 Task: Reply to email with the signature Courtney Young with the subject Thank you for a donation from softage.10@softage.net with the message Can you please send me the updated version of the presentation slides by the end of the day? with BCC to softage.8@softage.net with an attached document Partnership_proposal.pdf
Action: Mouse moved to (1078, 176)
Screenshot: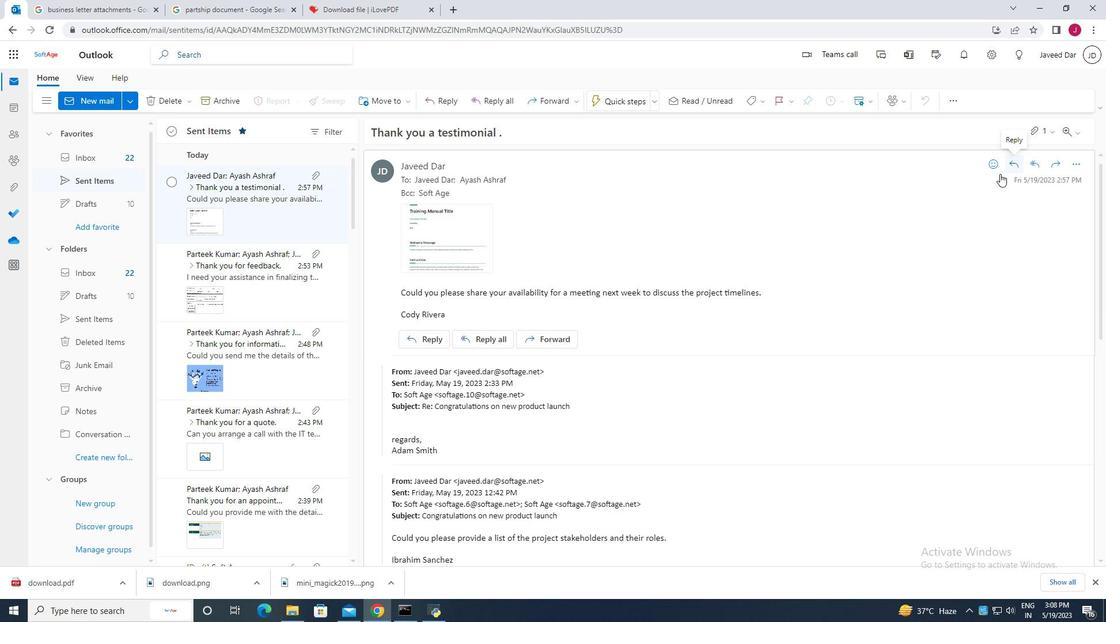 
Action: Mouse pressed left at (1078, 176)
Screenshot: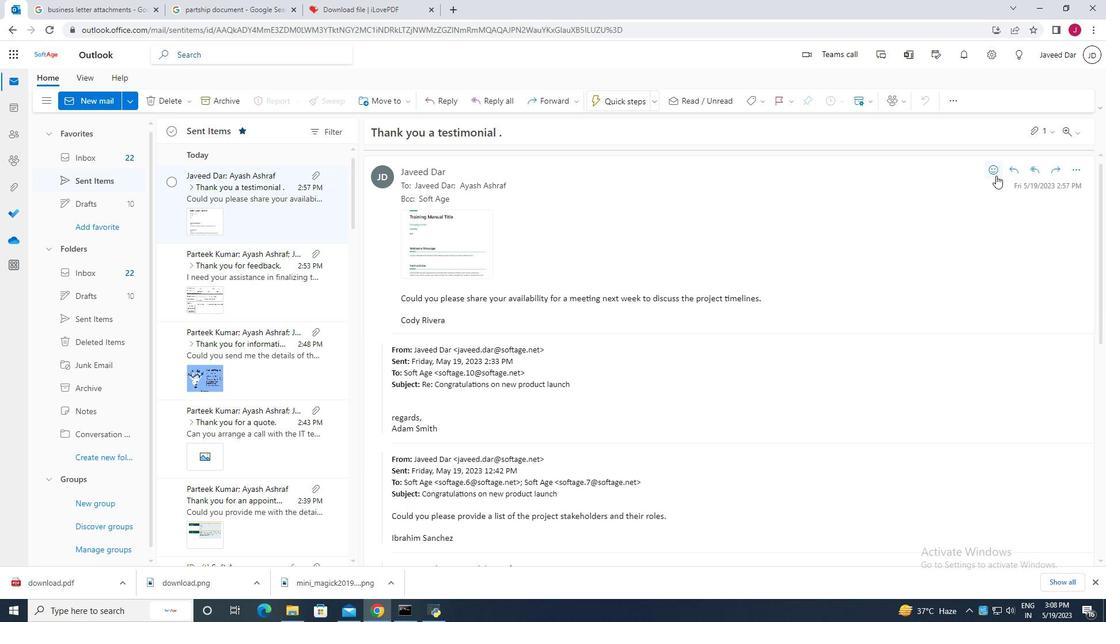 
Action: Mouse moved to (1021, 193)
Screenshot: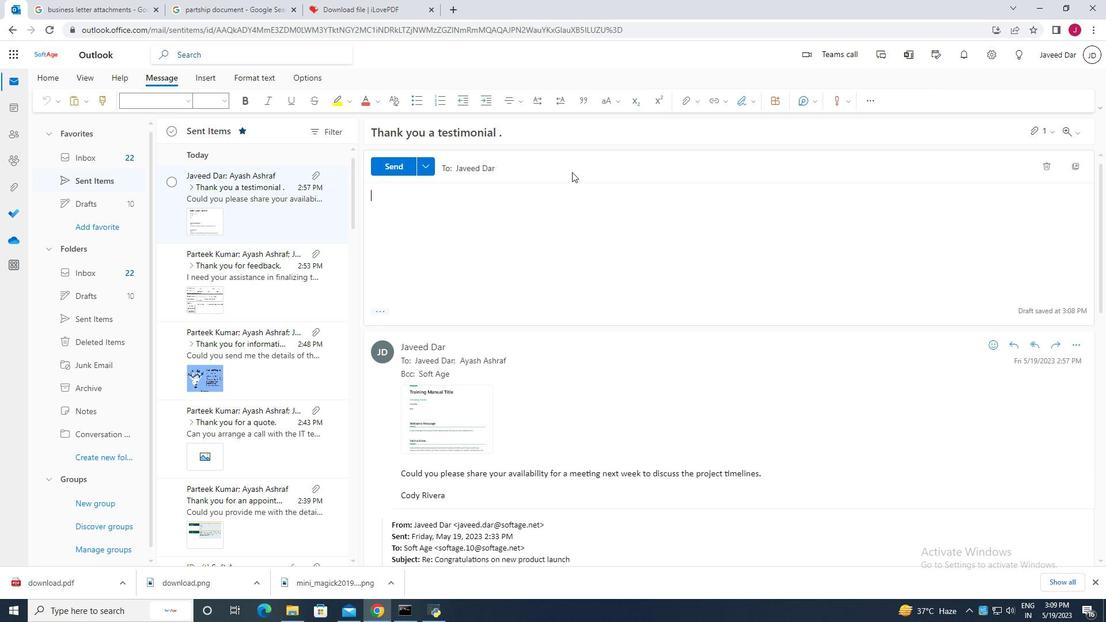 
Action: Mouse pressed left at (1021, 193)
Screenshot: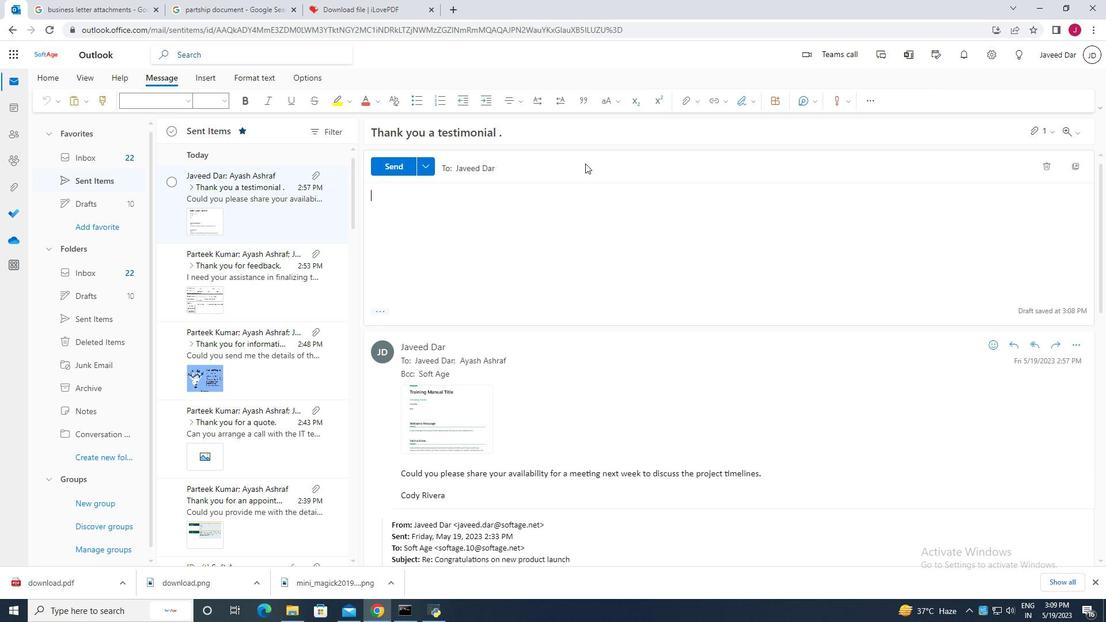 
Action: Mouse moved to (403, 324)
Screenshot: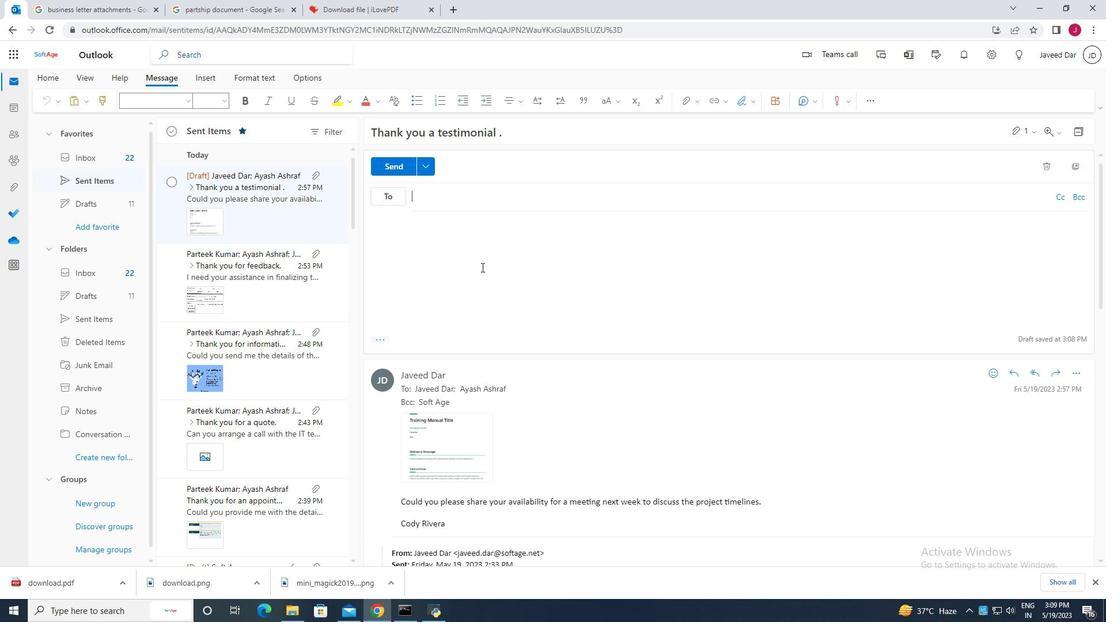 
Action: Mouse pressed left at (403, 324)
Screenshot: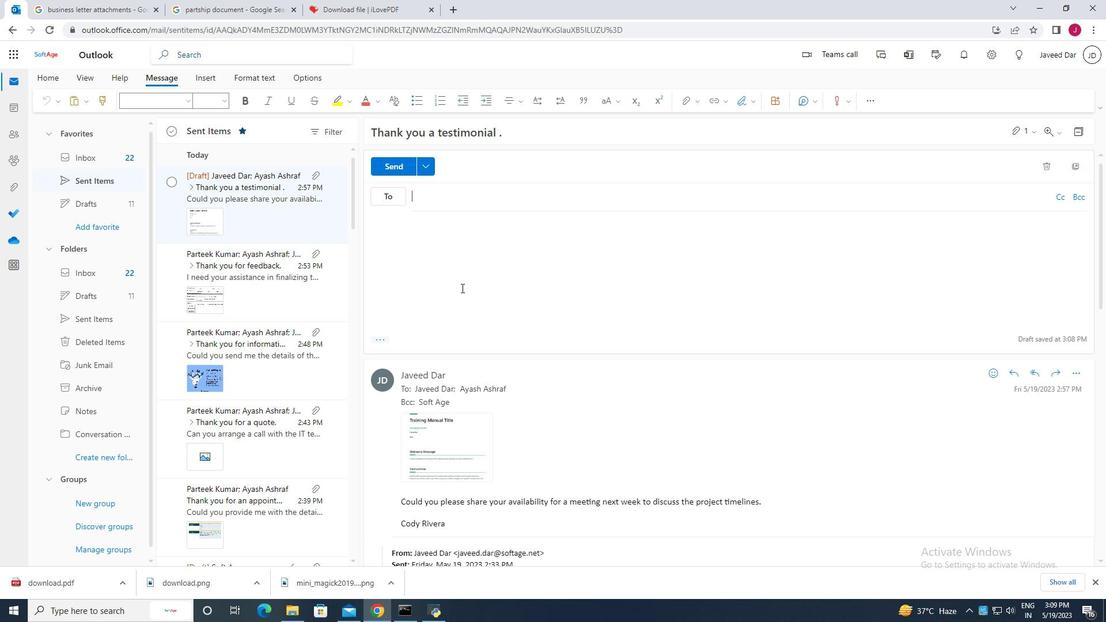 
Action: Mouse moved to (775, 120)
Screenshot: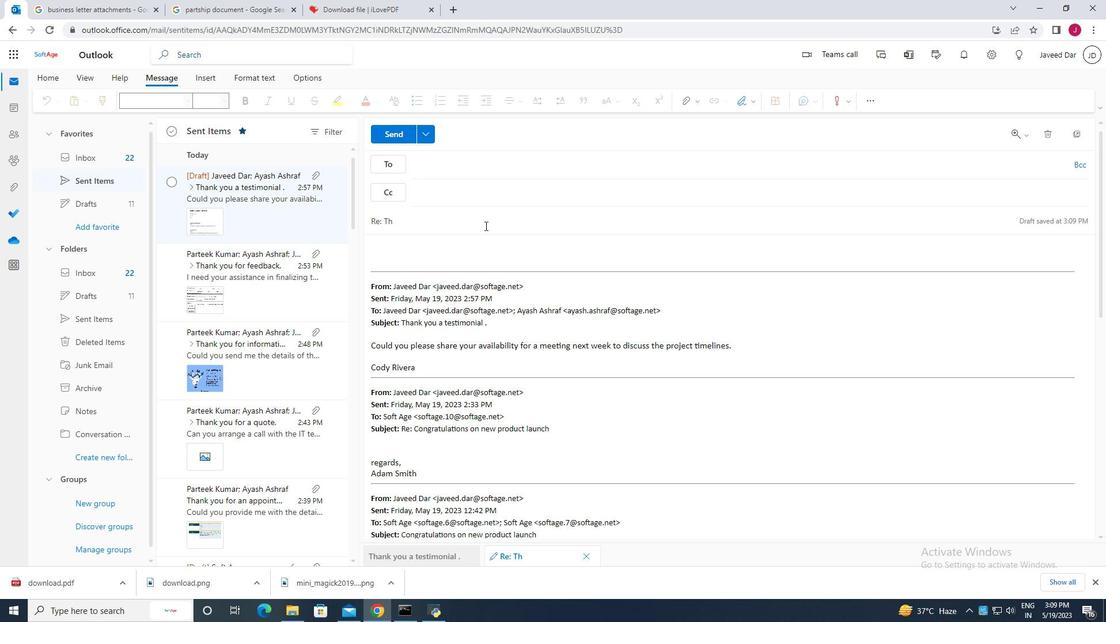 
Action: Mouse pressed left at (775, 120)
Screenshot: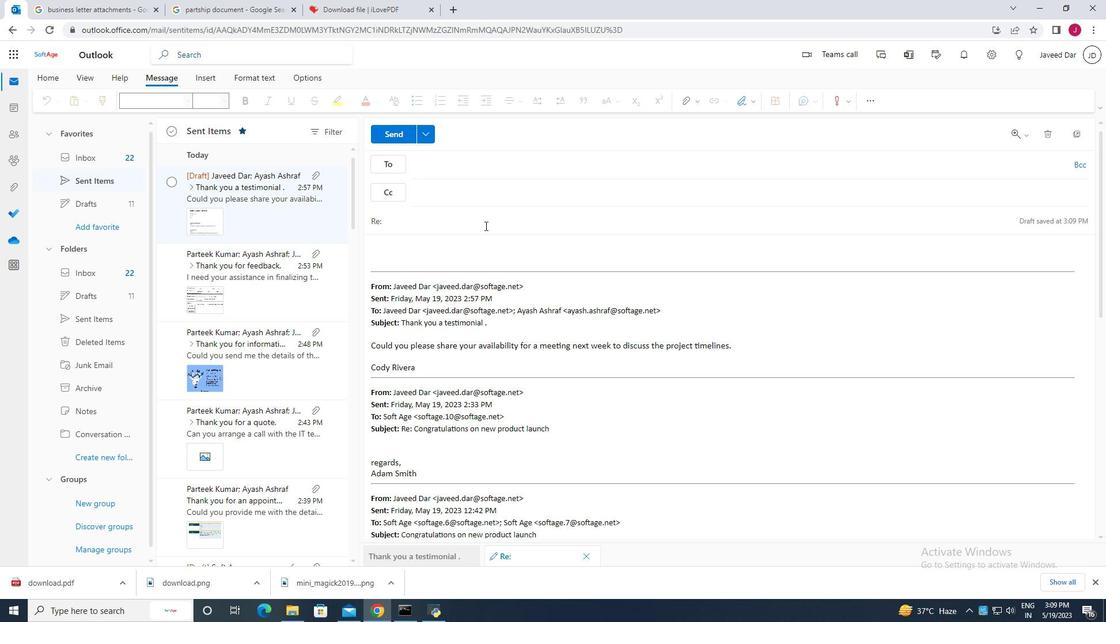 
Action: Mouse moved to (760, 167)
Screenshot: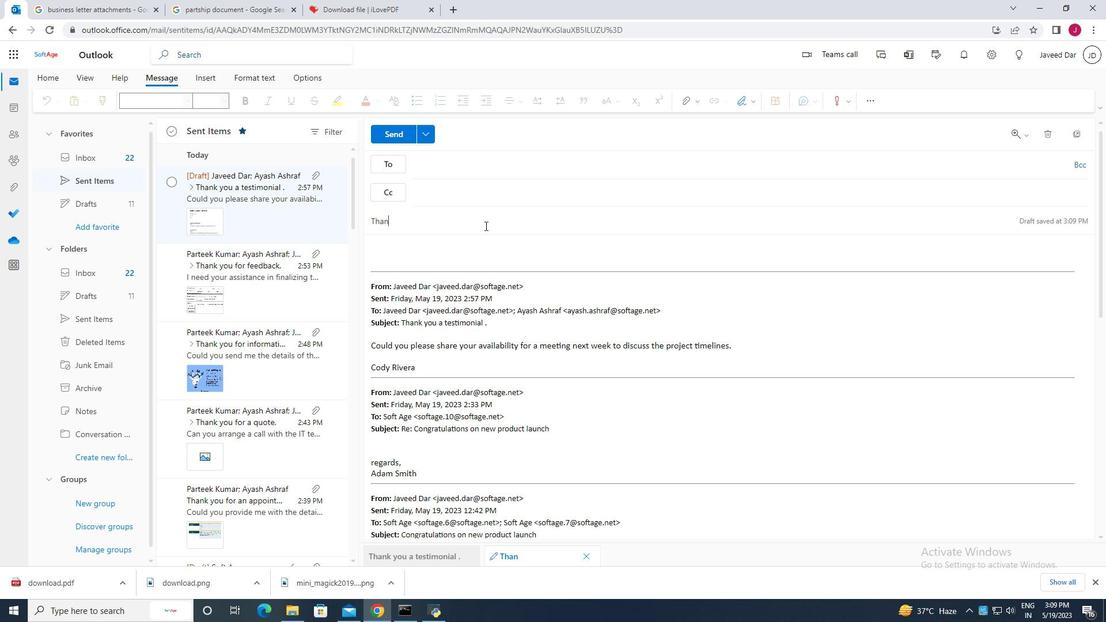 
Action: Mouse pressed left at (760, 167)
Screenshot: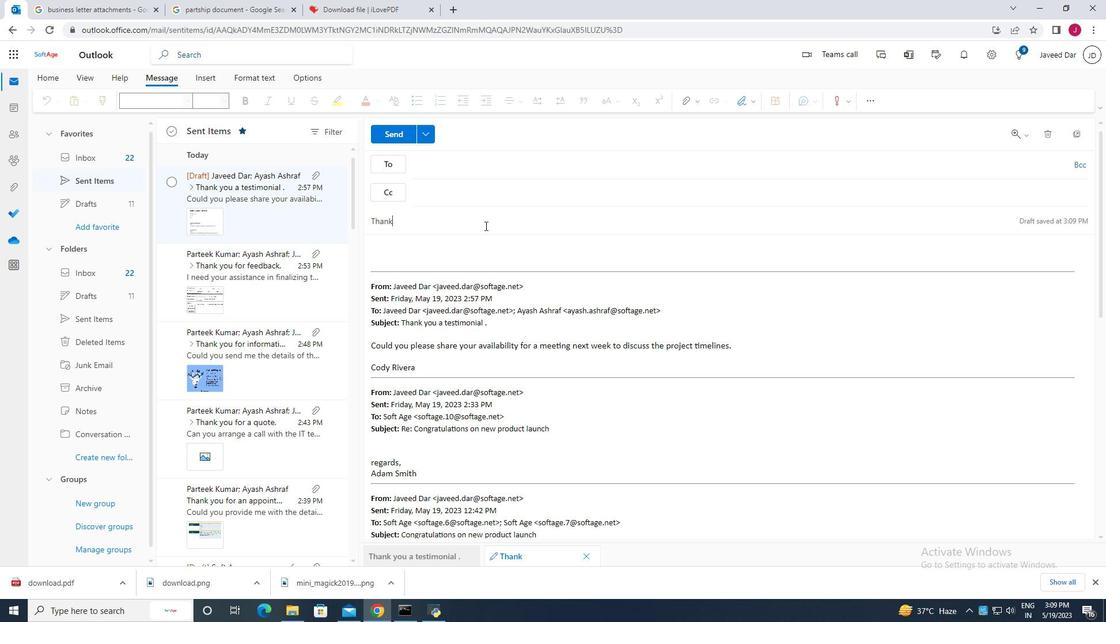
Action: Mouse moved to (792, 211)
Screenshot: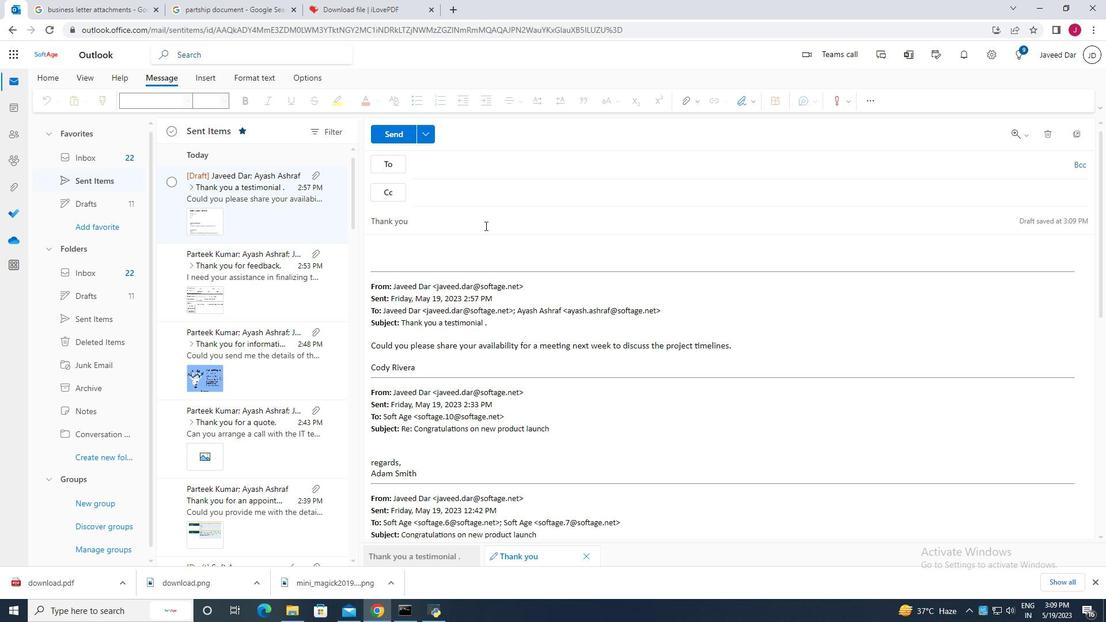 
Action: Mouse pressed left at (792, 211)
Screenshot: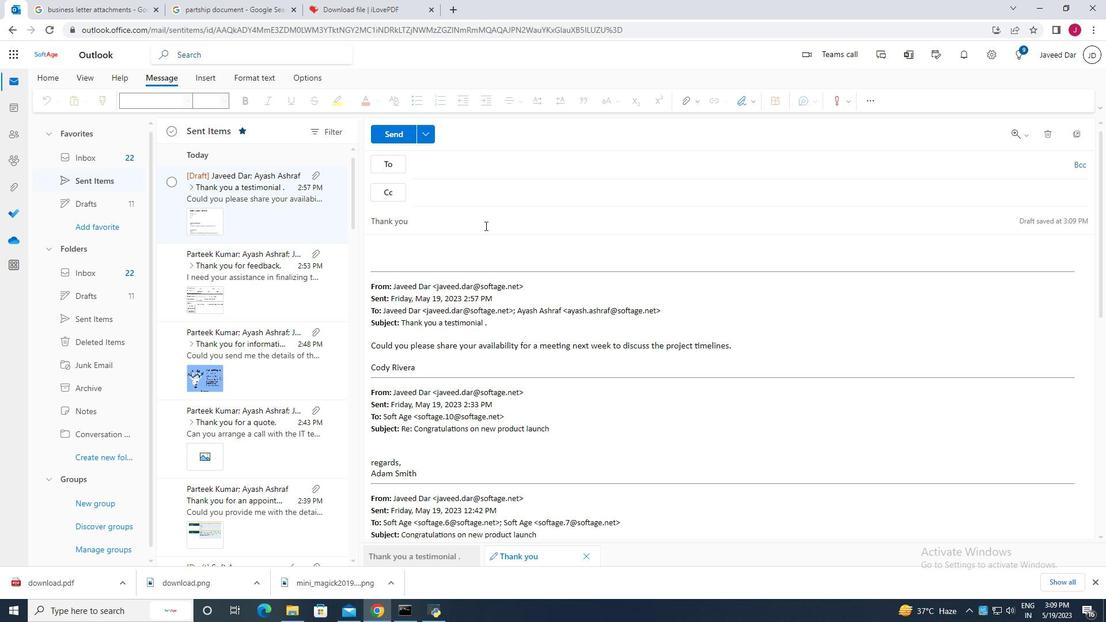 
Action: Mouse moved to (733, 216)
Screenshot: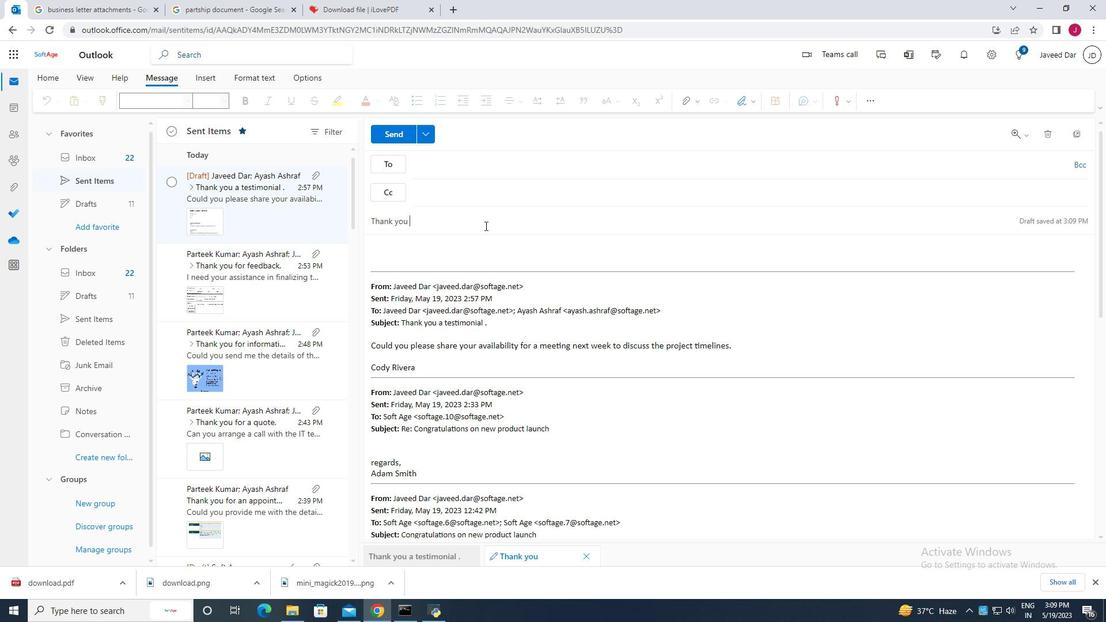 
Action: Mouse pressed left at (733, 216)
Screenshot: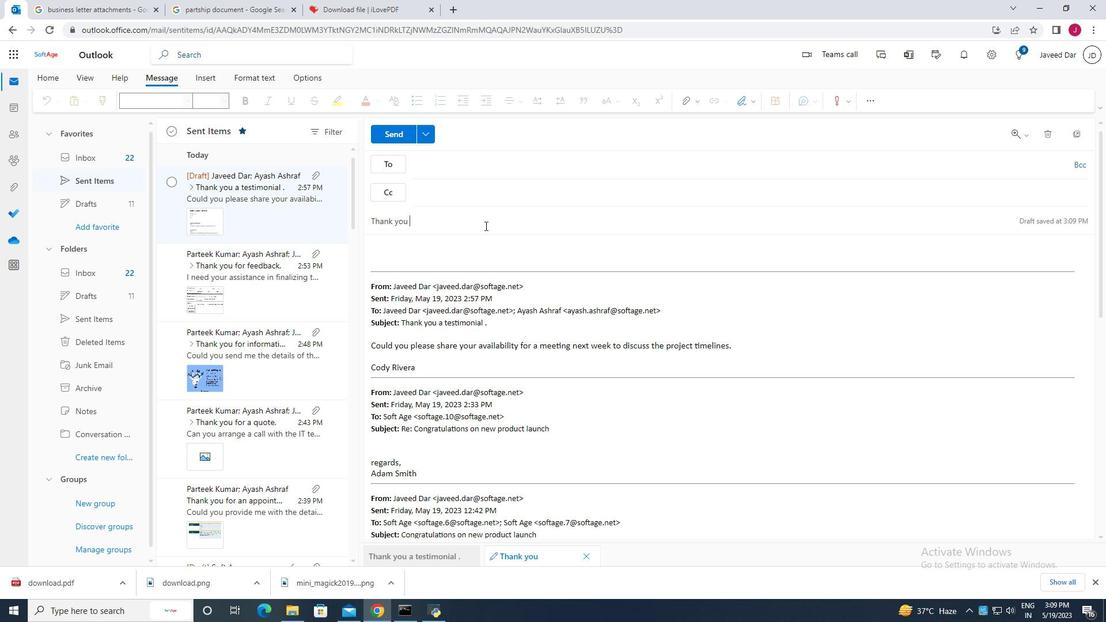 
Action: Mouse moved to (733, 214)
Screenshot: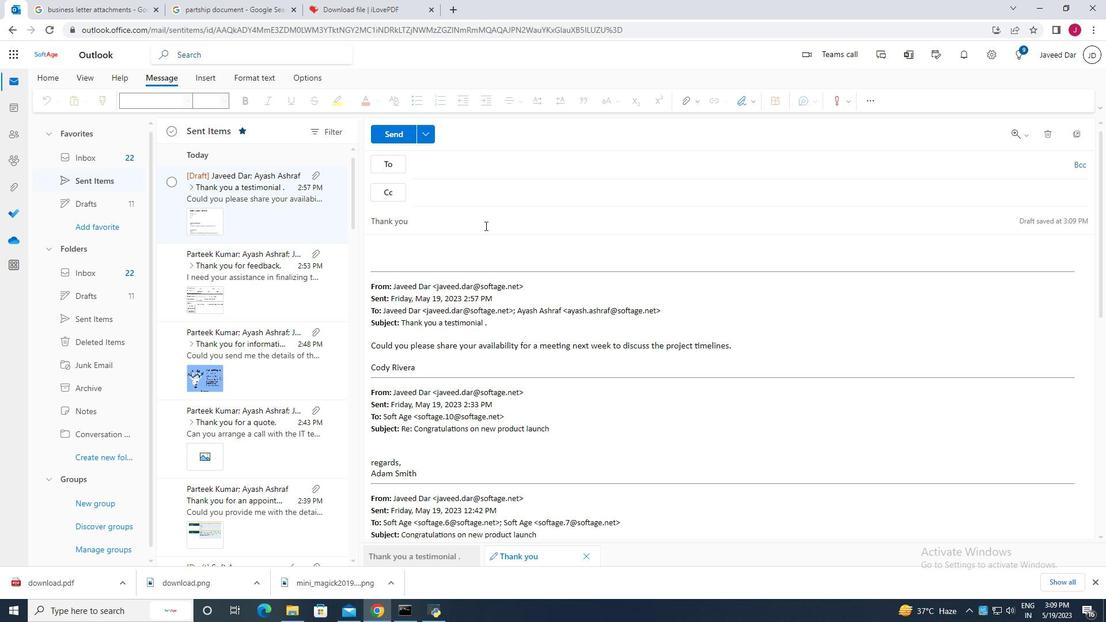 
Action: Key pressed <Key.shift>Courtney<Key.space><Key.shift>Young<Key.tab><Key.shift>COurt<Key.backspace><Key.backspace><Key.backspace><Key.backspace>ourtney<Key.space><Key.shift><Key.shift>Young
Screenshot: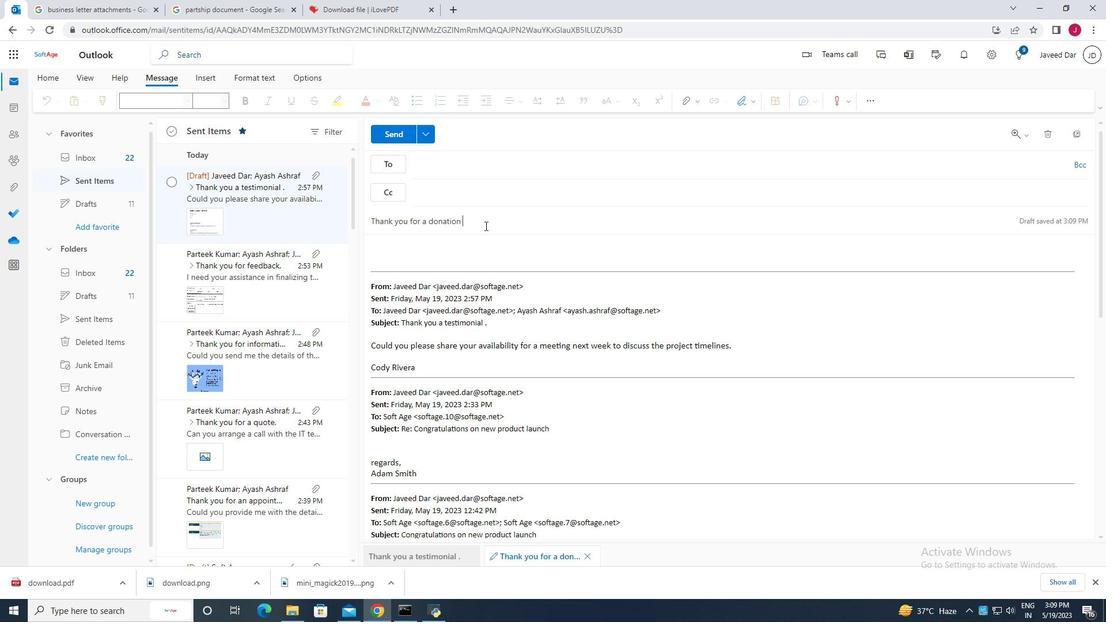 
Action: Mouse moved to (890, 244)
Screenshot: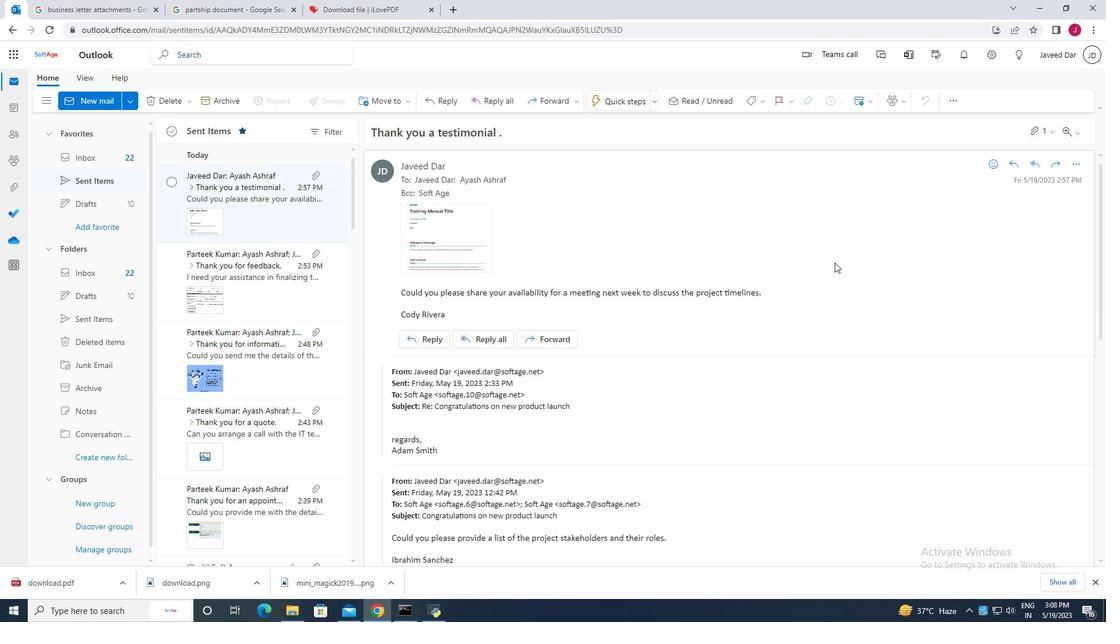 
Action: Mouse pressed left at (824, 559)
Screenshot: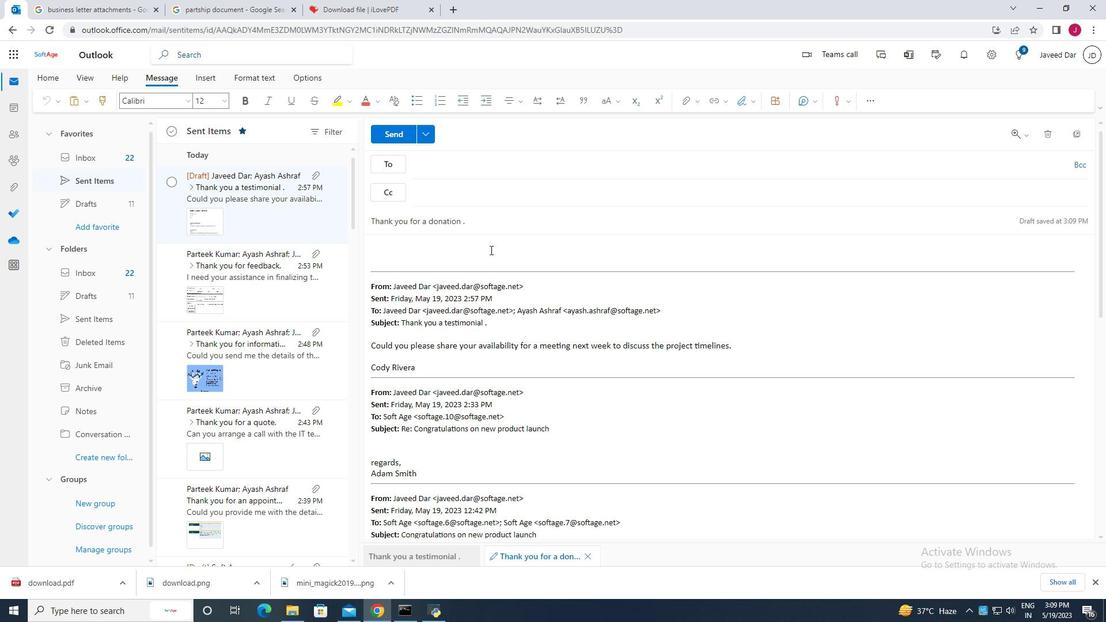 
Action: Mouse moved to (933, 442)
Screenshot: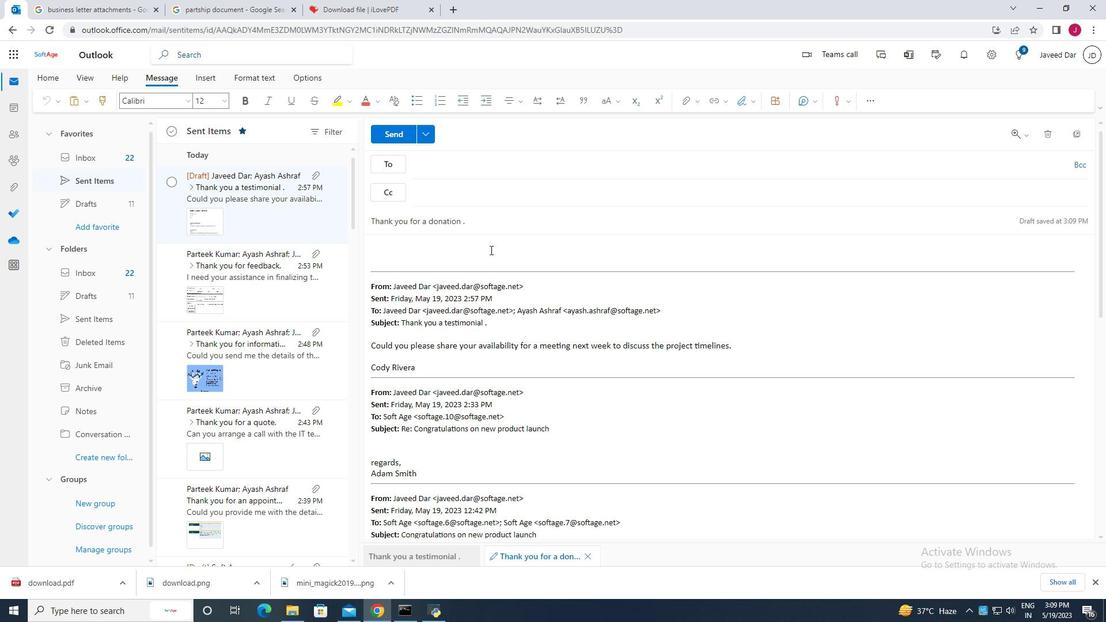 
Action: Mouse pressed left at (1013, 164)
Screenshot: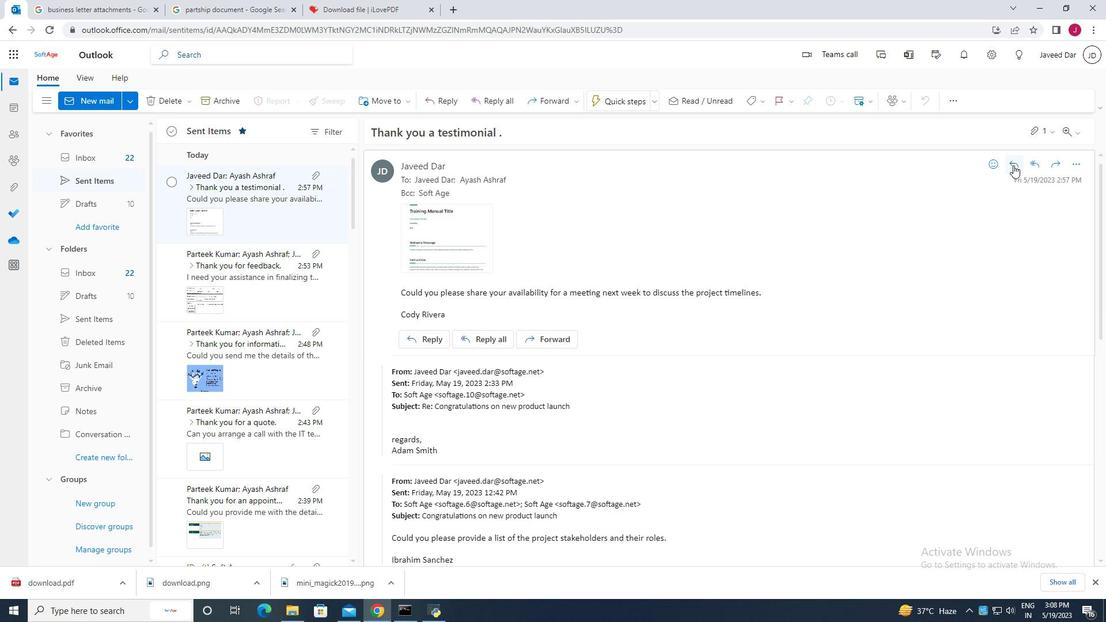 
Action: Mouse moved to (1009, 168)
Screenshot: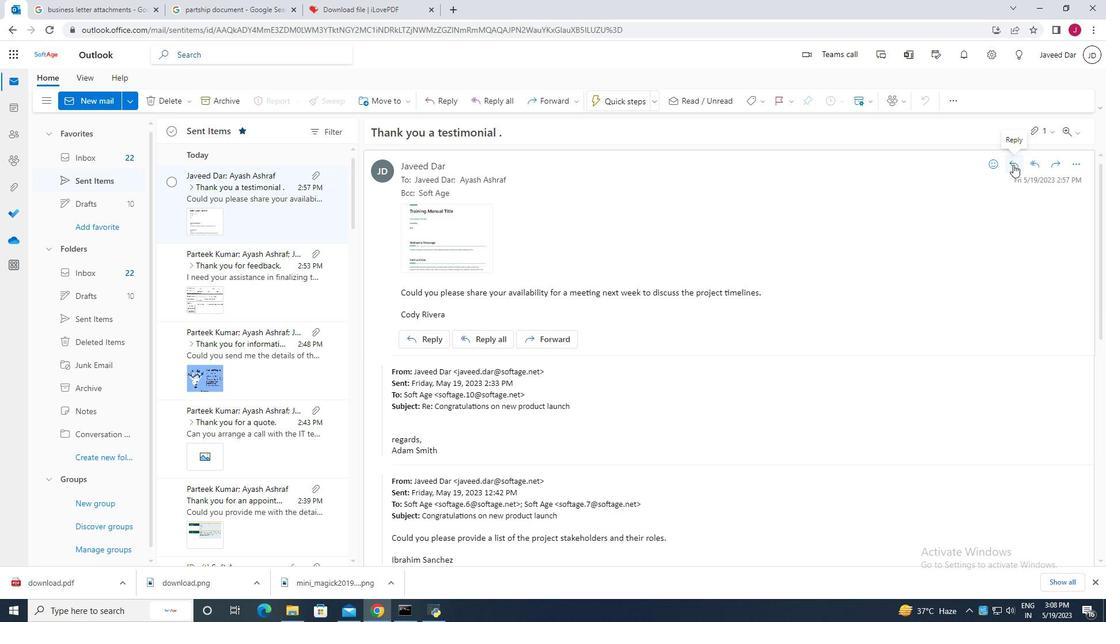 
Action: Mouse pressed left at (971, 357)
Screenshot: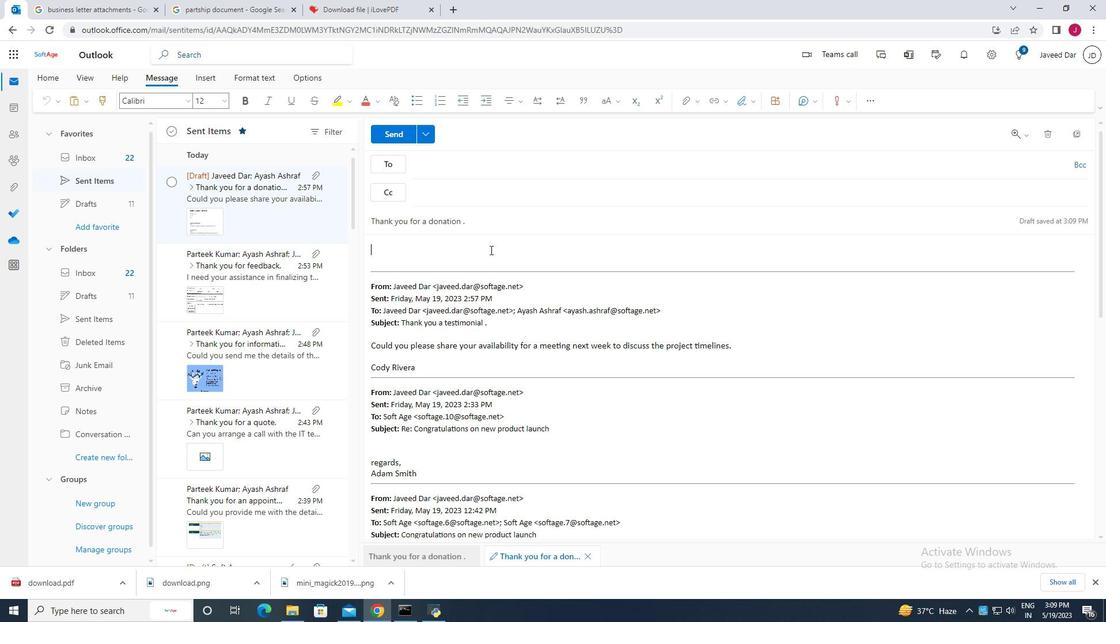 
Action: Mouse moved to (876, 286)
Screenshot: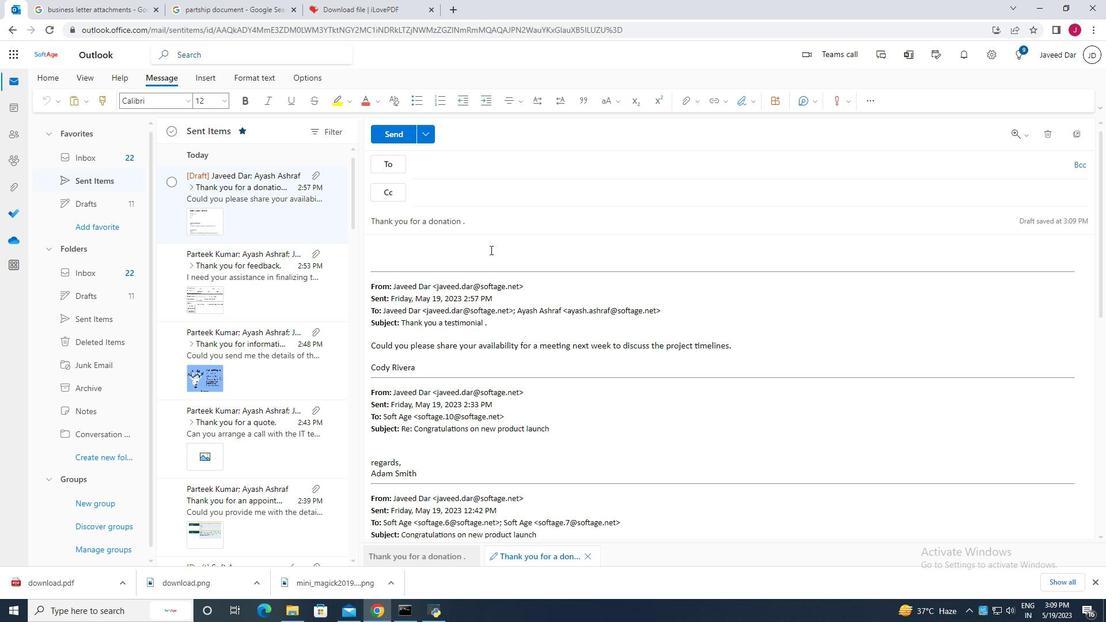 
Action: Mouse pressed left at (589, 160)
Screenshot: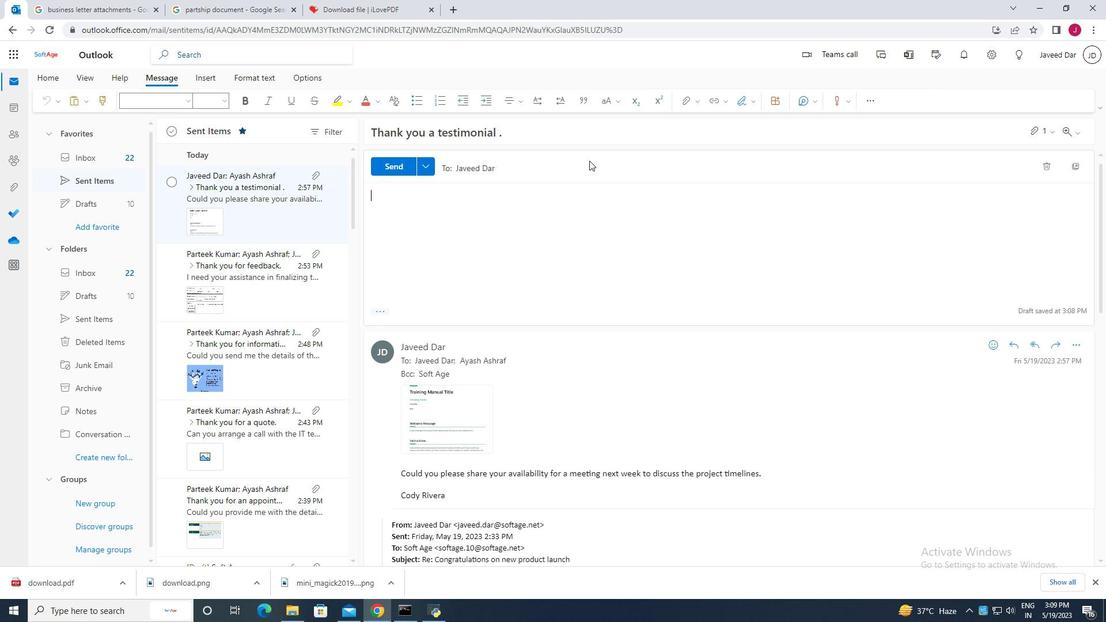 
Action: Mouse moved to (764, 146)
Screenshot: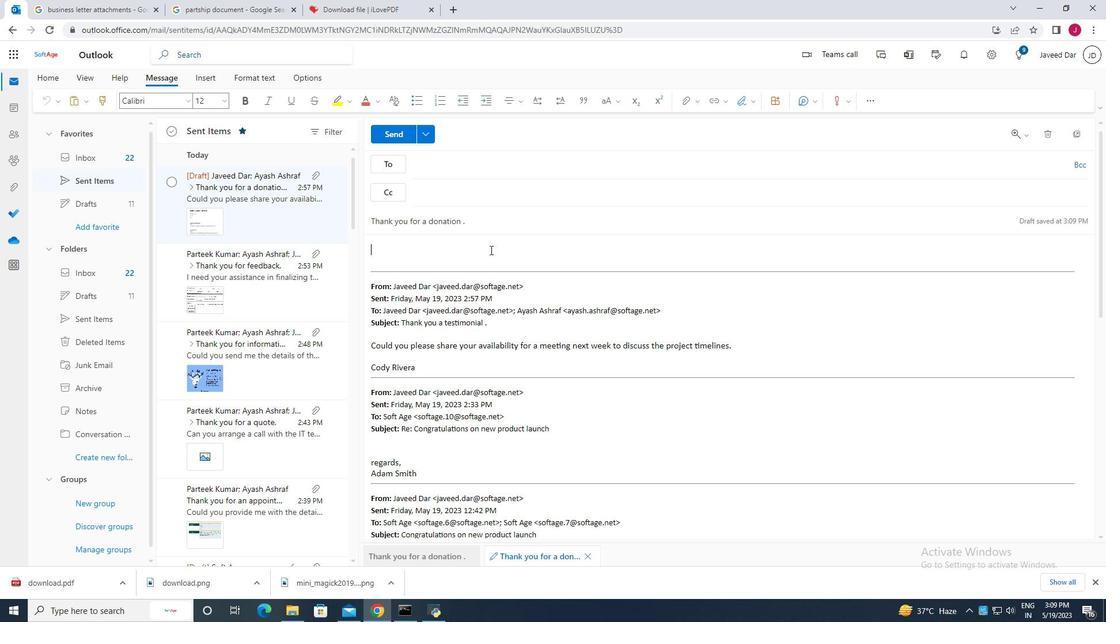 
Action: Mouse pressed left at (764, 146)
Screenshot: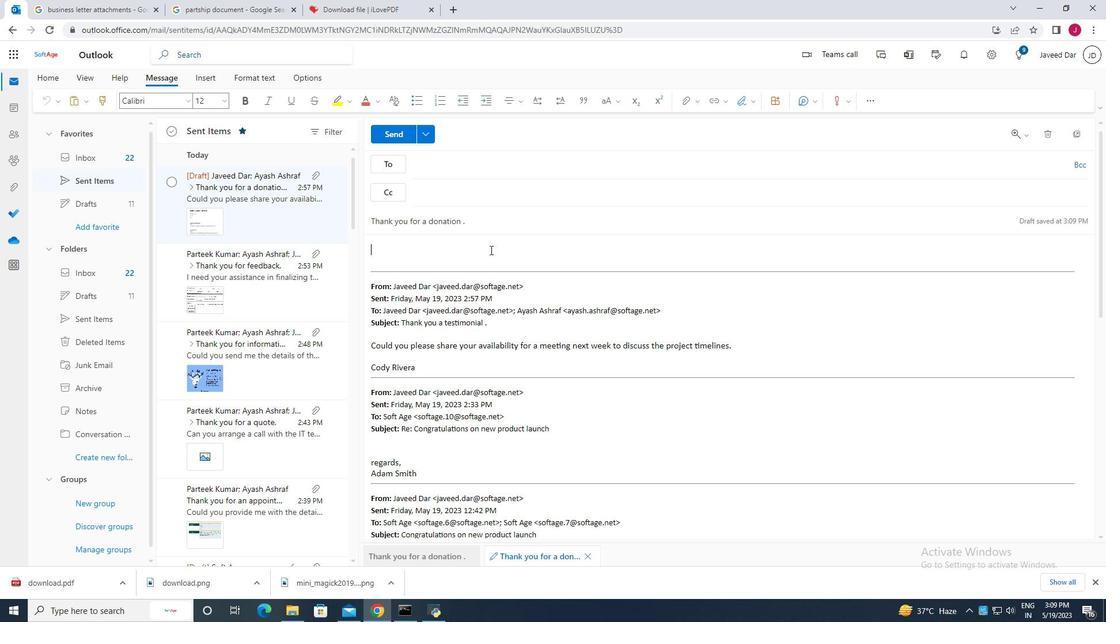 
Action: Mouse moved to (462, 197)
Screenshot: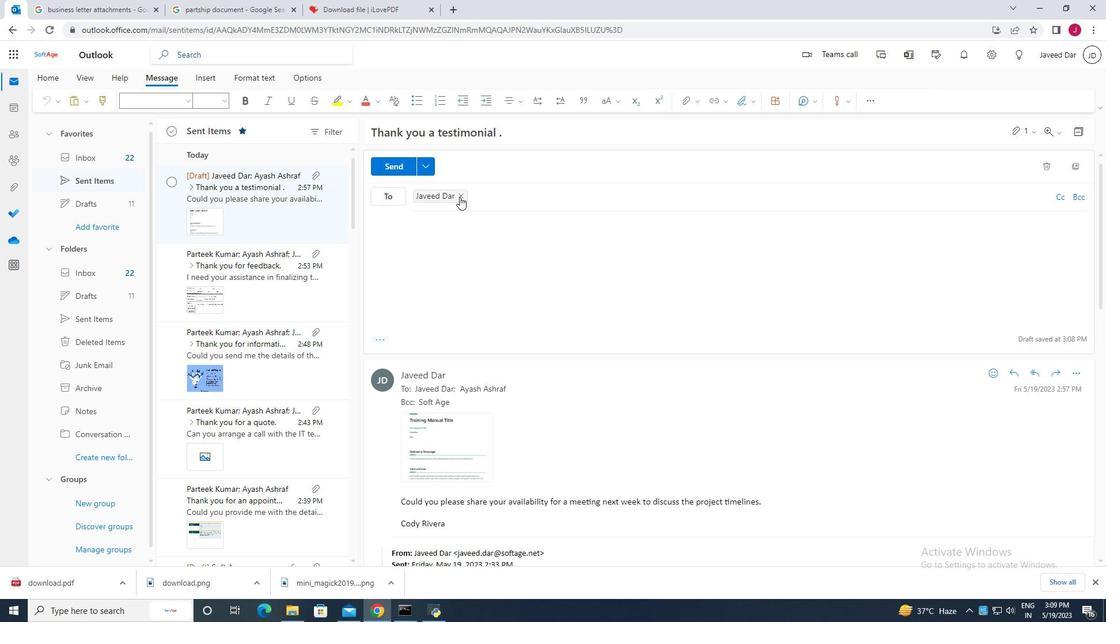 
Action: Mouse pressed left at (462, 197)
Screenshot: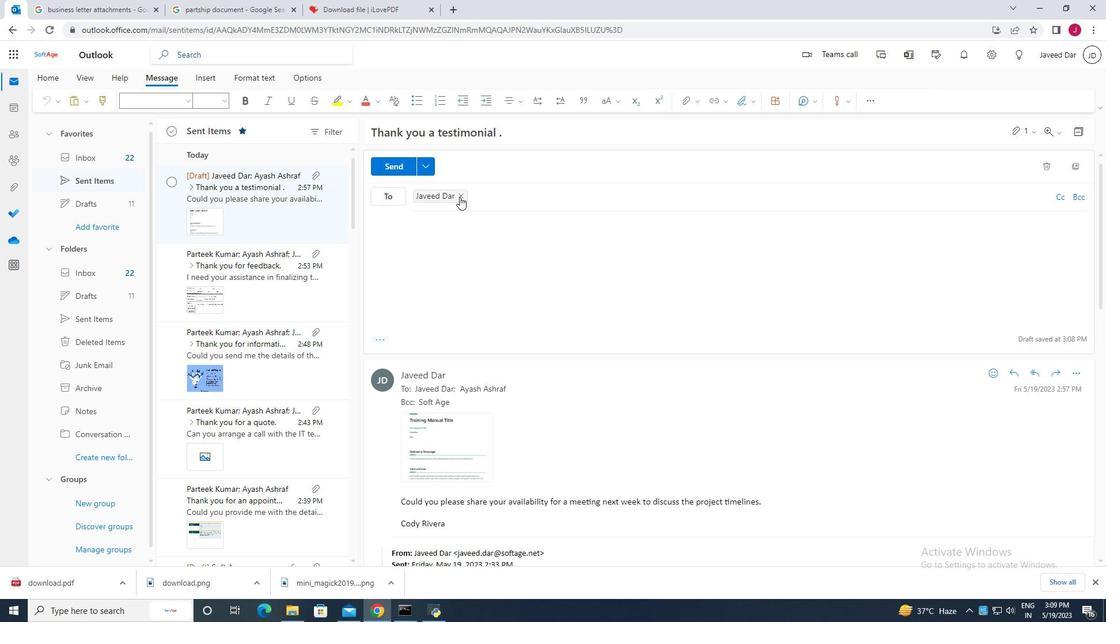 
Action: Mouse moved to (408, 180)
Screenshot: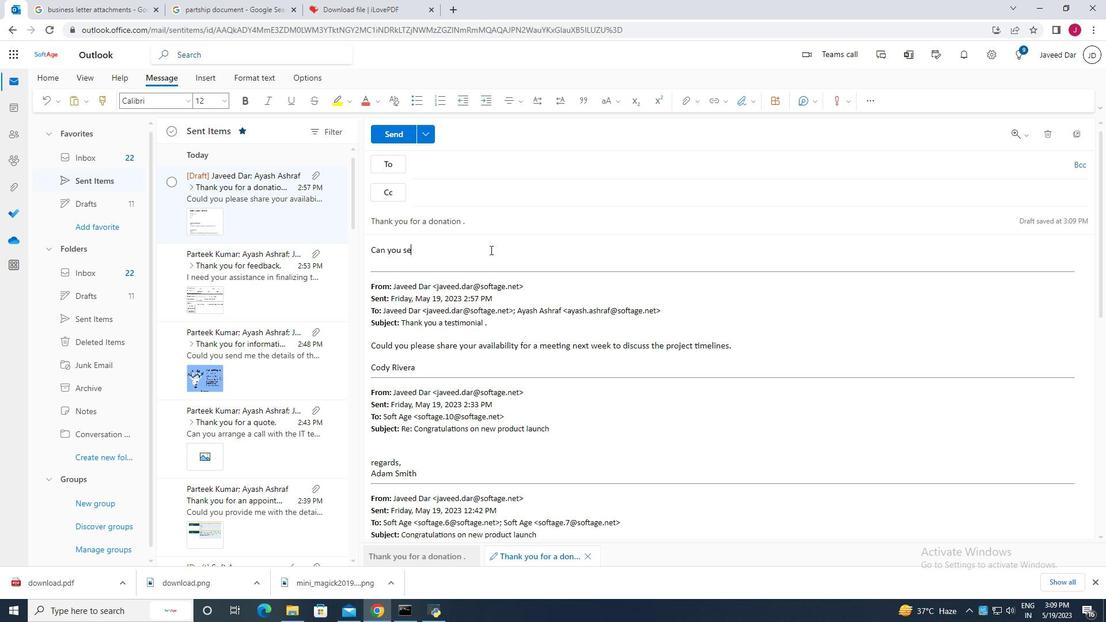 
Action: Mouse pressed left at (380, 337)
Screenshot: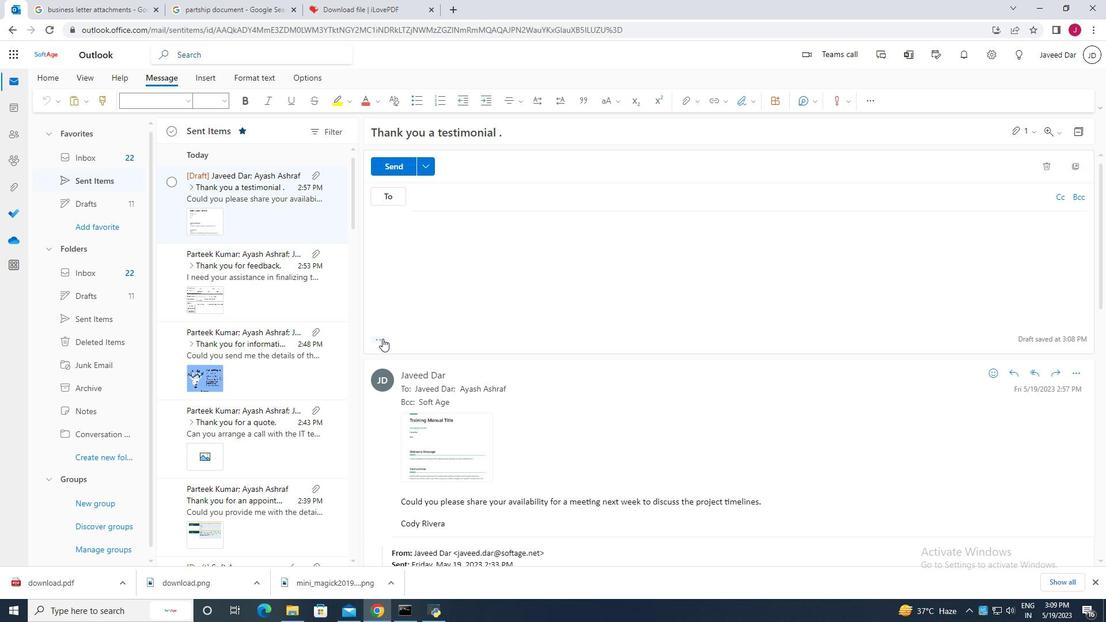 
Action: Mouse moved to (407, 180)
Screenshot: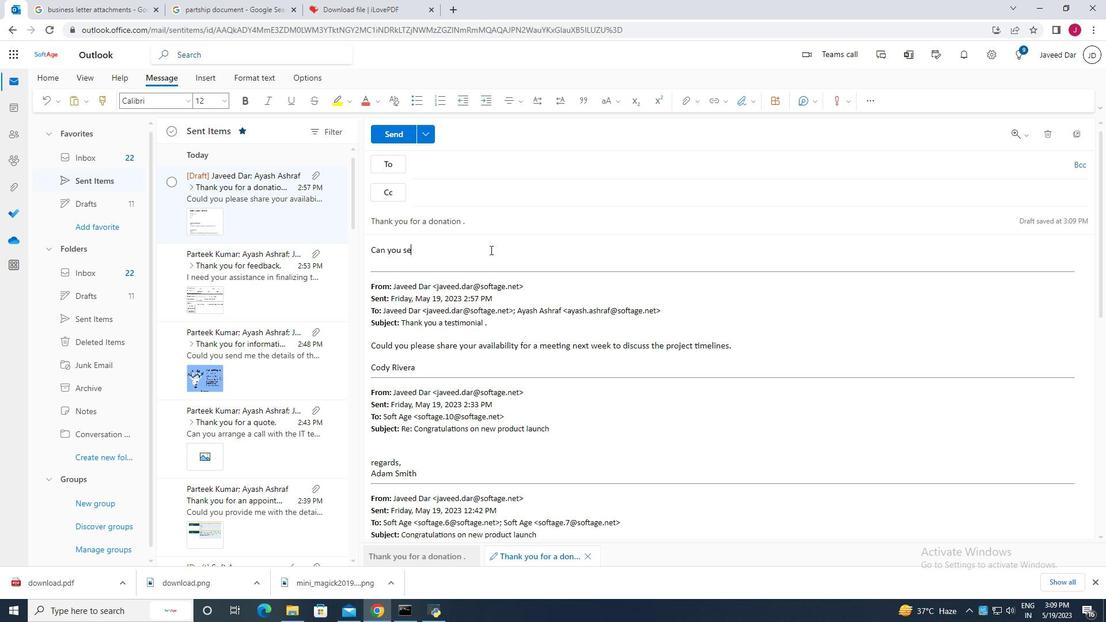 
Action: Mouse pressed left at (407, 180)
Screenshot: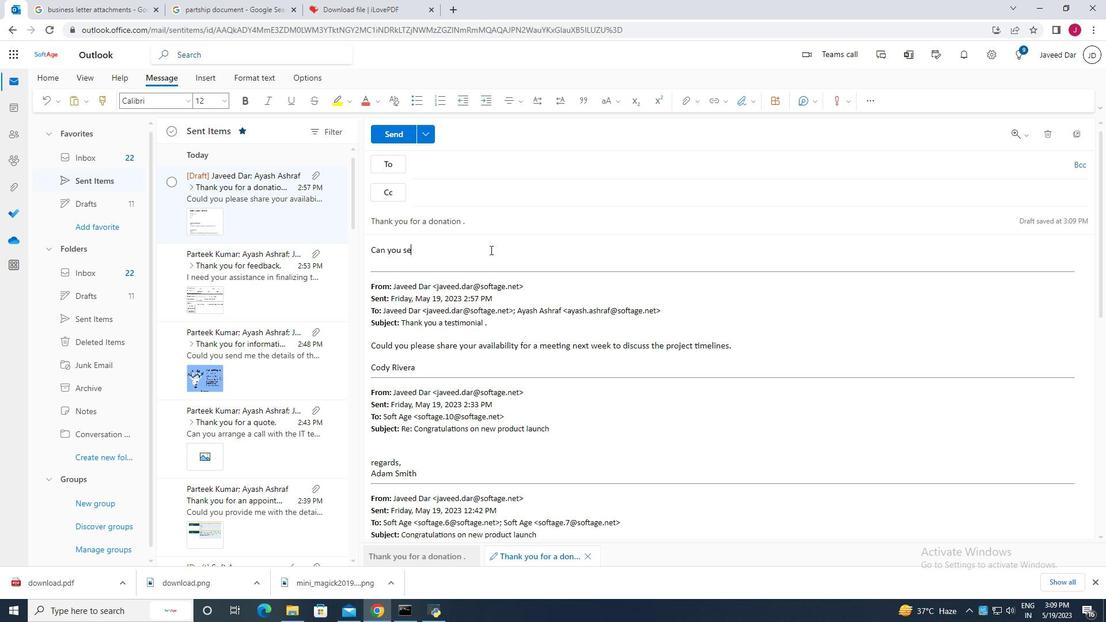 
Action: Mouse moved to (423, 206)
Screenshot: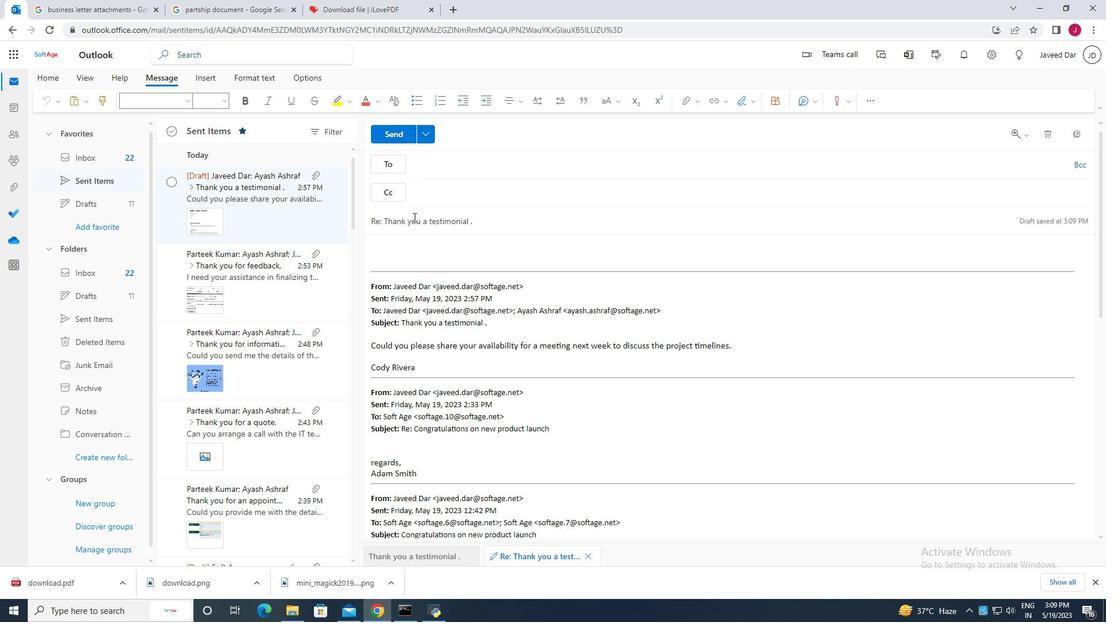 
Action: Key pressed <Key.shift_r>
Screenshot: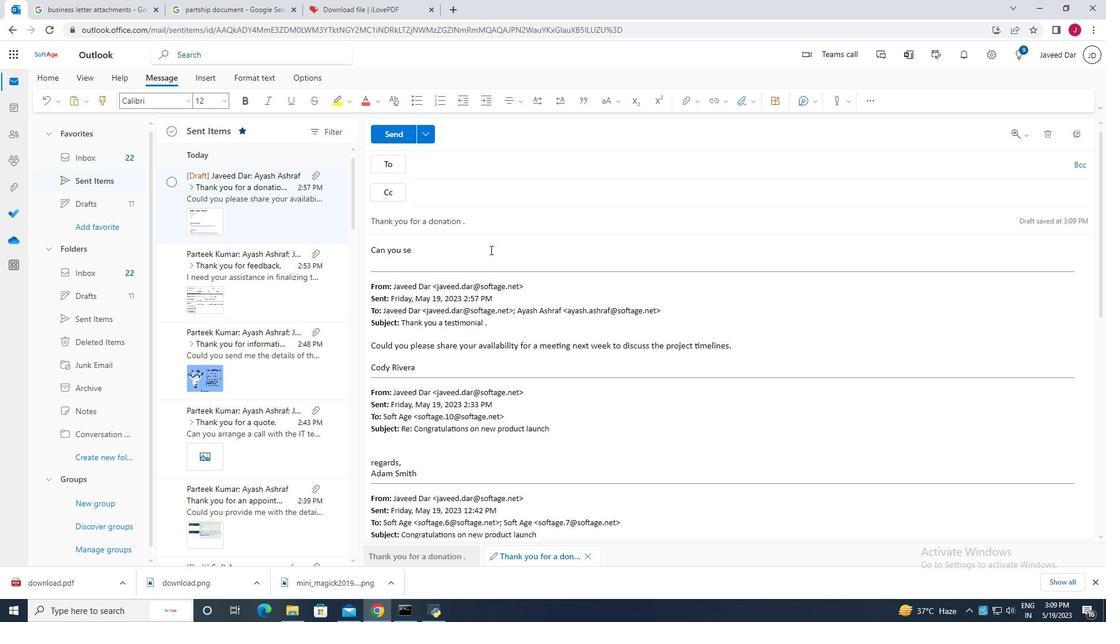 
Action: Mouse moved to (451, 214)
Screenshot: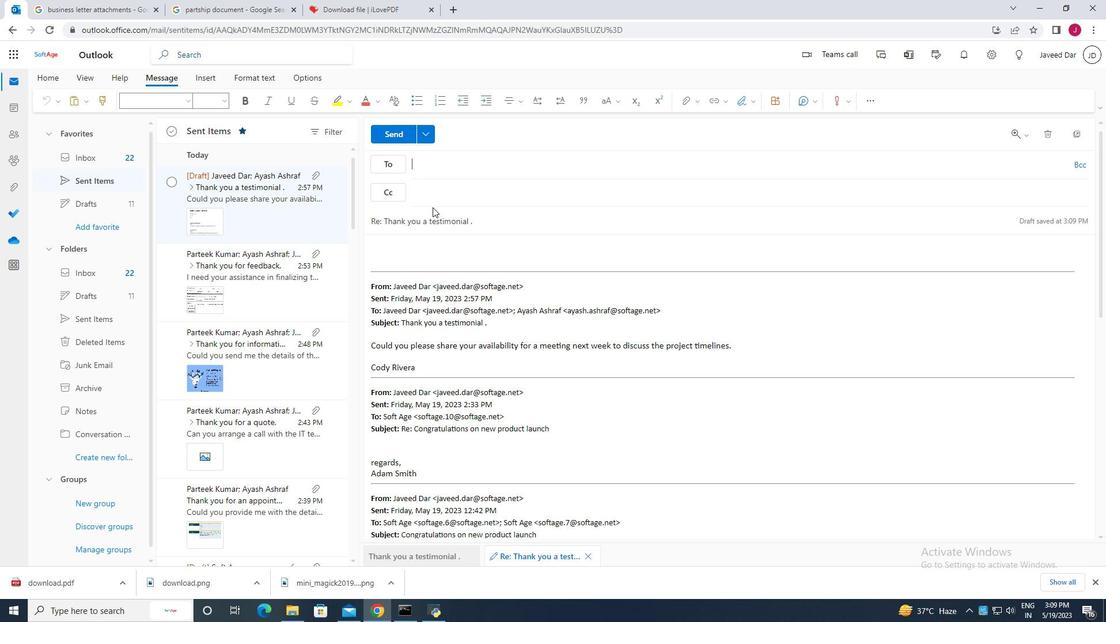 
Action: Key pressed <Key.end>
Screenshot: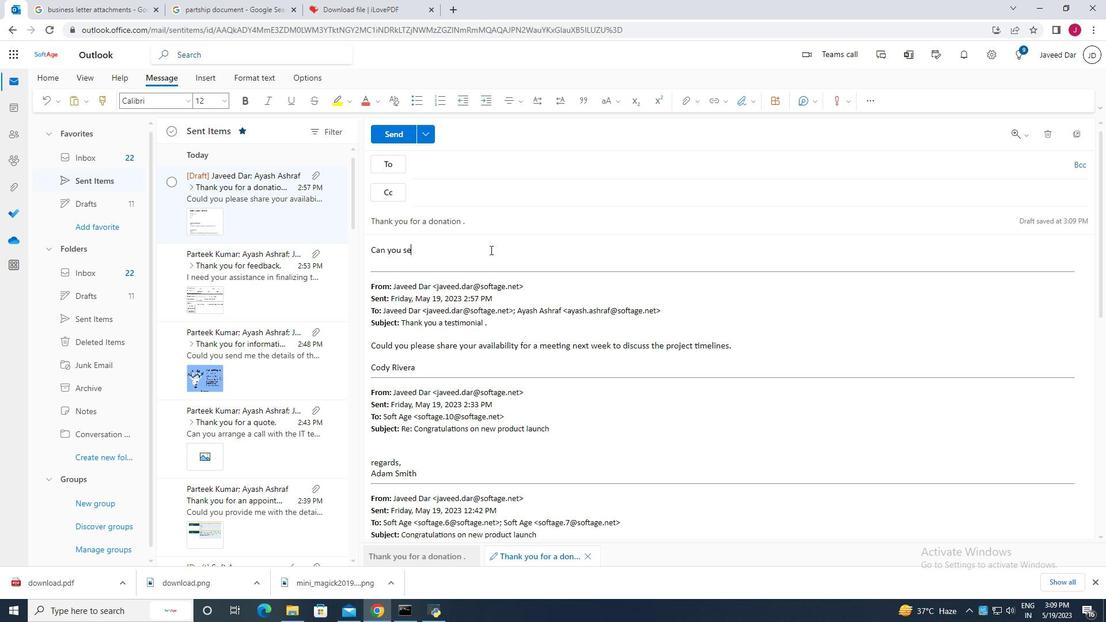 
Action: Mouse moved to (481, 224)
Screenshot: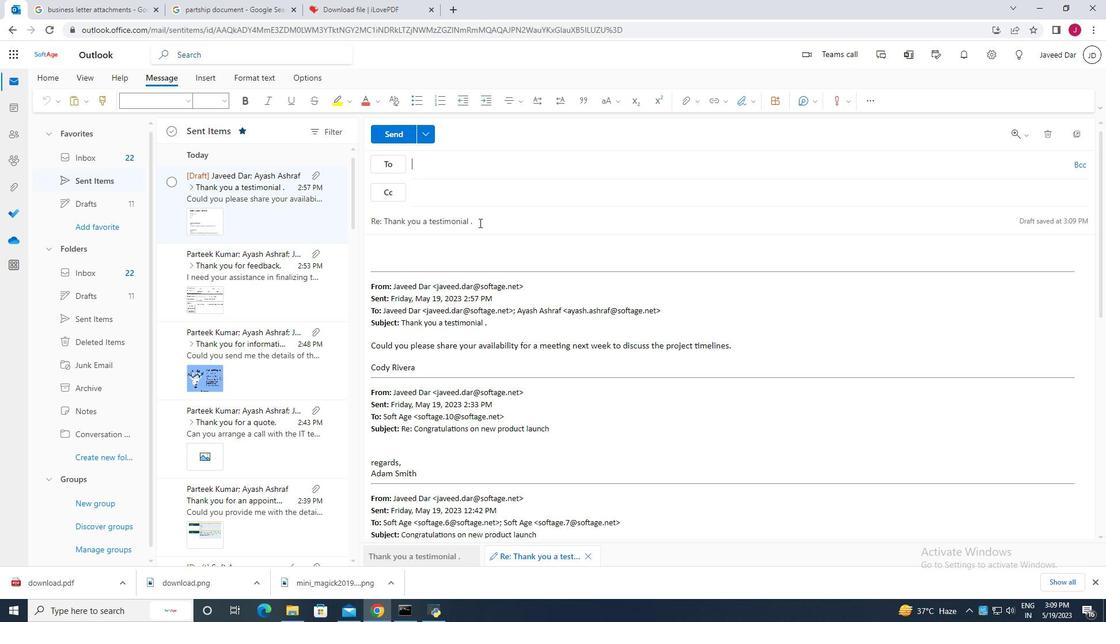 
Action: Mouse pressed left at (481, 224)
Screenshot: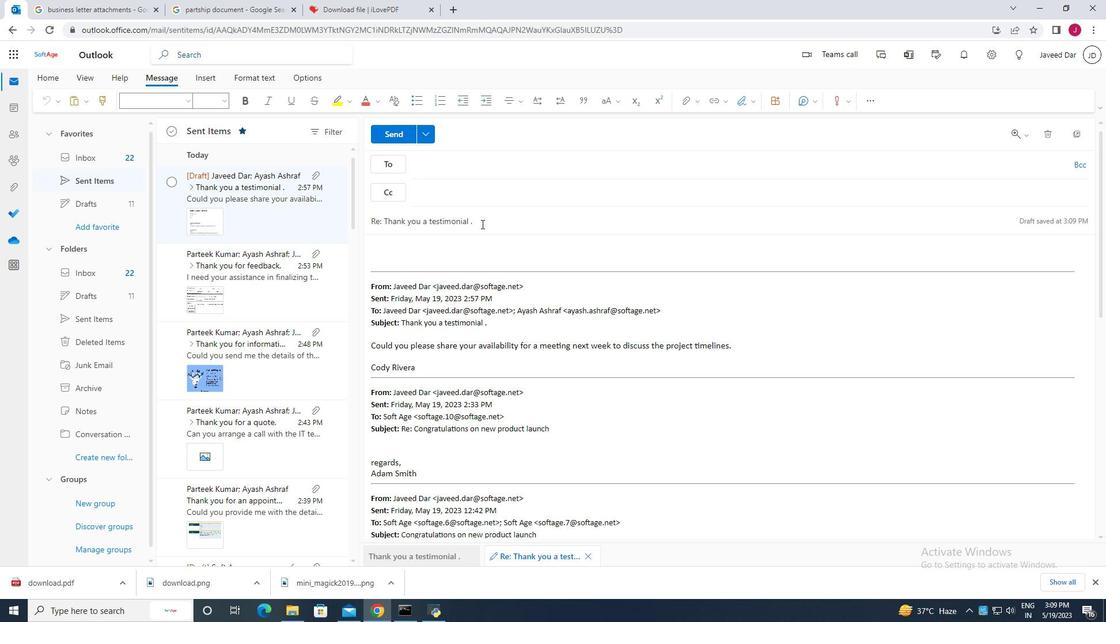 
Action: Mouse moved to (485, 225)
Screenshot: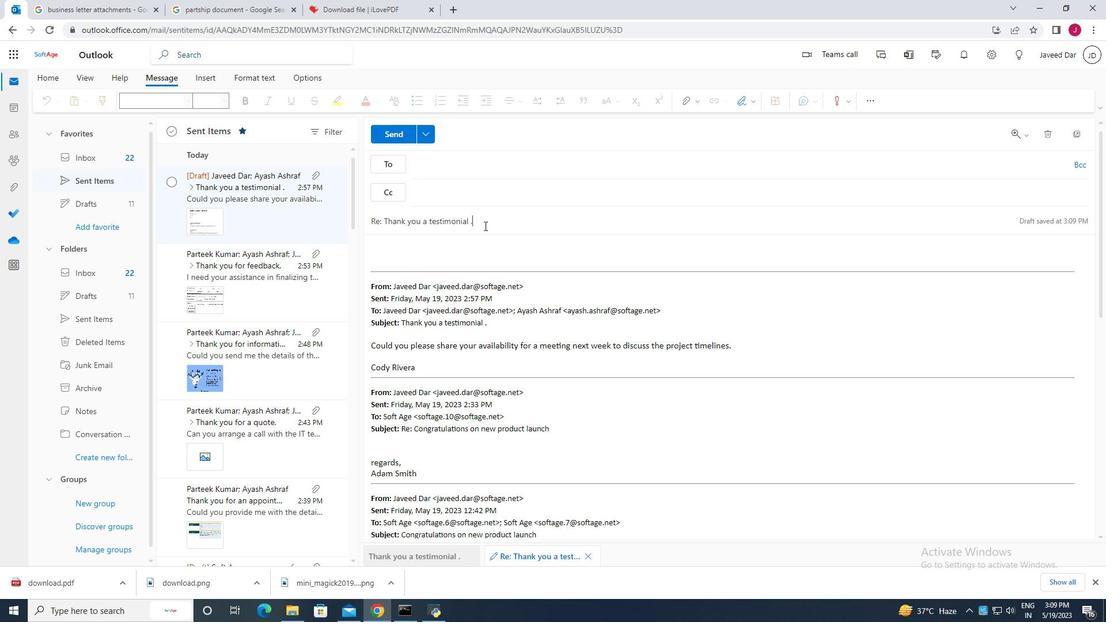 
Action: Key pressed <Key.backspace><Key.backspace><Key.backspace><Key.backspace><Key.backspace><Key.backspace><Key.backspace><Key.backspace><Key.backspace><Key.backspace><Key.backspace><Key.shift><Key.backspace><Key.backspace><Key.backspace><Key.backspace><Key.backspace><Key.backspace><Key.backspace><Key.backspace>T<Key.backspace><Key.backspace><Key.backspace><Key.backspace><Key.backspace><Key.backspace><Key.backspace><Key.backspace><Key.backspace><Key.backspace><Key.backspace><Key.backspace><Key.backspace><Key.backspace>hank<Key.caps_lock>T<Key.caps_lock>h<Key.space>anjk<Key.backspace><Key.space>yoyu<Key.space>ou<Key.space>for<Key.space>a<Key.space>dofnaotiron<Key.space>a<Key.space>donation<Key.space>n<Key.tab><Key.shift><Key.backspace>Can<Key.space>you<Key.space>pflreoasme<Key.backspace><Key.space><Key.backspace>s<Key.backspace>en<Key.backspace>d<Key.space>me. y.space>th
Screenshot: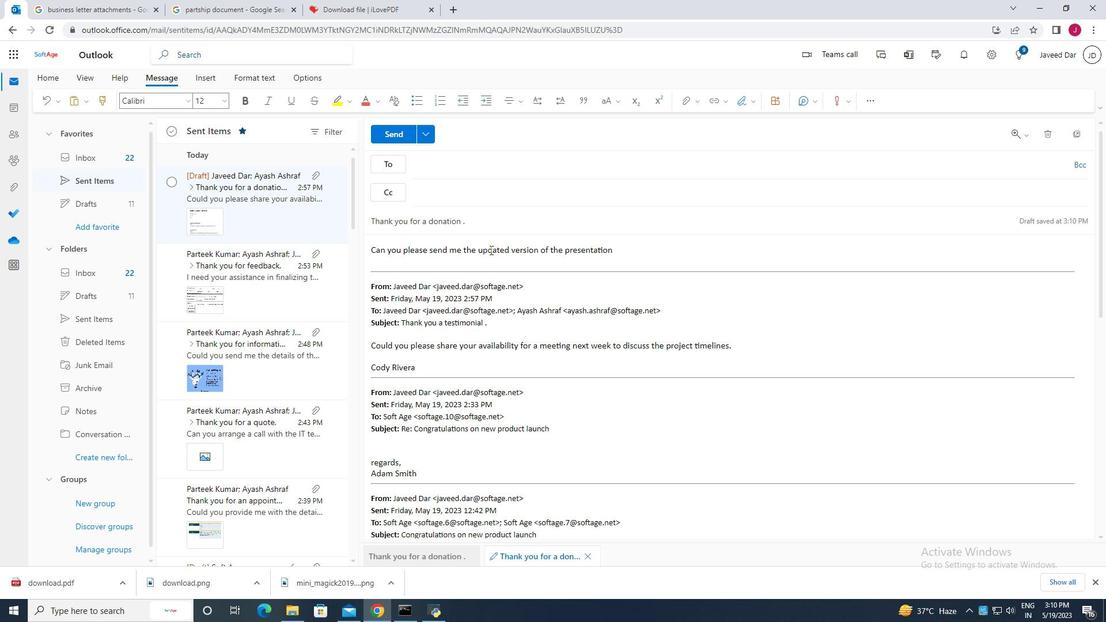 
Action: Mouse moved to (499, 256)
Screenshot: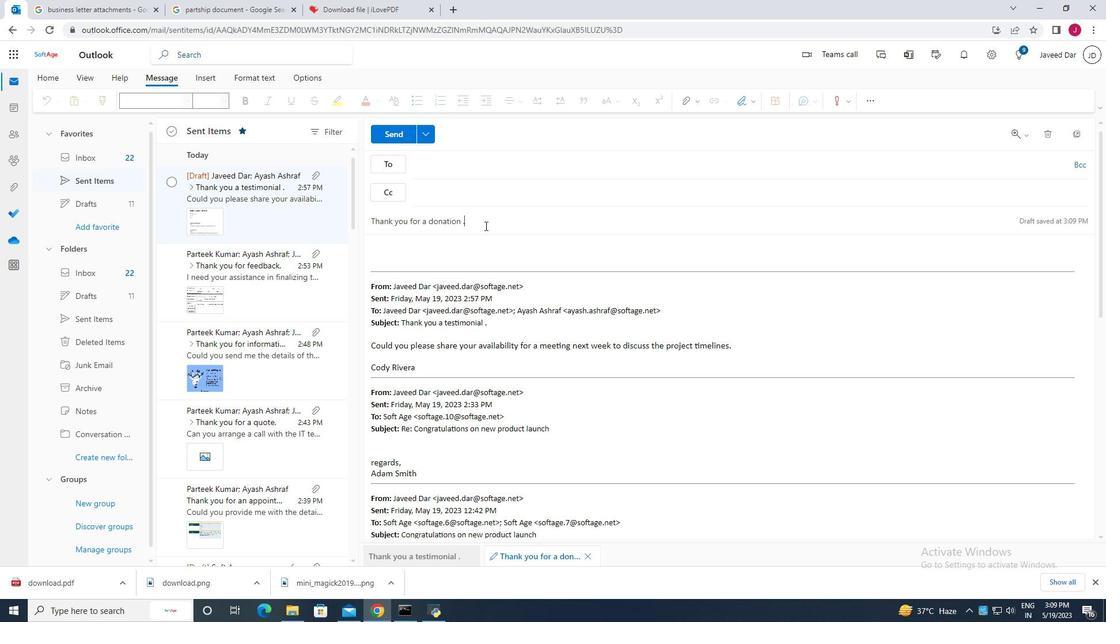 
Action: Key pressed e
Screenshot: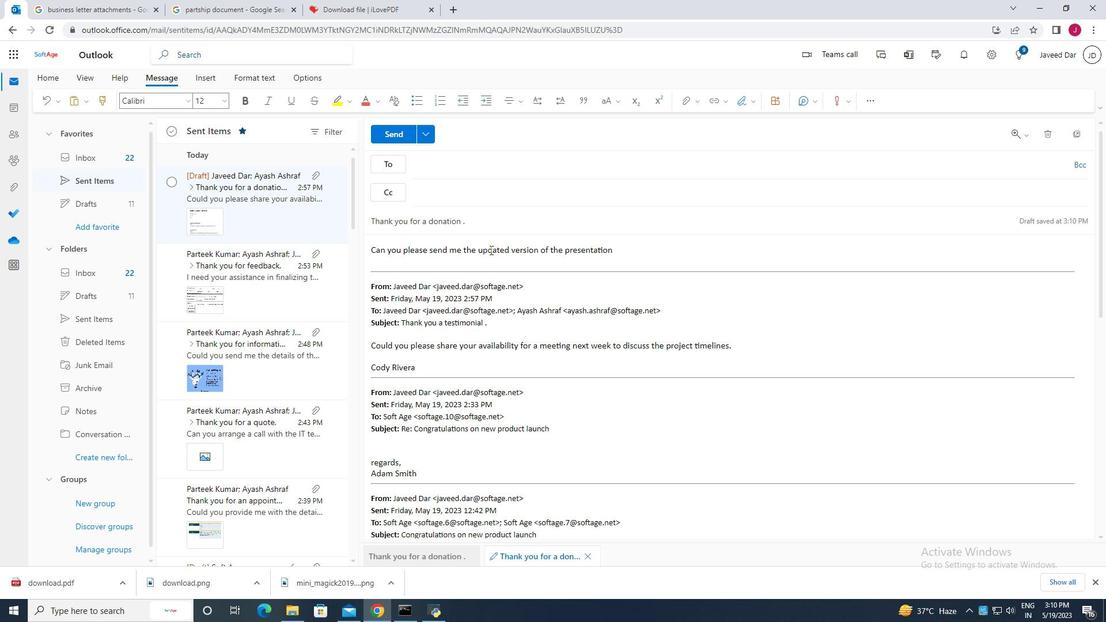 
Action: Mouse moved to (499, 261)
Screenshot: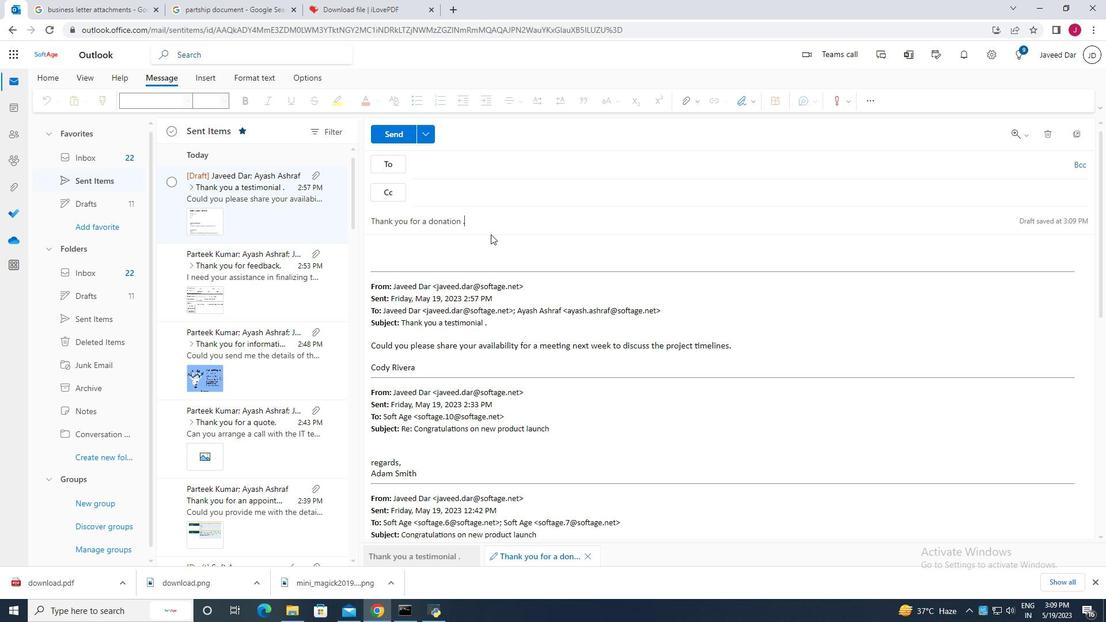 
Action: Key pressed <Key.space>
Screenshot: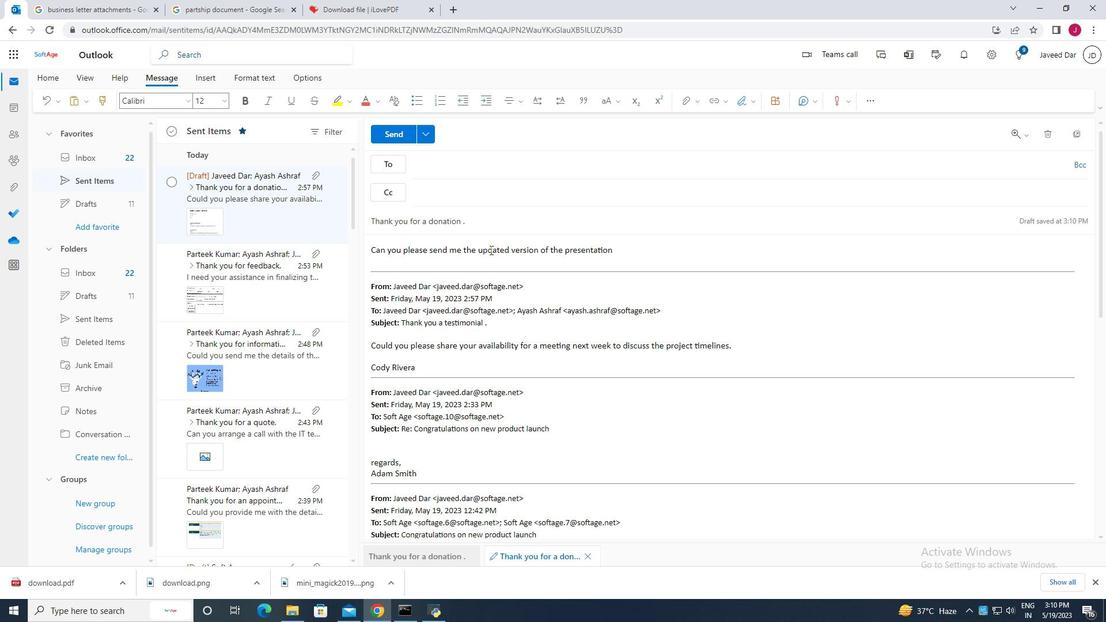 
Action: Mouse moved to (490, 250)
Screenshot: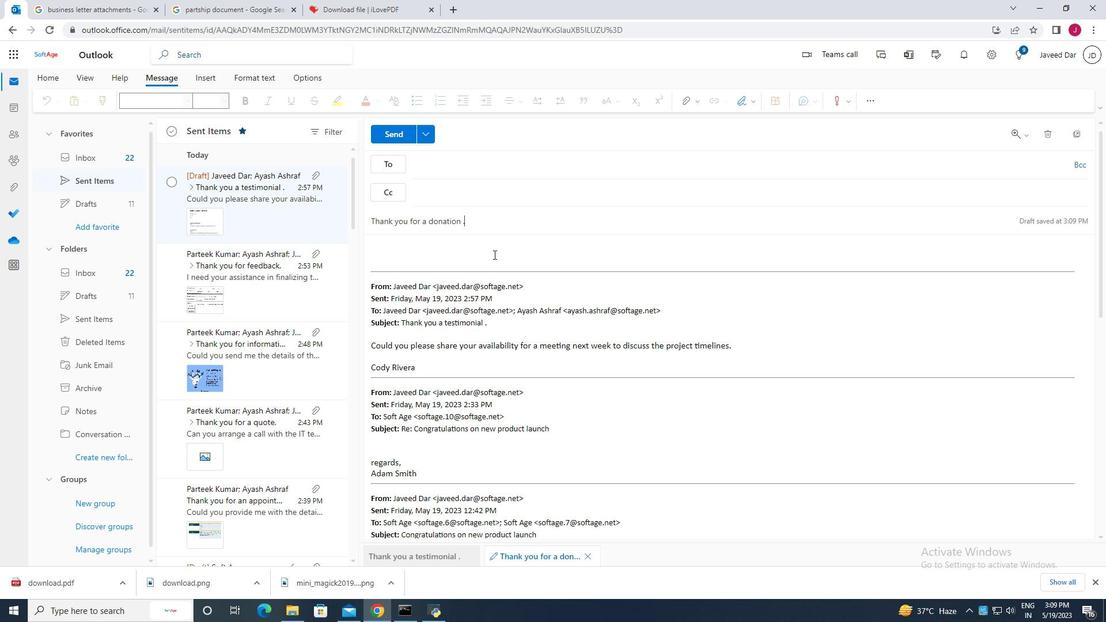 
Action: Mouse pressed left at (490, 250)
Screenshot: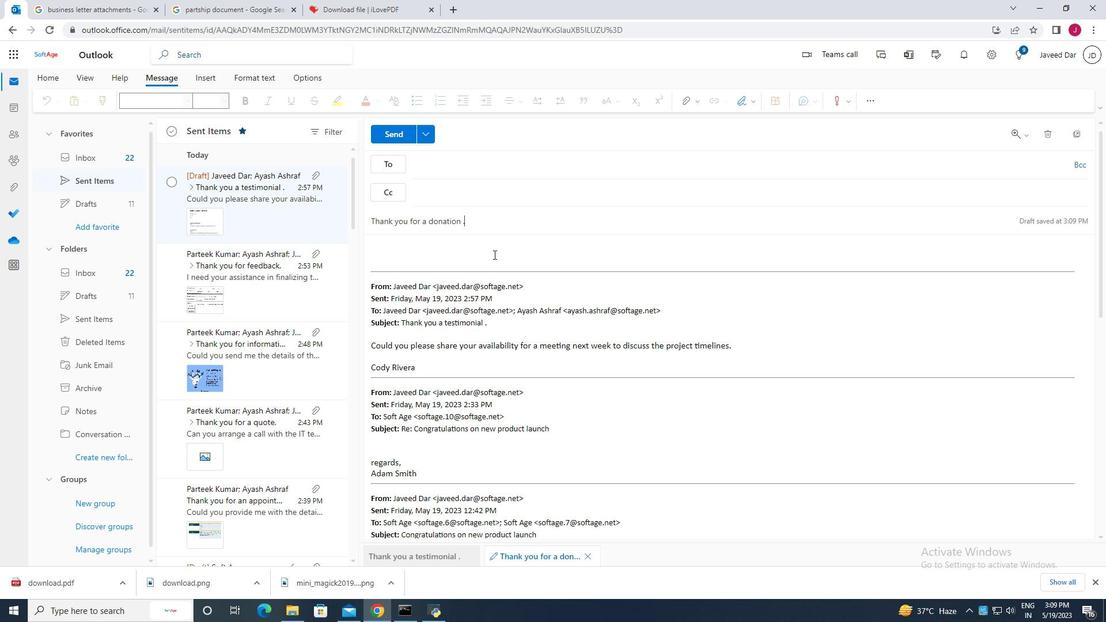 
Action: Key pressed update<Key.space>version<Key.space>of<Key.space>the<Key.space><Key.caps_lock>prC<Key.caps_lock><Key.backspace>anr<Key.space>esyou<Key.space>senetation<Key.space>s<Key.backspace>li<Key.backspace>desple<Key.space>basye<Key.space>the<Key.space>e<Key.space>ndsend y.space><Key.space>fom<Key.space>tehe<Key.backspace><Key.backspace><Key.space><Key.backspace><Key.backspace><Key.backspace><Key.backspace>the<Key.space>ouf<Key.space>thpedate<Key.space>day<Key.shift><Key.shift><Key.shift><Key.shift><Key.shift>?ed<Key.backspace><Key.backspace>
Screenshot: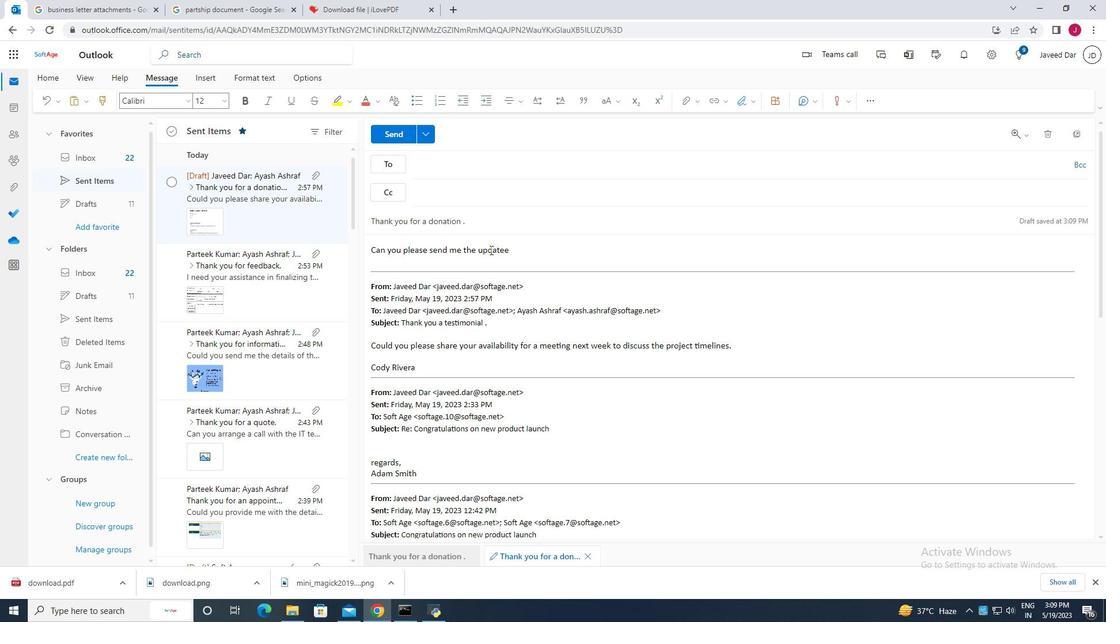 
Action: Mouse moved to (612, 179)
Screenshot: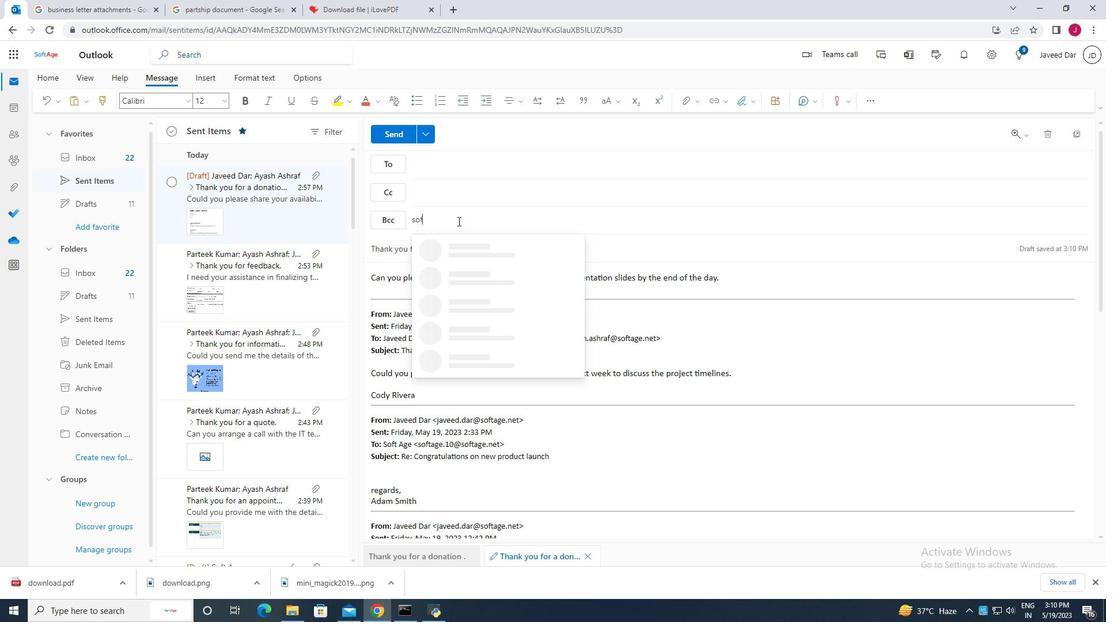 
Action: Mouse pressed left at (612, 179)
Screenshot: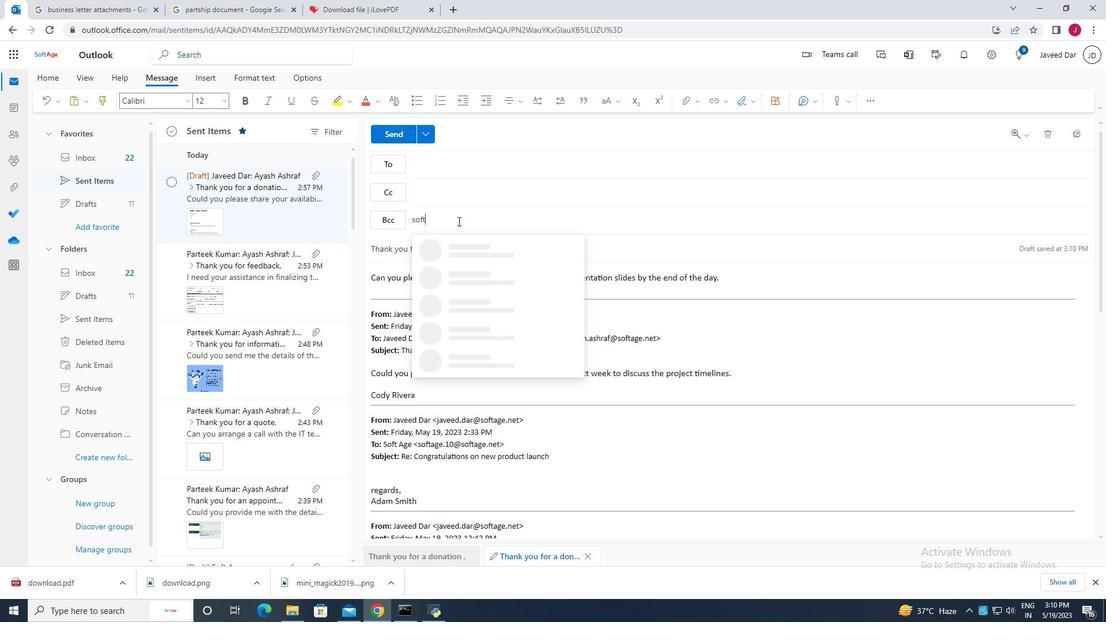 
Action: Key pressed d
Screenshot: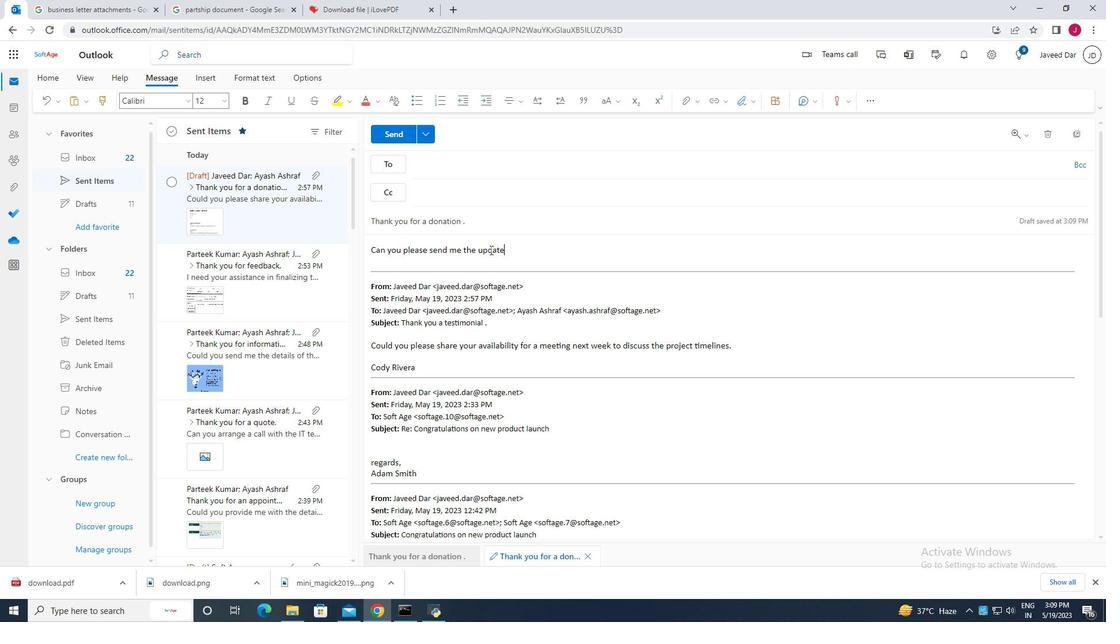 
Action: Mouse moved to (645, 168)
Screenshot: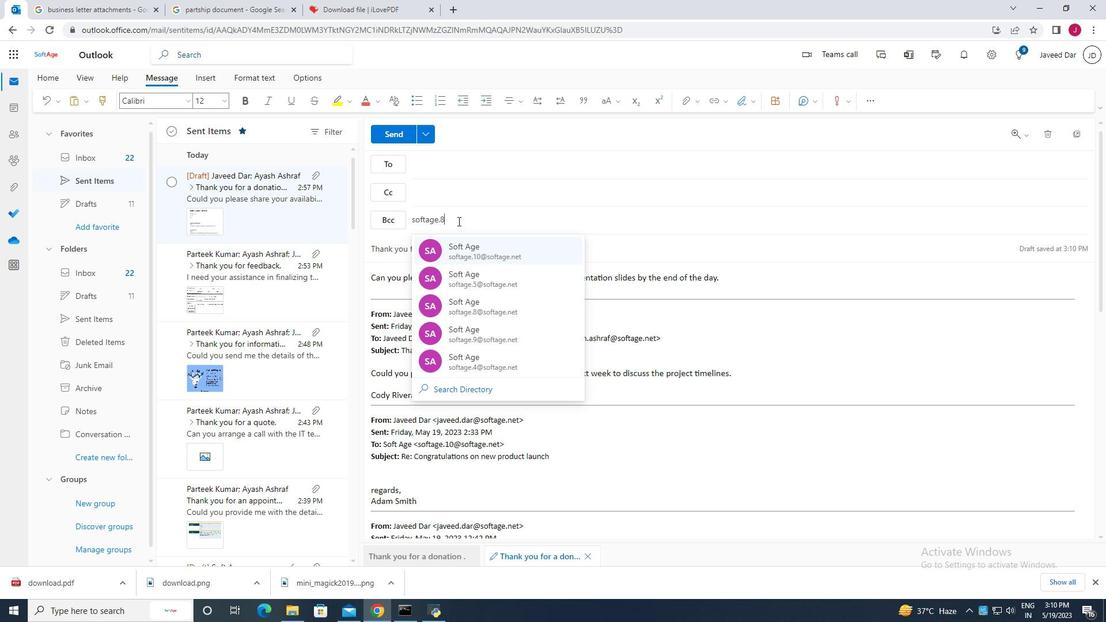 
Action: Key pressed v
Screenshot: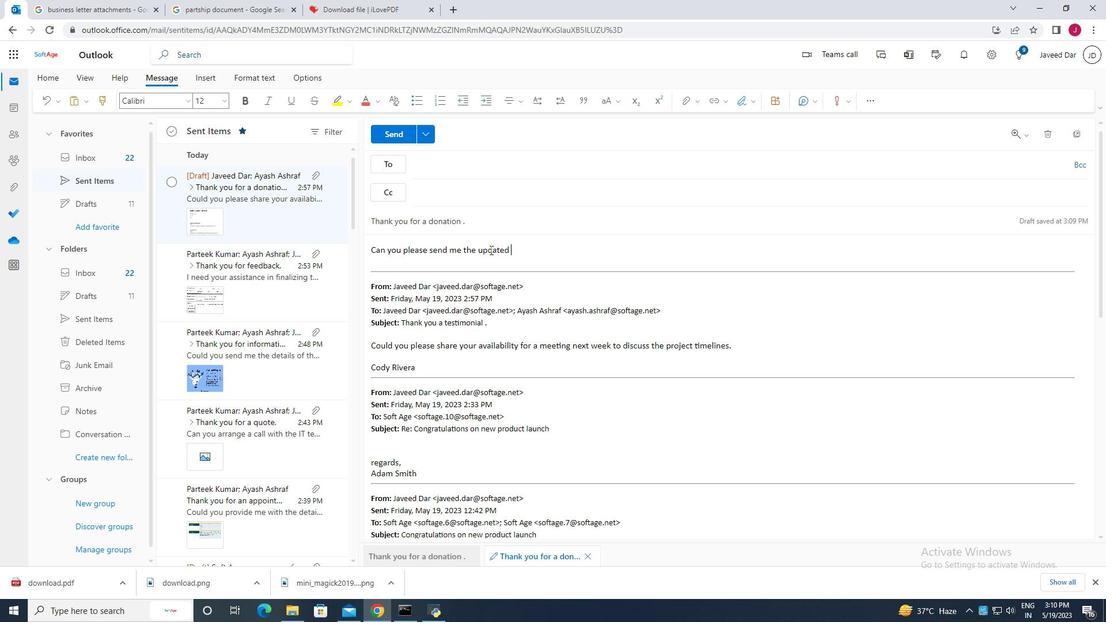
Action: Mouse moved to (606, 153)
Screenshot: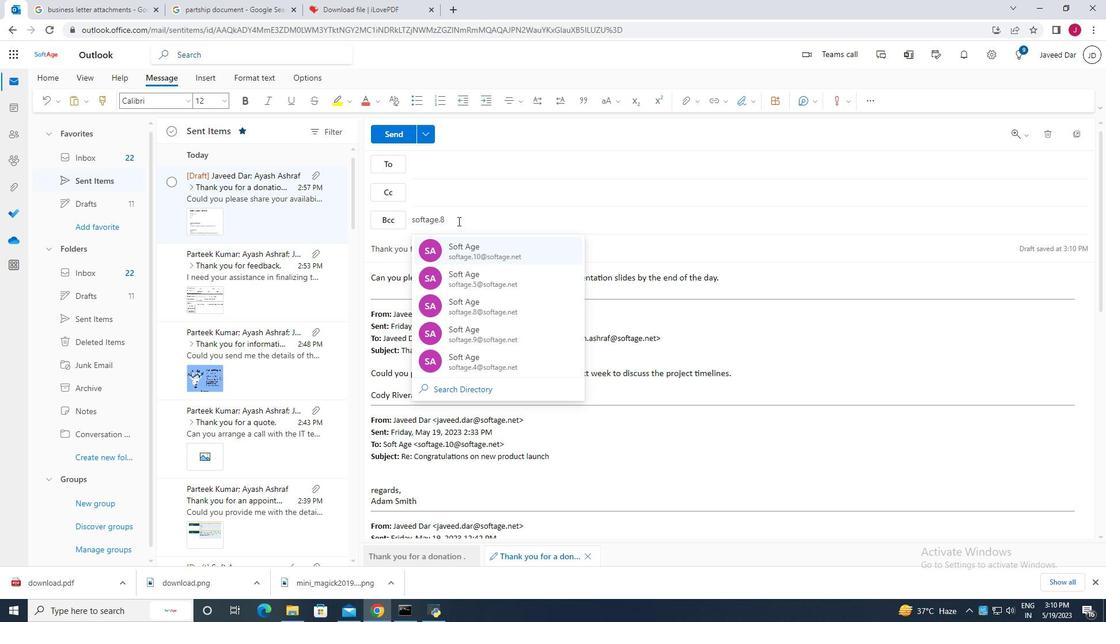 
Action: Mouse pressed left at (606, 153)
Screenshot: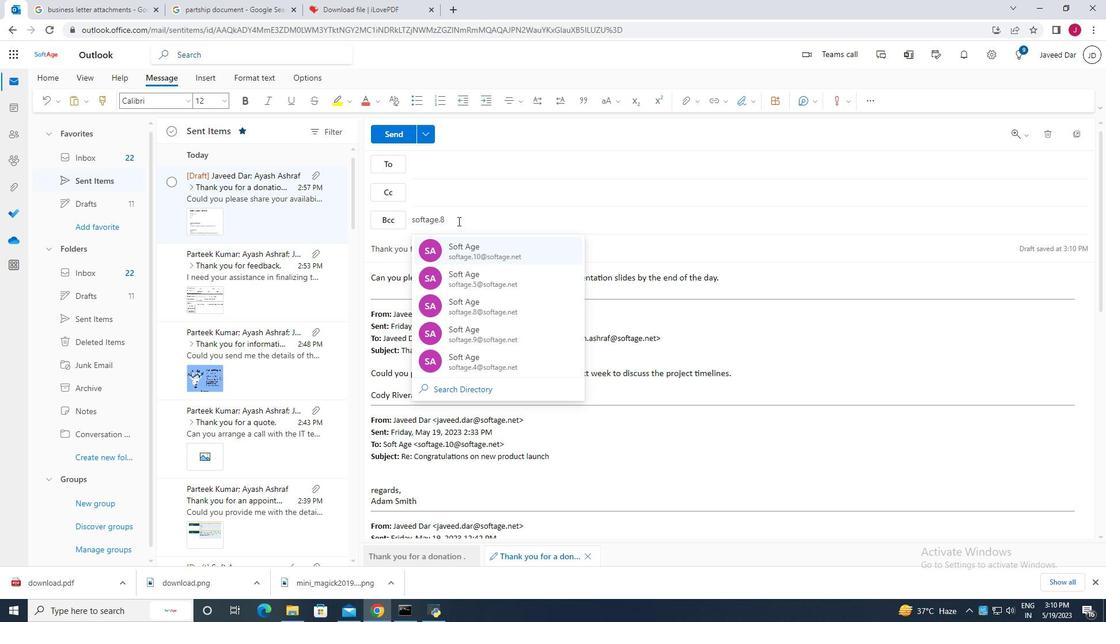 
Action: Key pressed er
Screenshot: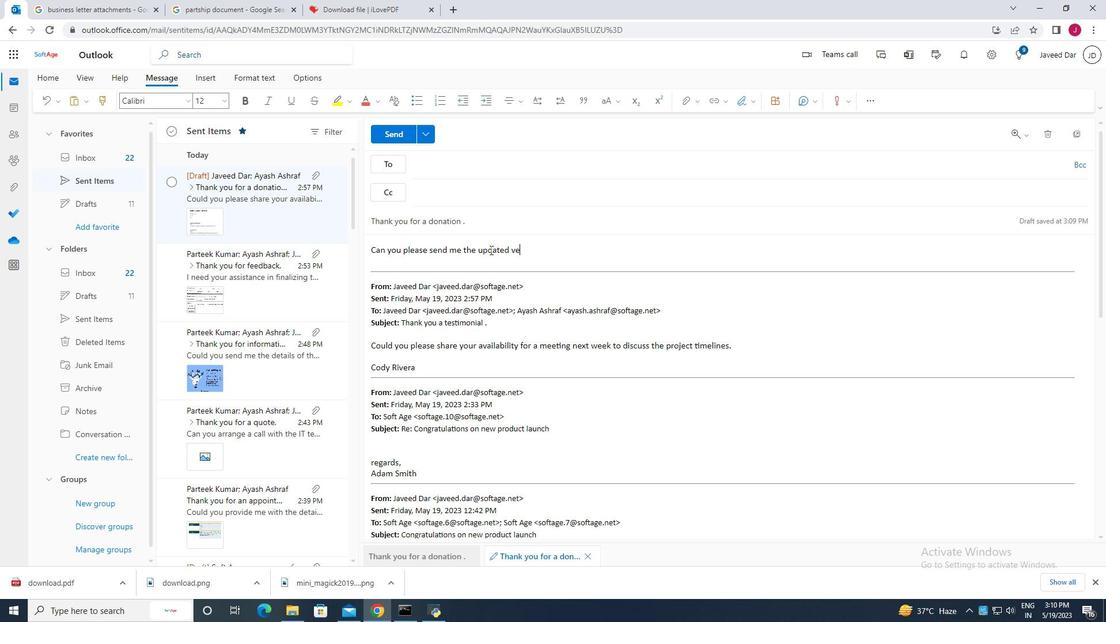 
Action: Mouse moved to (806, 216)
Screenshot: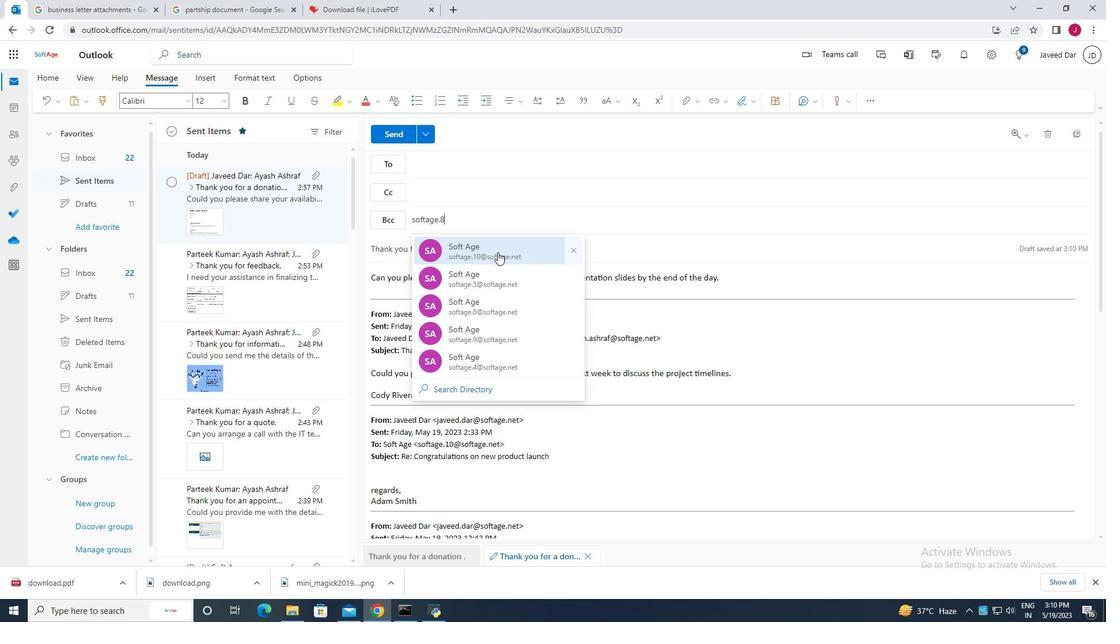 
Action: Key pressed s
Screenshot: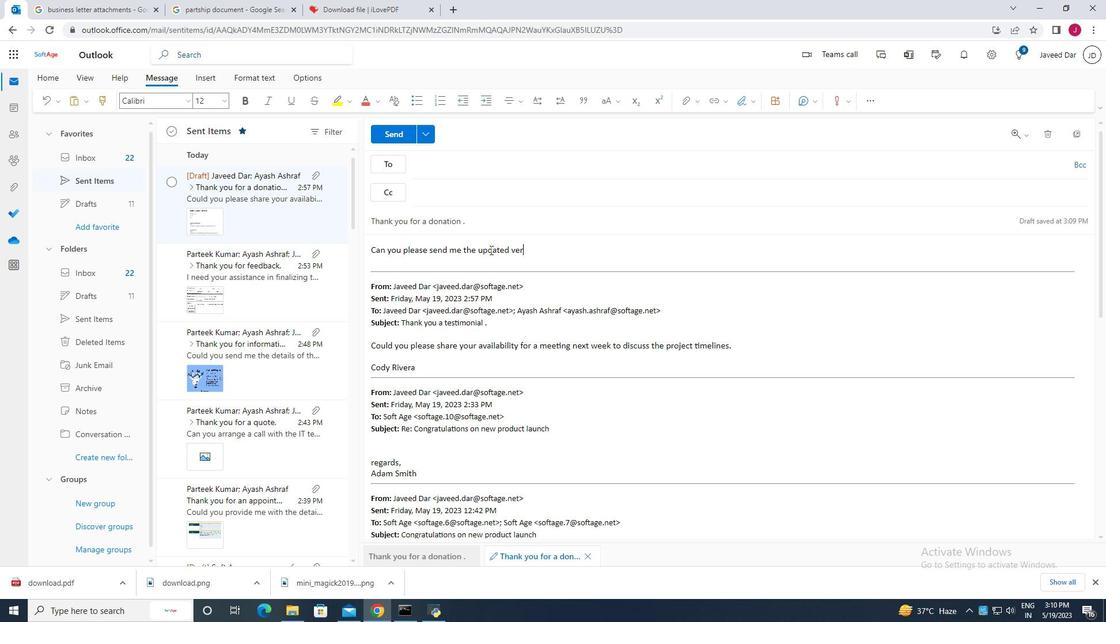 
Action: Mouse moved to (1002, 209)
Screenshot: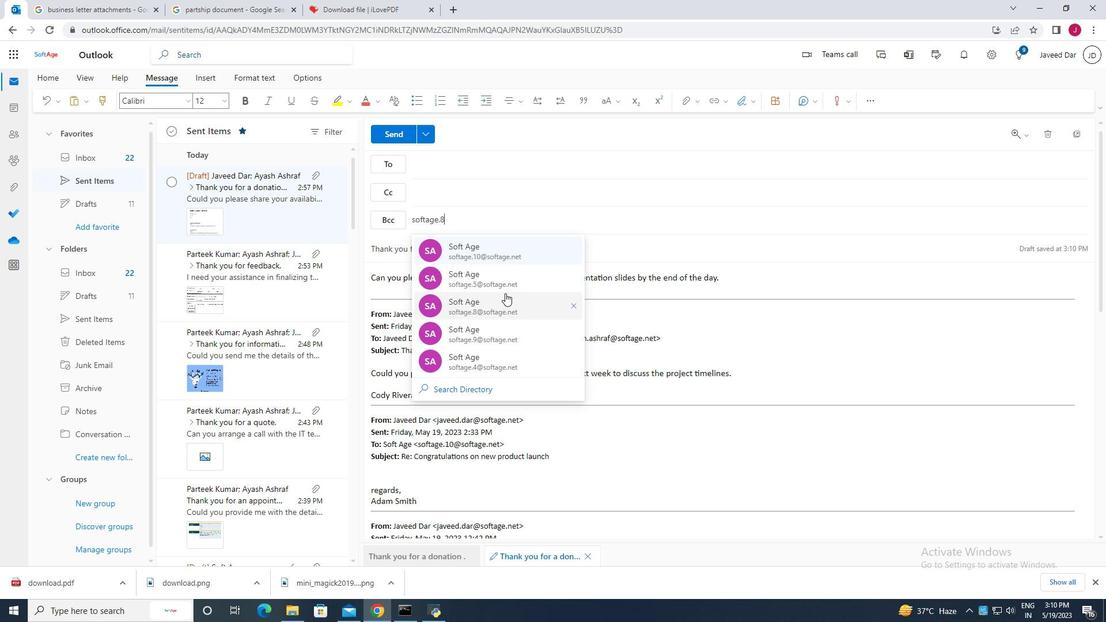 
Action: Key pressed i
Screenshot: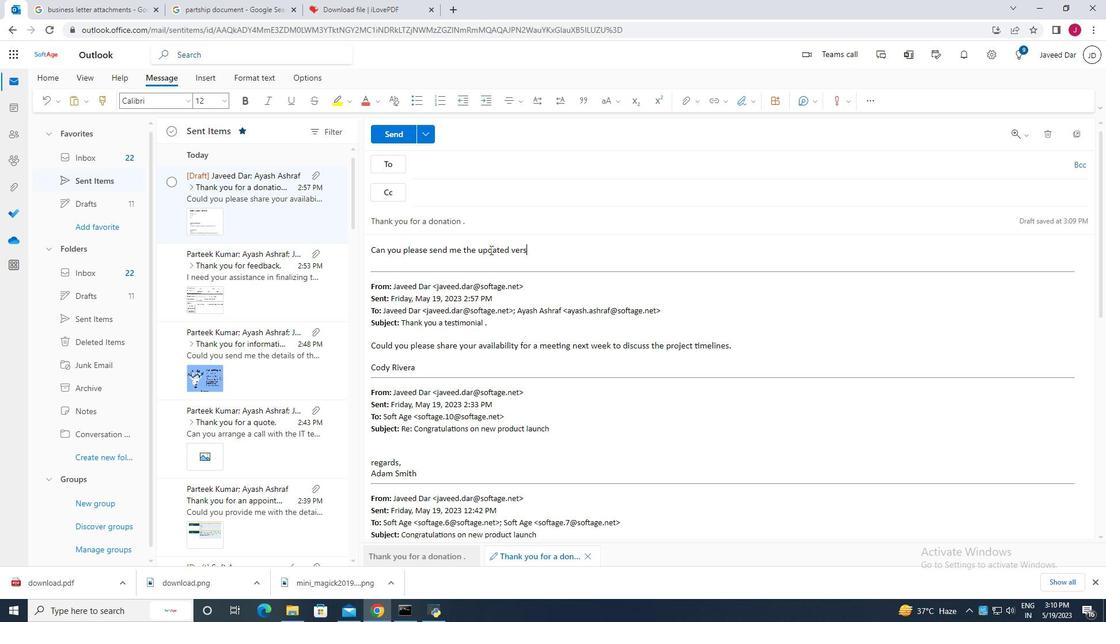 
Action: Mouse moved to (1073, 181)
Screenshot: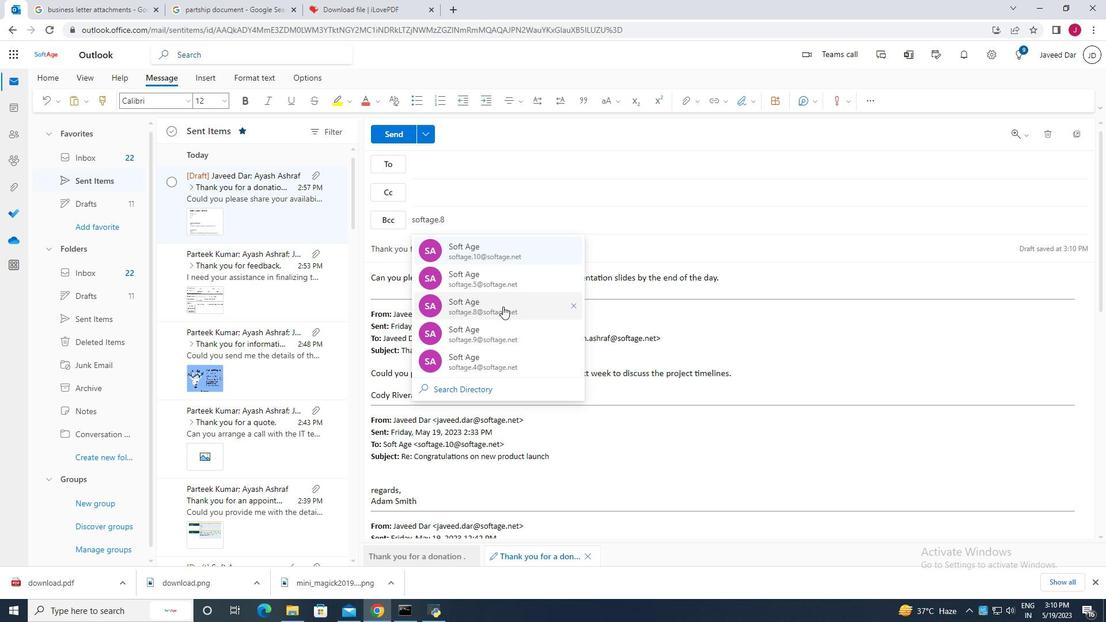 
Action: Mouse pressed left at (1073, 181)
Screenshot: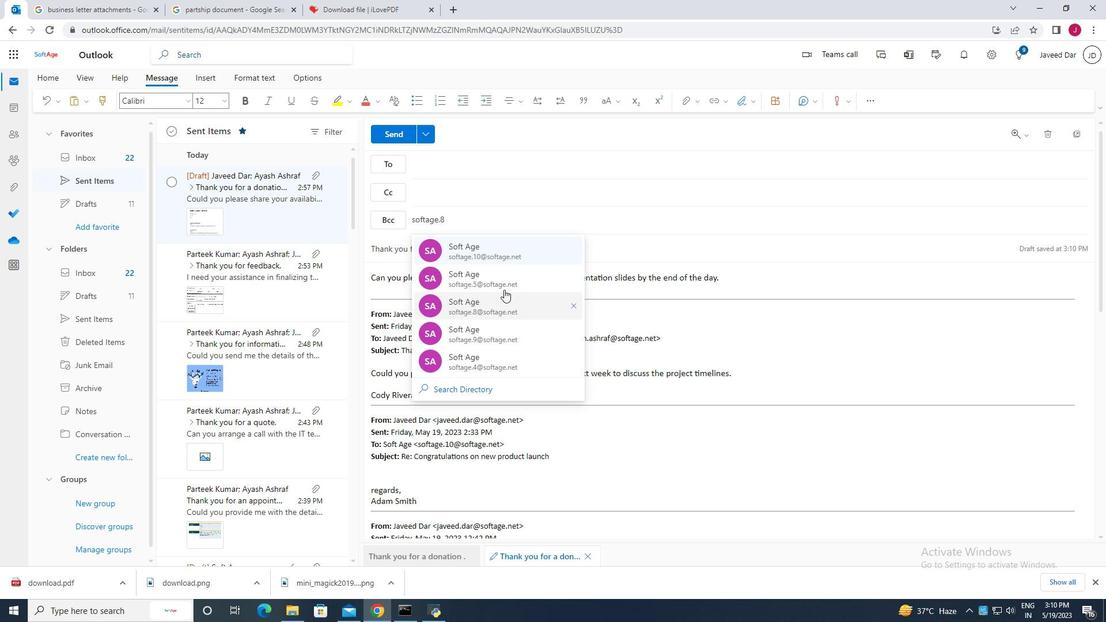 
Action: Key pressed n
Screenshot: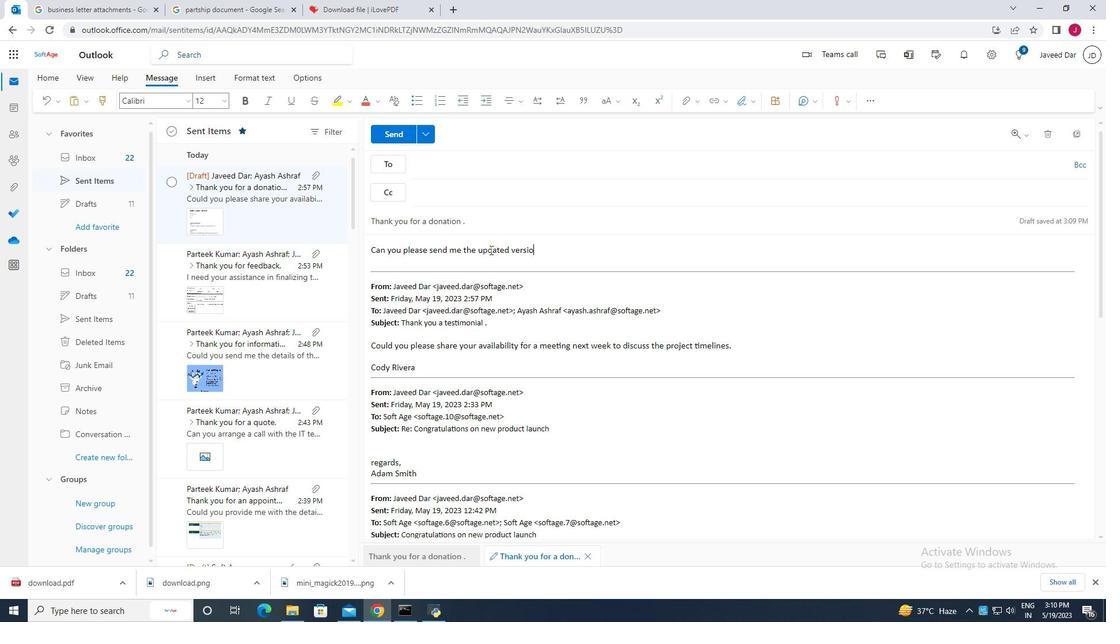 
Action: Mouse moved to (446, 233)
Screenshot: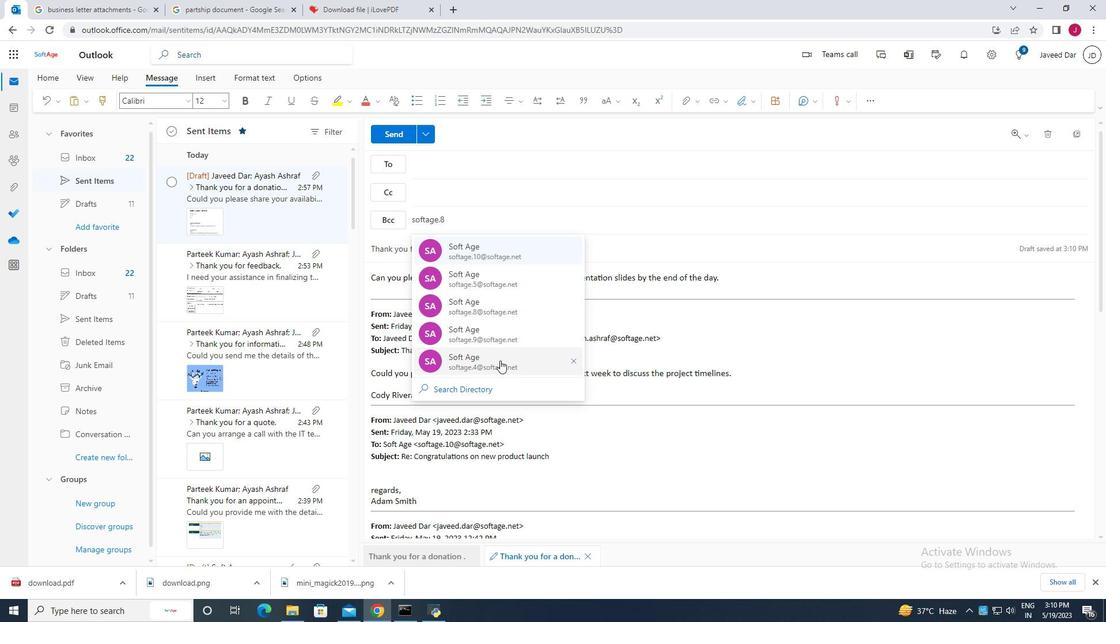 
Action: Mouse pressed left at (446, 233)
Screenshot: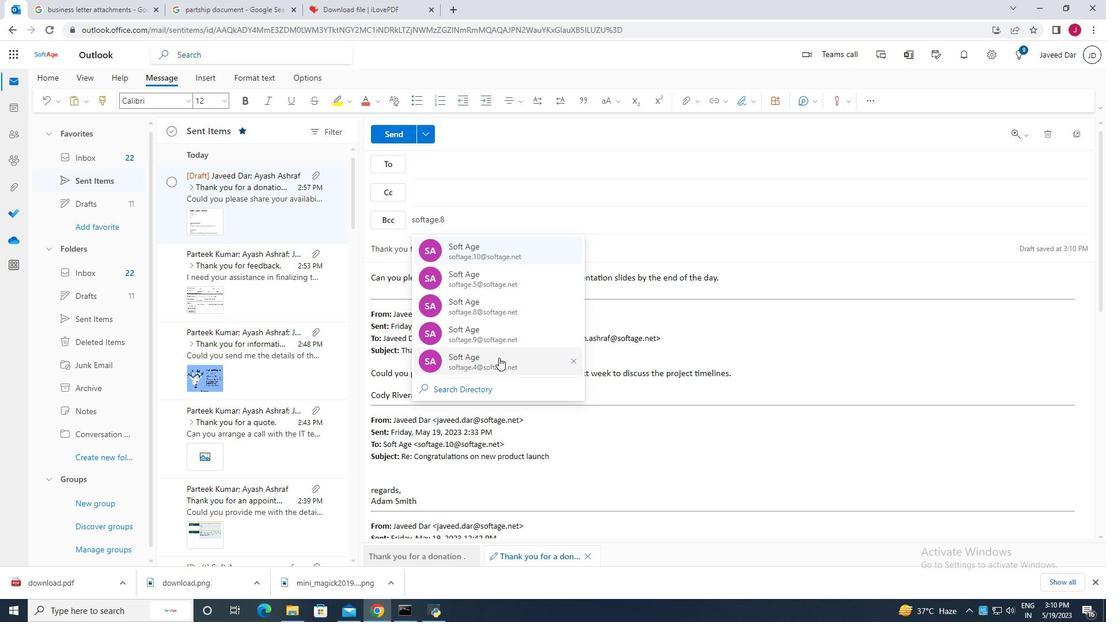 
Action: Key pressed <Key.space>of<Key.space>thesof<Key.space>tage.pr8<Key.shift>e@sesonfttaatgi.onnet<Key.space><Key.backspace><Key.backspace>s<Key.backspace><Key.backspace>liede.sn<Key.space>et<Key.enter>by<Key.space>the
Screenshot: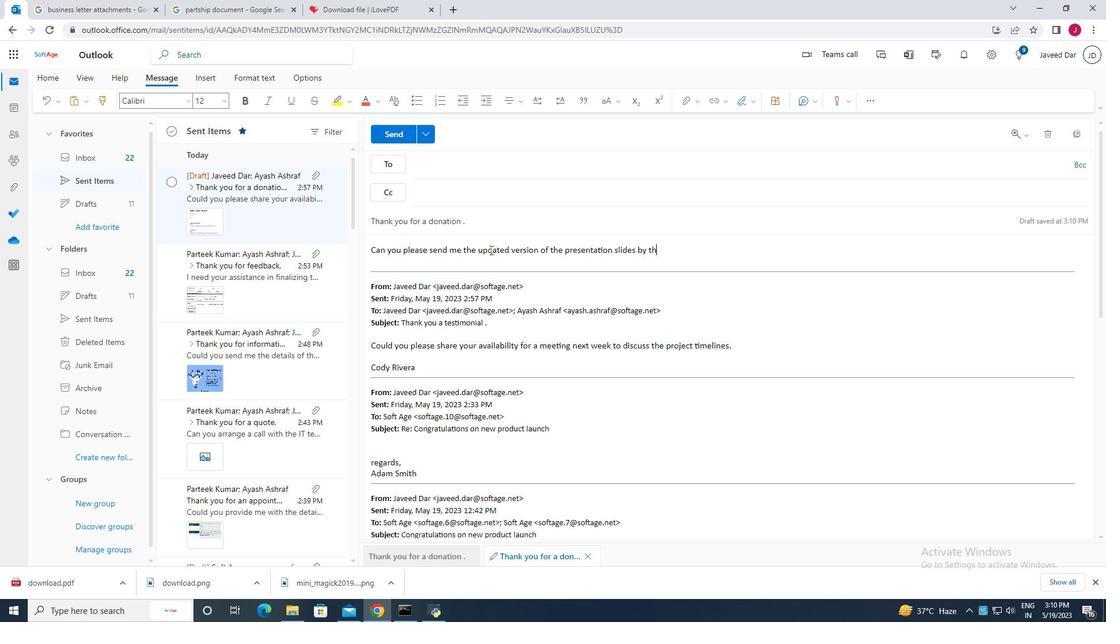 
Action: Mouse moved to (480, 241)
Screenshot: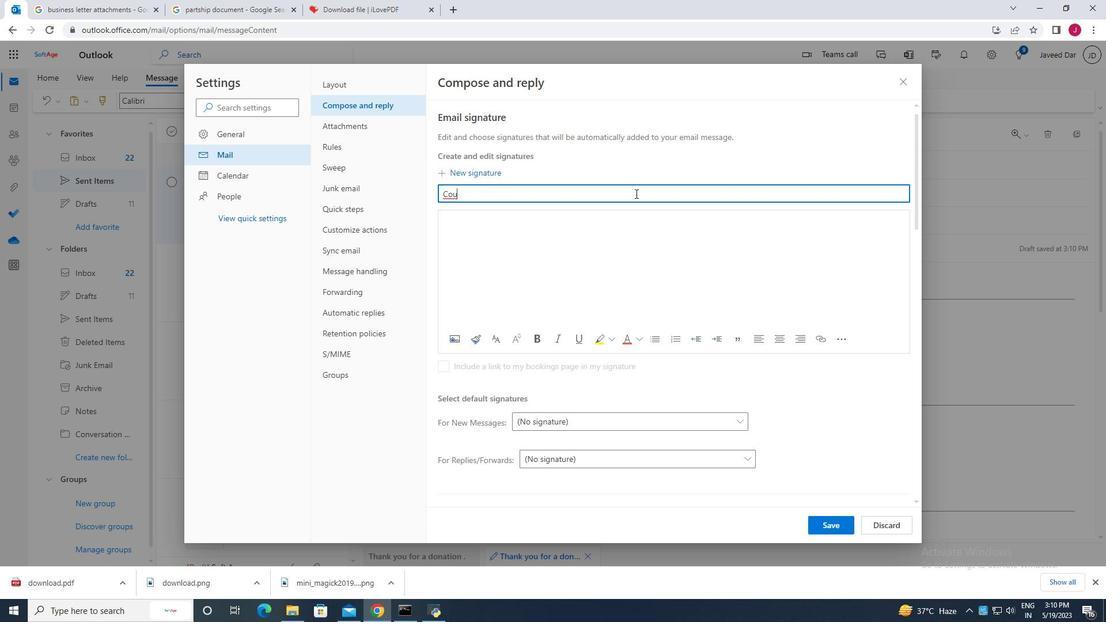 
Action: Key pressed <Key.space>
Screenshot: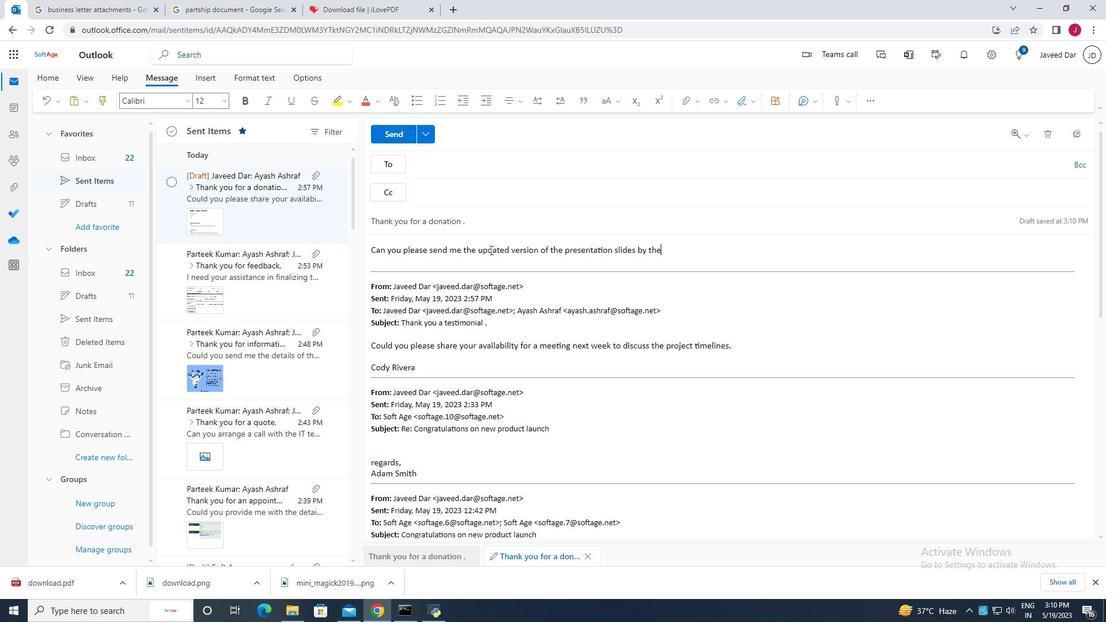 
Action: Mouse moved to (632, 221)
Screenshot: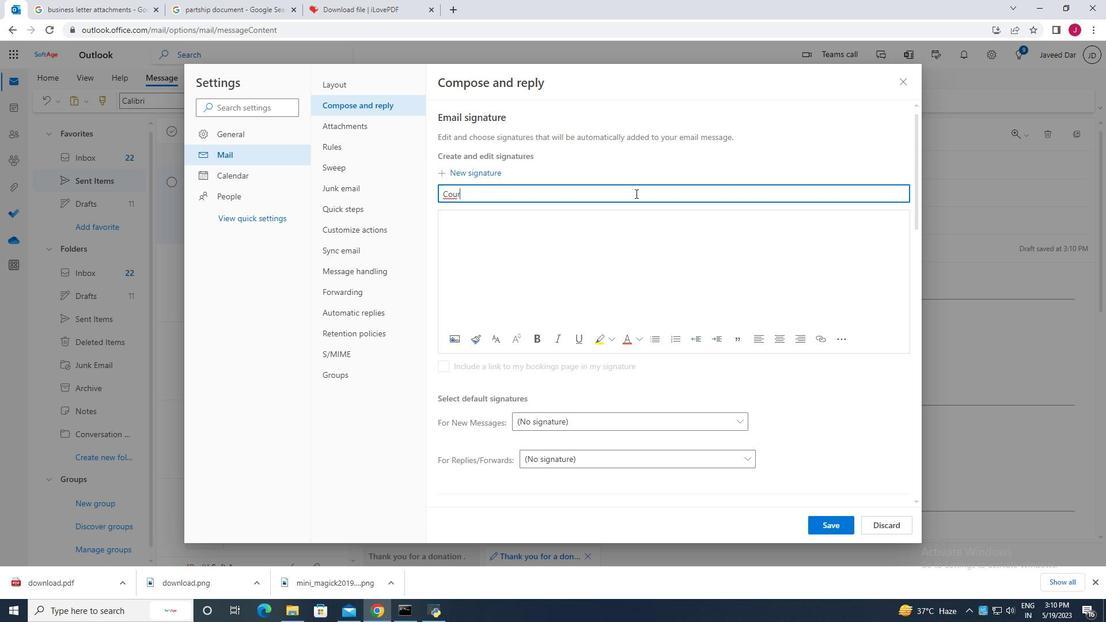 
Action: Key pressed e
Screenshot: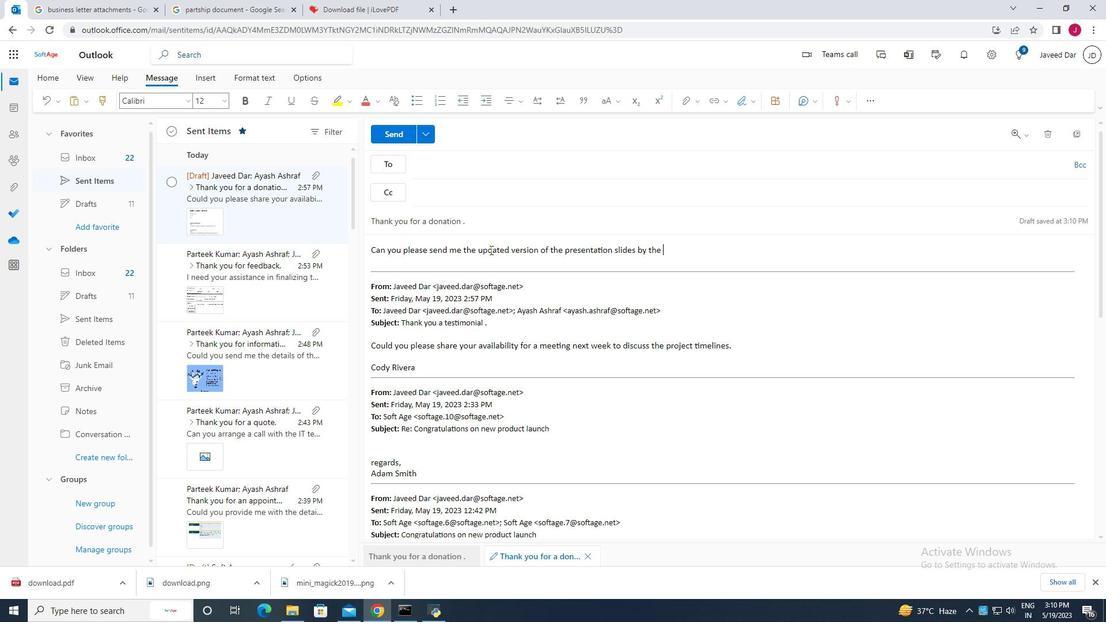 
Action: Mouse moved to (736, 104)
Screenshot: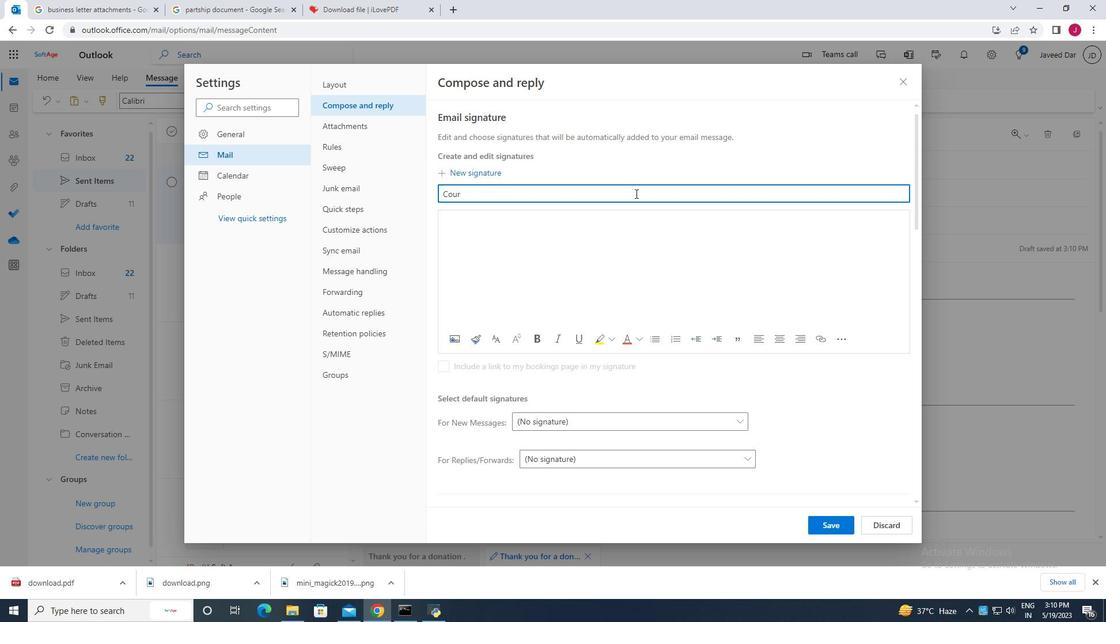 
Action: Key pressed n
Screenshot: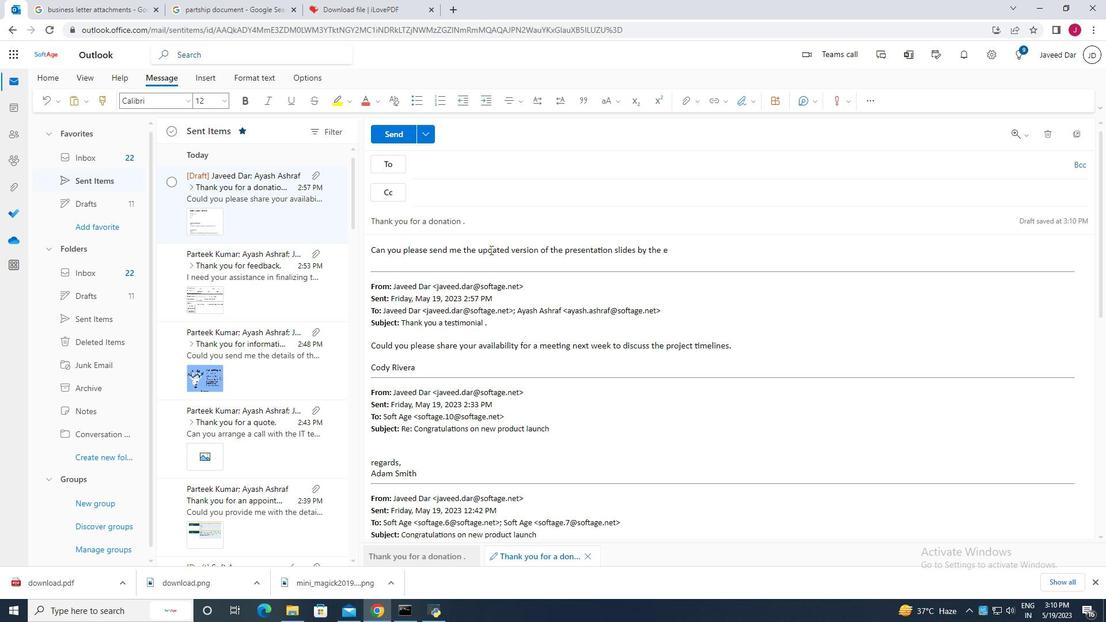 
Action: Mouse moved to (716, 121)
Screenshot: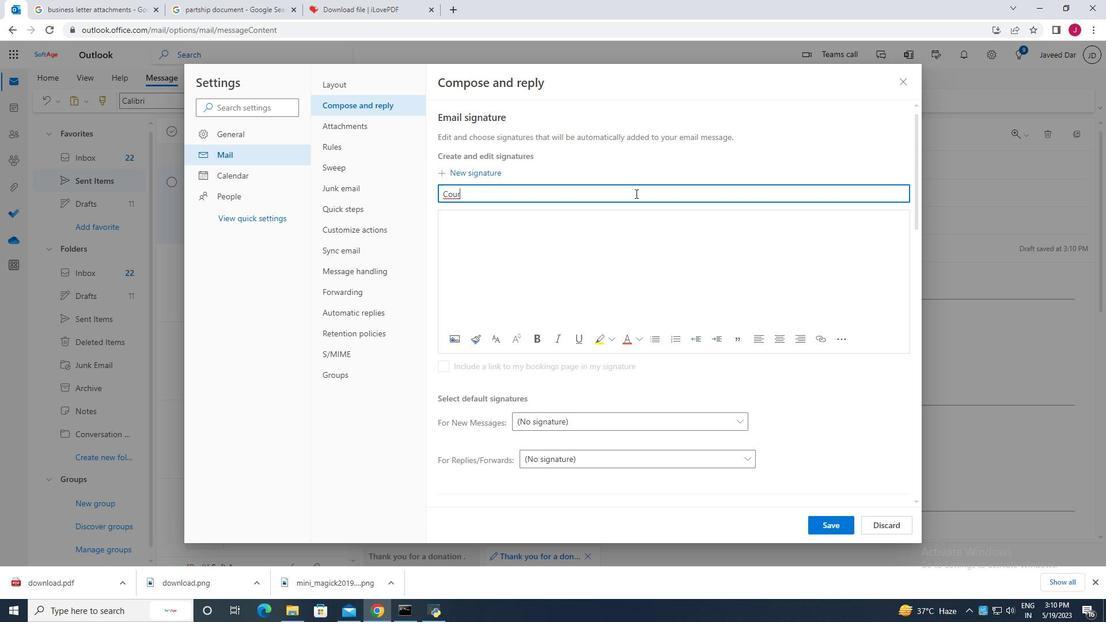 
Action: Mouse pressed left at (716, 121)
Screenshot: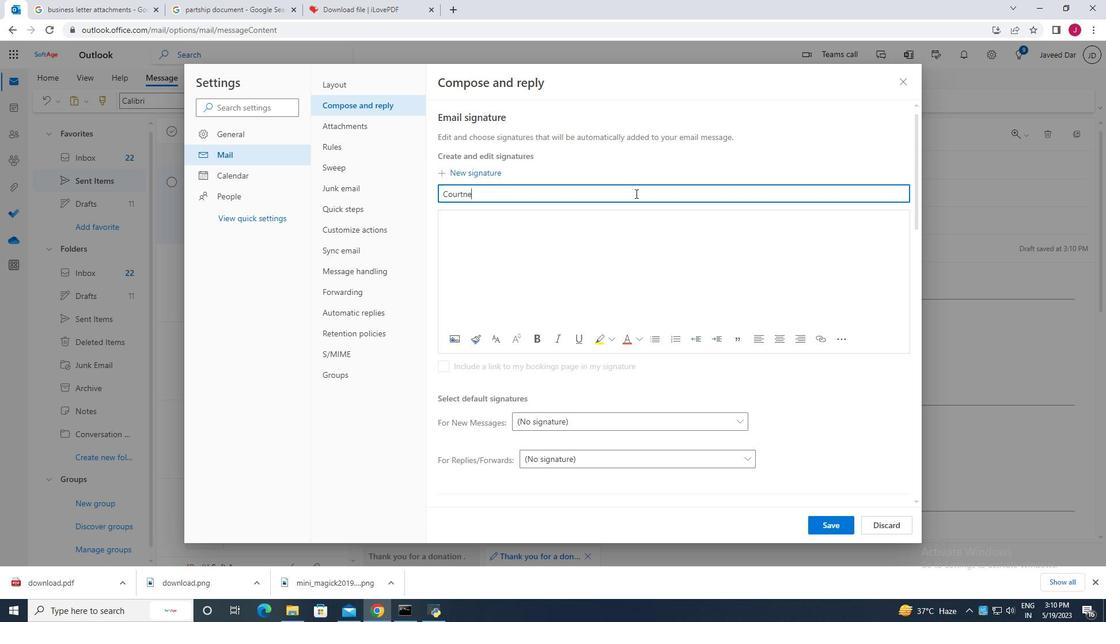 
Action: Mouse moved to (717, 127)
Screenshot: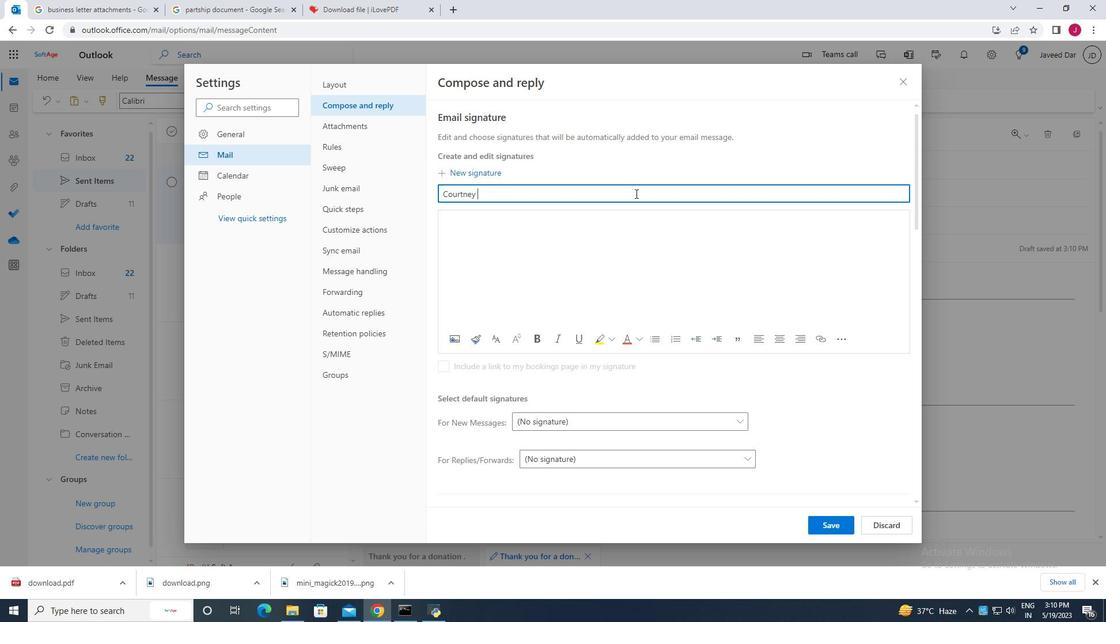 
Action: Key pressed s
Screenshot: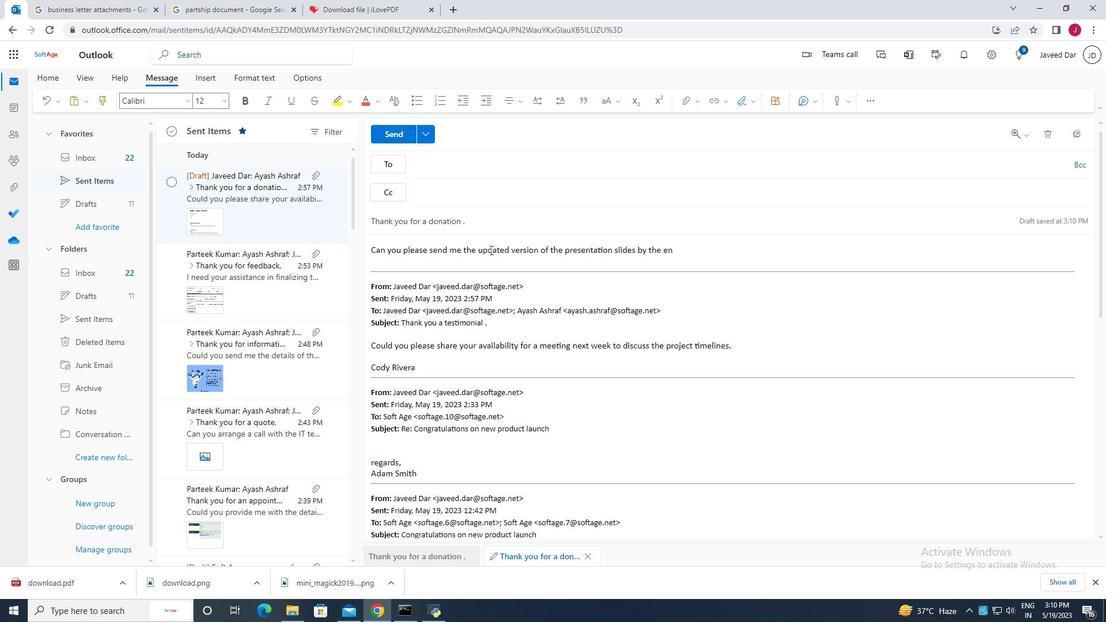
Action: Mouse moved to (669, 139)
Screenshot: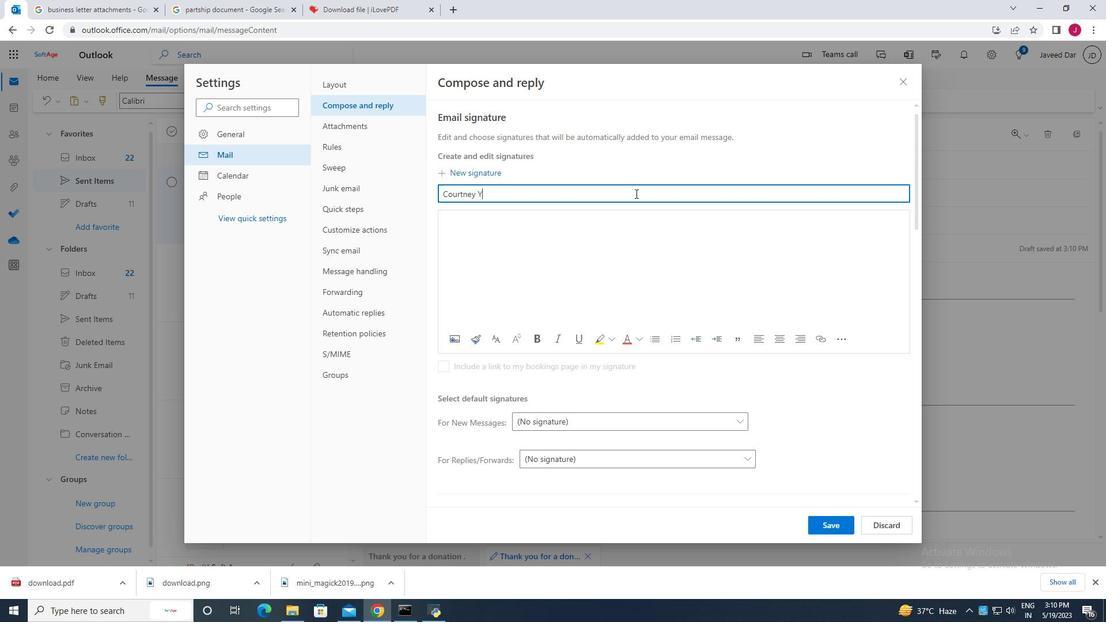 
Action: Key pressed <Key.backspace>
Screenshot: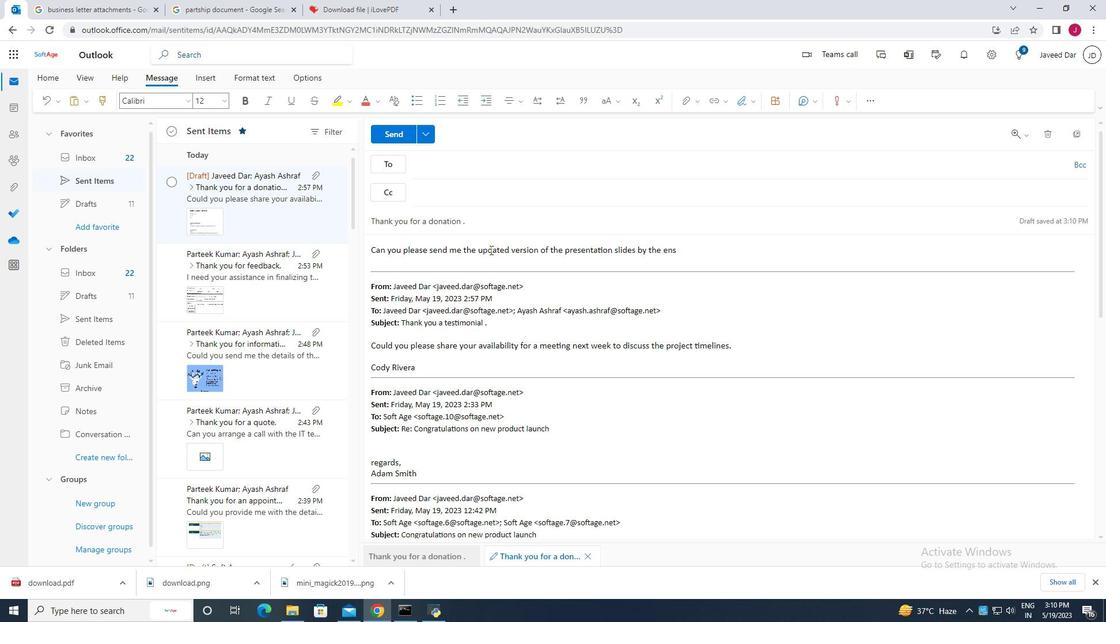 
Action: Mouse pressed left at (669, 139)
Screenshot: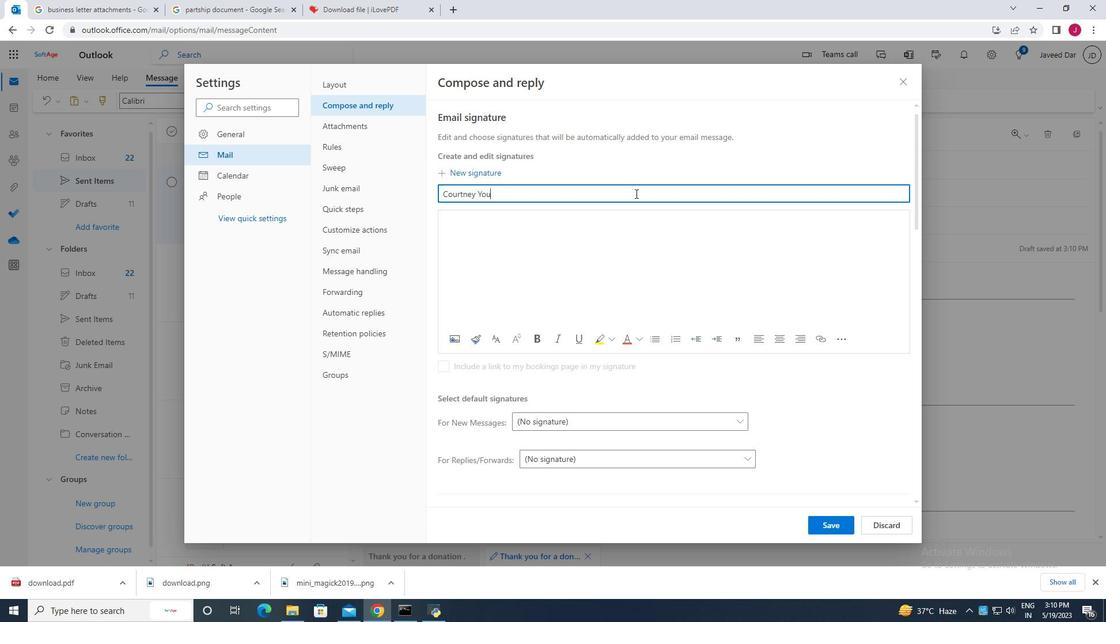 
Action: Key pressed d
Screenshot: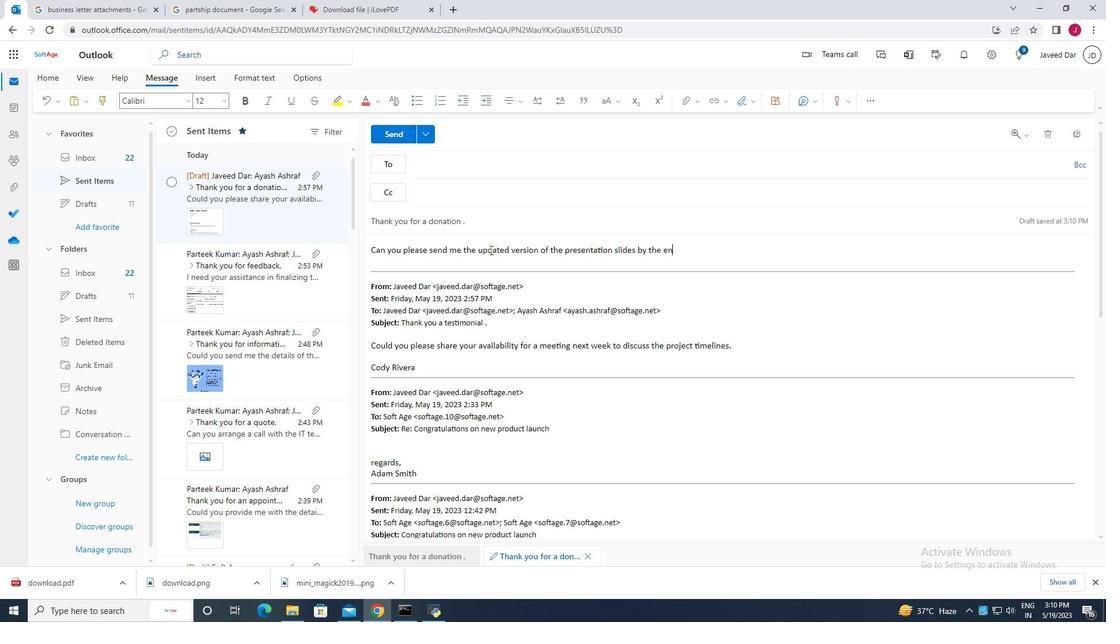 
Action: Mouse moved to (599, 161)
Screenshot: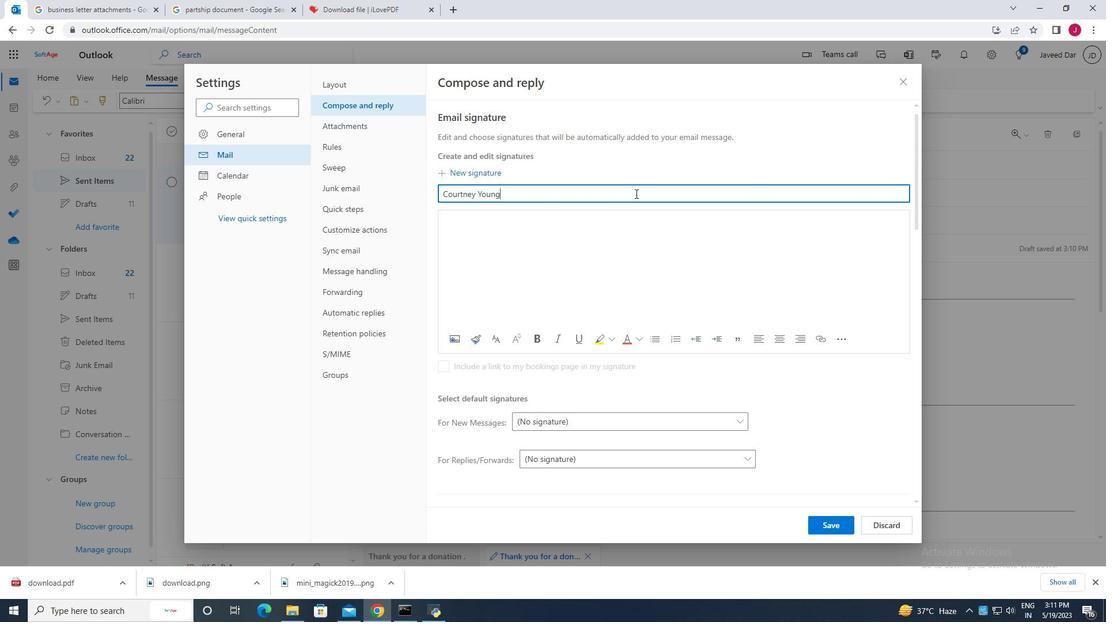 
Action: Key pressed <Key.space> )
Screenshot: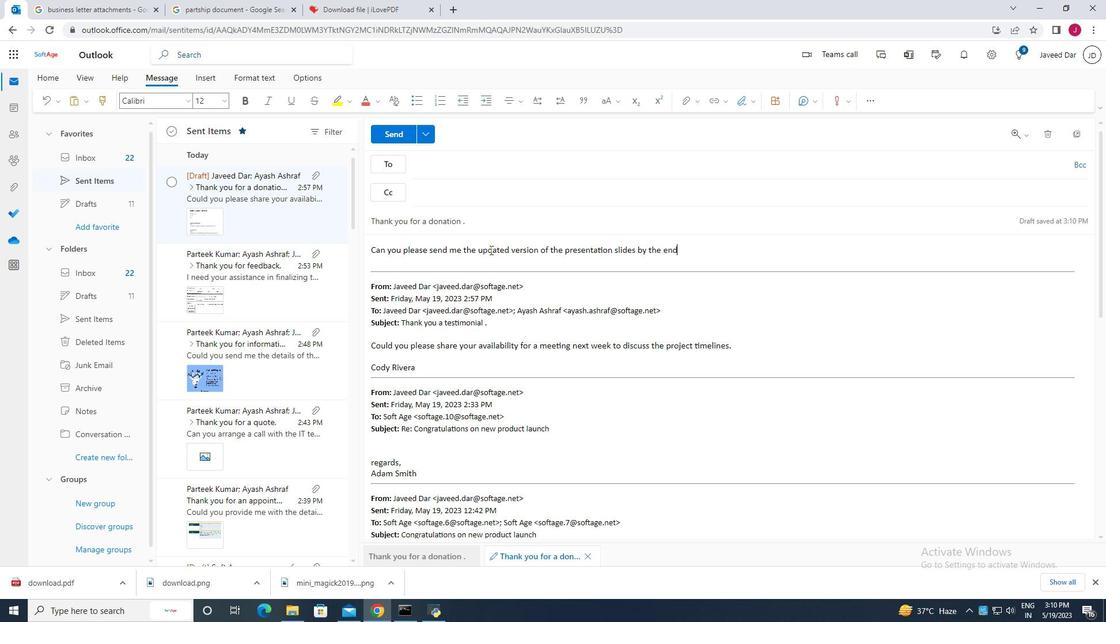 
Action: Mouse moved to (247, 180)
Screenshot: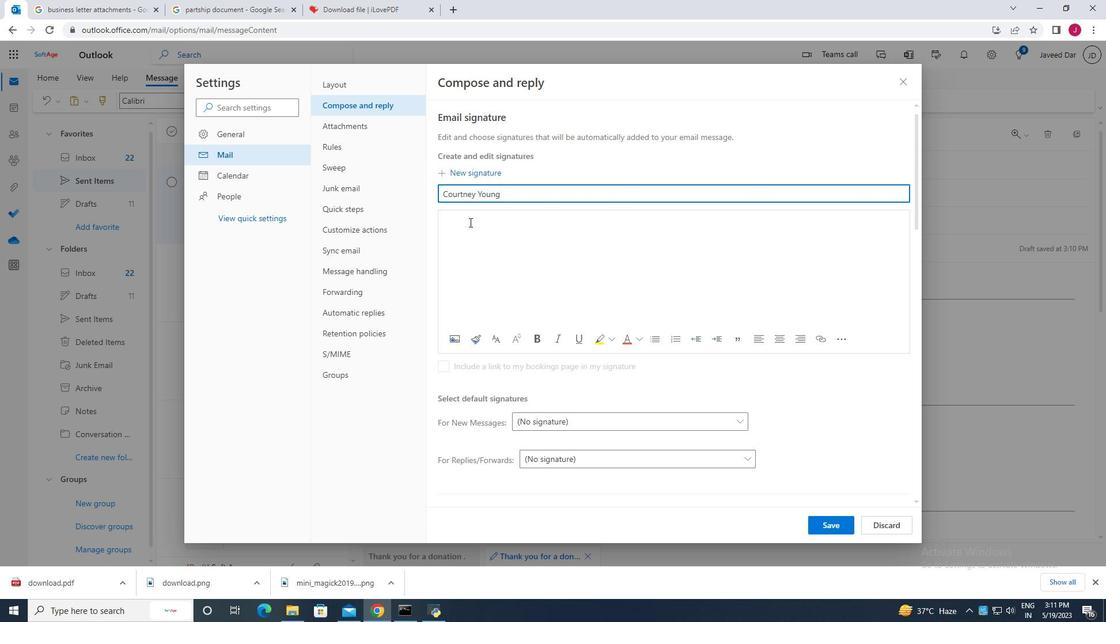 
Action: Key pressed o
Screenshot: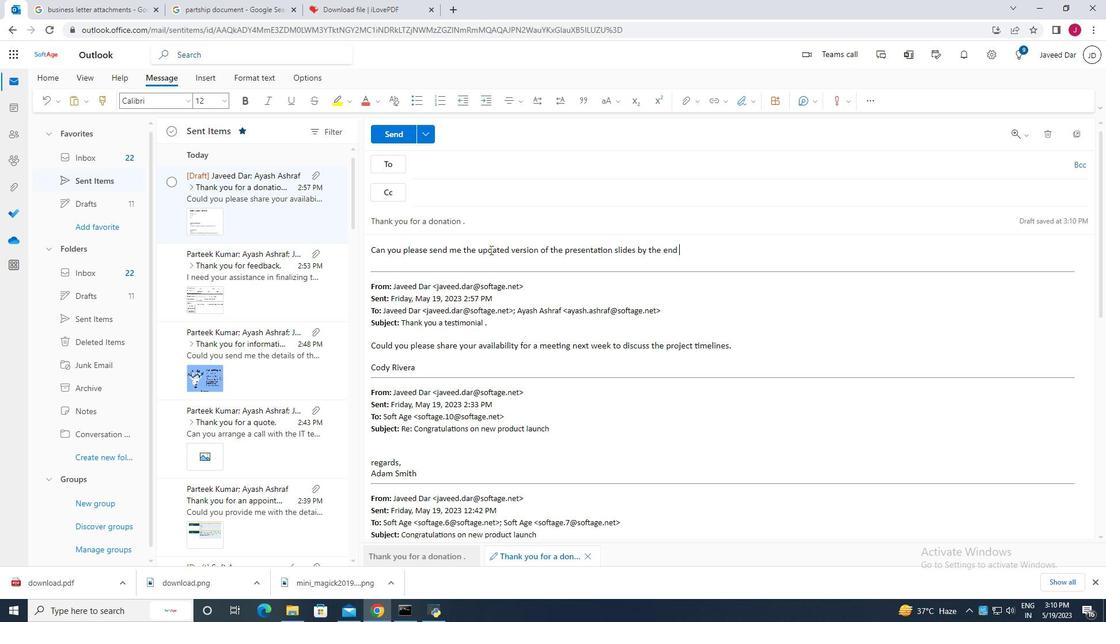 
Action: Mouse moved to (228, 162)
Screenshot: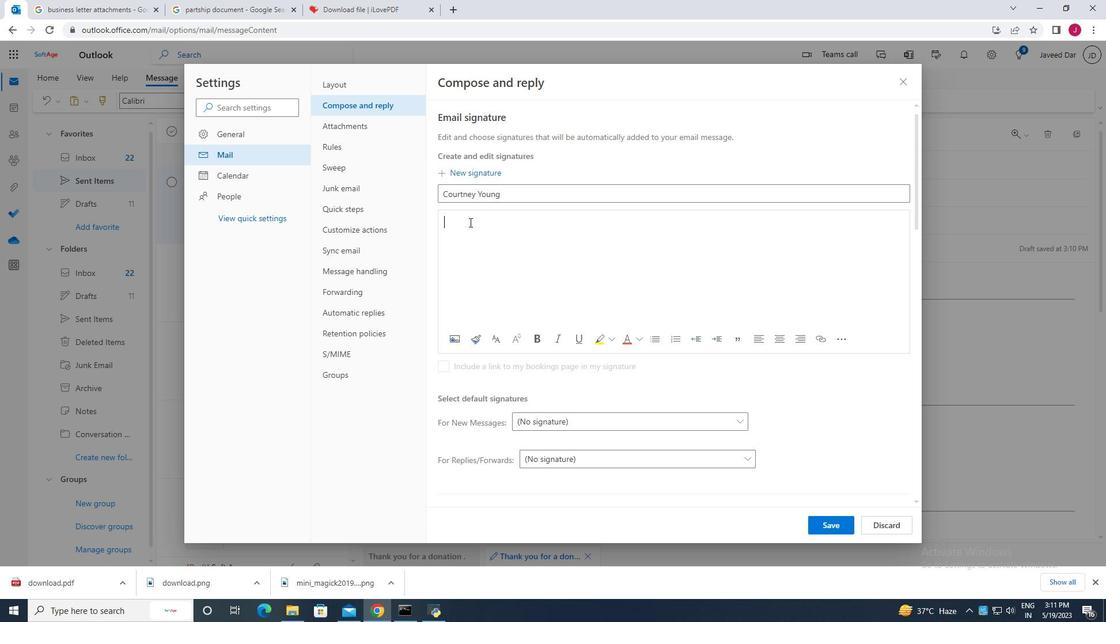 
Action: Key pressed f
Screenshot: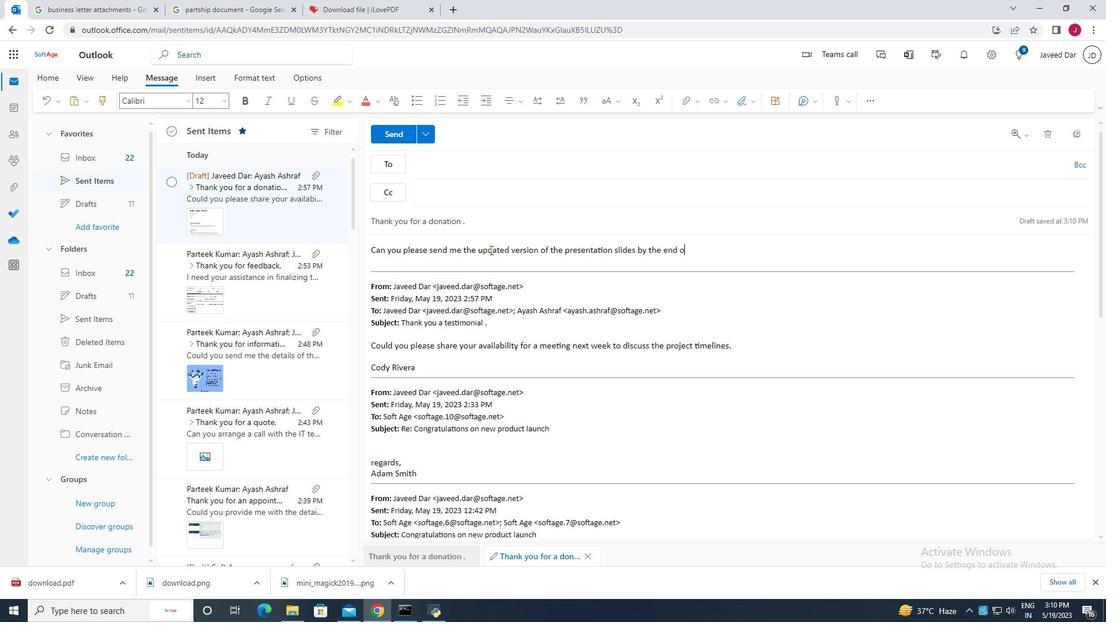 
Action: Mouse moved to (201, 142)
Screenshot: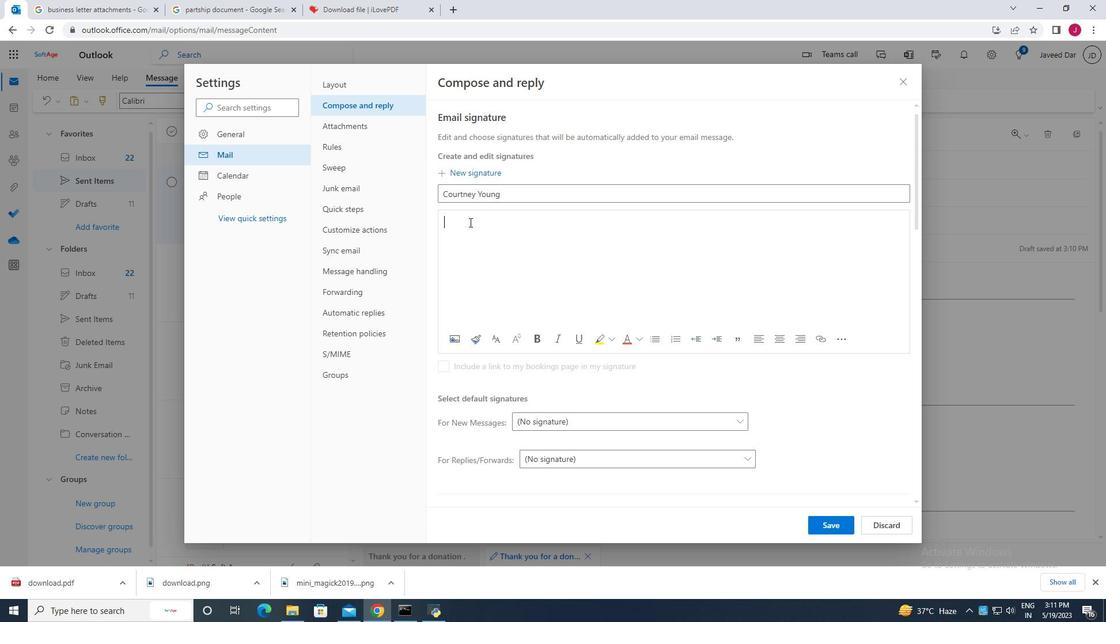 
Action: Key pressed <Key.space>
Screenshot: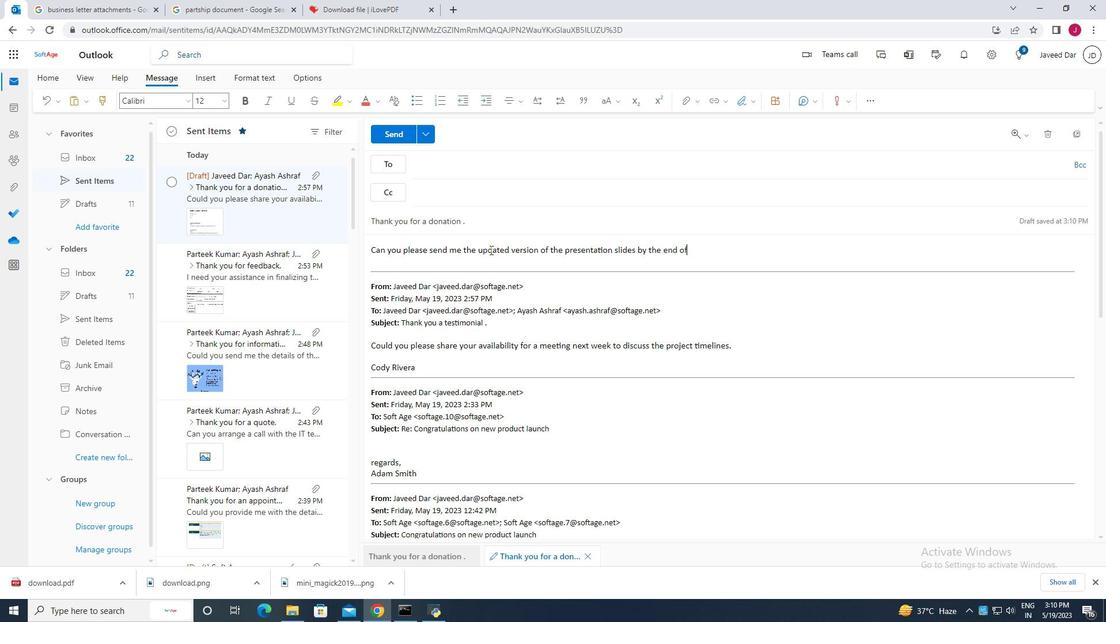 
Action: Mouse moved to (198, 139)
Screenshot: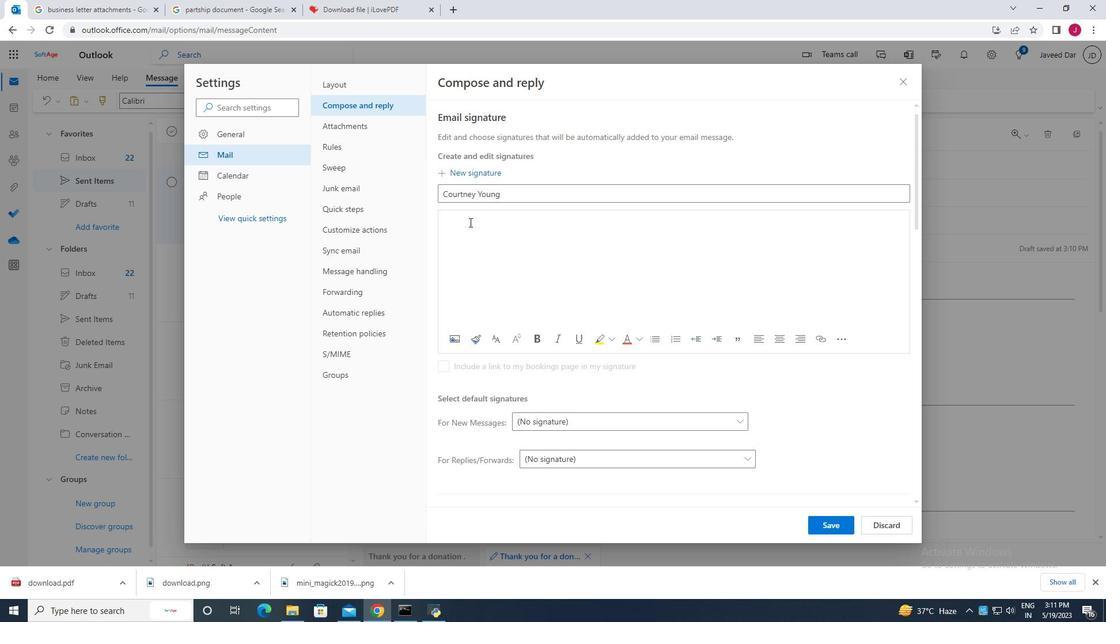 
Action: Key pressed t
Screenshot: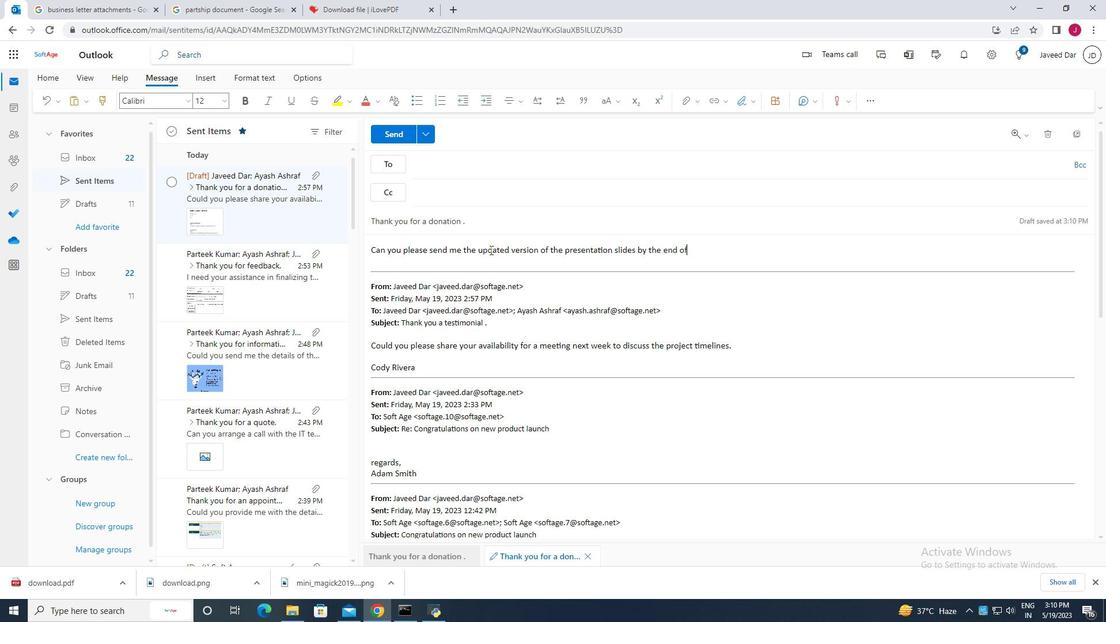 
Action: Mouse moved to (197, 135)
Screenshot: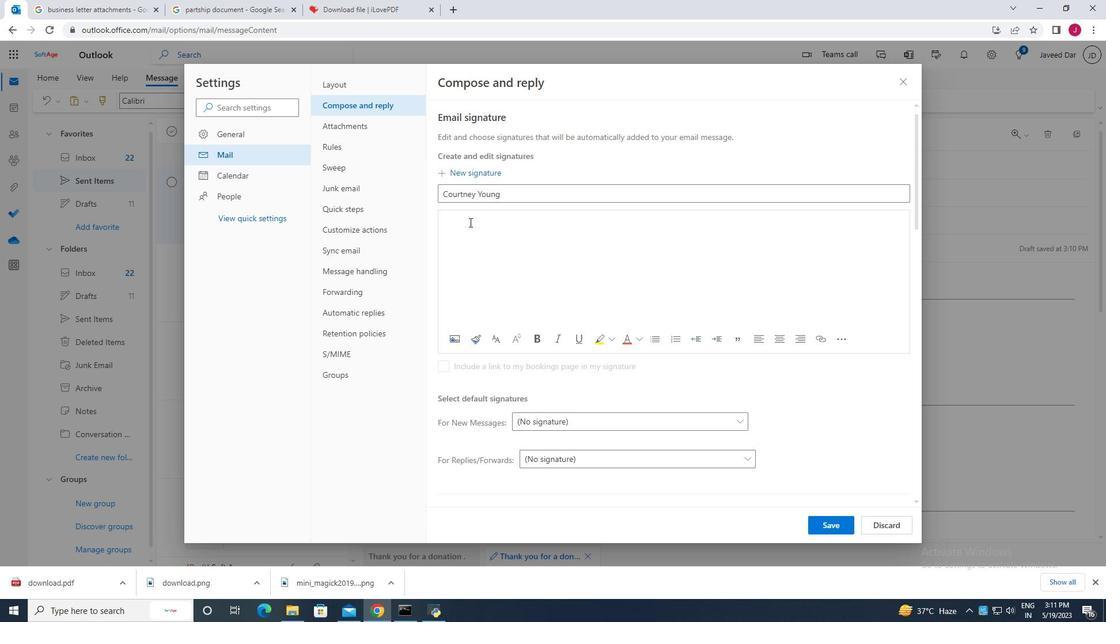 
Action: Key pressed he
Screenshot: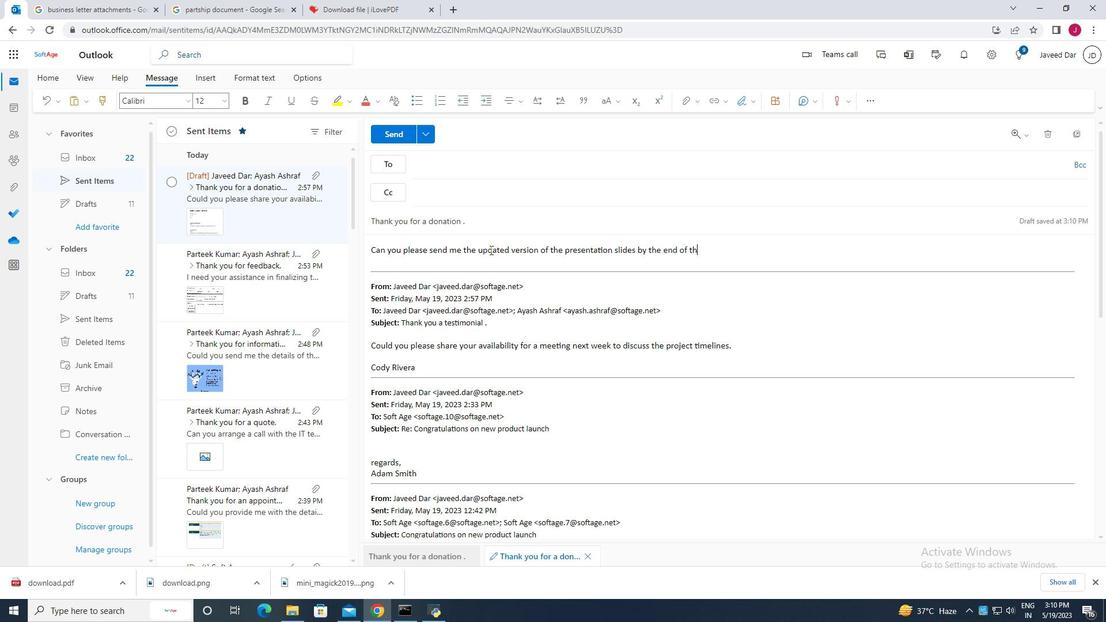 
Action: Mouse moved to (172, 156)
Screenshot: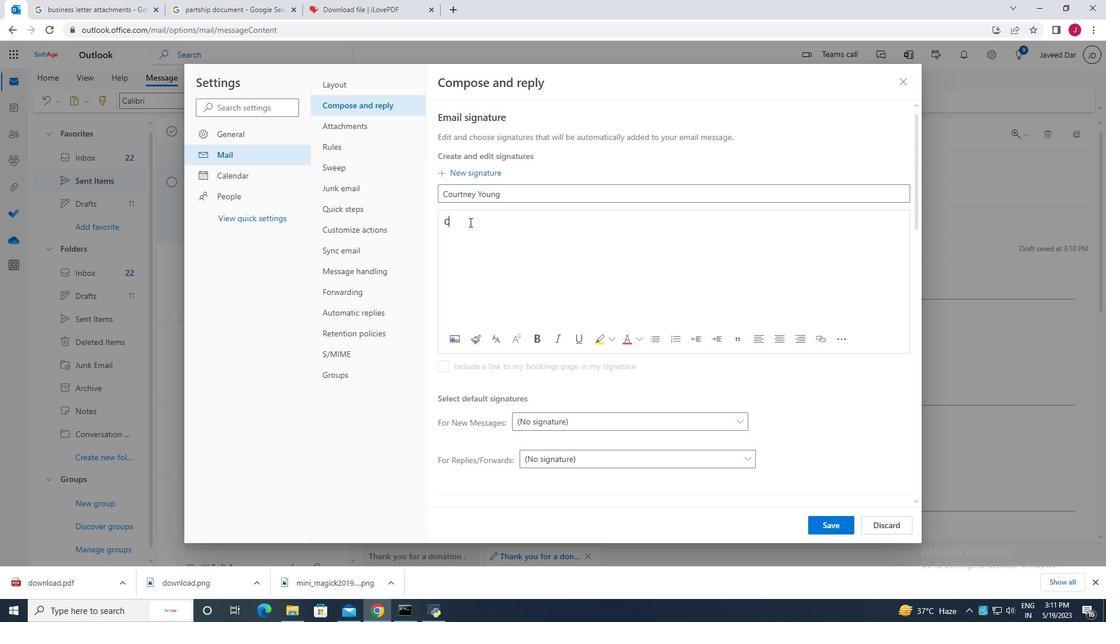 
Action: Key pressed d
Screenshot: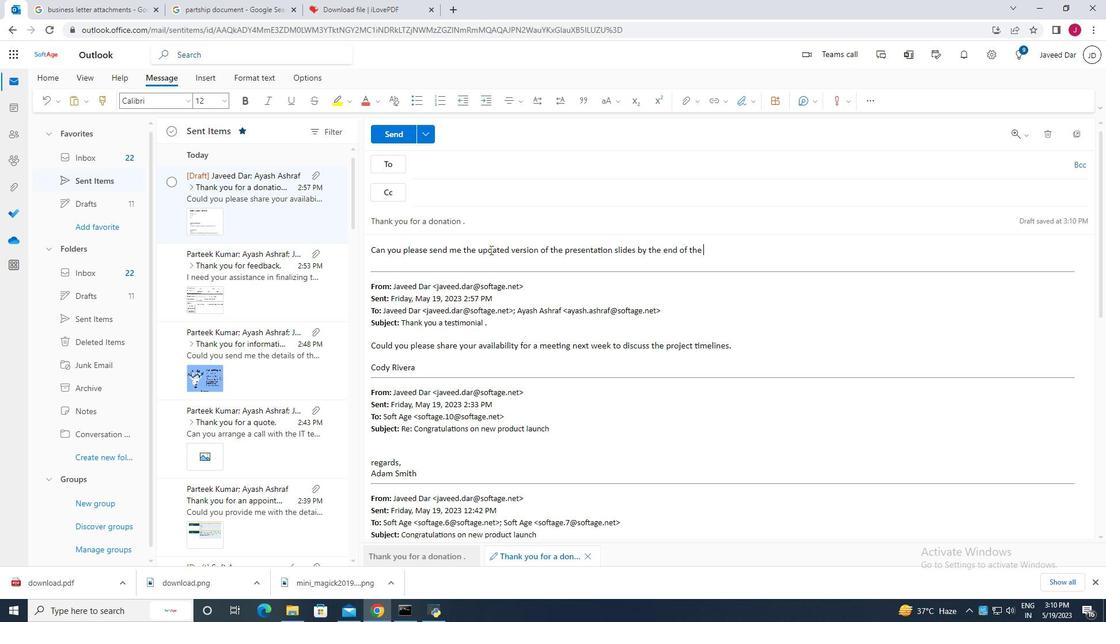 
Action: Mouse moved to (170, 164)
Screenshot: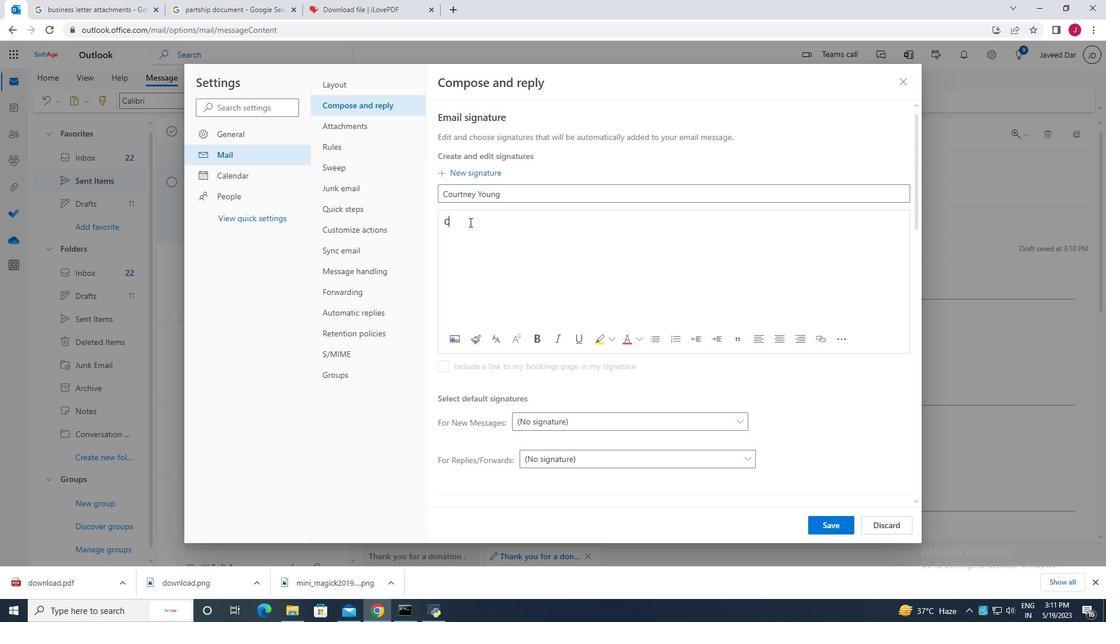 
Action: Key pressed a
Screenshot: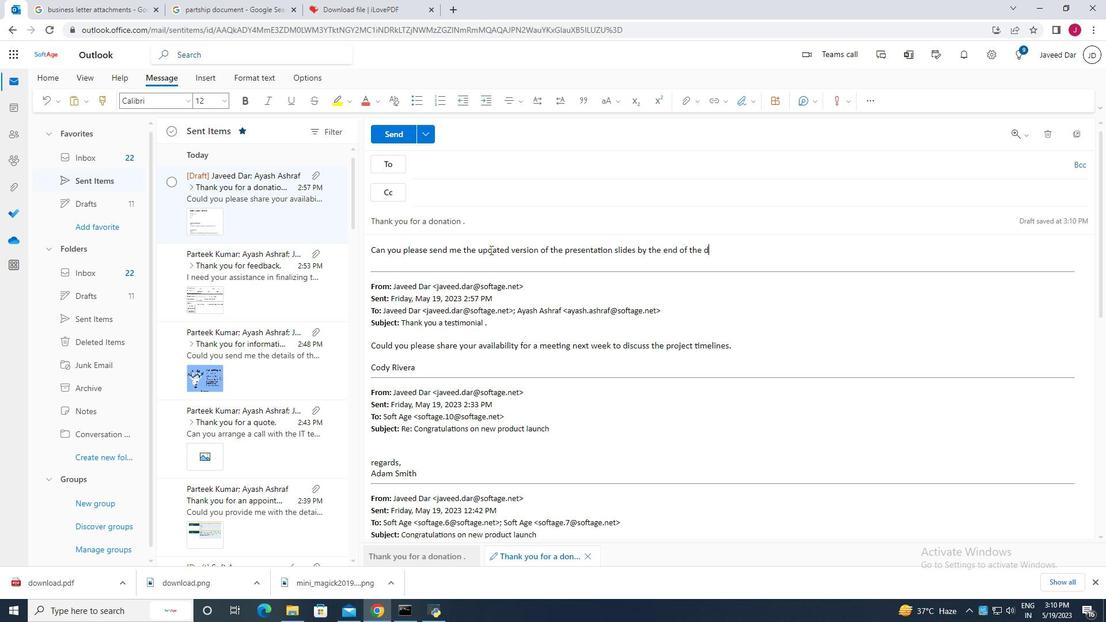 
Action: Mouse moved to (168, 168)
Screenshot: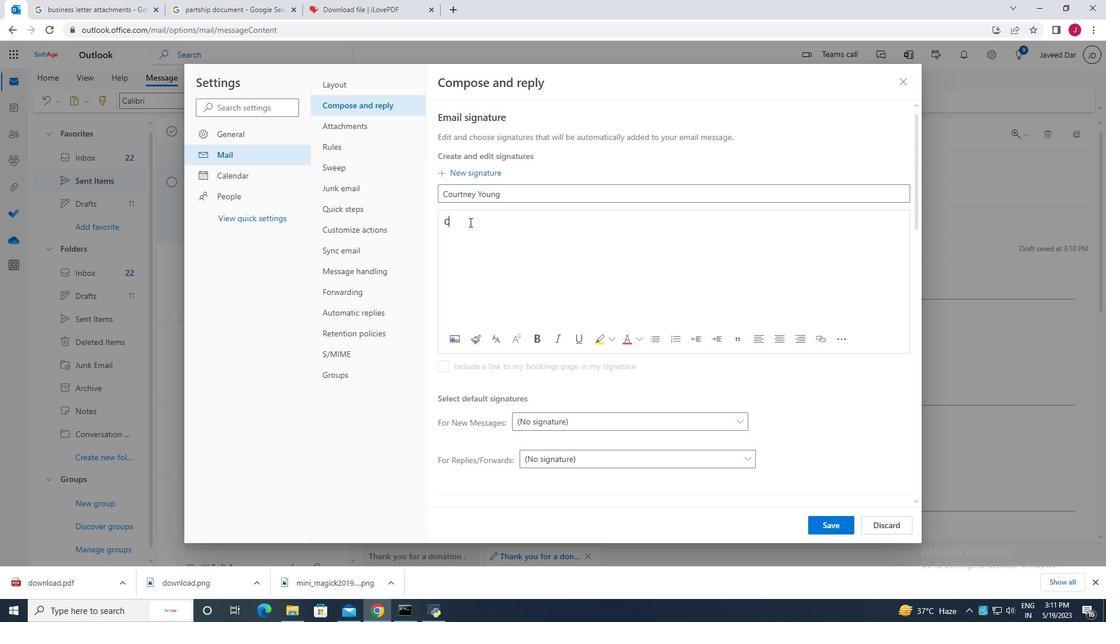 
Action: Key pressed y
Screenshot: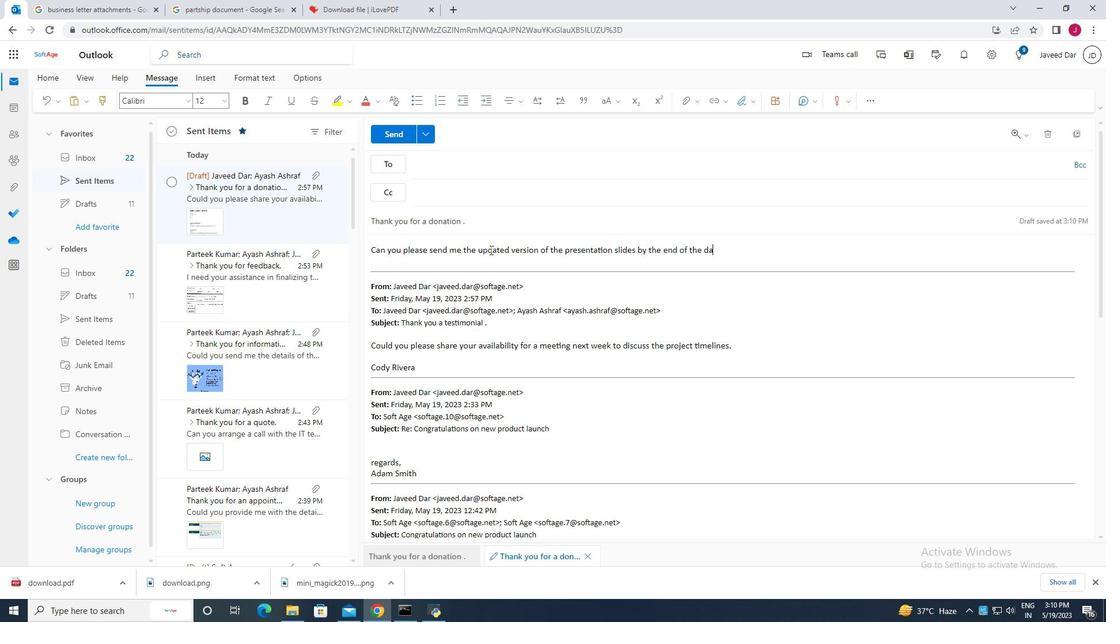 
Action: Mouse moved to (195, 99)
Screenshot: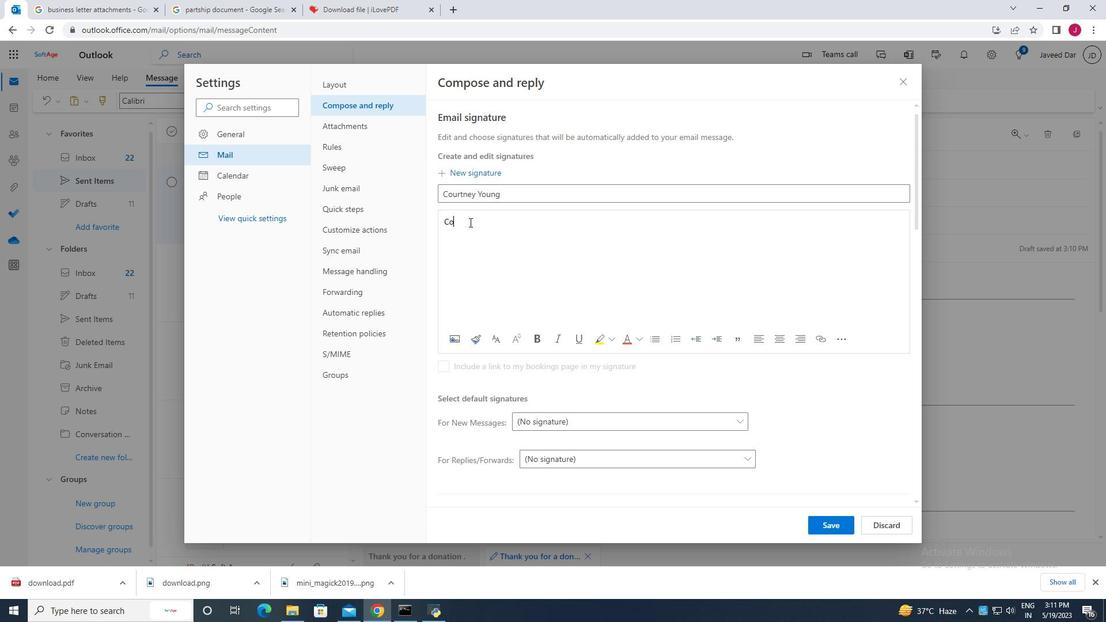 
Action: Key pressed .
Screenshot: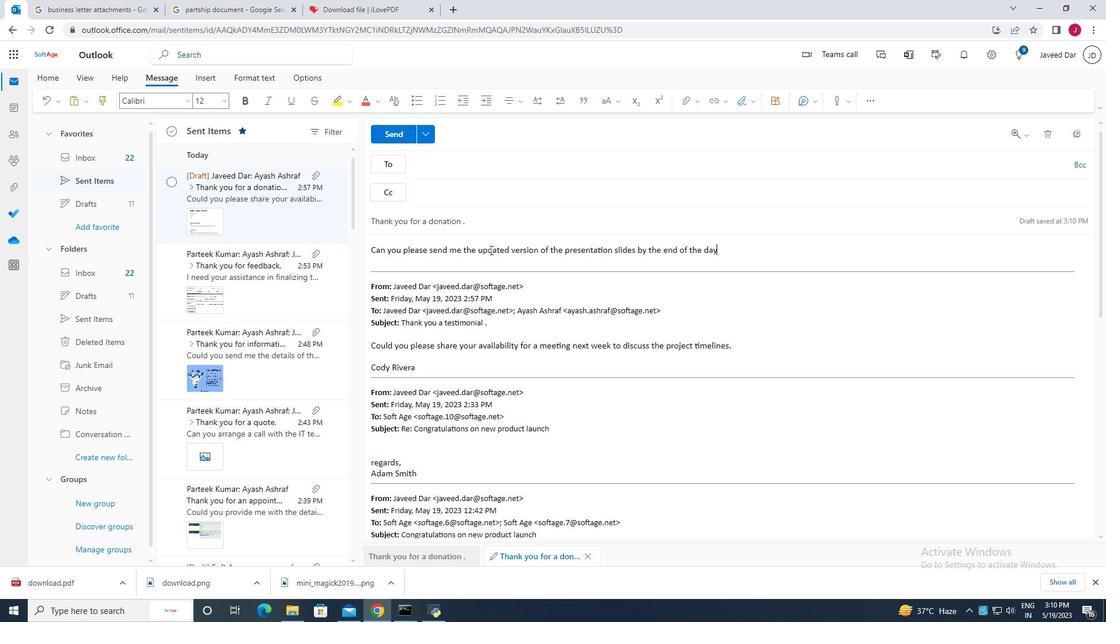 
Action: Mouse moved to (206, 146)
Screenshot: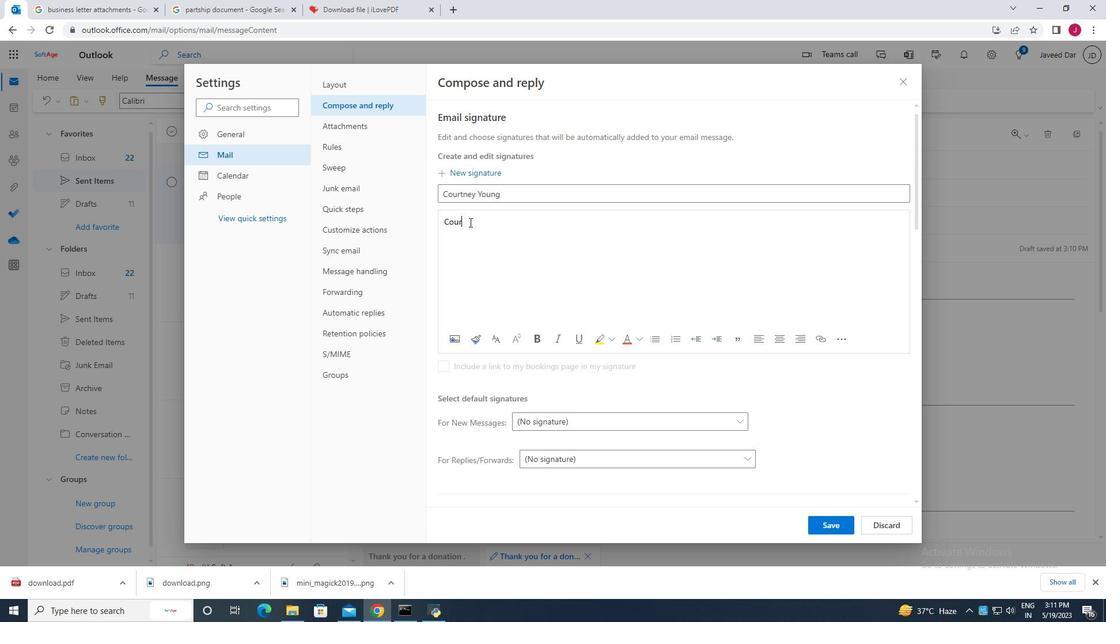 
Action: Mouse pressed left at (206, 146)
Screenshot: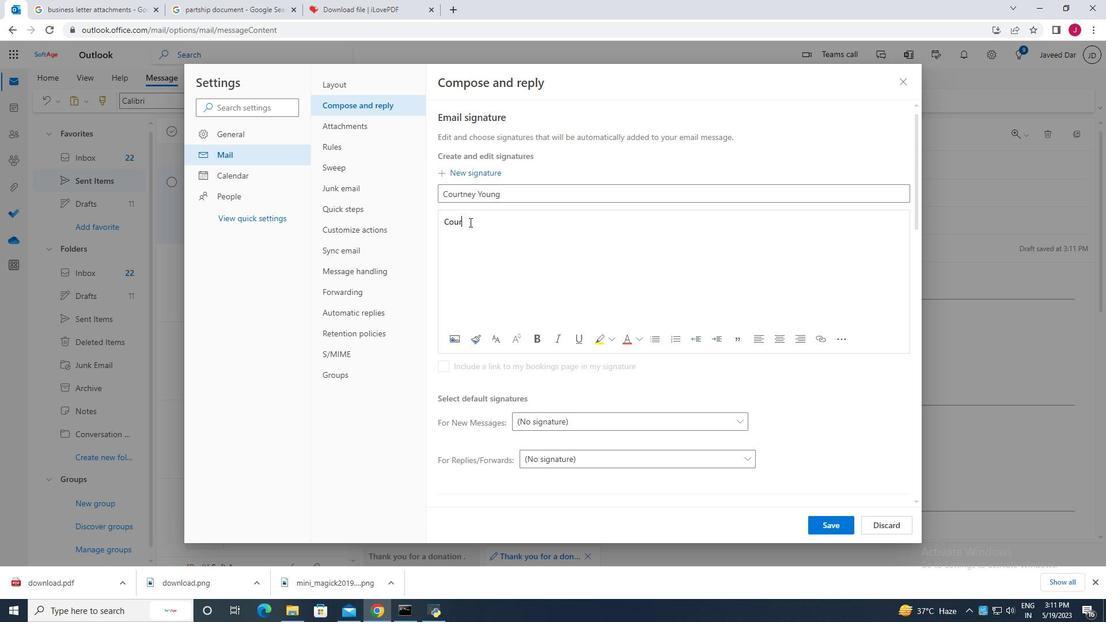 
Action: Mouse moved to (481, 202)
Screenshot: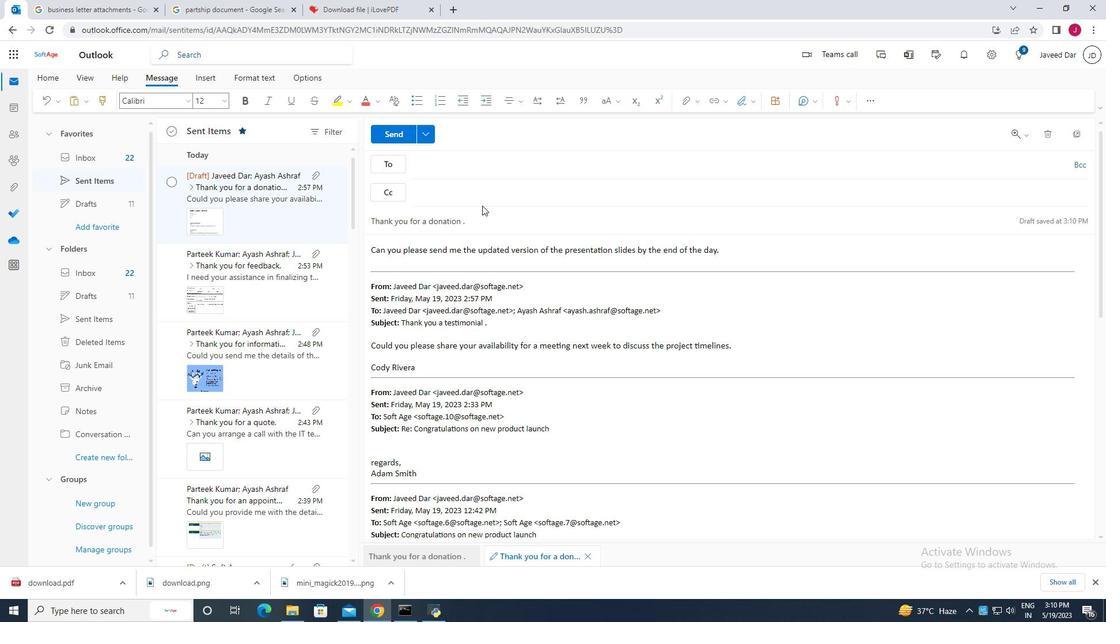 
Action: Key pressed <Key.f2>
Screenshot: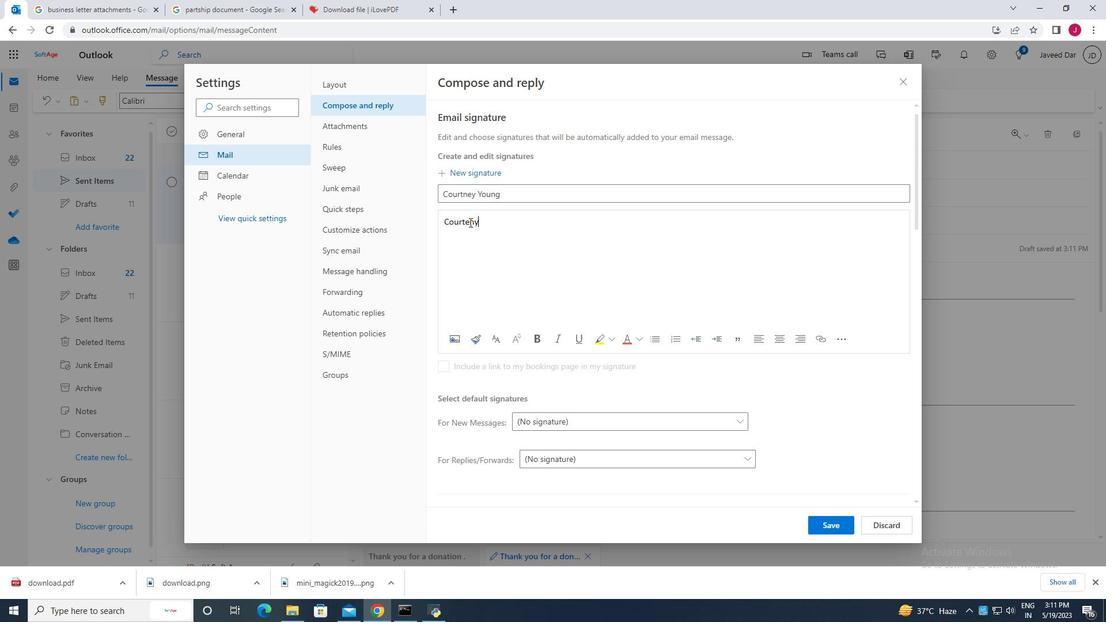 
Action: Mouse moved to (1044, 172)
Screenshot: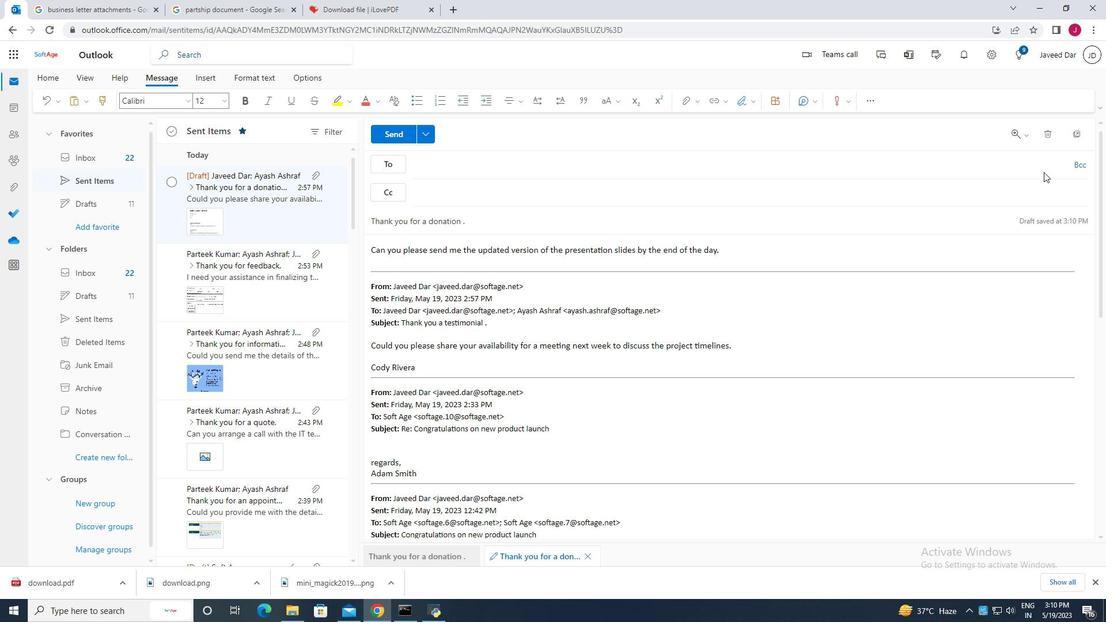 
Action: Key pressed <Key.shift>Pa
Screenshot: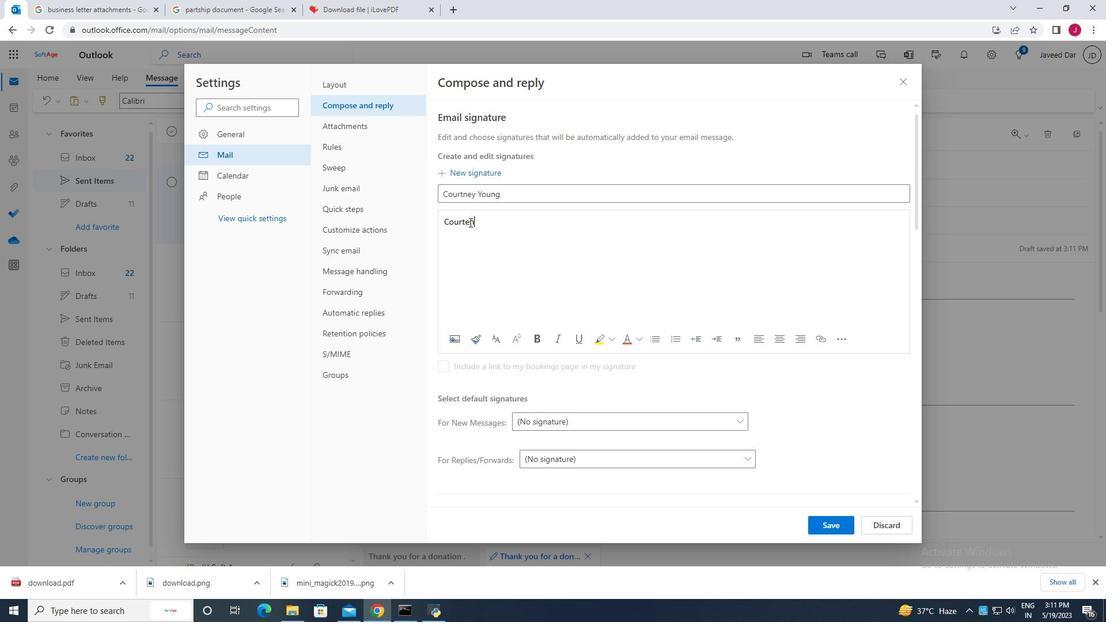 
Action: Mouse moved to (1083, 172)
Screenshot: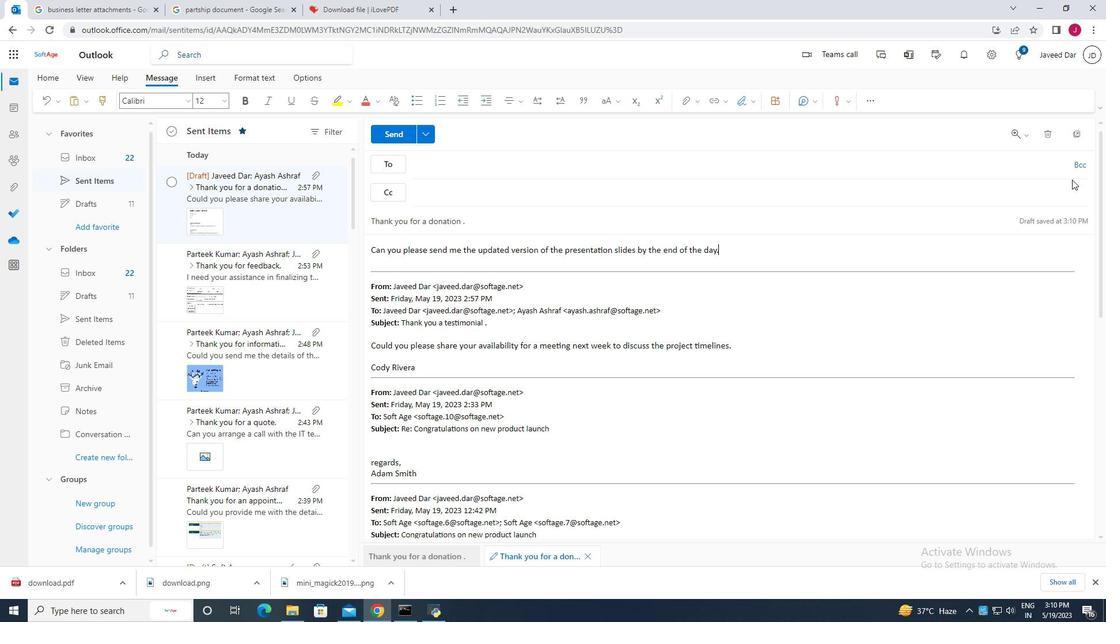 
Action: Key pressed r
Screenshot: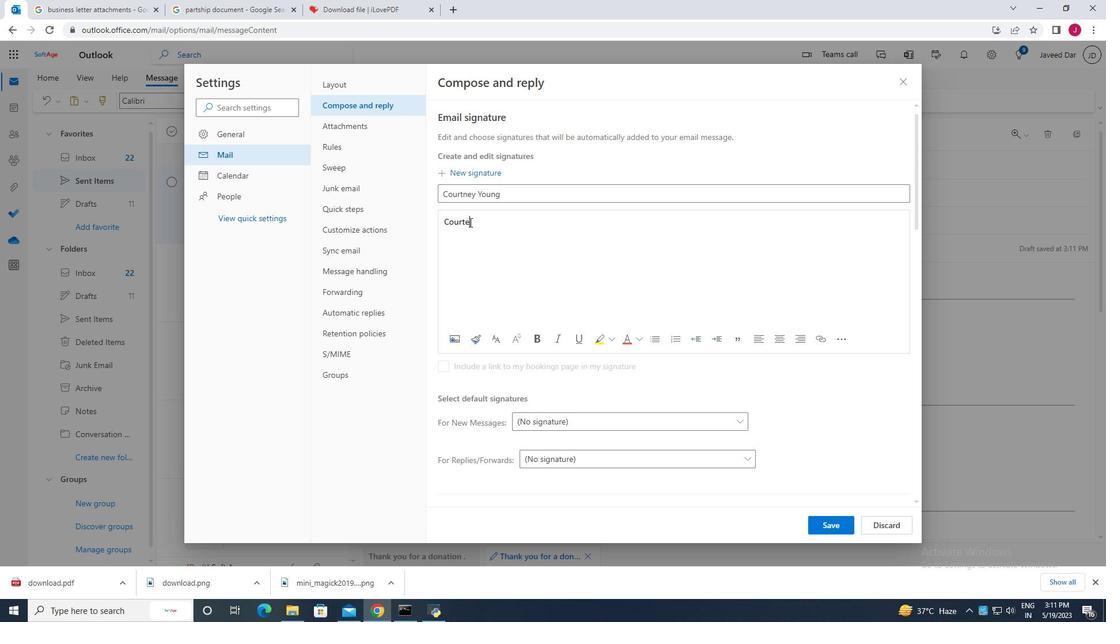 
Action: Mouse moved to (1084, 168)
Screenshot: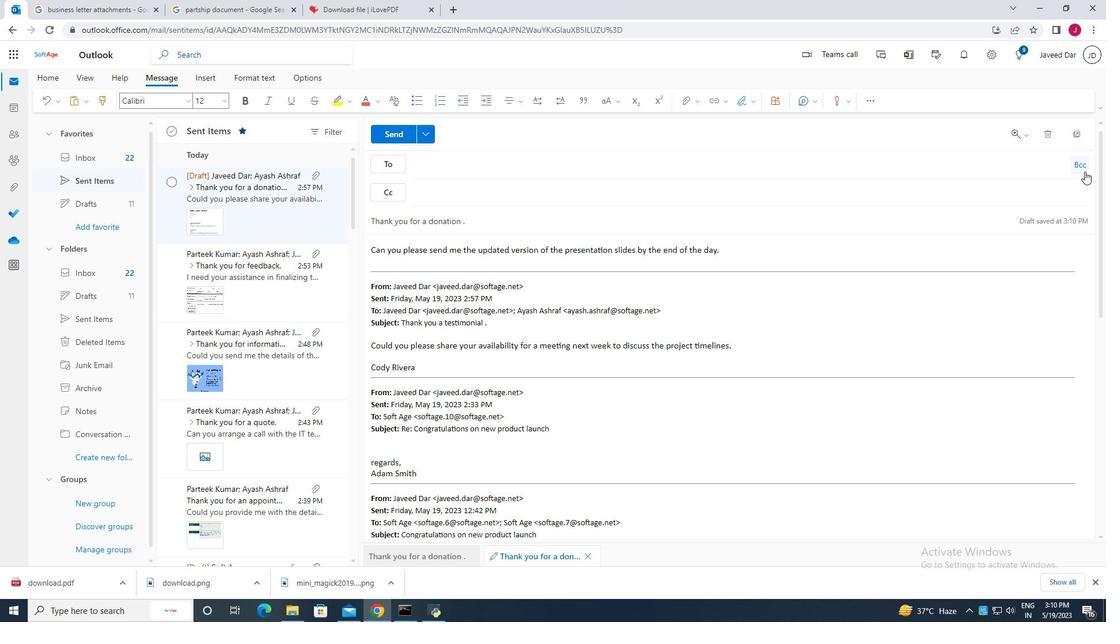 
Action: Mouse pressed left at (1084, 168)
Screenshot: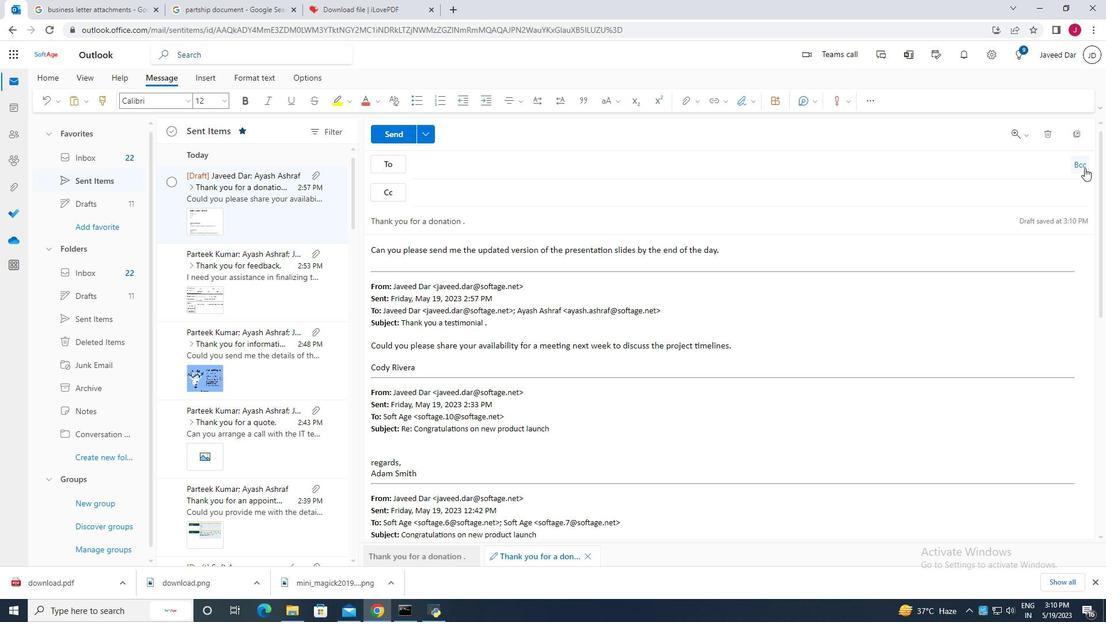 
Action: Mouse moved to (931, 178)
Screenshot: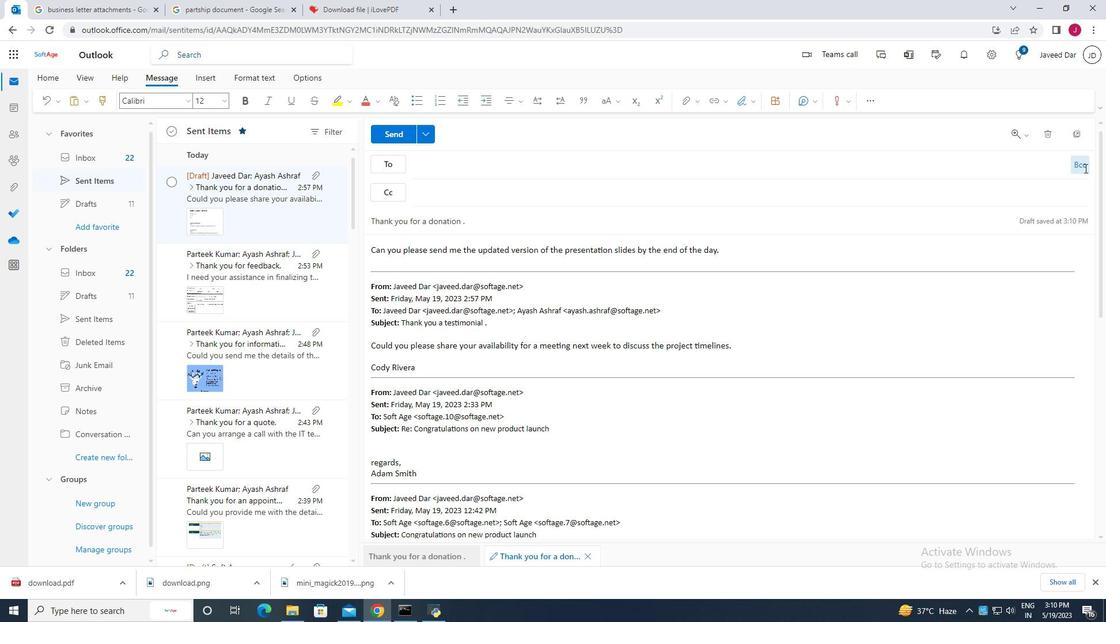 
Action: Key pressed t
Screenshot: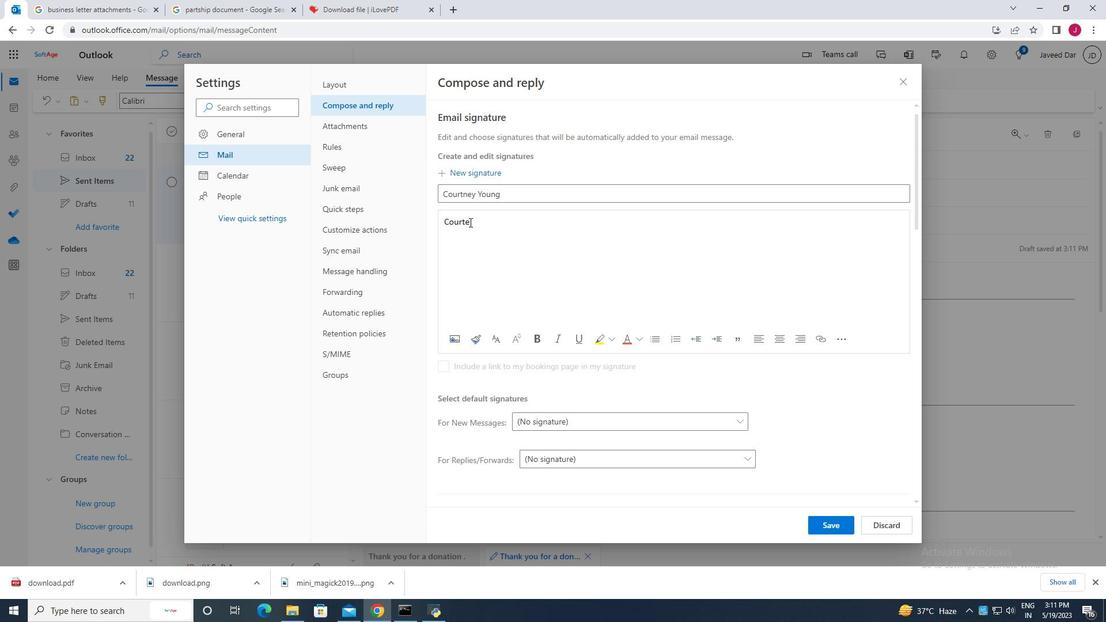 
Action: Mouse moved to (471, 237)
Screenshot: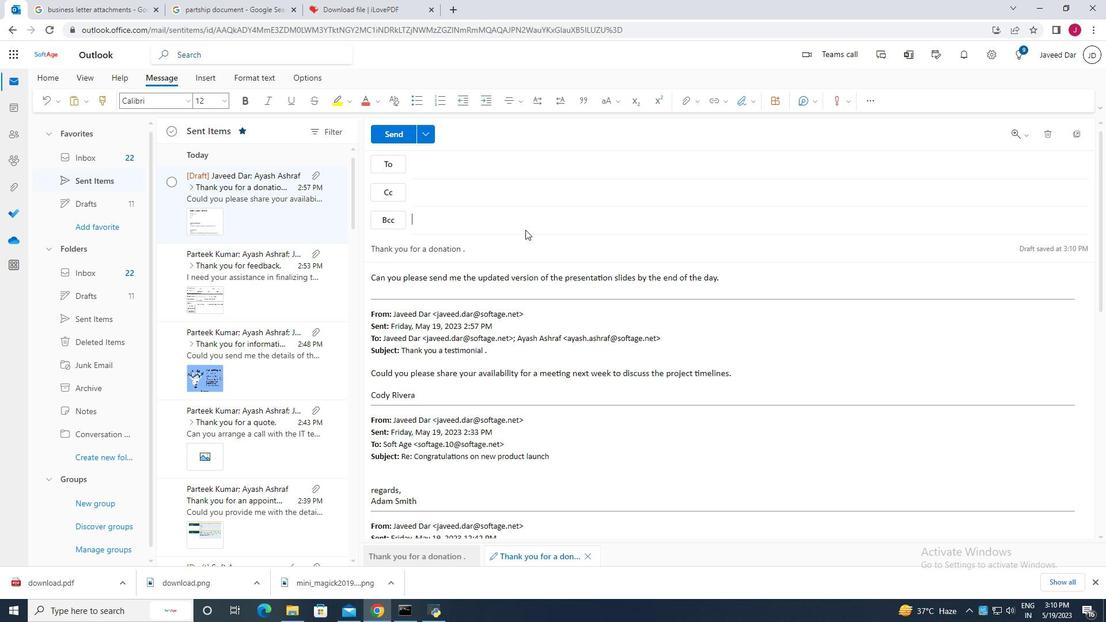 
Action: Key pressed n
Screenshot: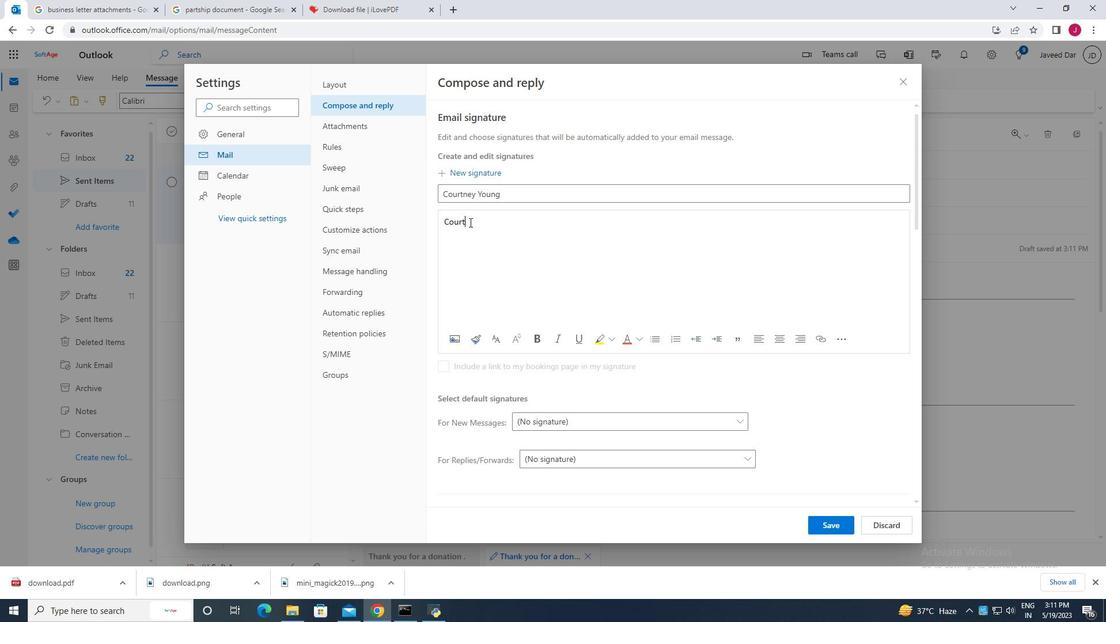 
Action: Mouse moved to (468, 235)
Screenshot: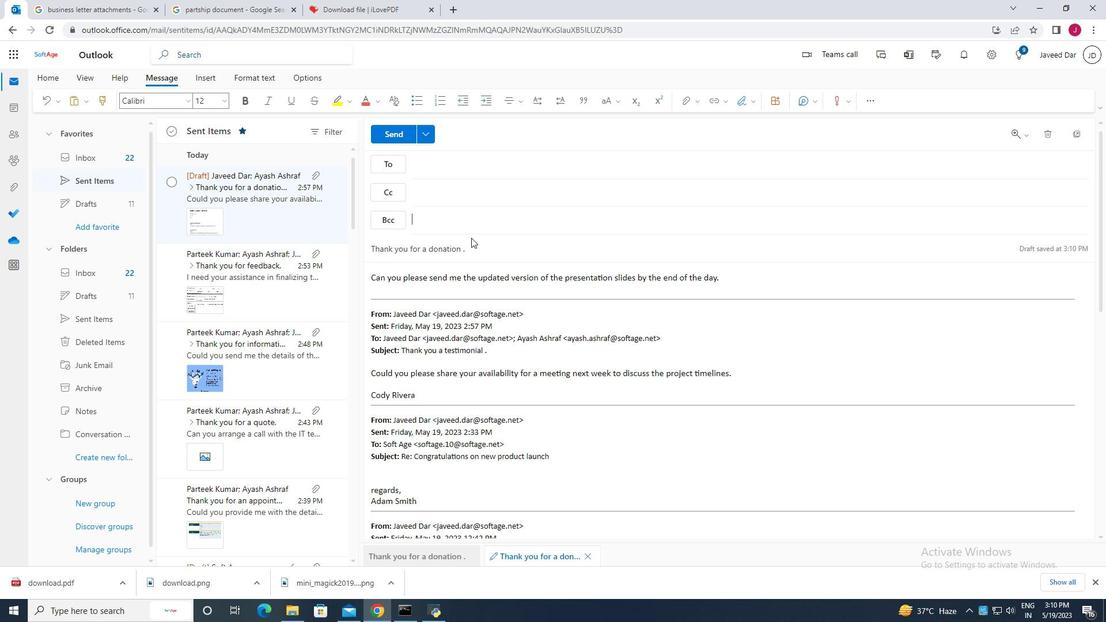 
Action: Key pressed e
Screenshot: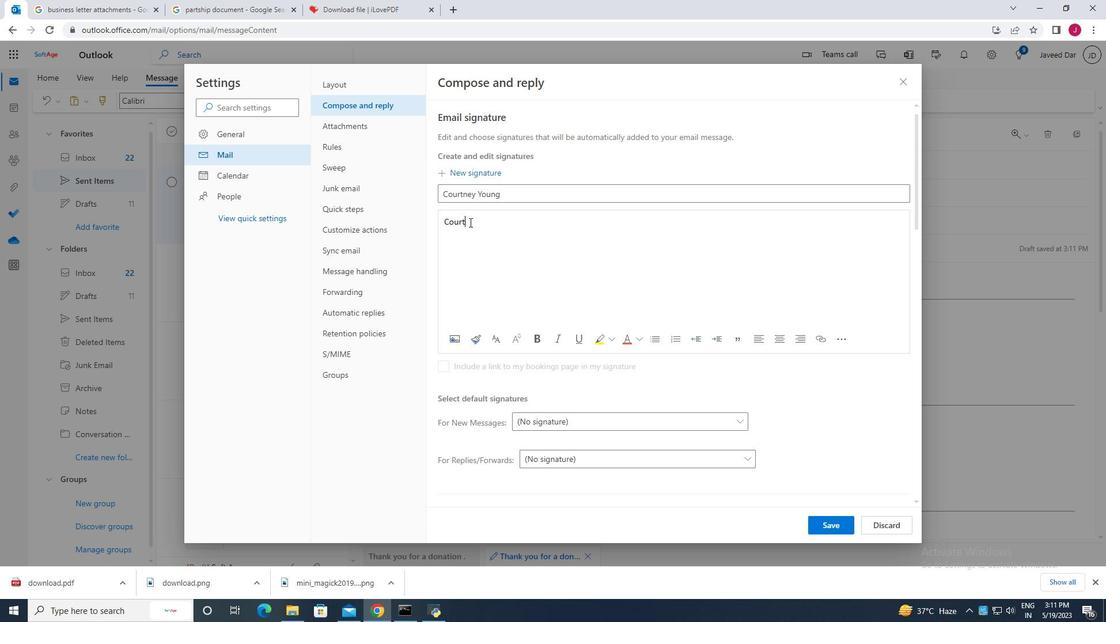 
Action: Mouse moved to (460, 225)
Screenshot: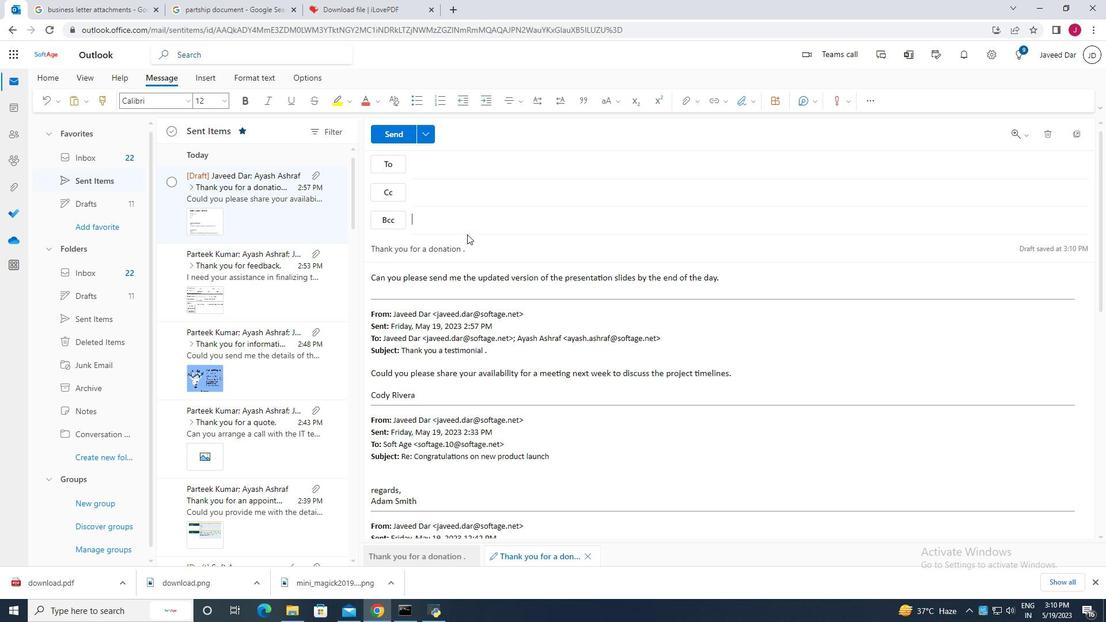 
Action: Key pressed r
Screenshot: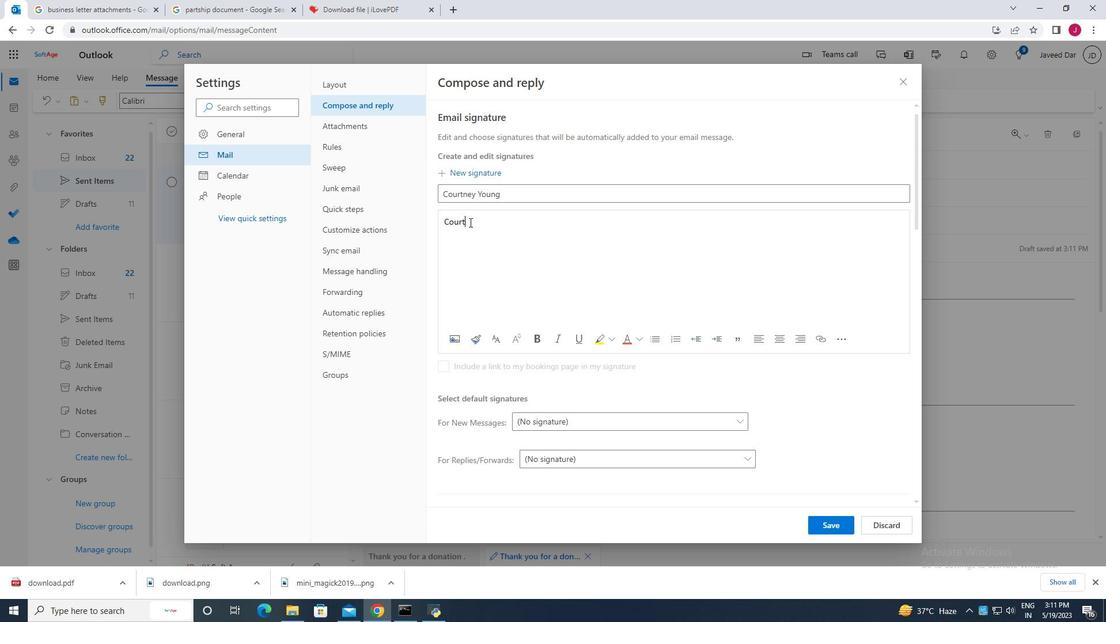 
Action: Mouse moved to (457, 221)
Screenshot: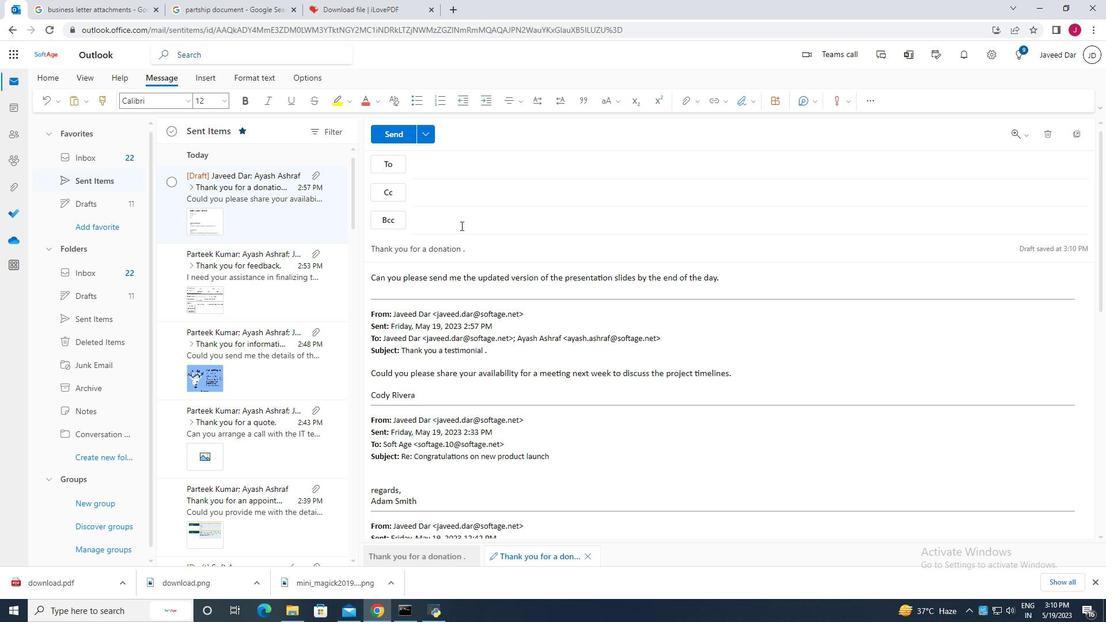 
Action: Mouse pressed left at (457, 221)
Screenshot: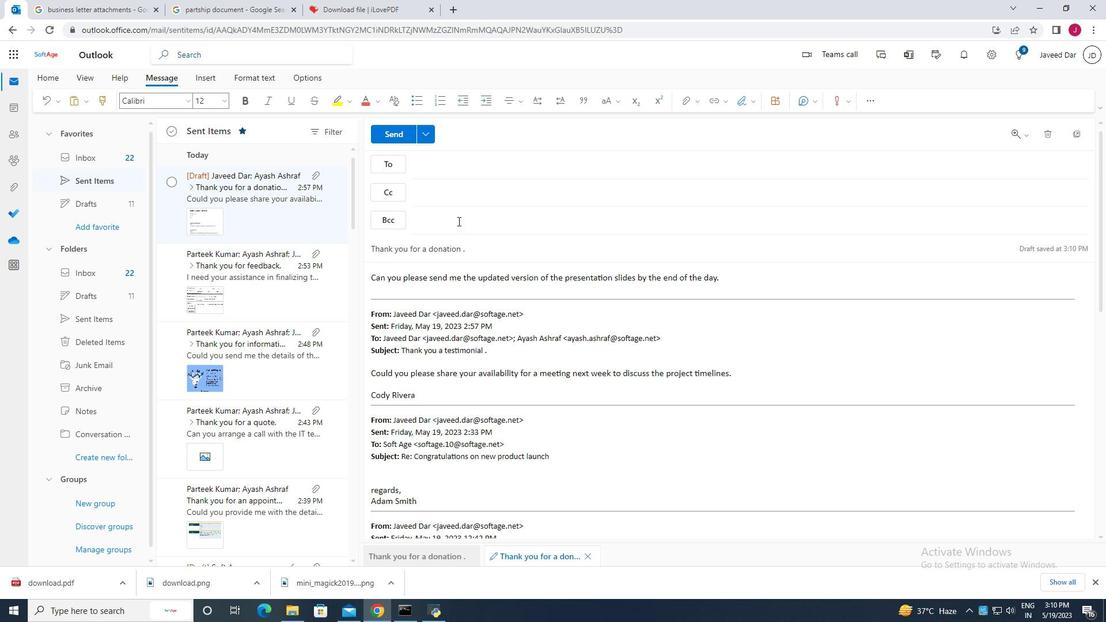 
Action: Key pressed ship<Key.shift>s_oftagpero.p8
Screenshot: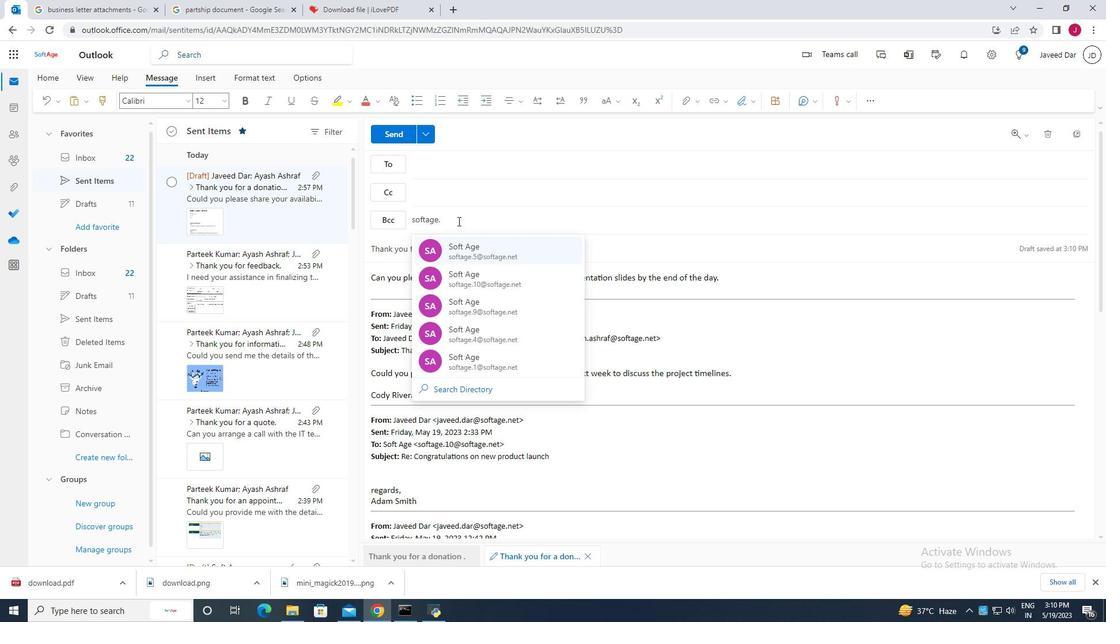 
Action: Mouse moved to (498, 353)
Screenshot: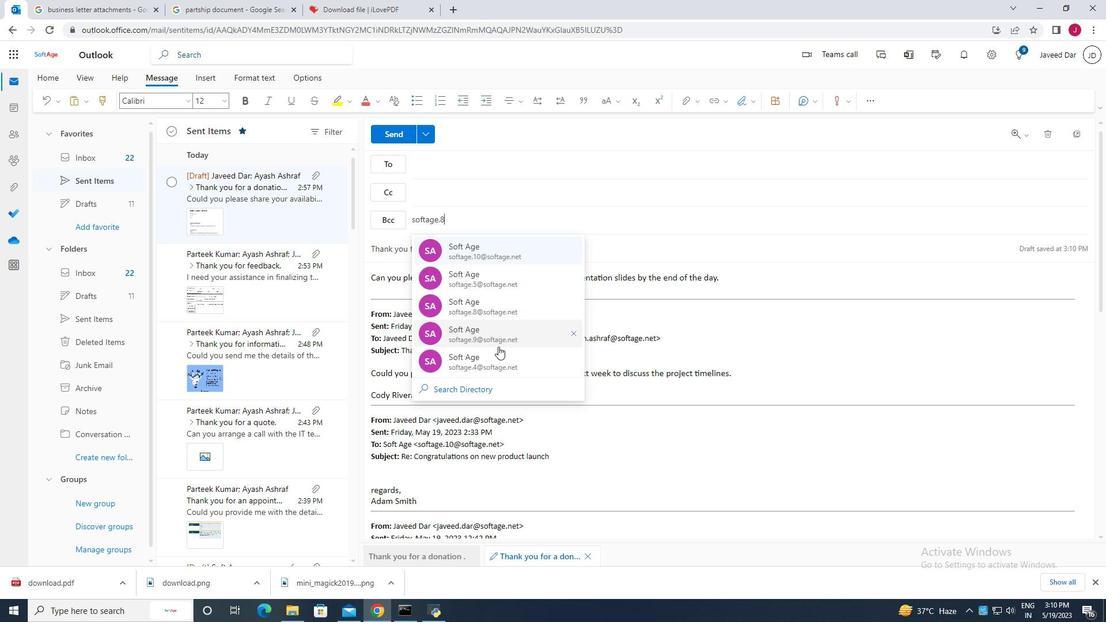 
Action: Key pressed o
Screenshot: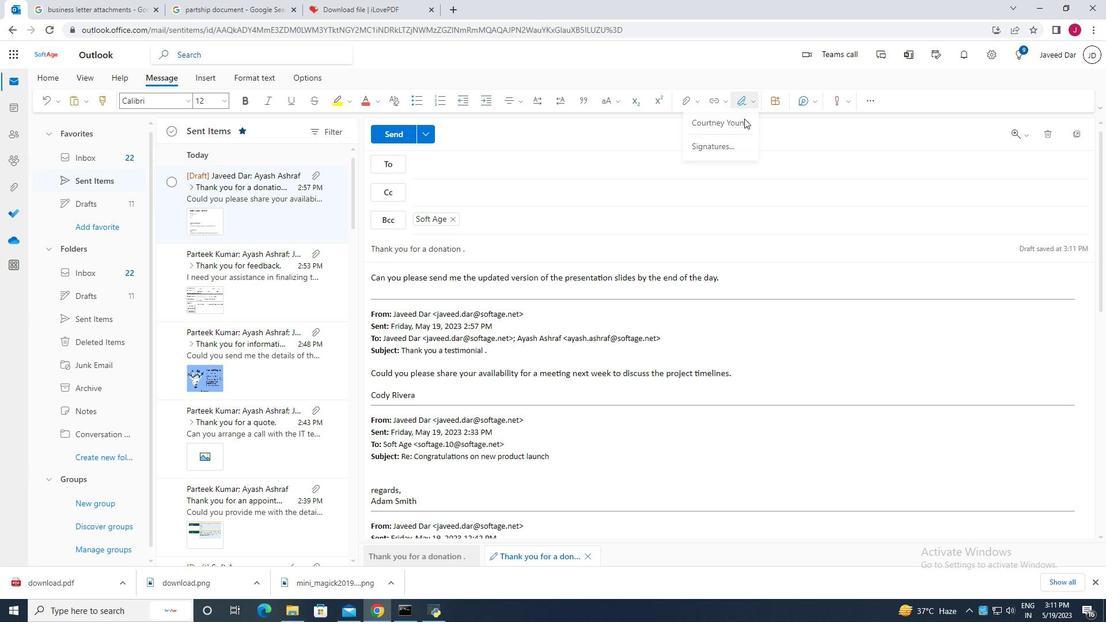 
Action: Mouse moved to (500, 360)
Screenshot: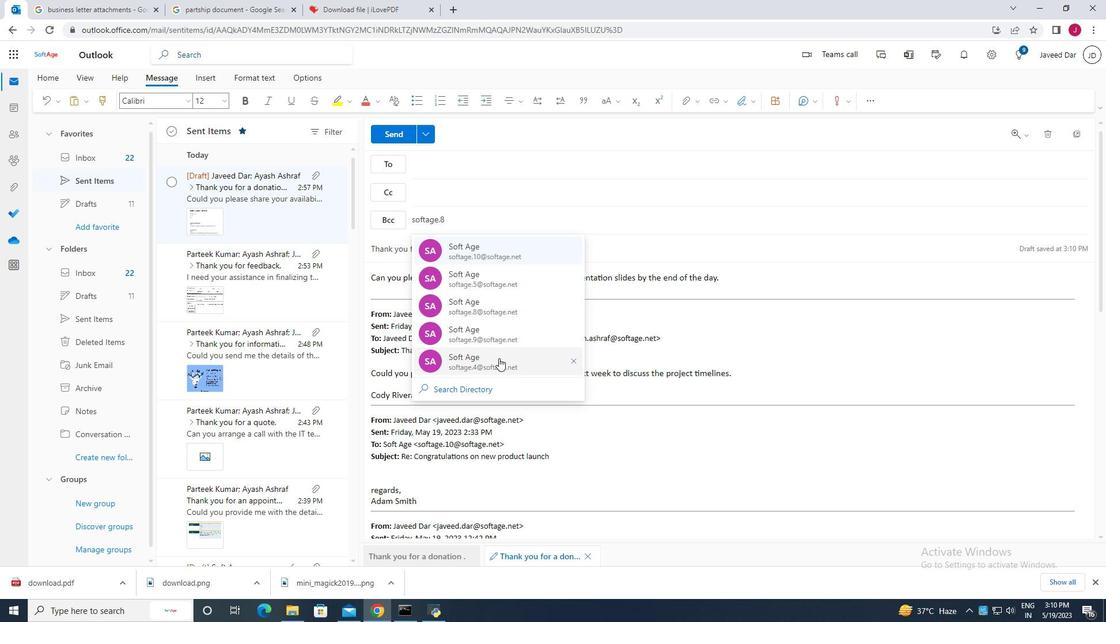 
Action: Key pressed s
Screenshot: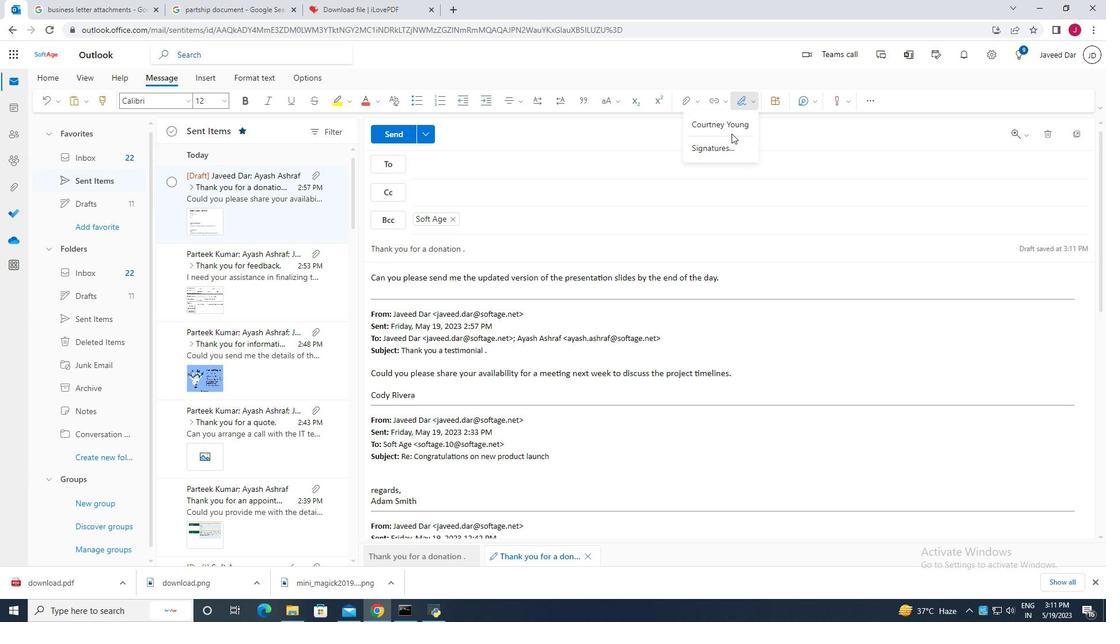 
Action: Mouse moved to (502, 304)
Screenshot: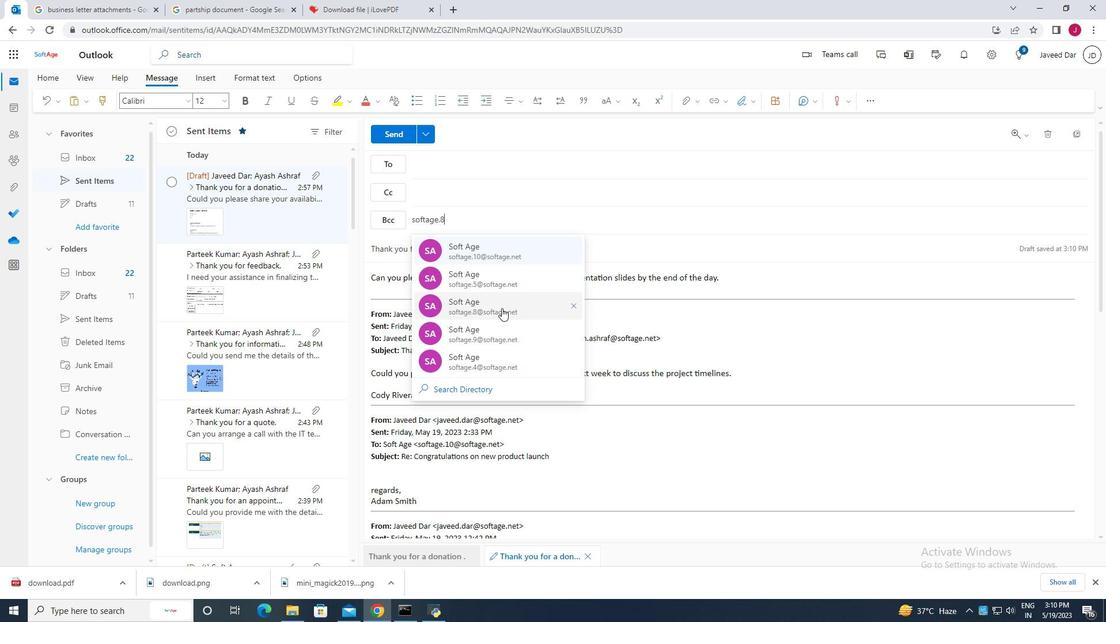 
Action: Mouse pressed left at (502, 304)
Screenshot: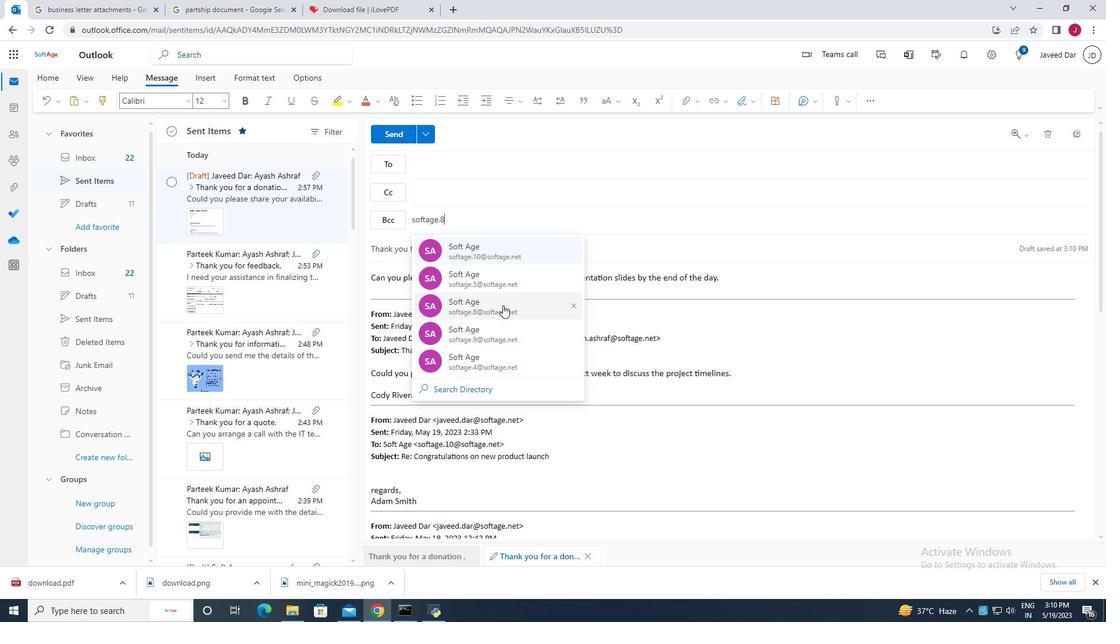 
Action: Key pressed a
Screenshot: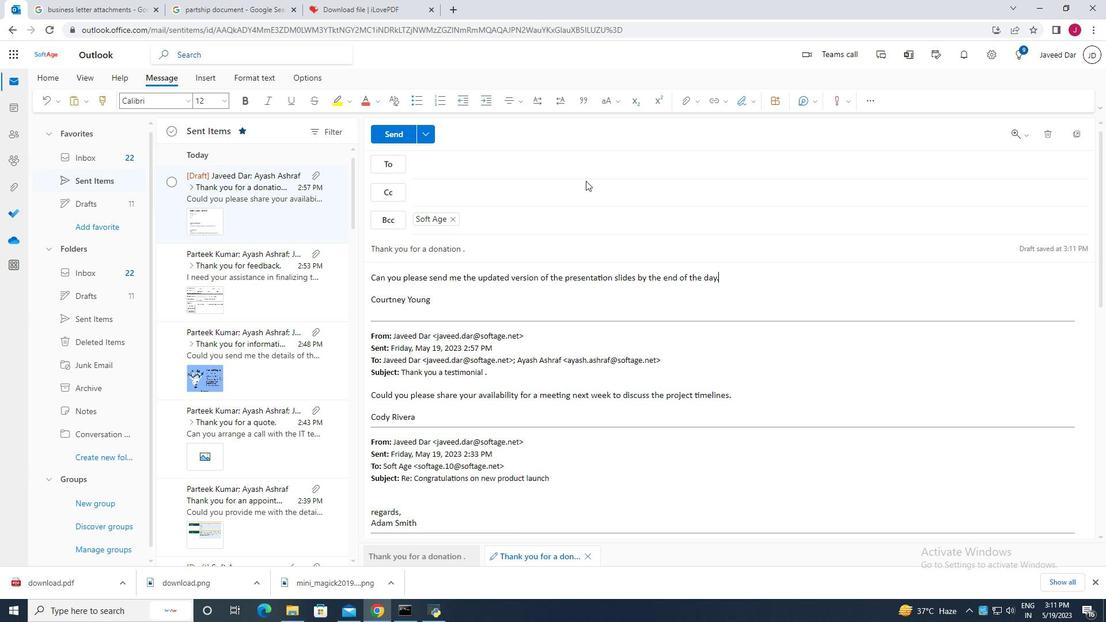 
Action: Mouse moved to (444, 219)
Screenshot: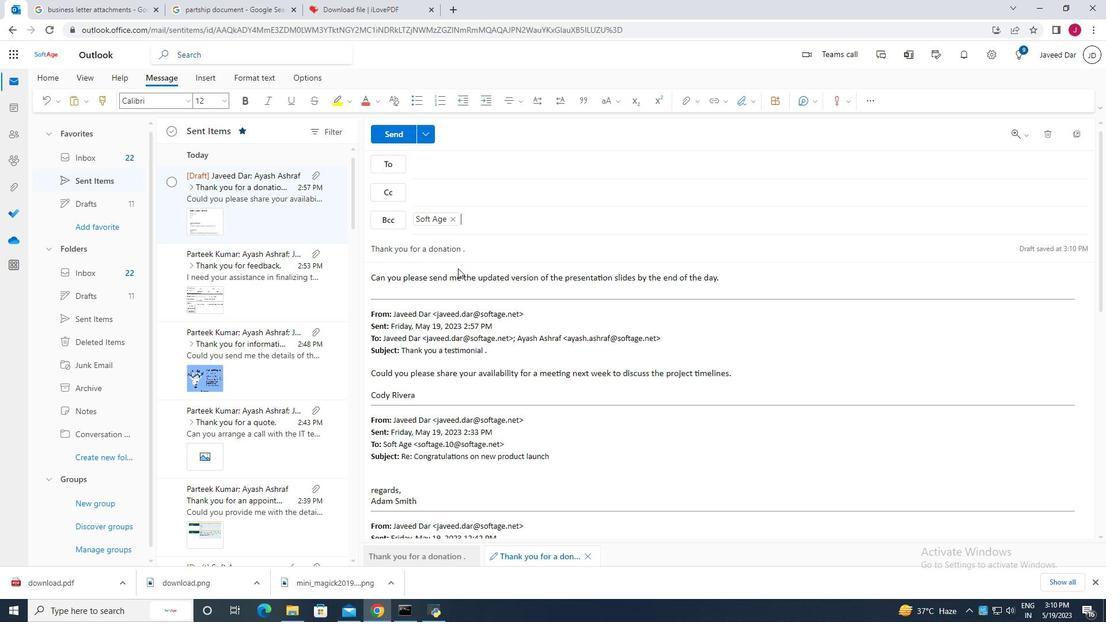 
Action: Key pressed l
Screenshot: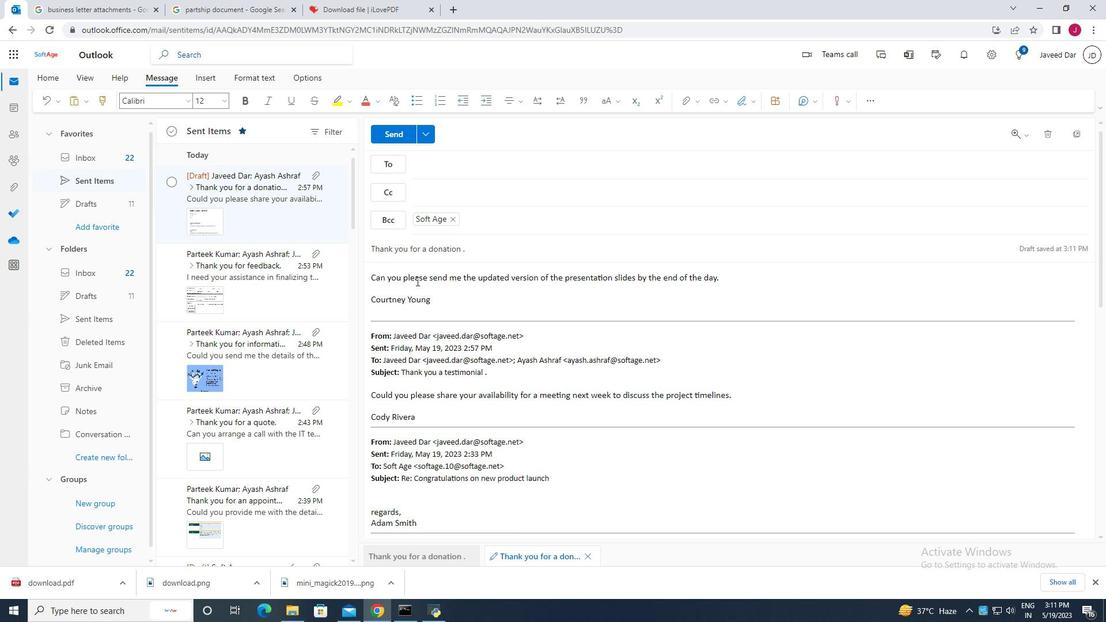 
Action: Mouse moved to (454, 194)
Screenshot: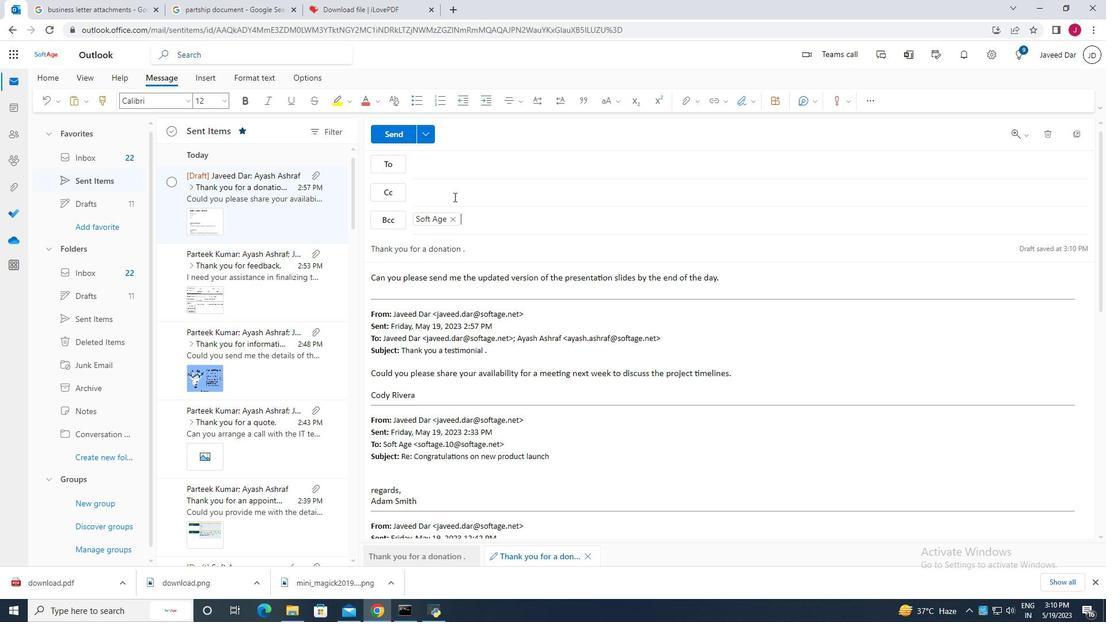 
Action: Key pressed .
Screenshot: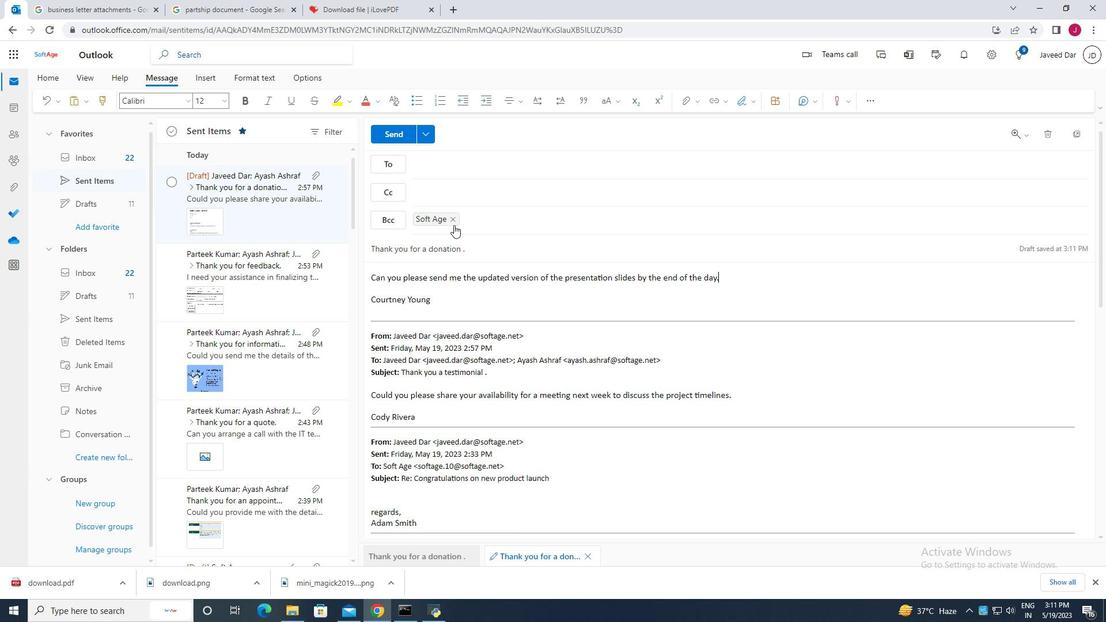 
Action: Mouse moved to (467, 190)
Screenshot: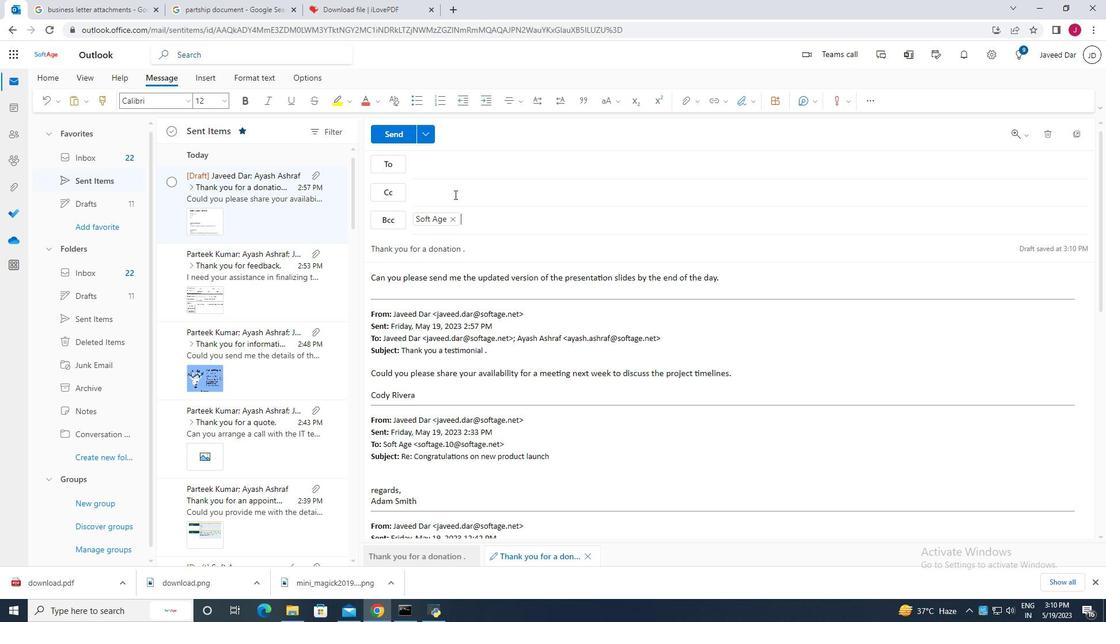 
Action: Key pressed p
Screenshot: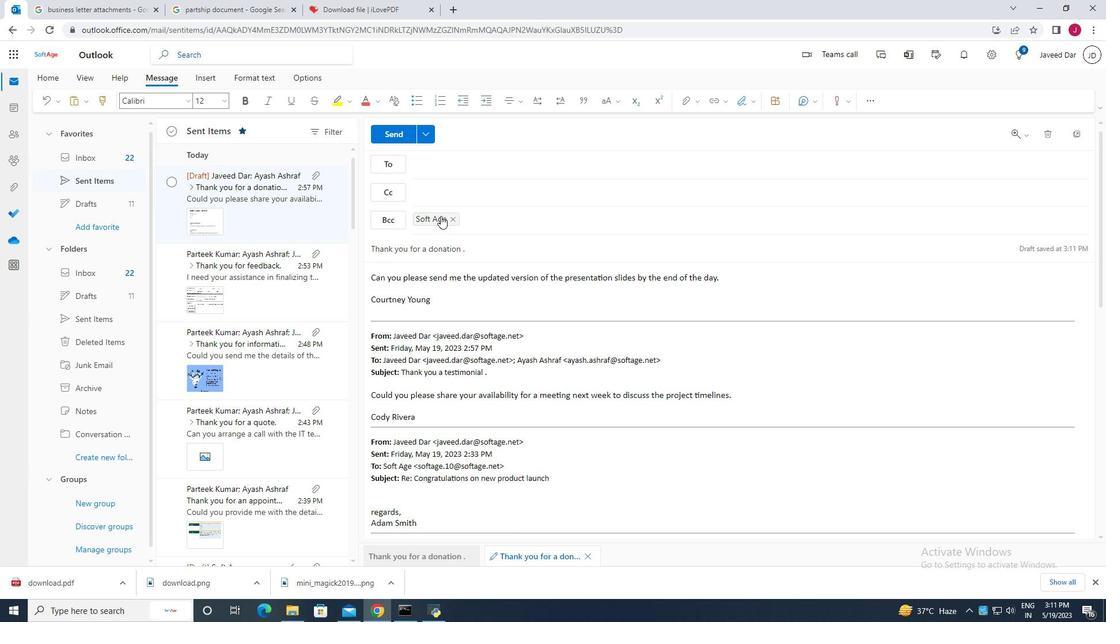 
Action: Mouse moved to (654, 125)
Screenshot: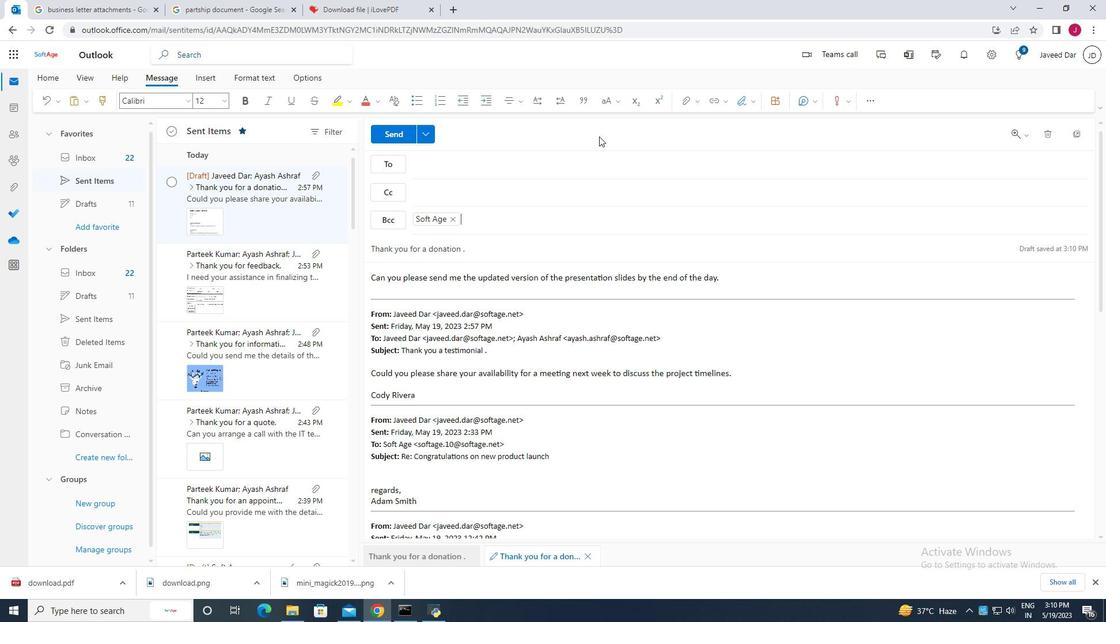 
Action: Key pressed d
Screenshot: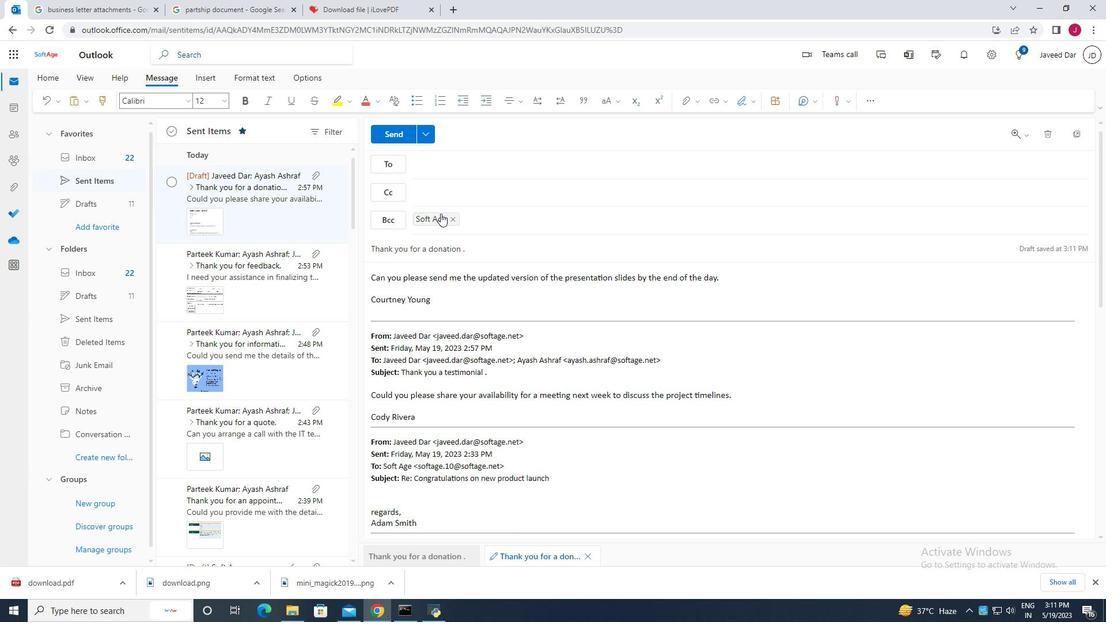 
Action: Mouse moved to (658, 123)
Screenshot: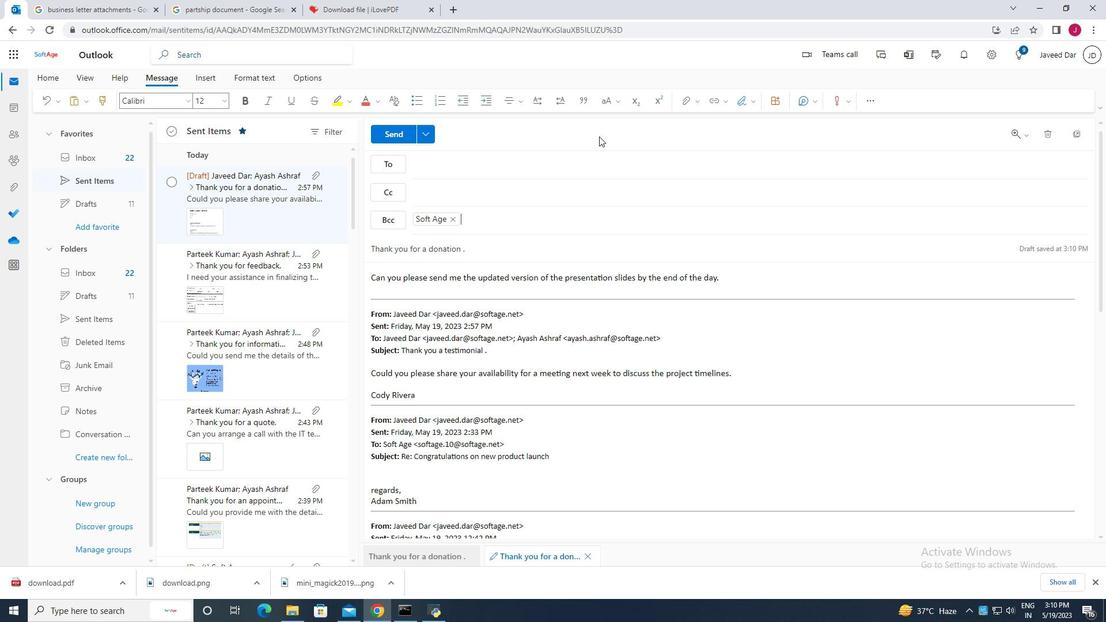 
Action: Key pressed f
Screenshot: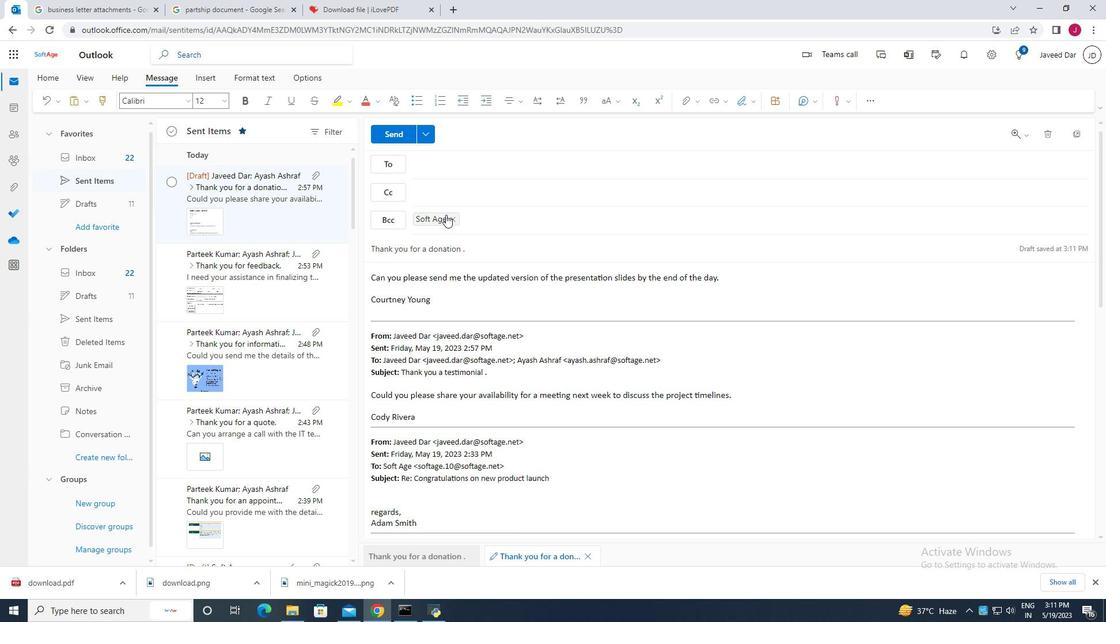 
Action: Mouse moved to (746, 99)
Screenshot: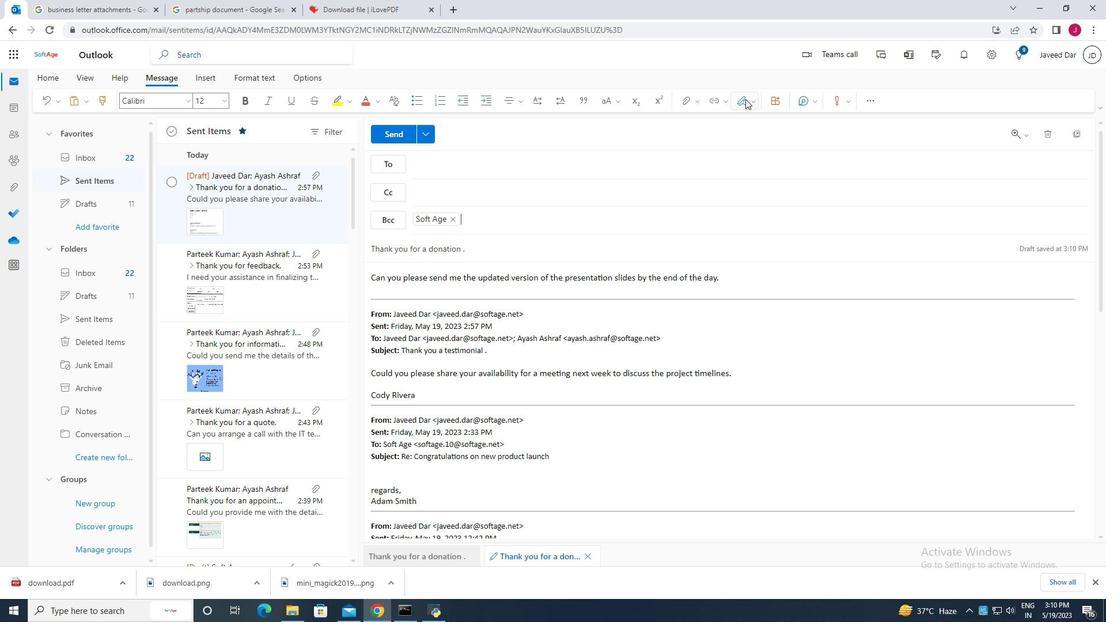 
Action: Mouse pressed left at (746, 99)
Screenshot: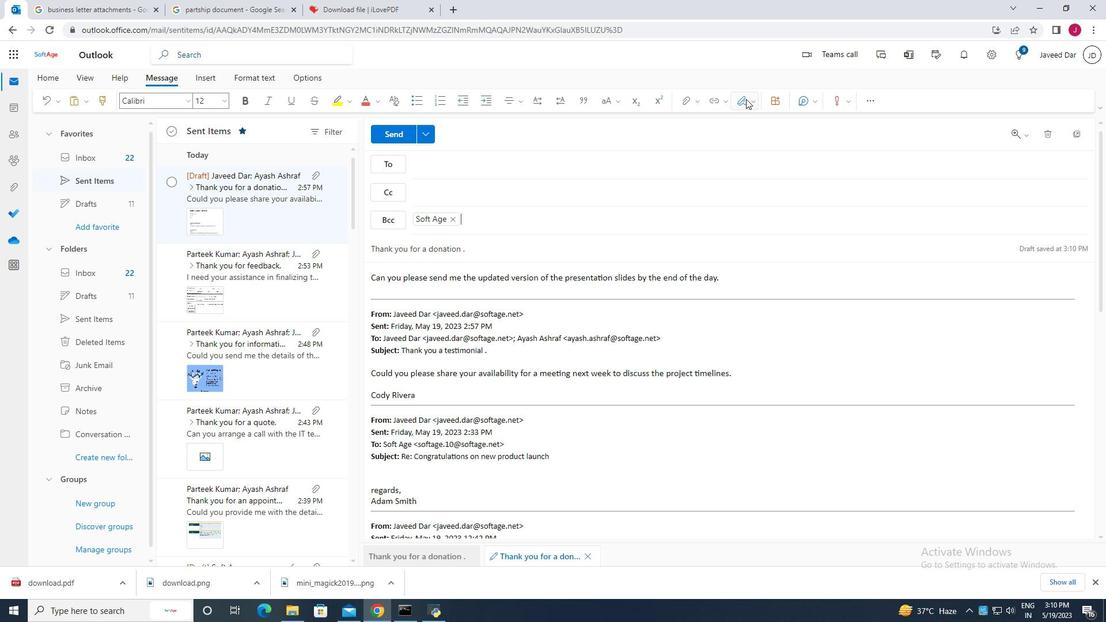 
Action: Mouse moved to (722, 147)
Screenshot: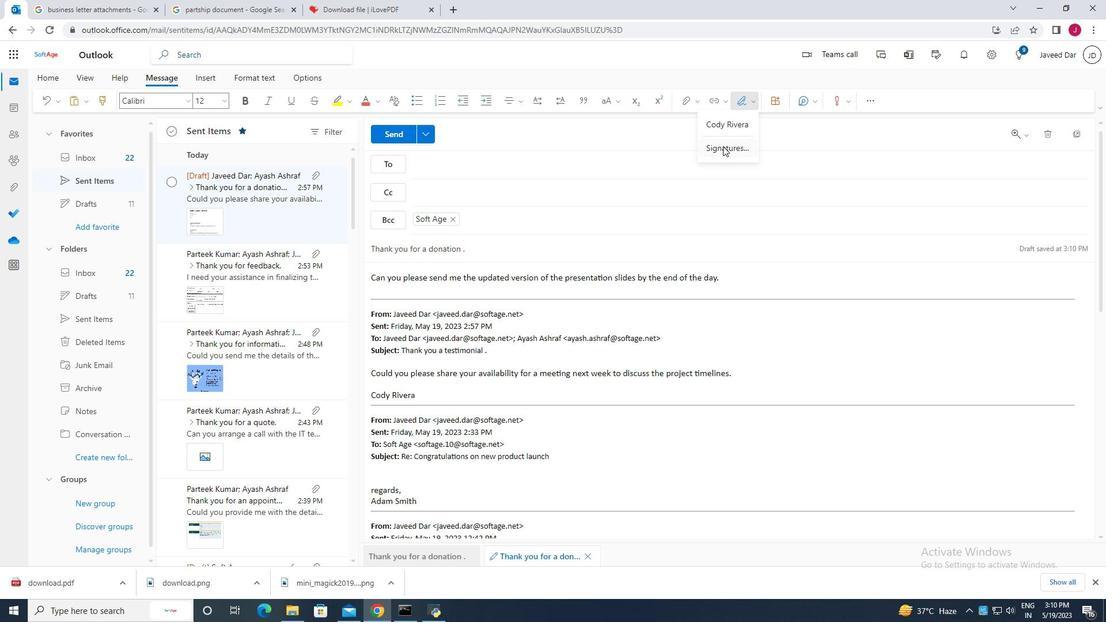 
Action: Mouse pressed left at (722, 147)
Screenshot: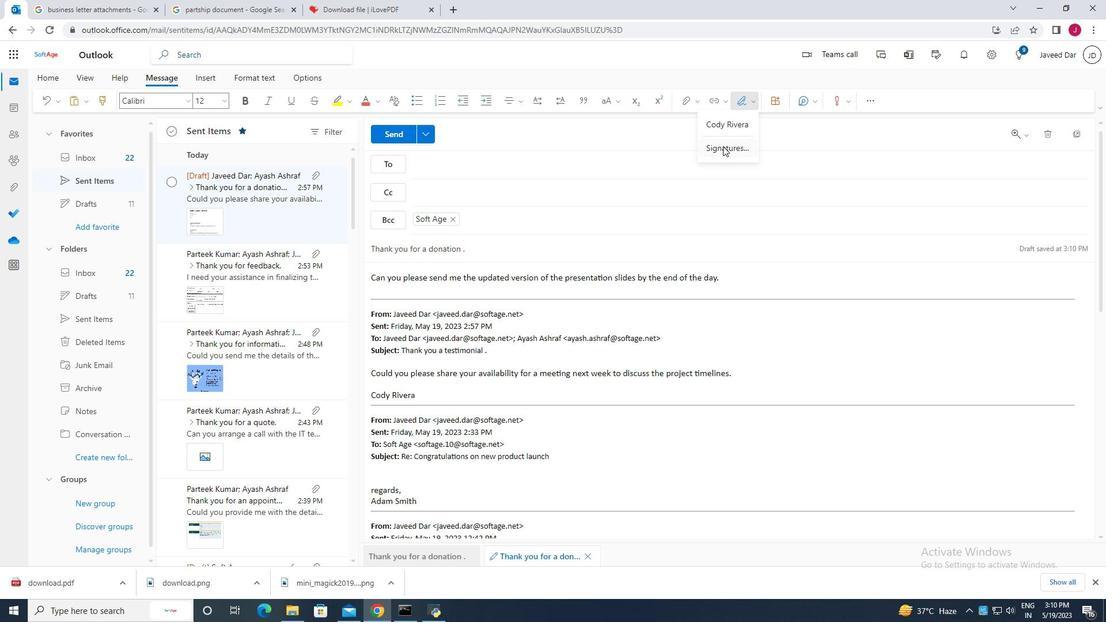 
Action: Mouse moved to (762, 116)
Screenshot: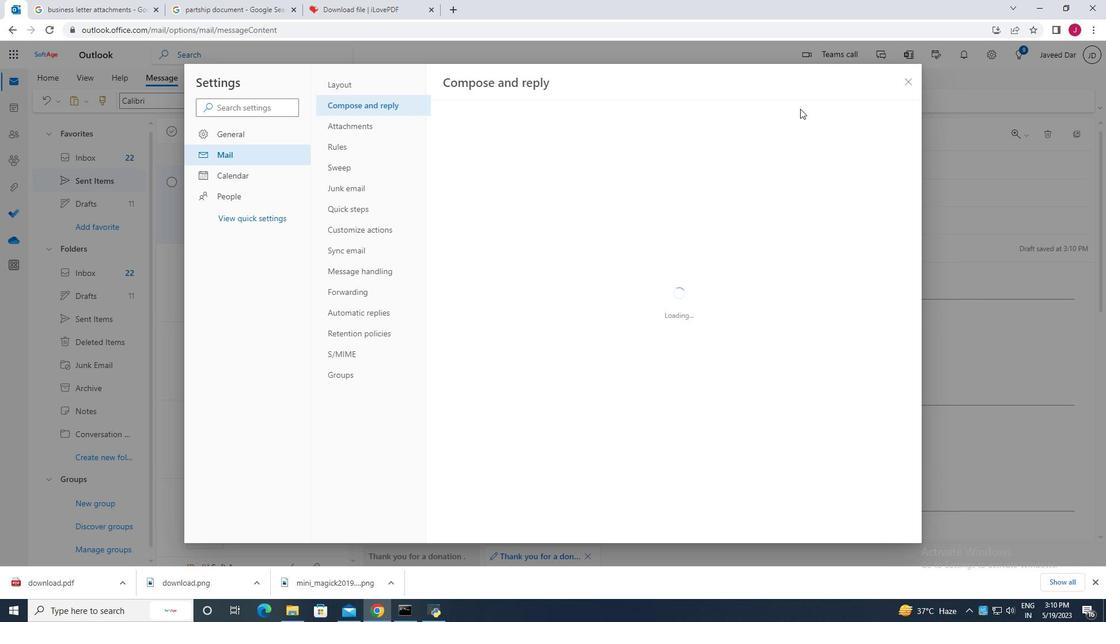 
Action: Mouse pressed left at (224, 135)
Screenshot: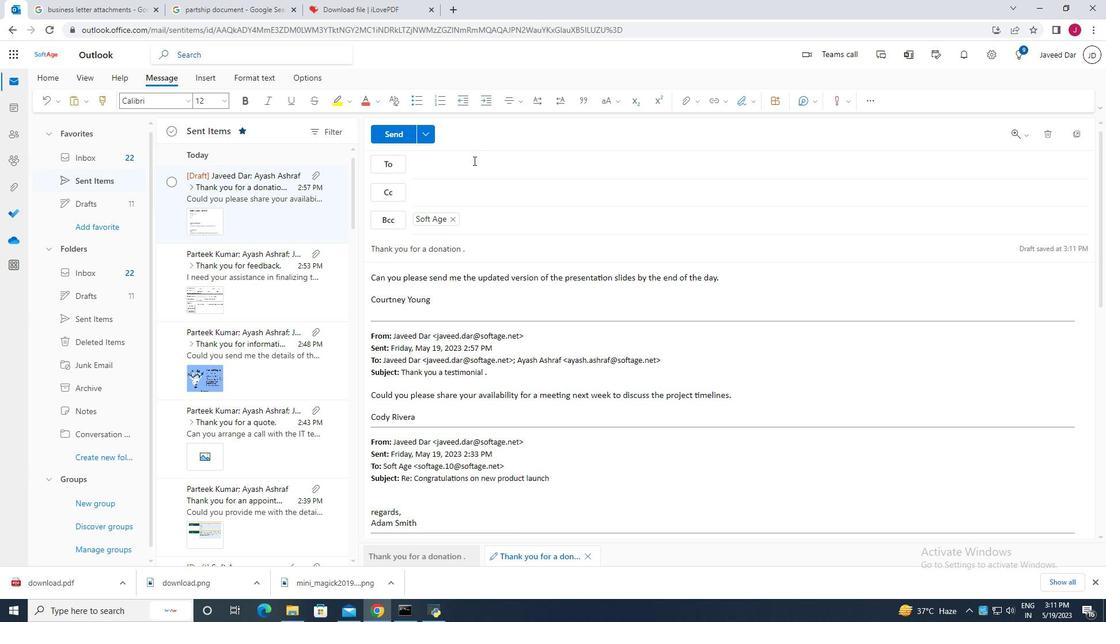 
Action: Mouse moved to (457, 137)
Screenshot: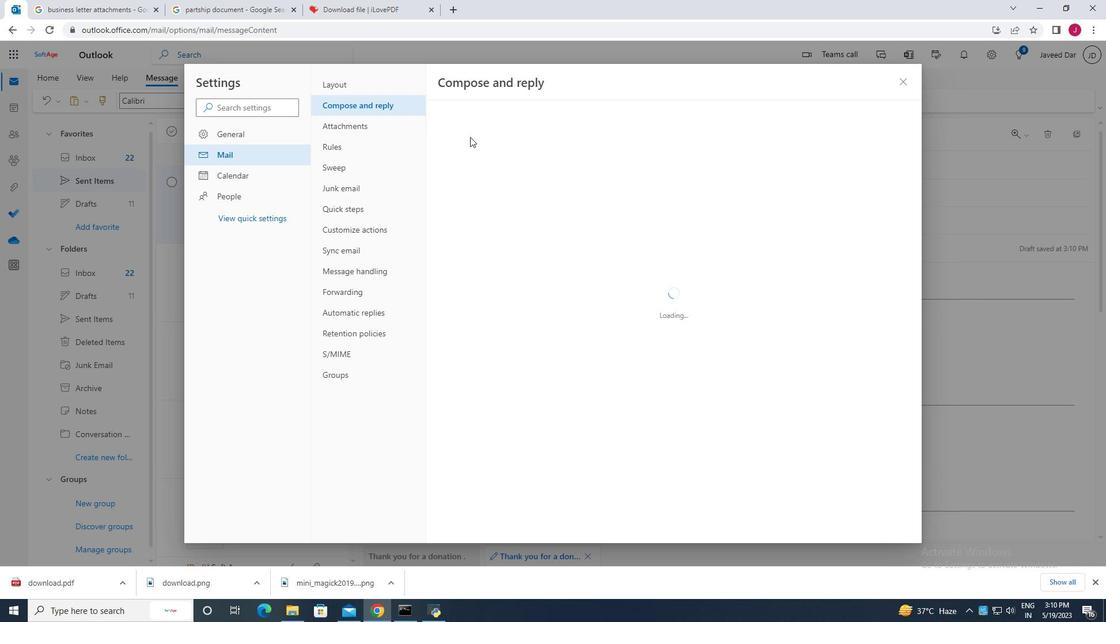 
Action: Mouse pressed left at (226, 140)
Screenshot: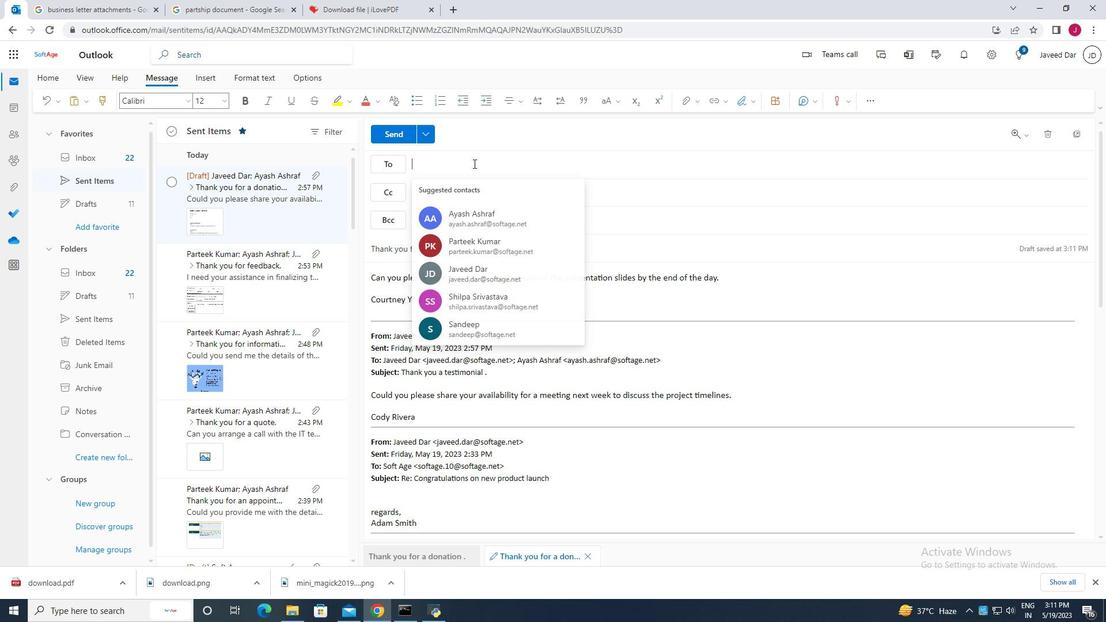 
Action: Mouse moved to (626, 190)
Screenshot: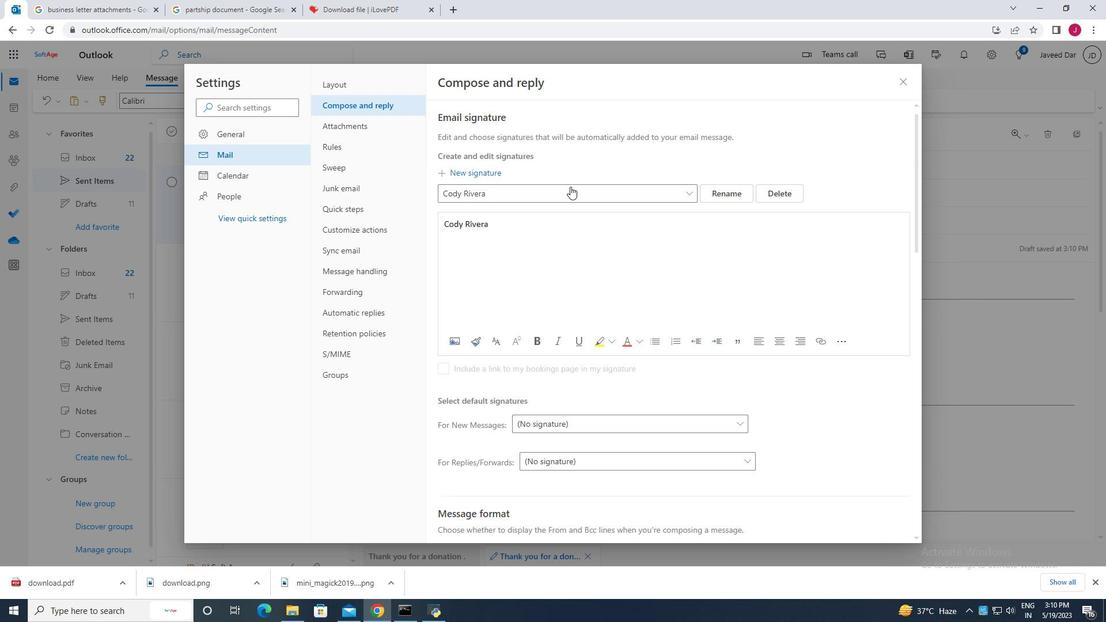 
Action: Mouse pressed left at (301, 255)
Screenshot: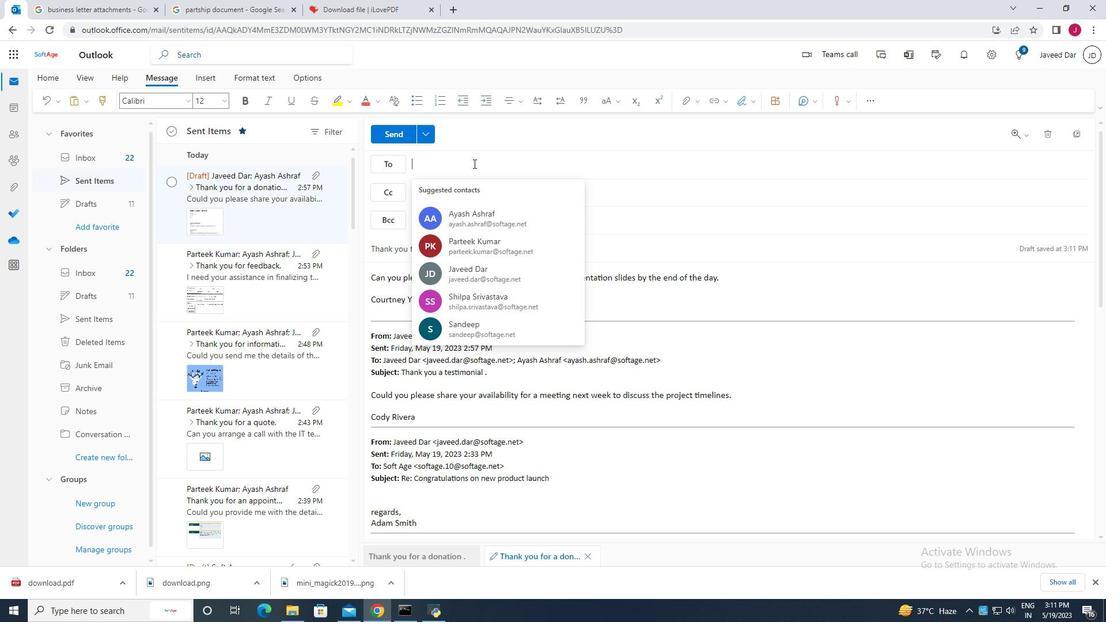 
Action: Mouse moved to (769, 194)
Screenshot: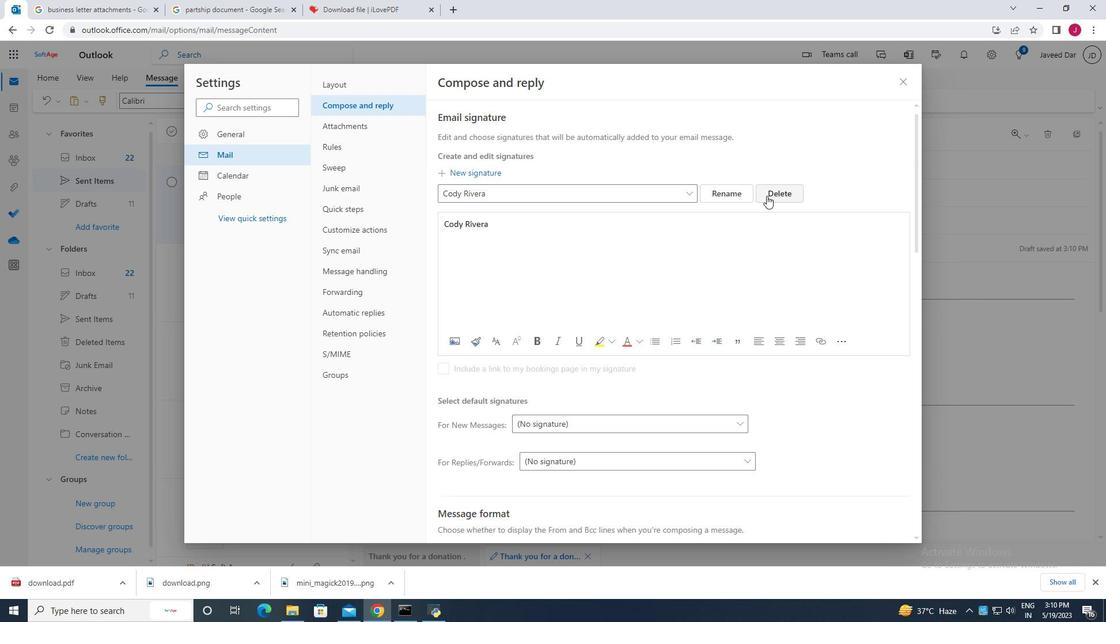 
Action: Mouse pressed left at (769, 194)
Screenshot: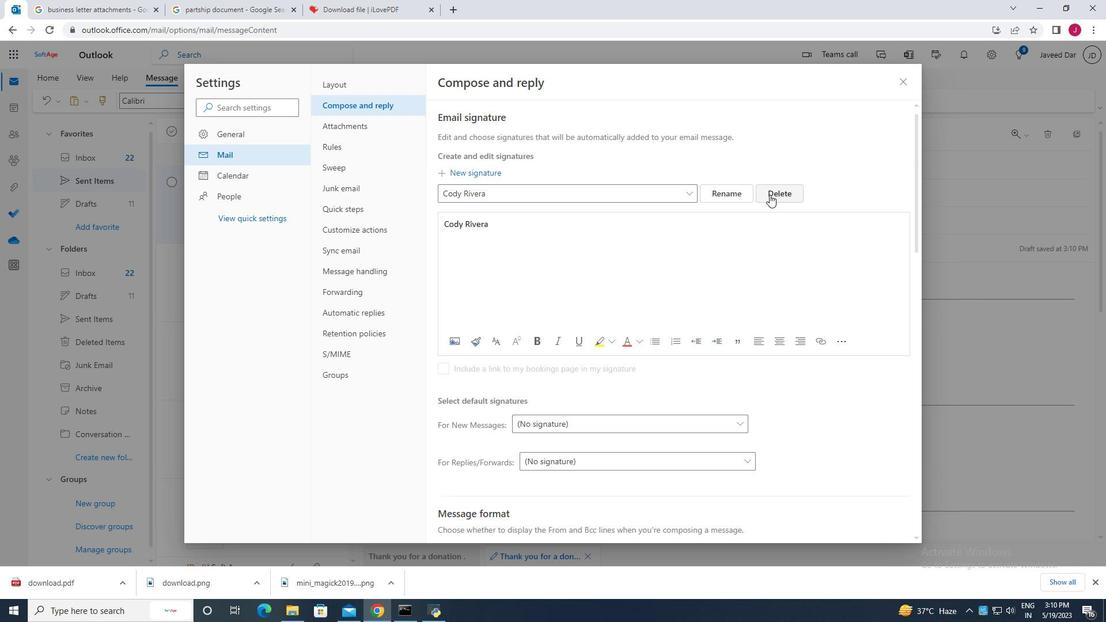 
Action: Mouse moved to (635, 193)
Screenshot: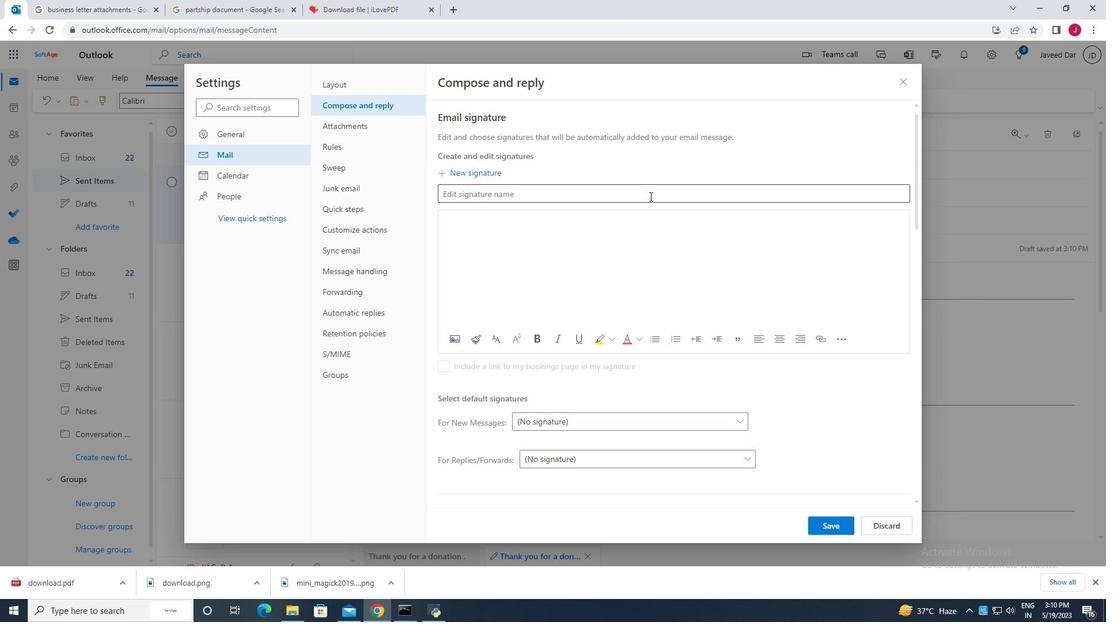 
Action: Mouse pressed left at (304, 259)
Screenshot: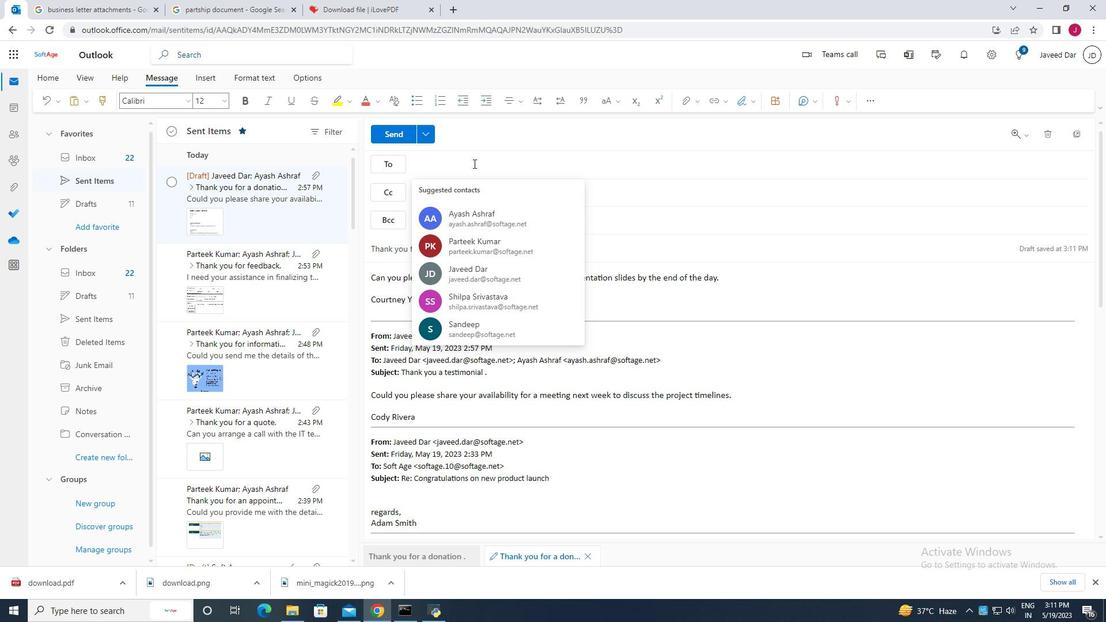 
Action: Mouse pressed left at (635, 193)
Screenshot: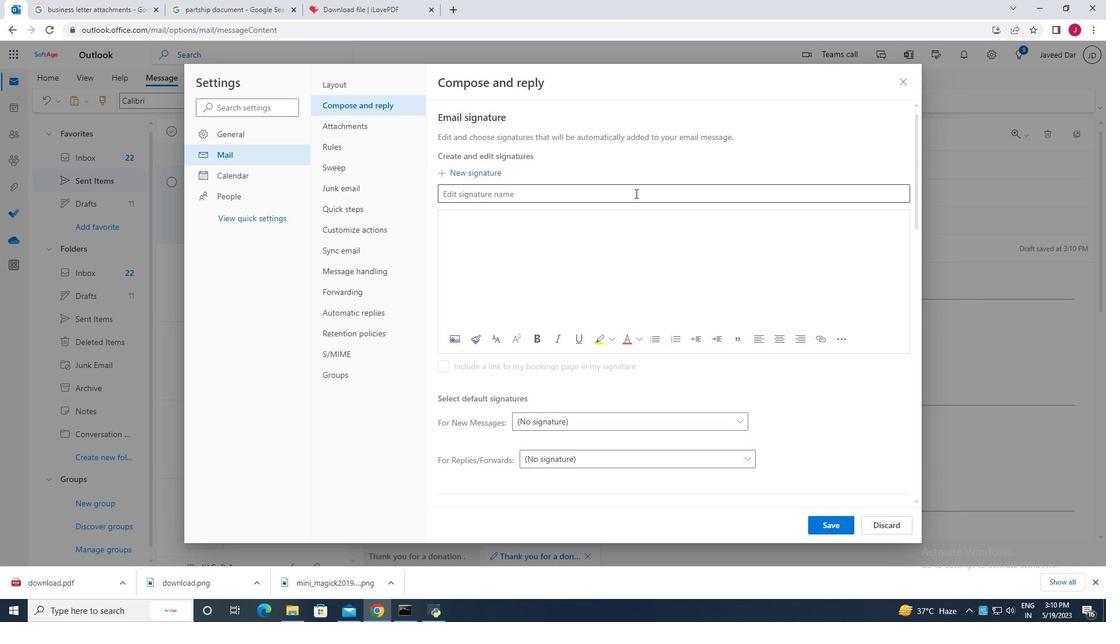 
Action: Mouse moved to (513, 345)
Screenshot: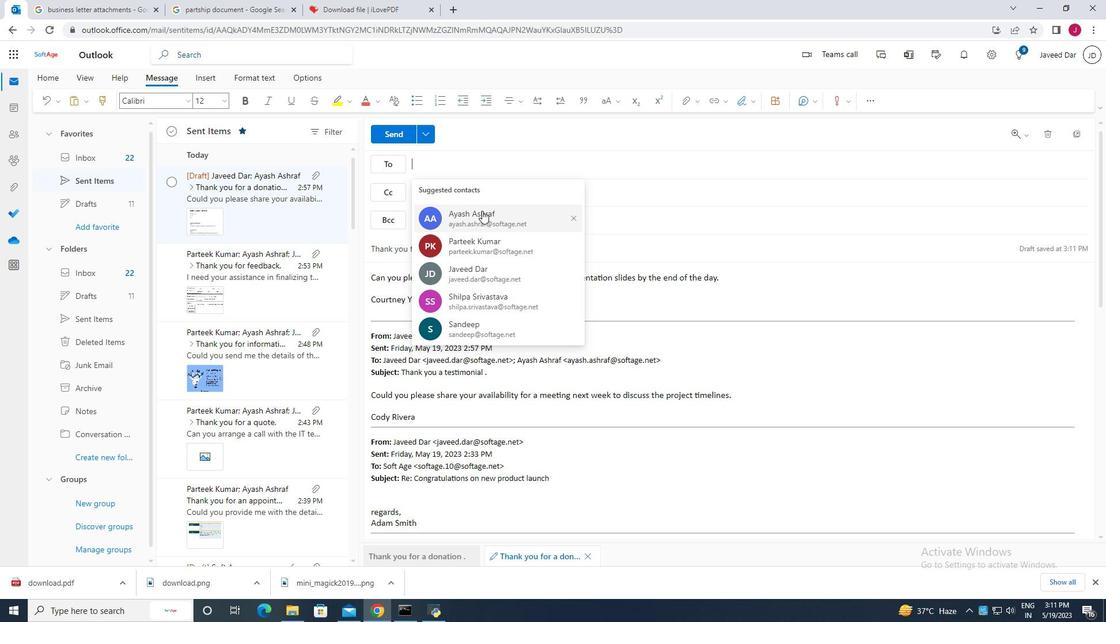 
Action: Key pressed <Key.caps_lock>C<Key.caps_lock>
Screenshot: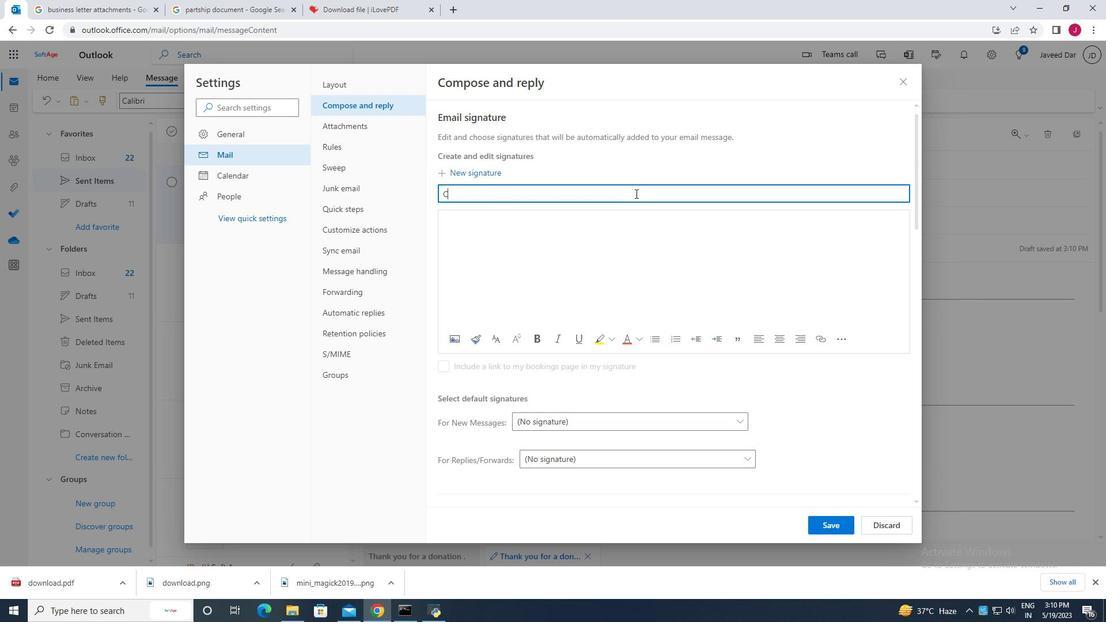 
Action: Mouse moved to (579, 366)
Screenshot: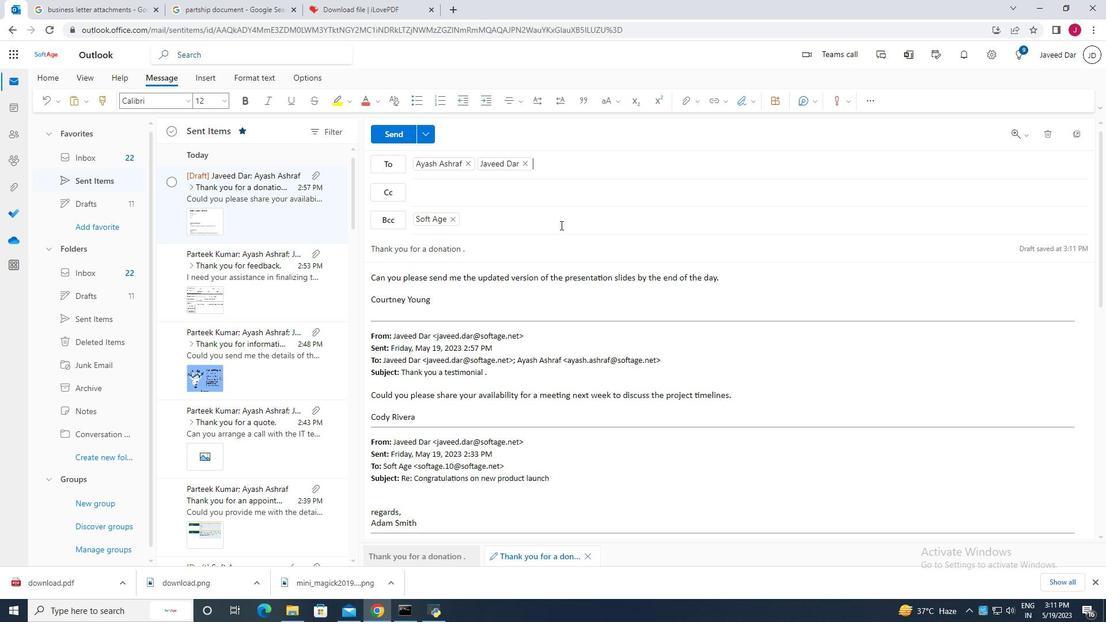 
Action: Key pressed o 1015, 641)
Screenshot: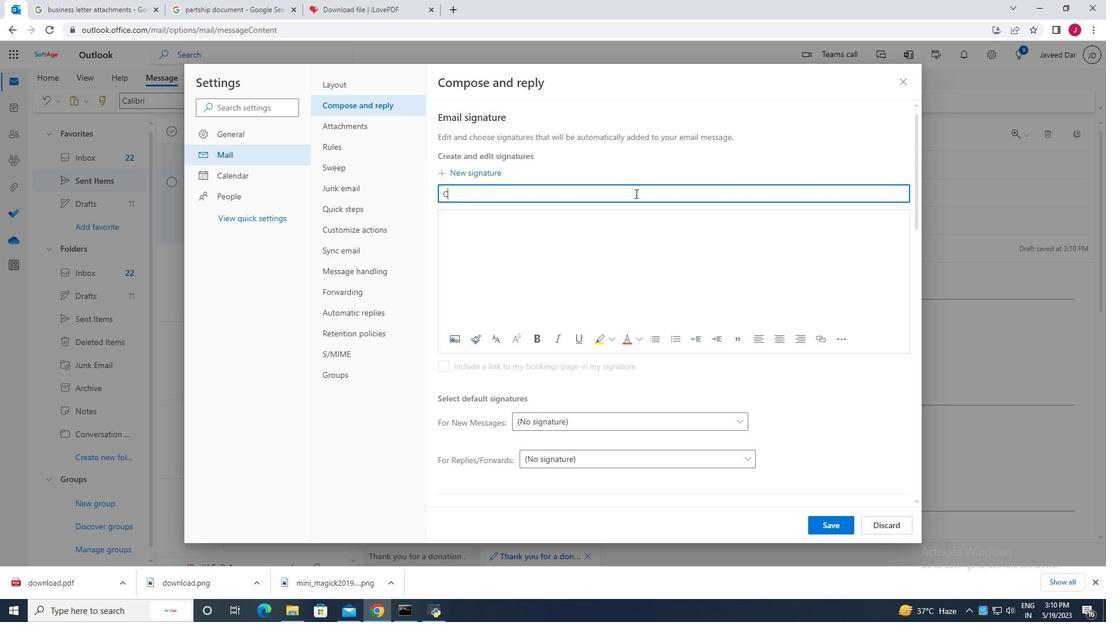 
Action: Mouse moved to (626, 387)
Screenshot: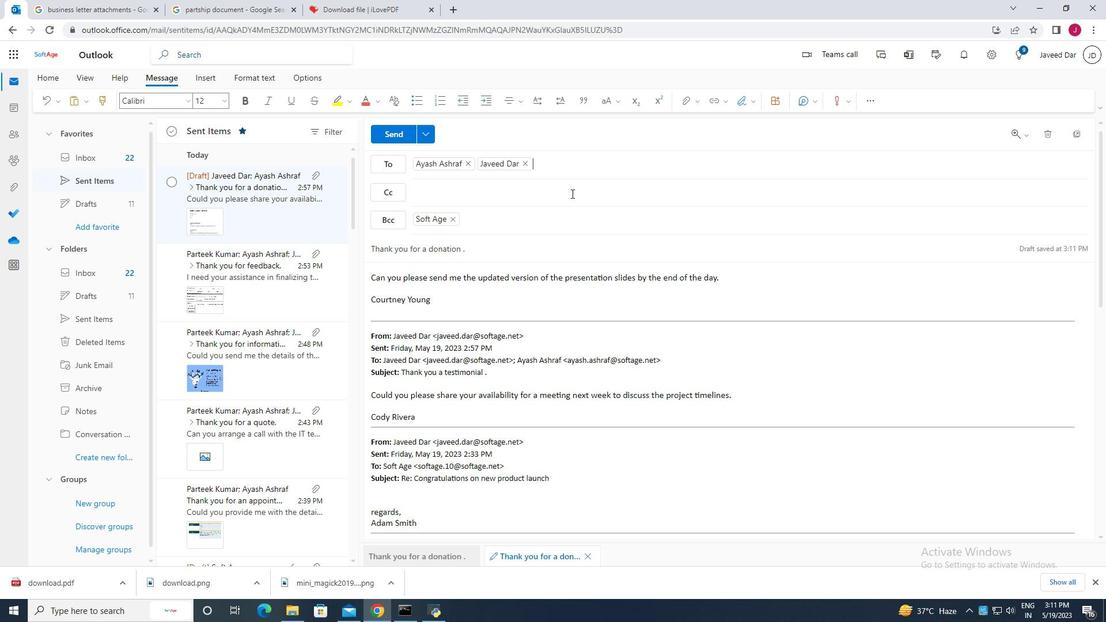 
Action: Key pressed ur<Key.enter>tney<Key.space><Key.enter><Key.caps_lock>Y<Key.caps_lock>
Screenshot: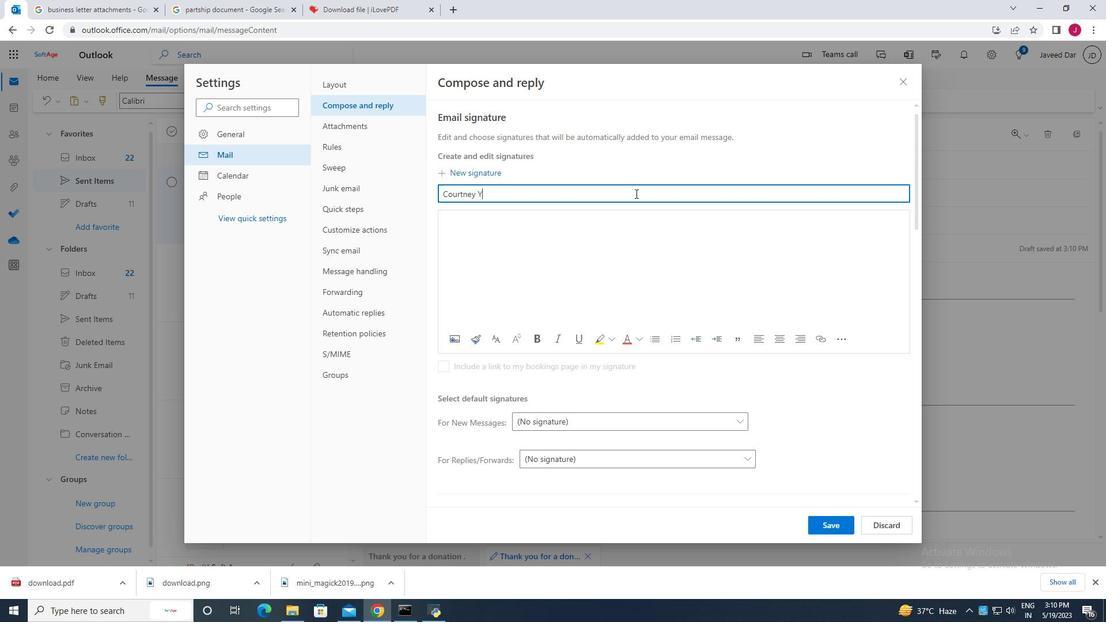 
Action: Mouse pressed left at (626, 387)
Screenshot: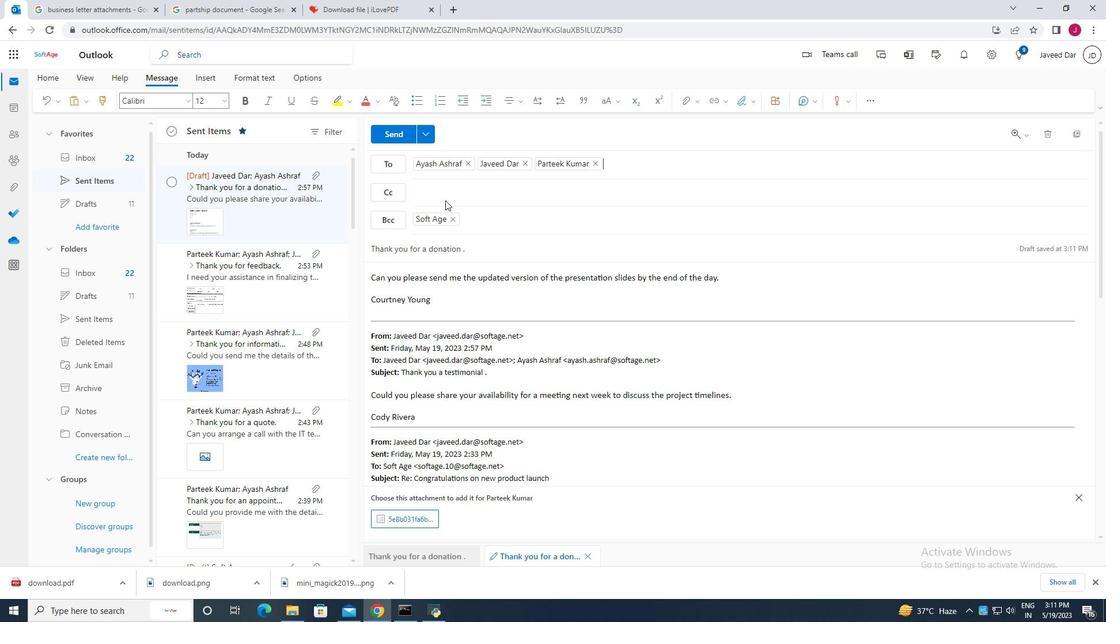 
Action: Key pressed oung<Key.enter>
Screenshot: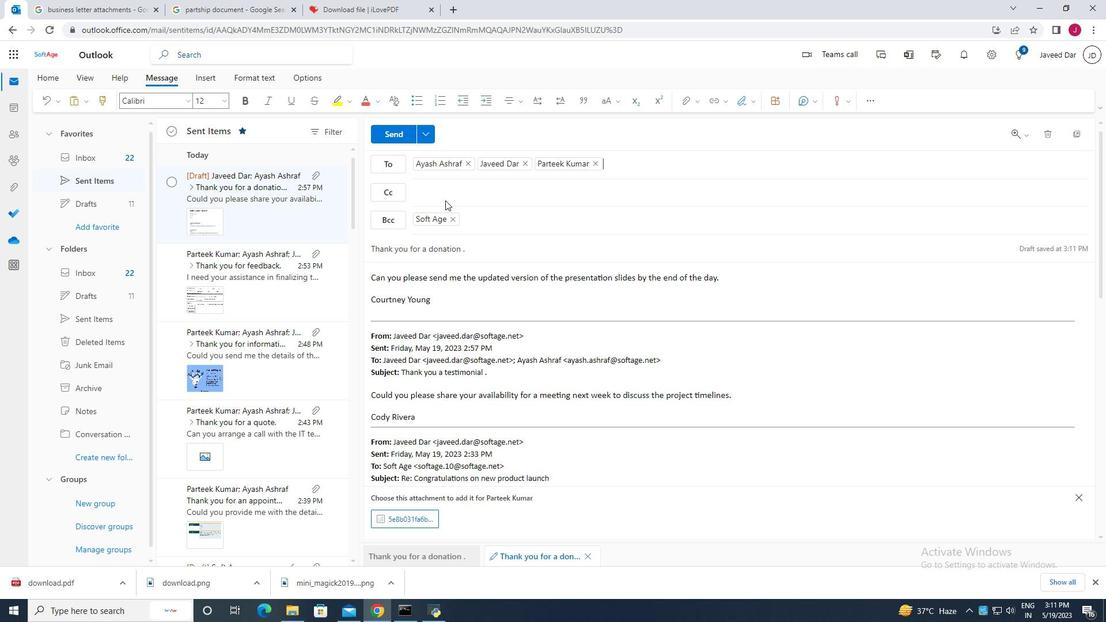 
Action: Mouse moved to (469, 222)
Screenshot: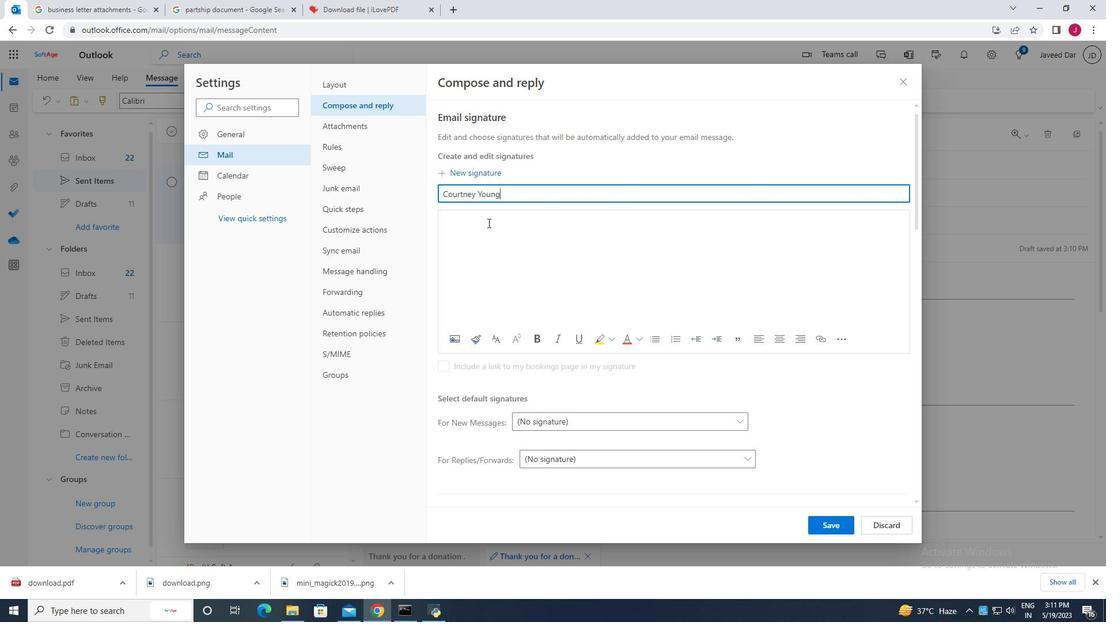 
Action: Mouse pressed left at (469, 222)
Screenshot: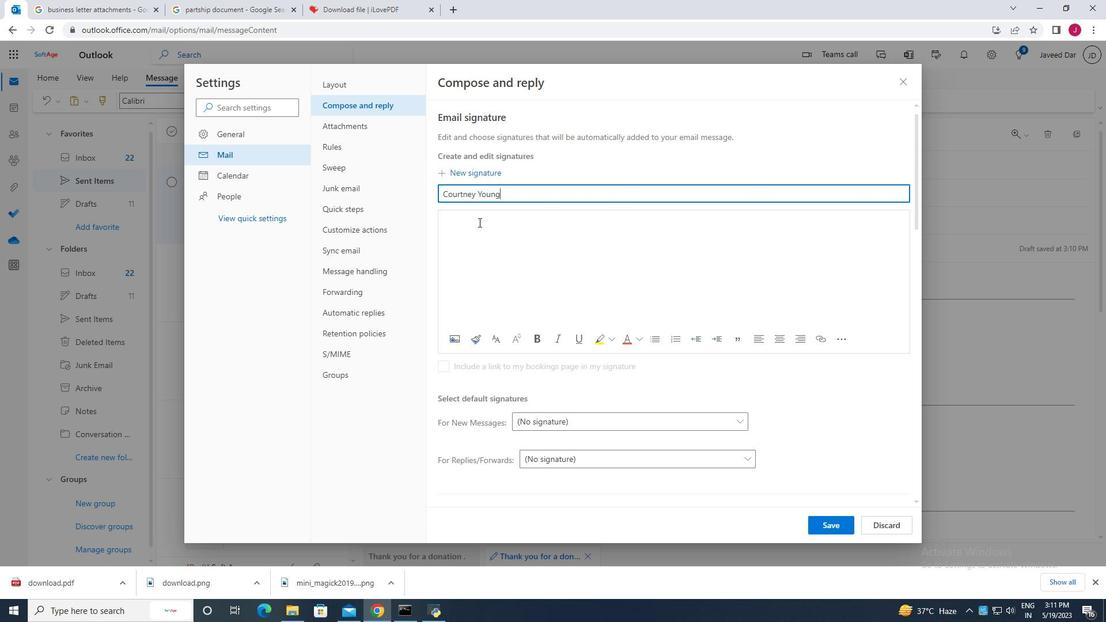 
Action: Key pressed <Key.caps_lock>C<Key.caps_lock>ourteny<Key.space><Key.backspace><Key.backspace><Key.backspace><Key.backspace>ney<Key.space><Key.caps_lock>Y<Key.caps_lock>oung
Screenshot: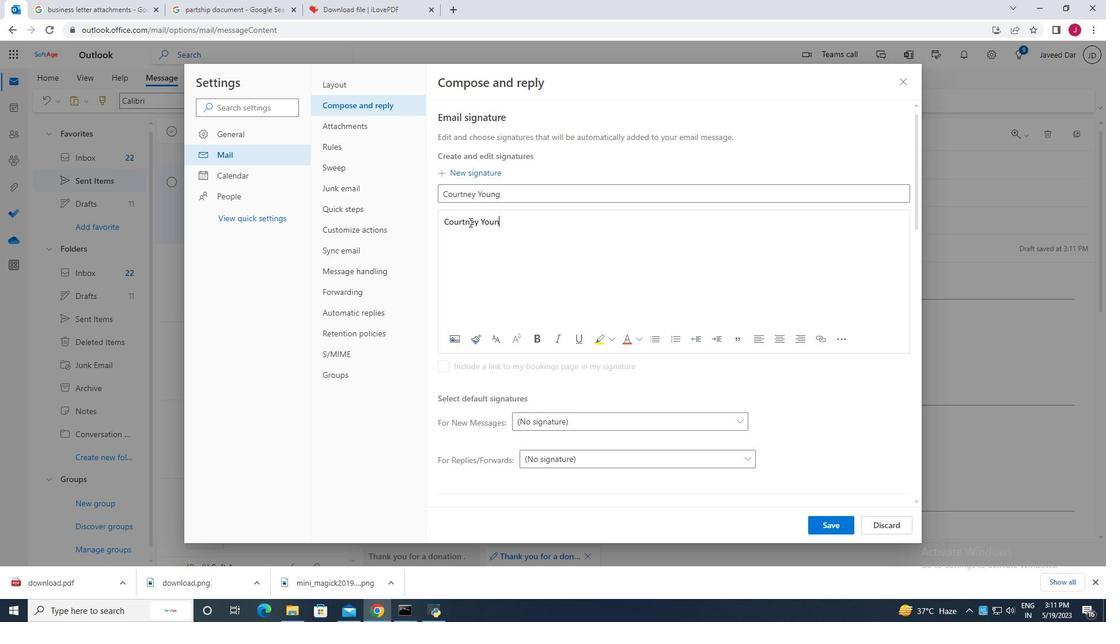 
Action: Mouse moved to (836, 523)
Screenshot: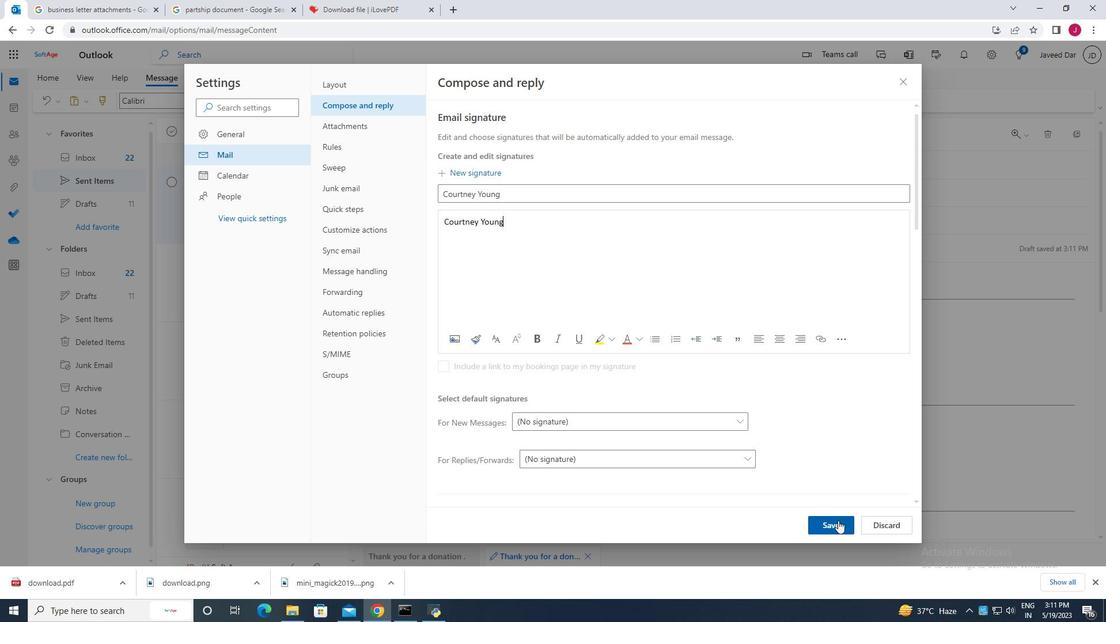 
Action: Mouse pressed left at (836, 523)
Screenshot: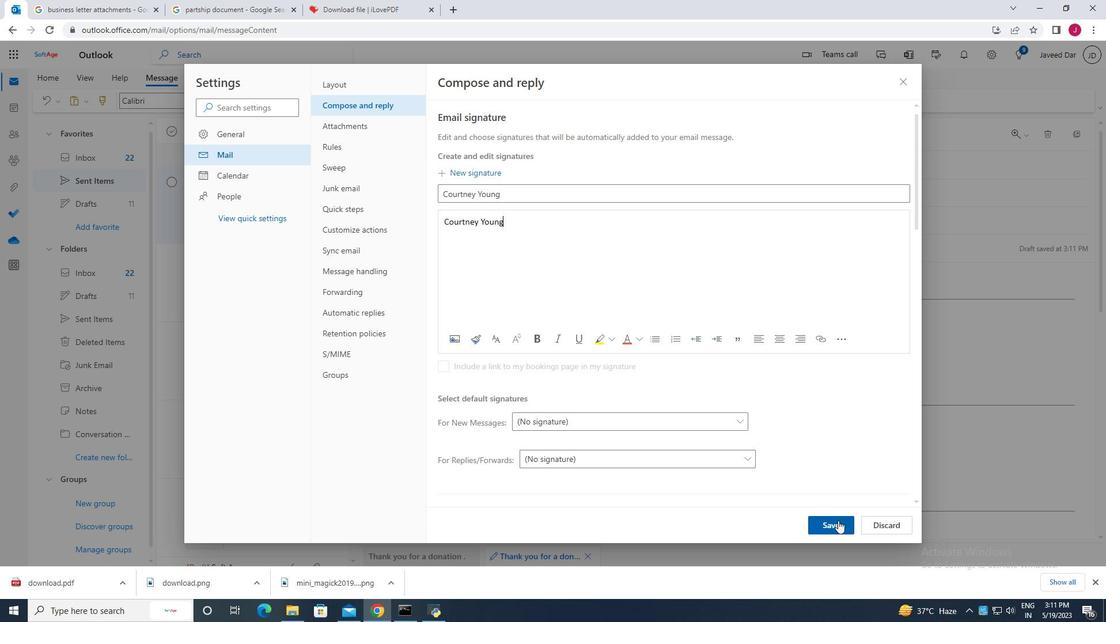 
Action: Mouse moved to (907, 81)
Screenshot: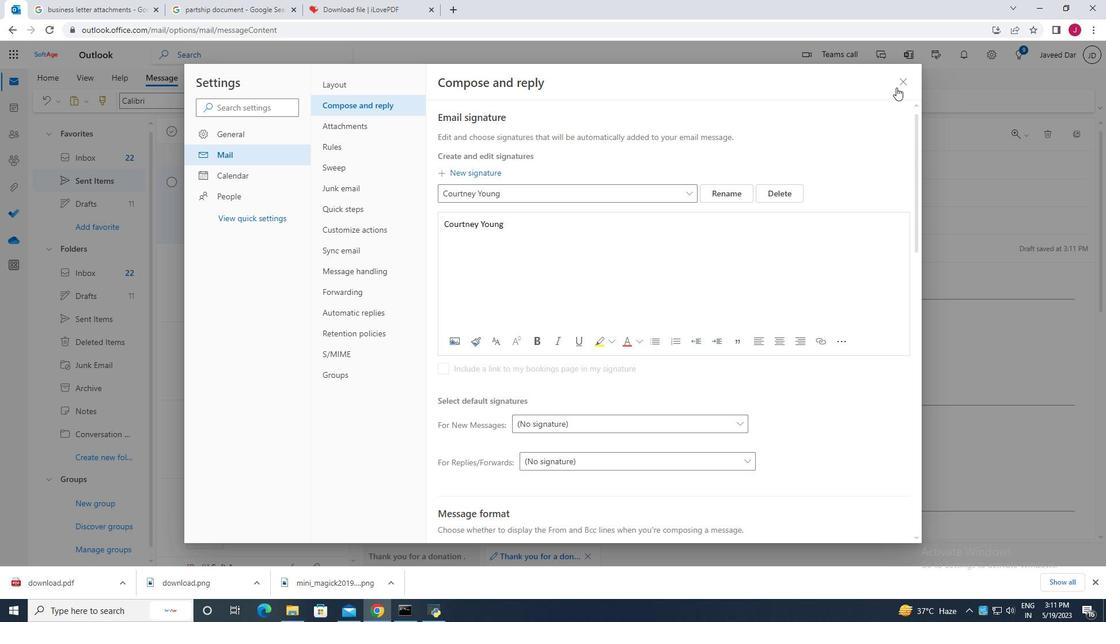 
Action: Mouse pressed left at (907, 81)
Screenshot: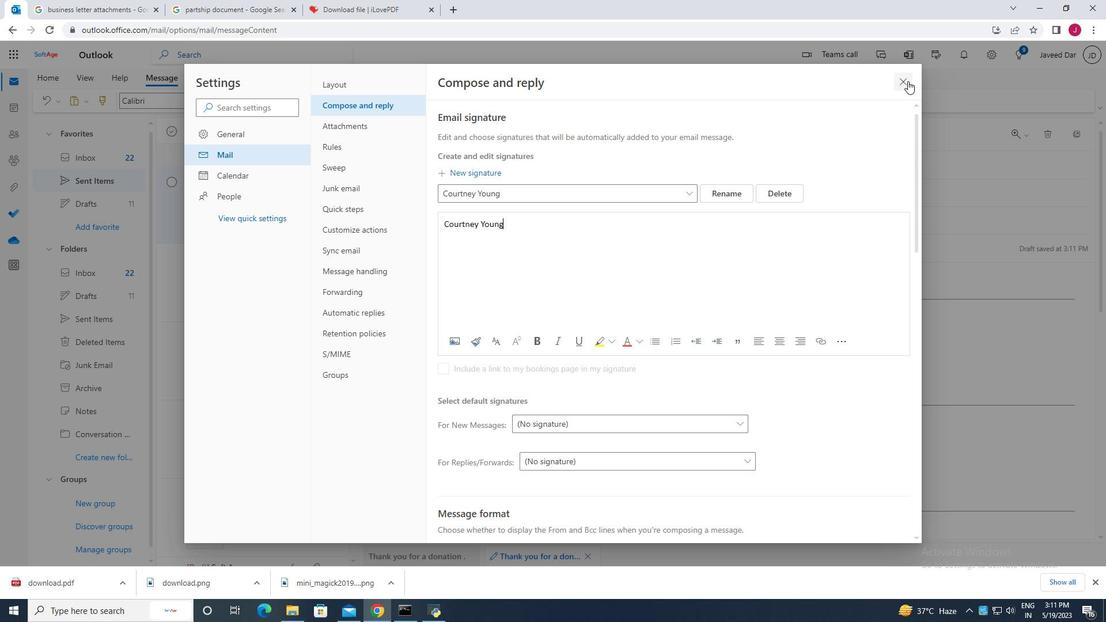 
Action: Mouse moved to (751, 104)
Screenshot: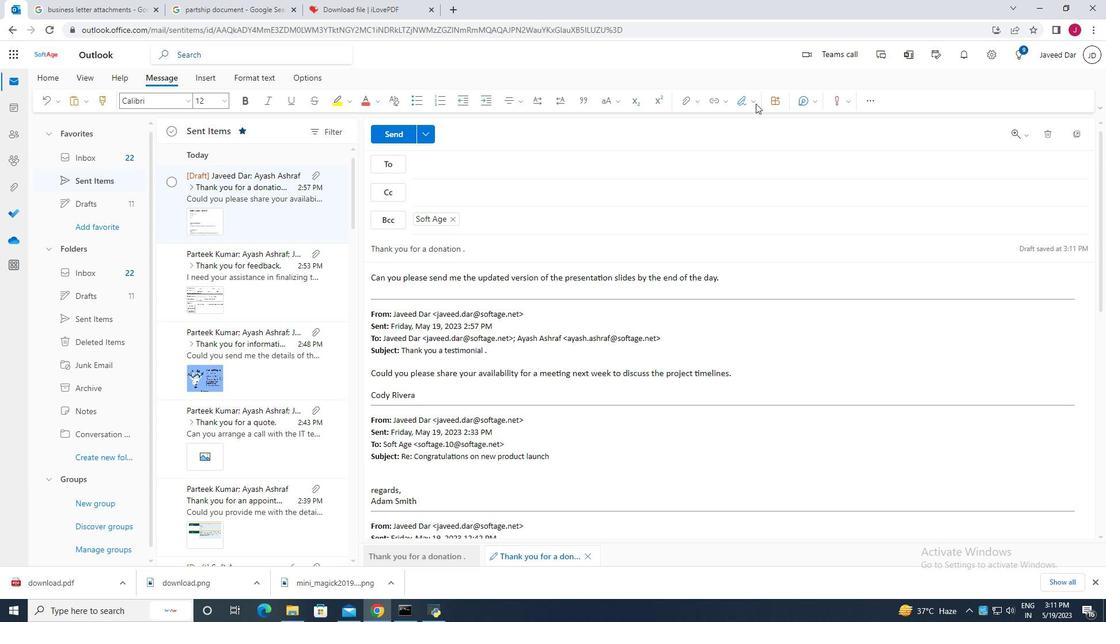 
Action: Mouse pressed left at (751, 104)
Screenshot: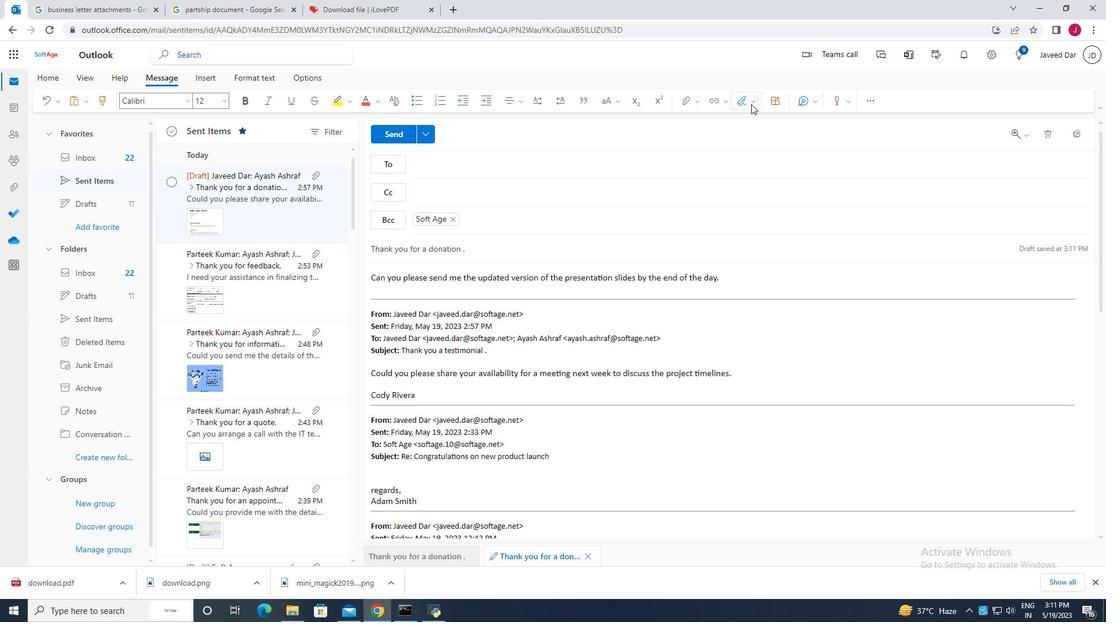 
Action: Mouse moved to (728, 125)
Screenshot: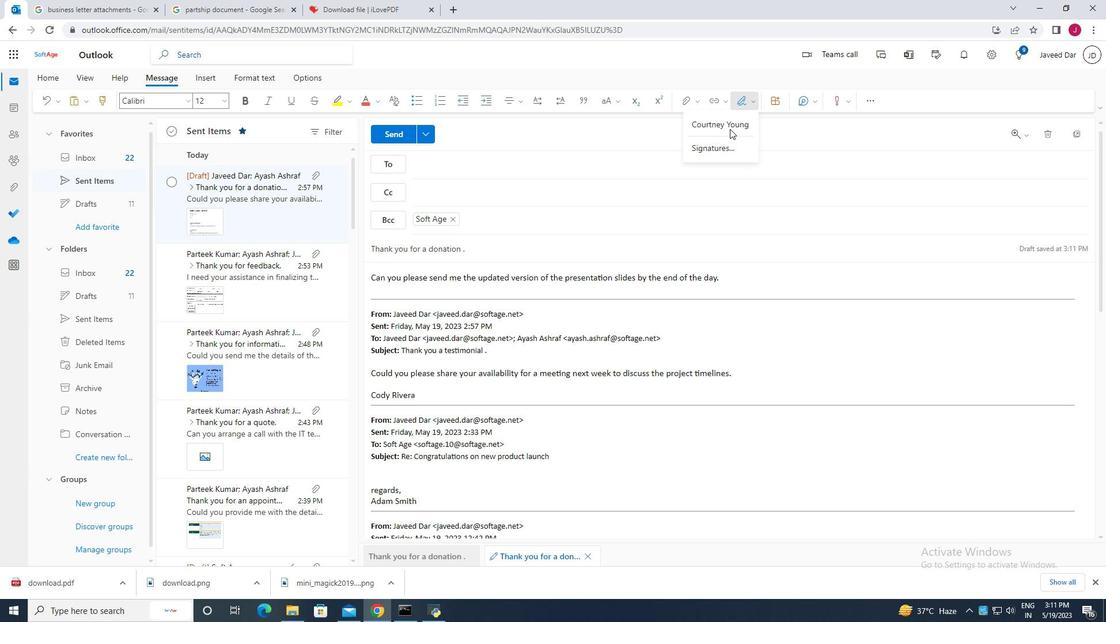 
Action: Mouse pressed left at (728, 125)
Screenshot: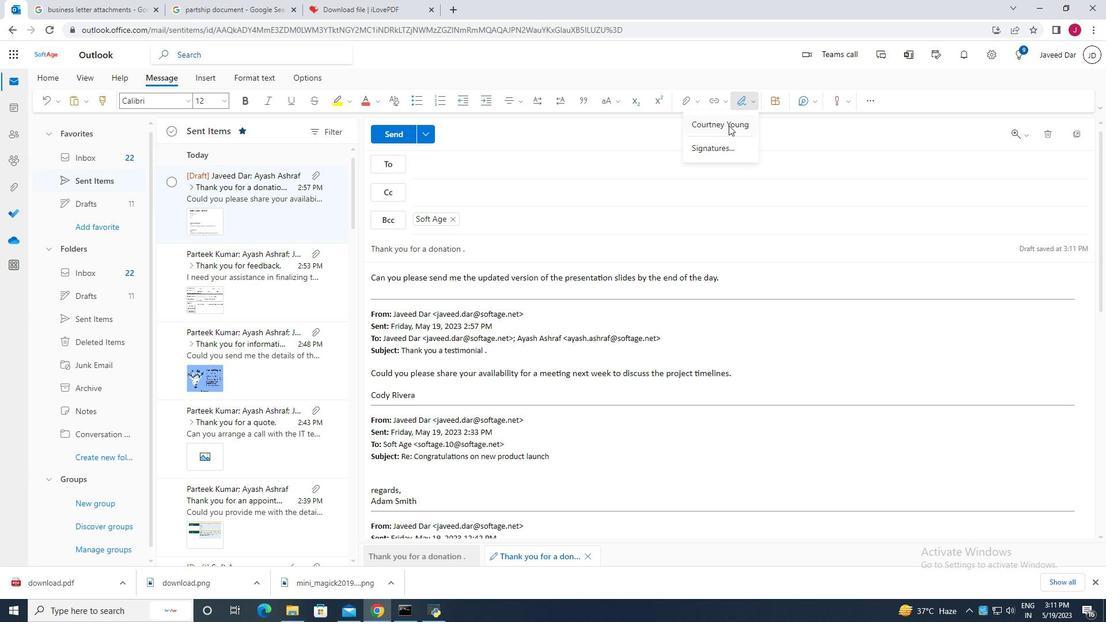 
Action: Mouse moved to (473, 163)
Screenshot: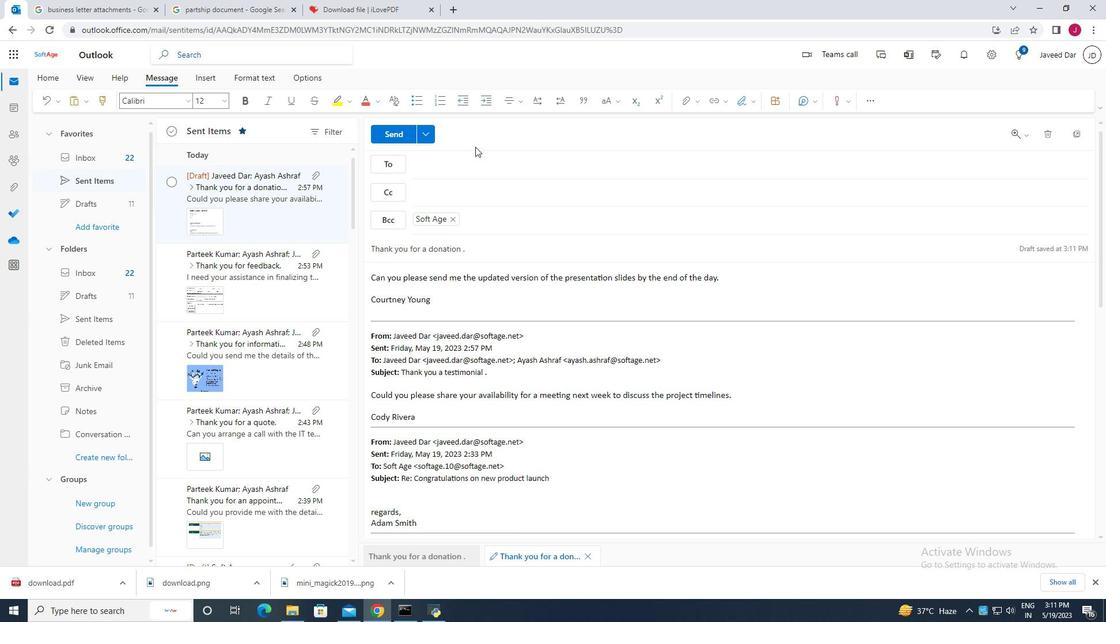 
Action: Mouse pressed left at (473, 163)
Screenshot: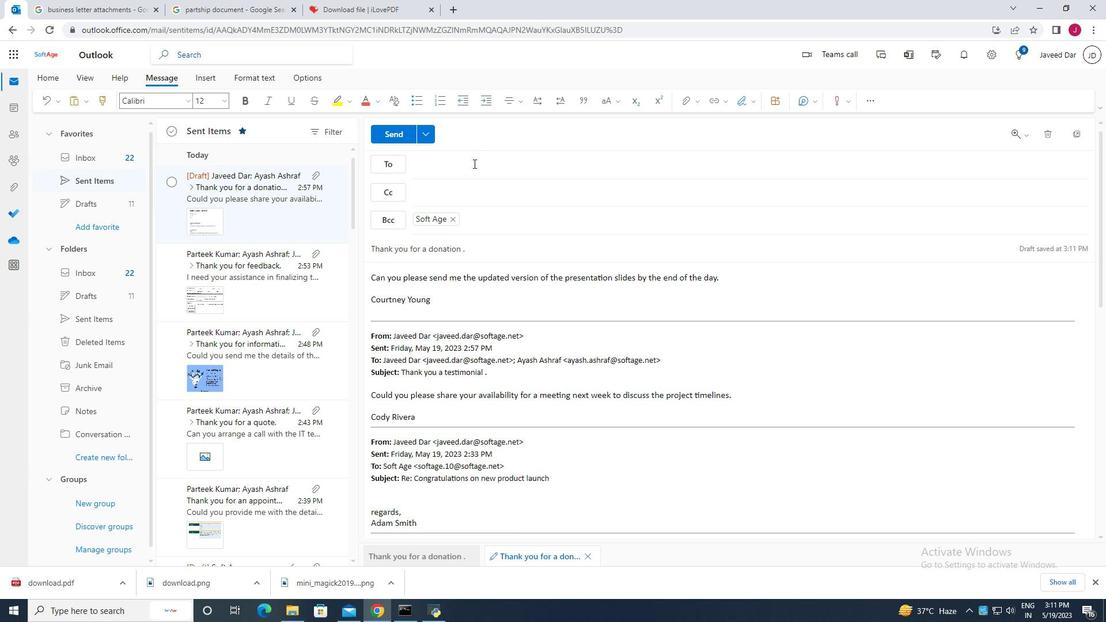 
Action: Mouse moved to (484, 212)
Screenshot: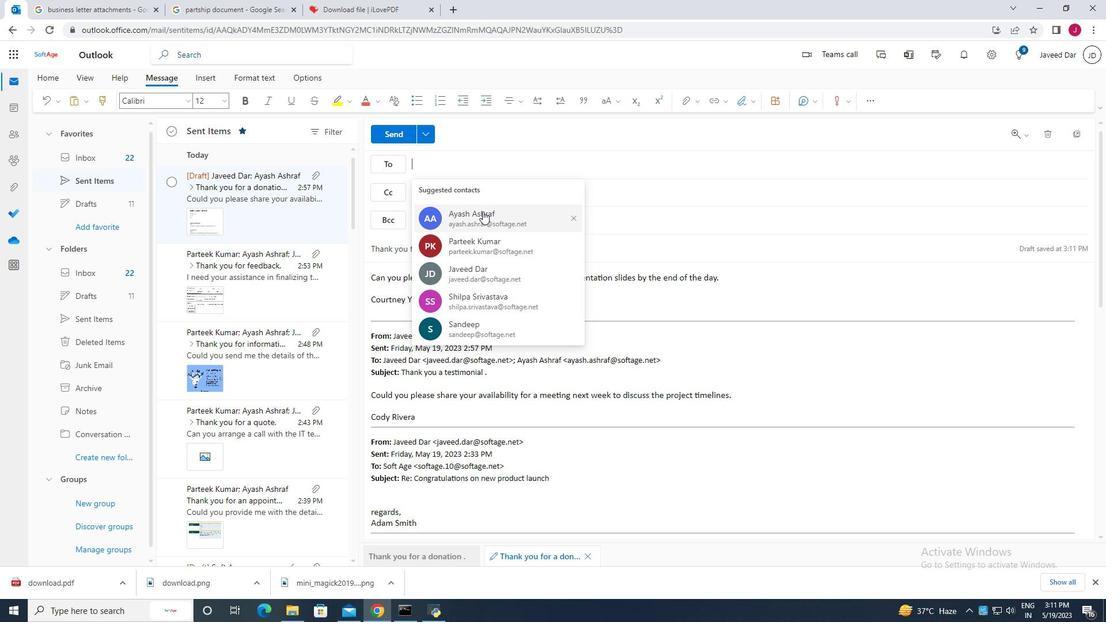 
Action: Mouse pressed left at (484, 212)
Screenshot: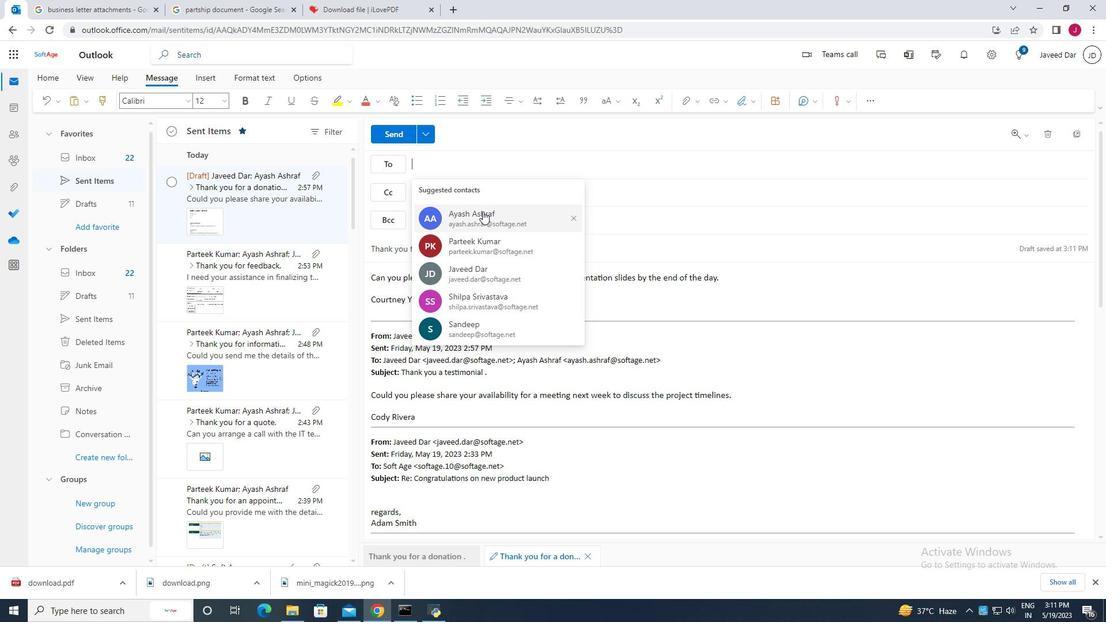 
Action: Mouse moved to (523, 168)
Screenshot: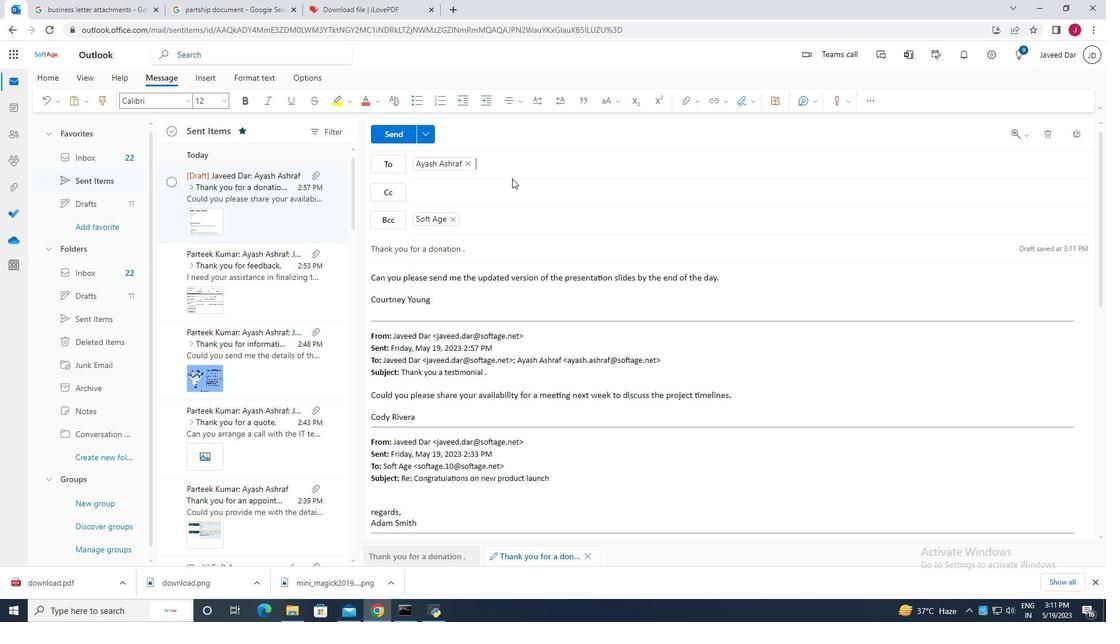 
Action: Mouse pressed left at (523, 168)
Screenshot: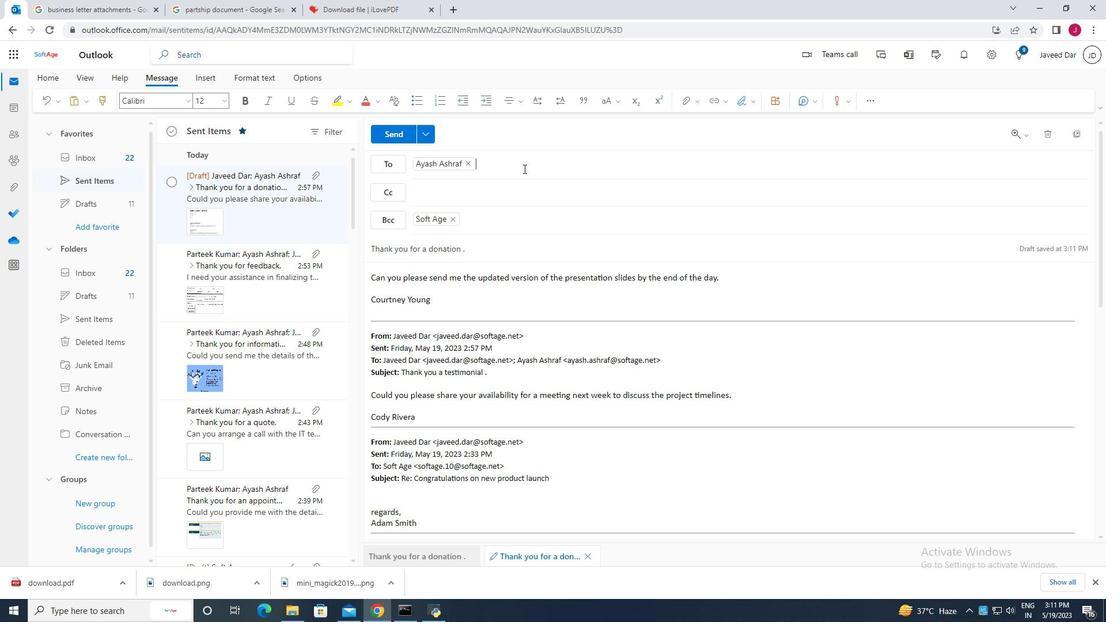 
Action: Mouse moved to (559, 243)
Screenshot: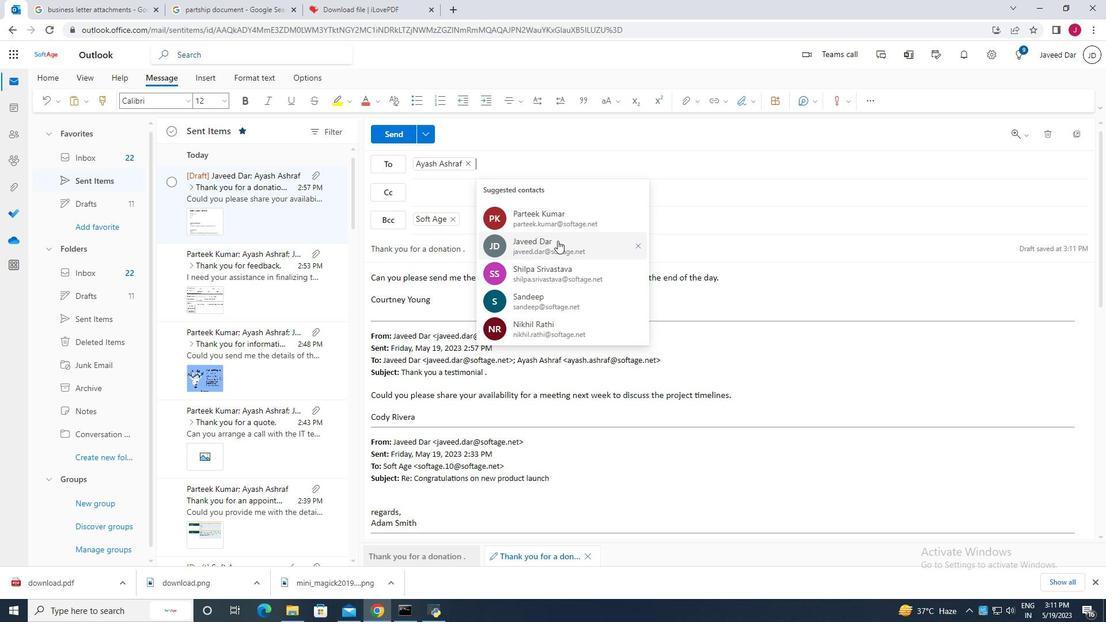 
Action: Mouse pressed left at (559, 243)
Screenshot: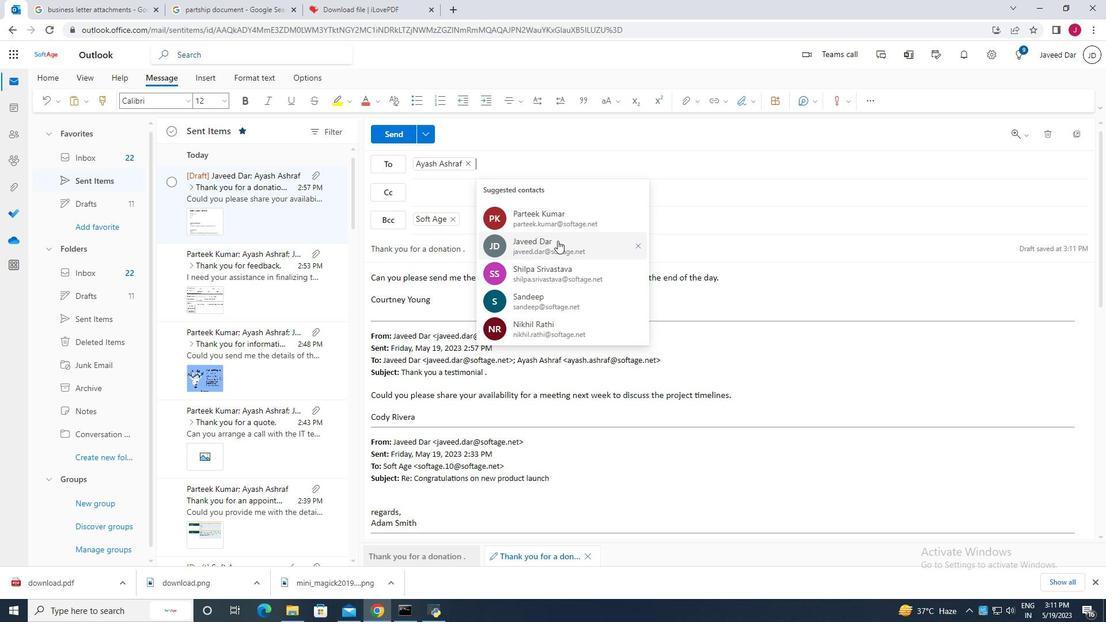 
Action: Mouse moved to (578, 167)
Screenshot: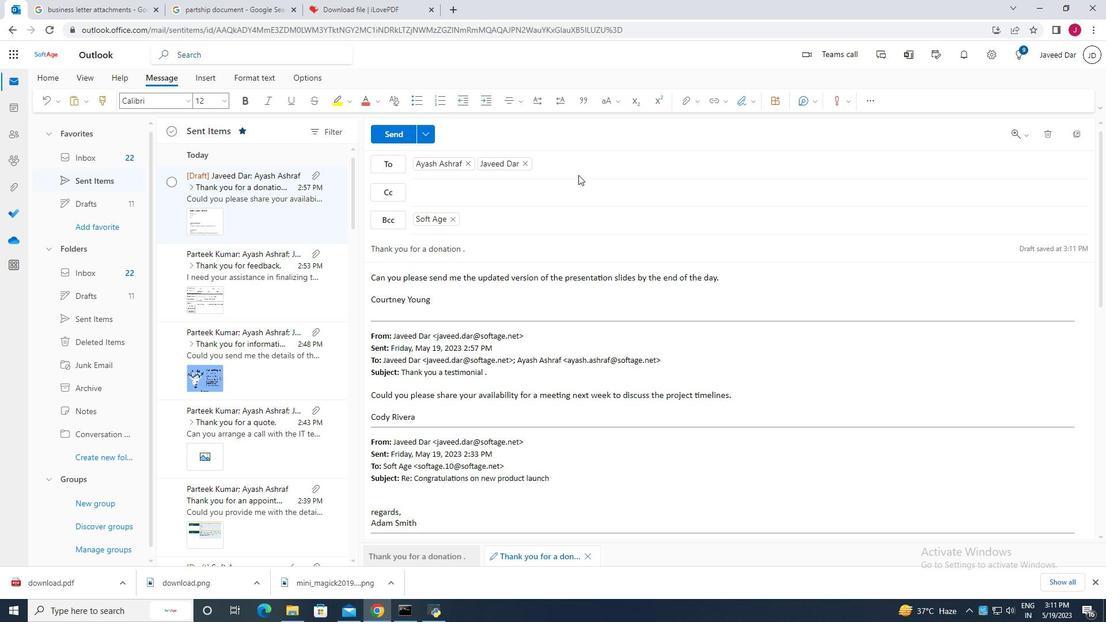 
Action: Mouse pressed left at (578, 167)
Screenshot: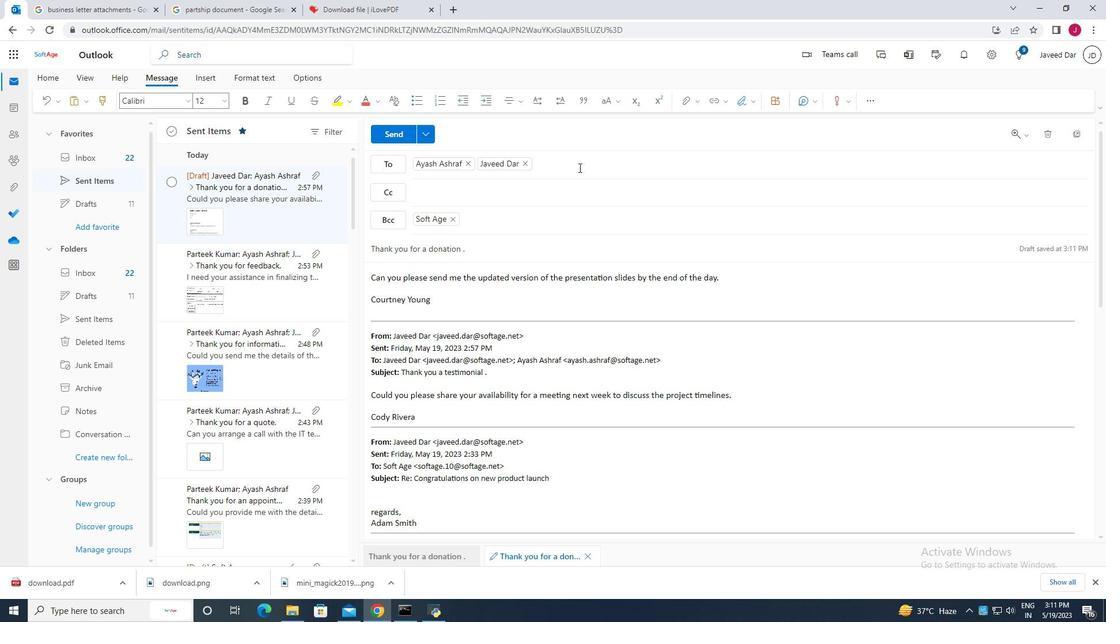 
Action: Mouse moved to (611, 216)
Screenshot: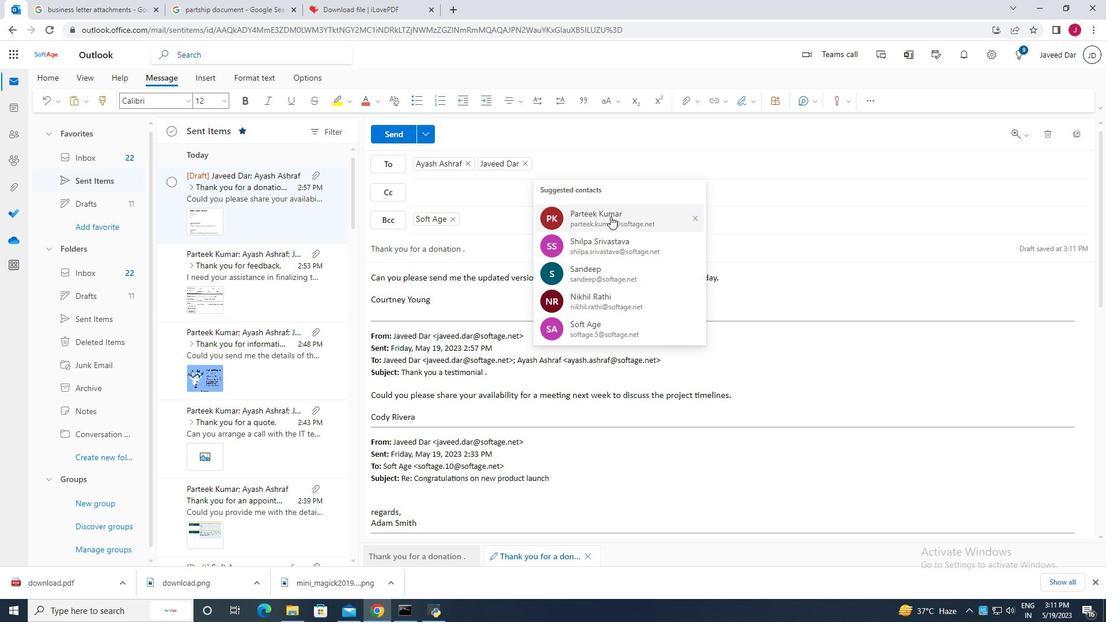 
Action: Mouse pressed left at (611, 216)
Screenshot: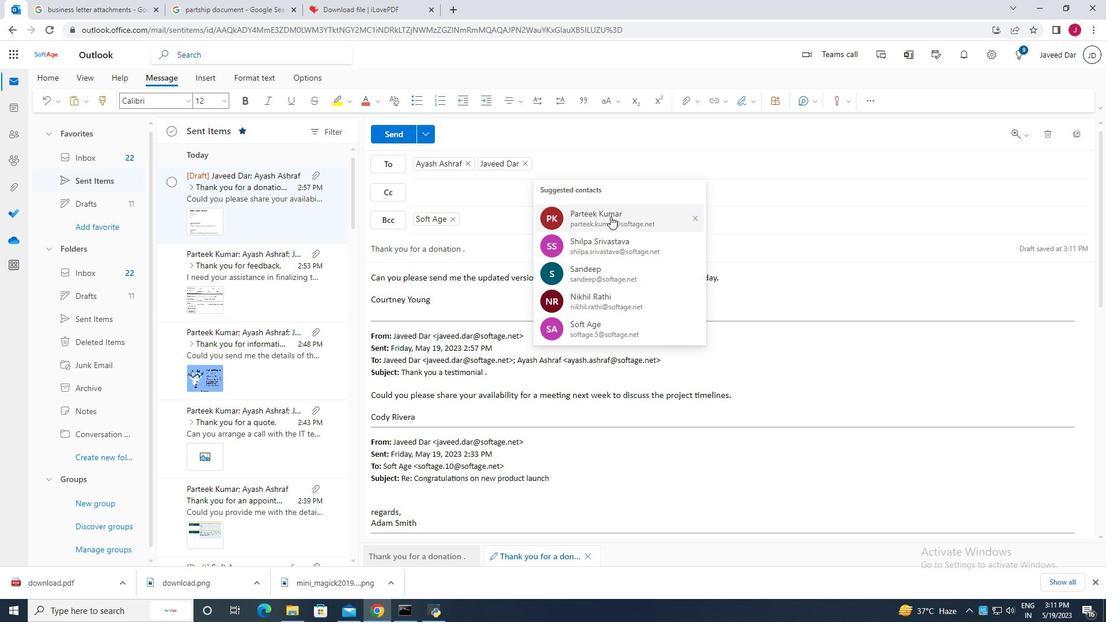 
Action: Mouse moved to (683, 102)
Screenshot: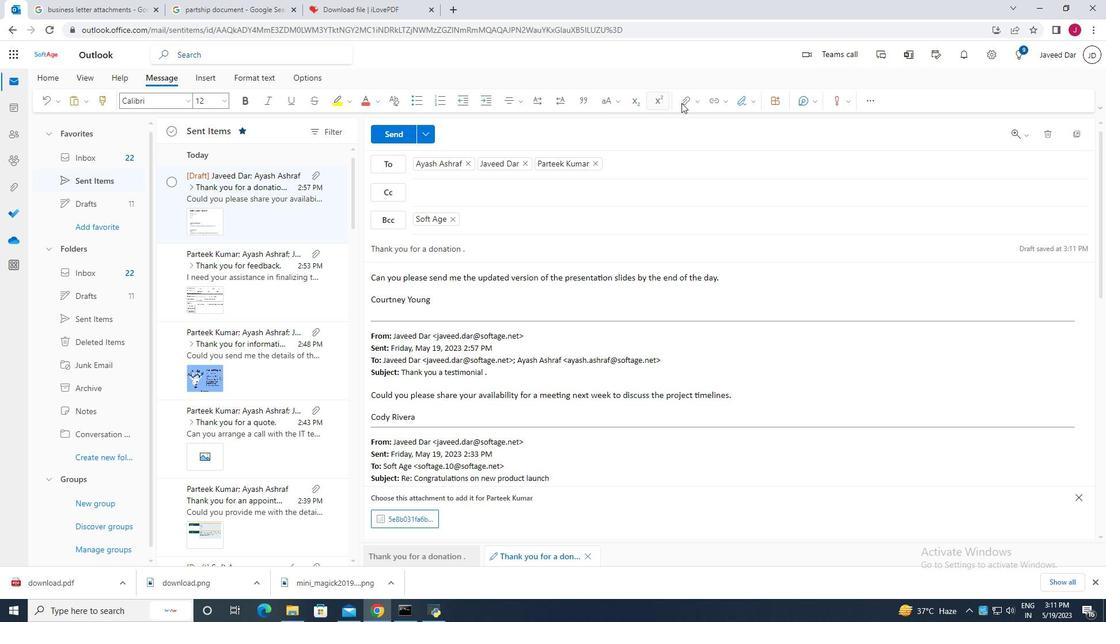 
Action: Mouse pressed left at (683, 102)
Screenshot: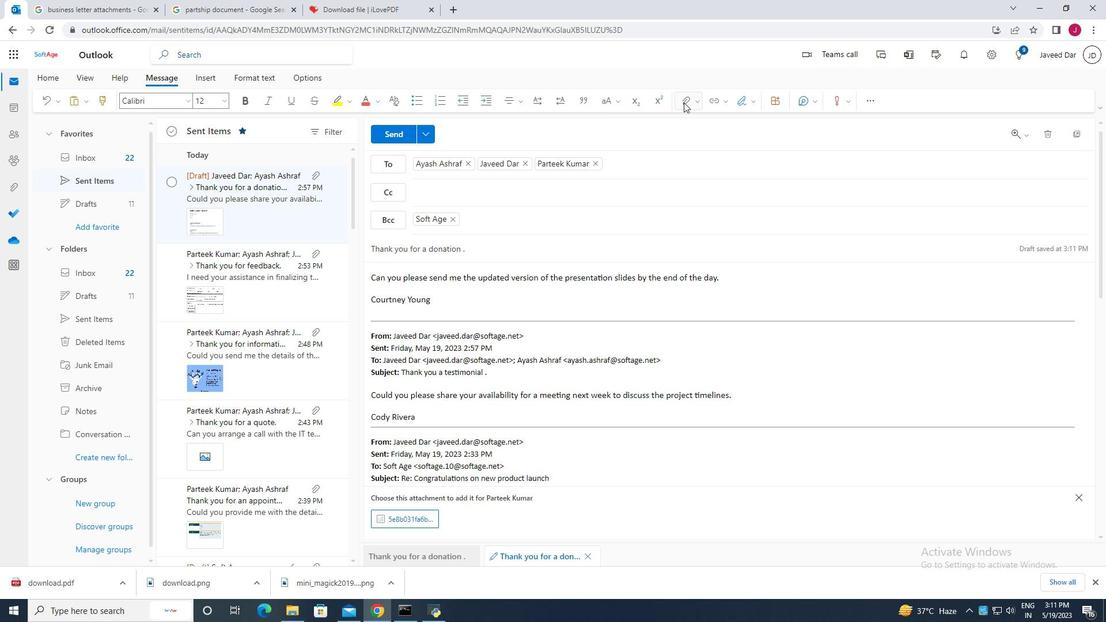 
Action: Mouse moved to (621, 124)
Screenshot: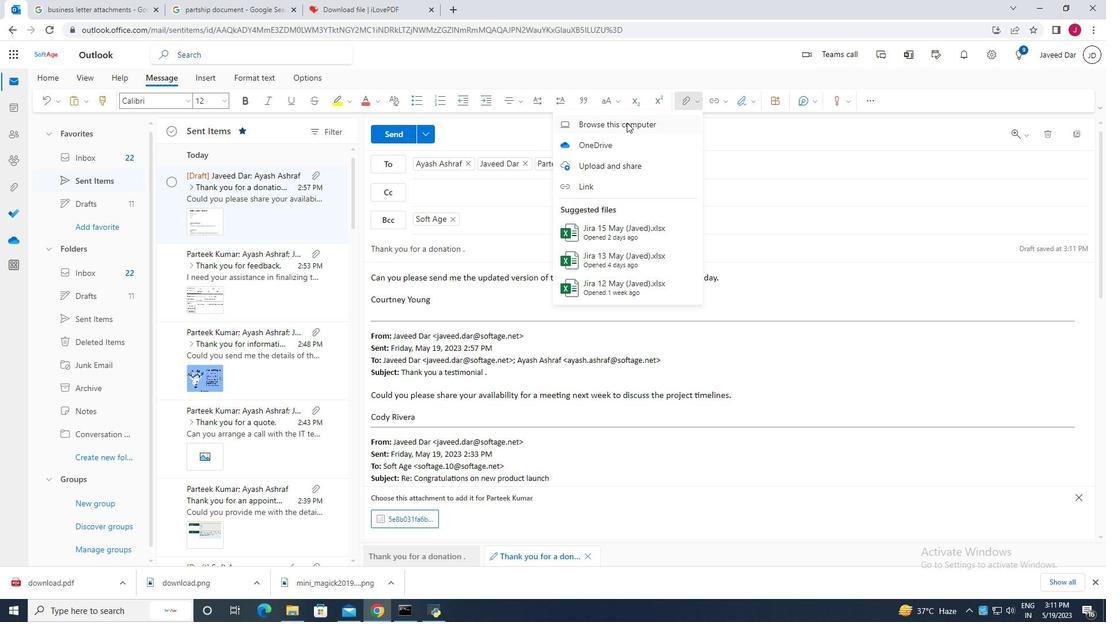 
Action: Mouse pressed left at (621, 124)
Screenshot: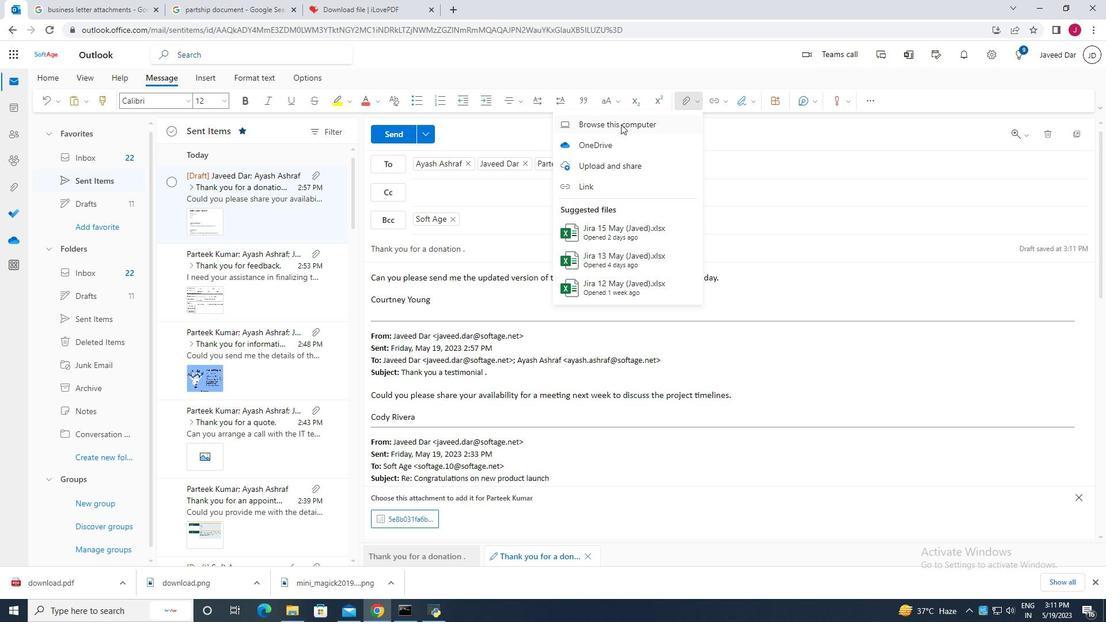 
Action: Mouse moved to (262, 98)
Screenshot: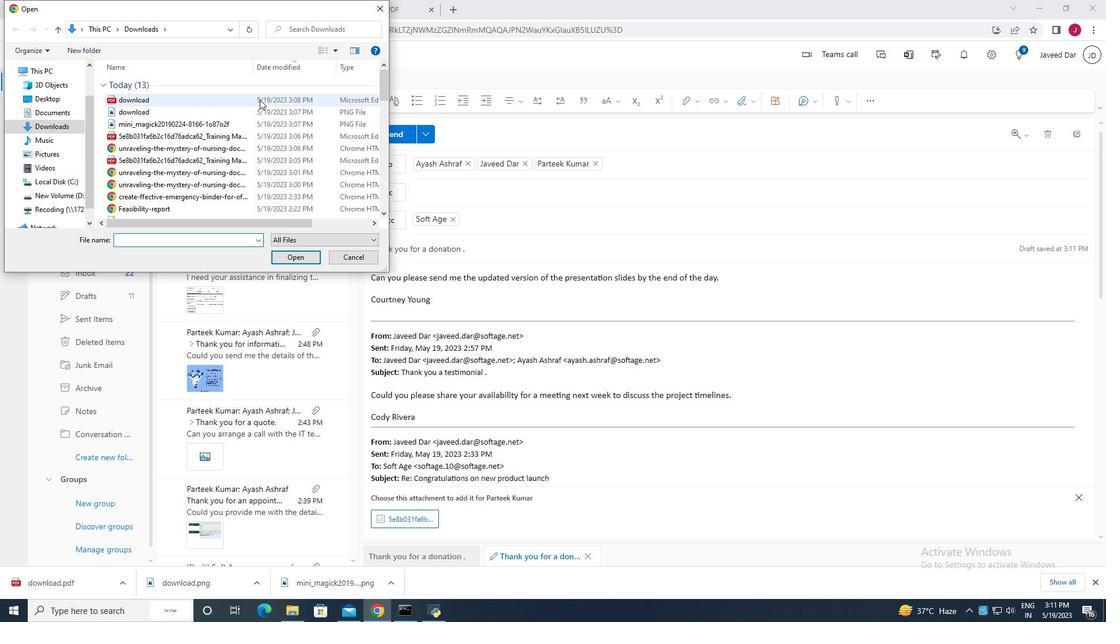 
Action: Mouse pressed left at (262, 98)
Screenshot: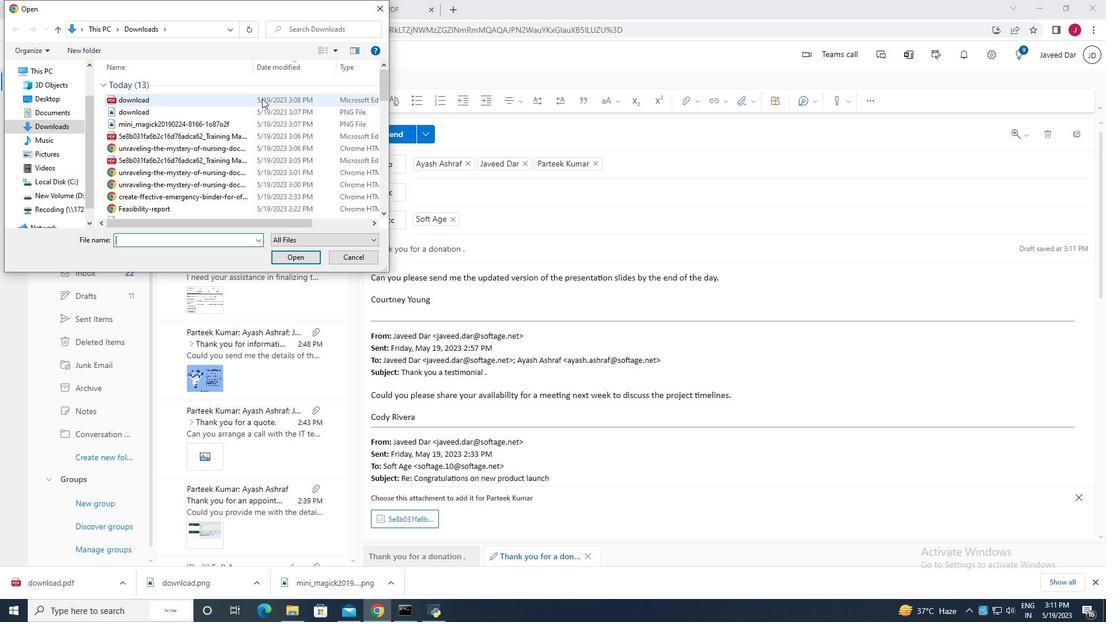 
Action: Mouse moved to (300, 258)
Screenshot: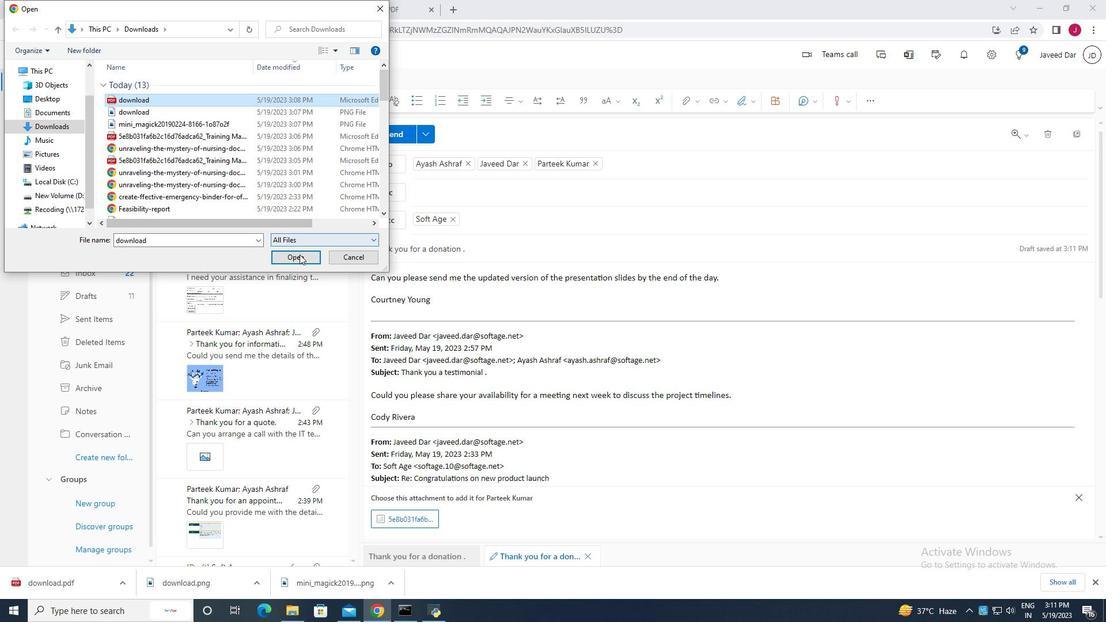 
Action: Mouse pressed left at (300, 258)
Screenshot: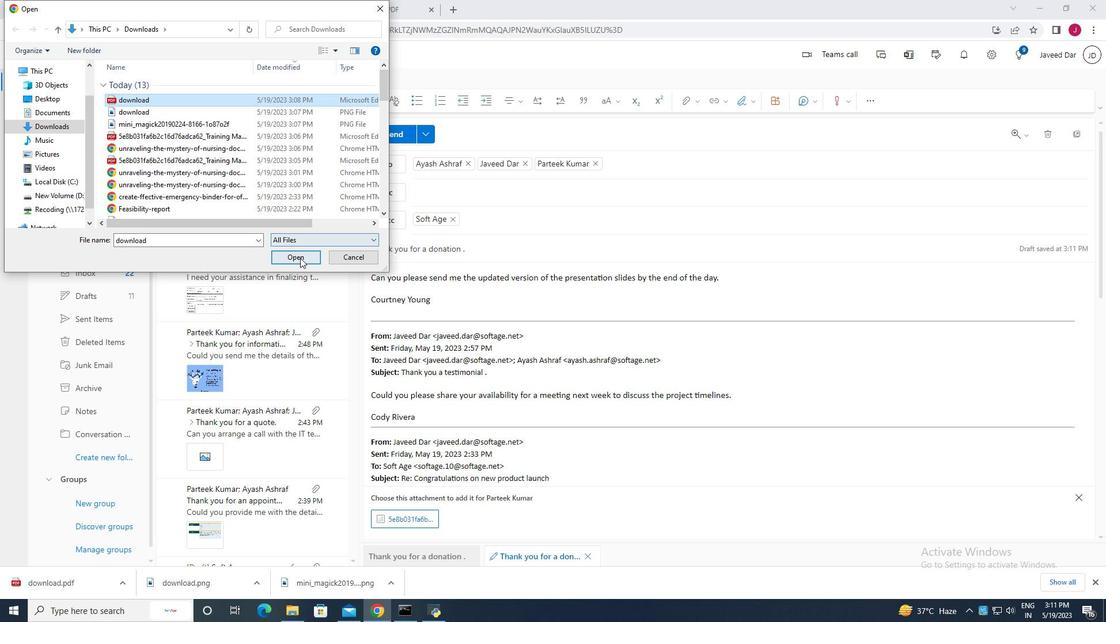 
Action: Mouse moved to (529, 363)
Screenshot: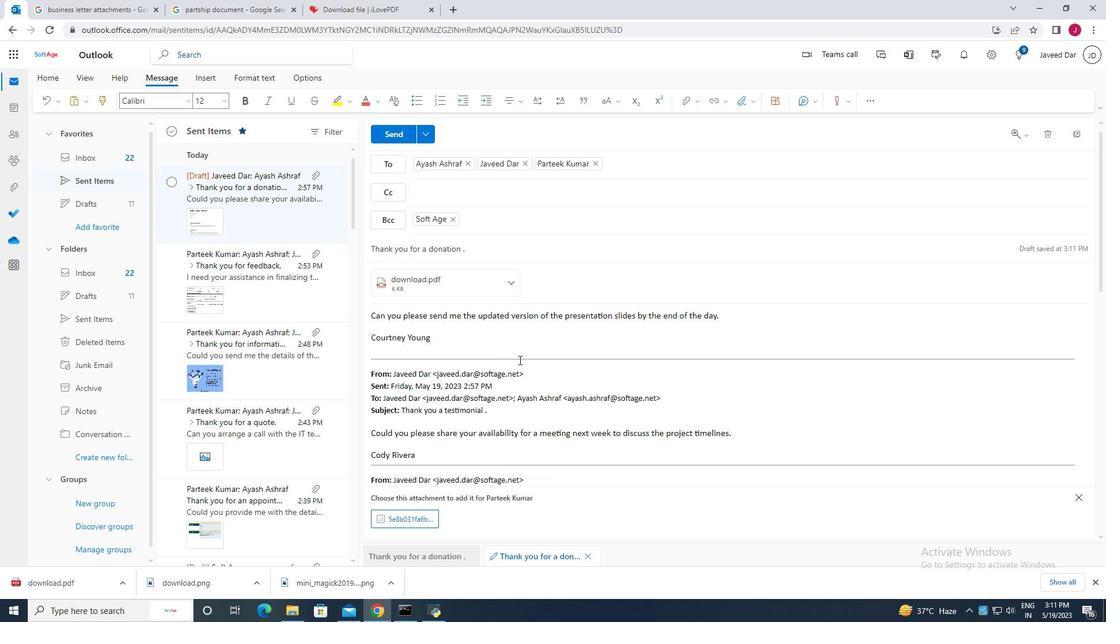 
Action: Mouse scrolled (529, 364) with delta (0, 0)
Screenshot: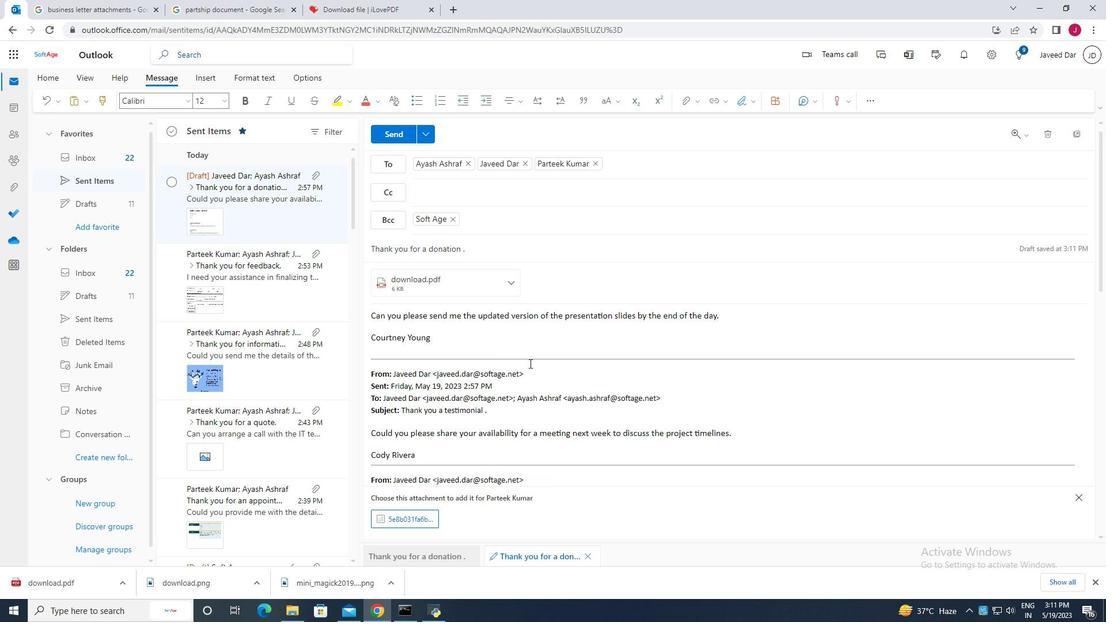 
Action: Mouse scrolled (529, 364) with delta (0, 0)
Screenshot: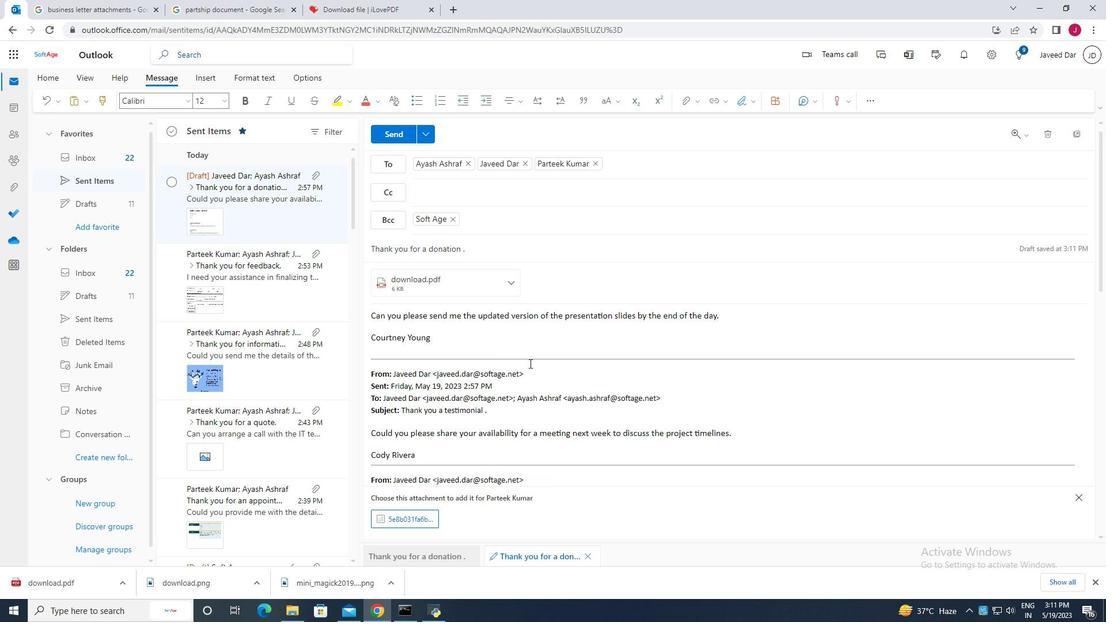 
Action: Mouse moved to (527, 362)
Screenshot: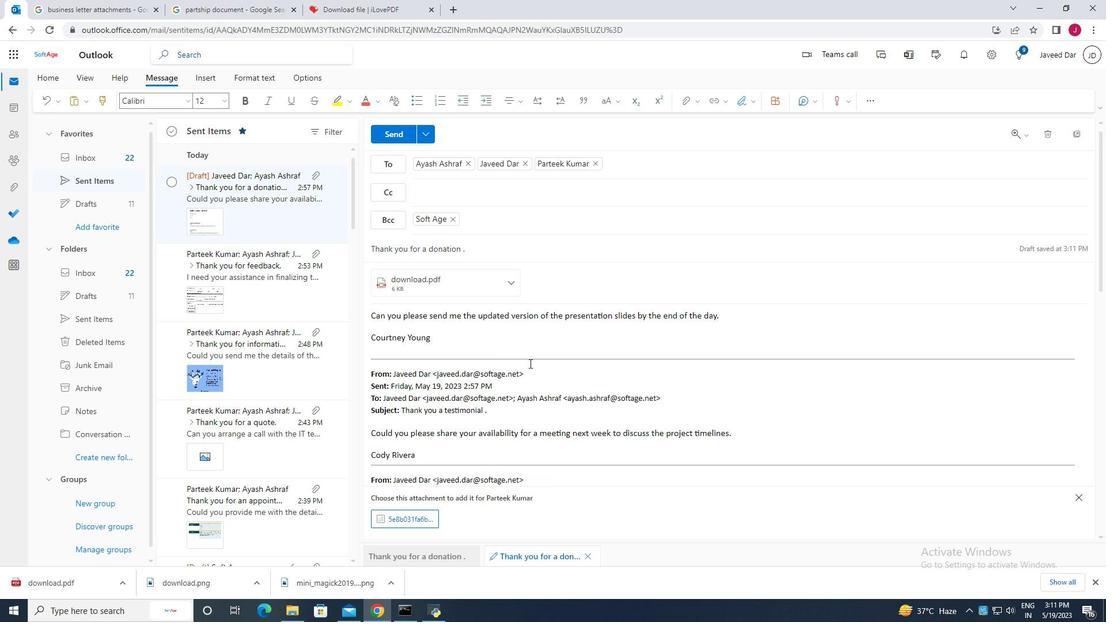 
Action: Mouse scrolled (527, 361) with delta (0, 0)
Screenshot: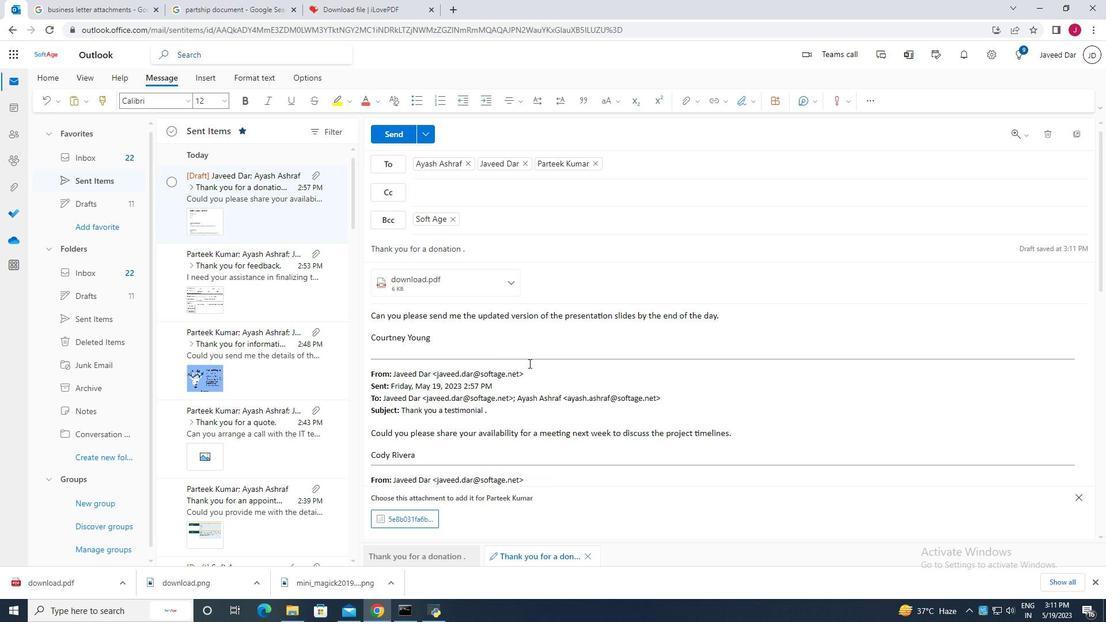 
Action: Mouse scrolled (527, 361) with delta (0, 0)
Screenshot: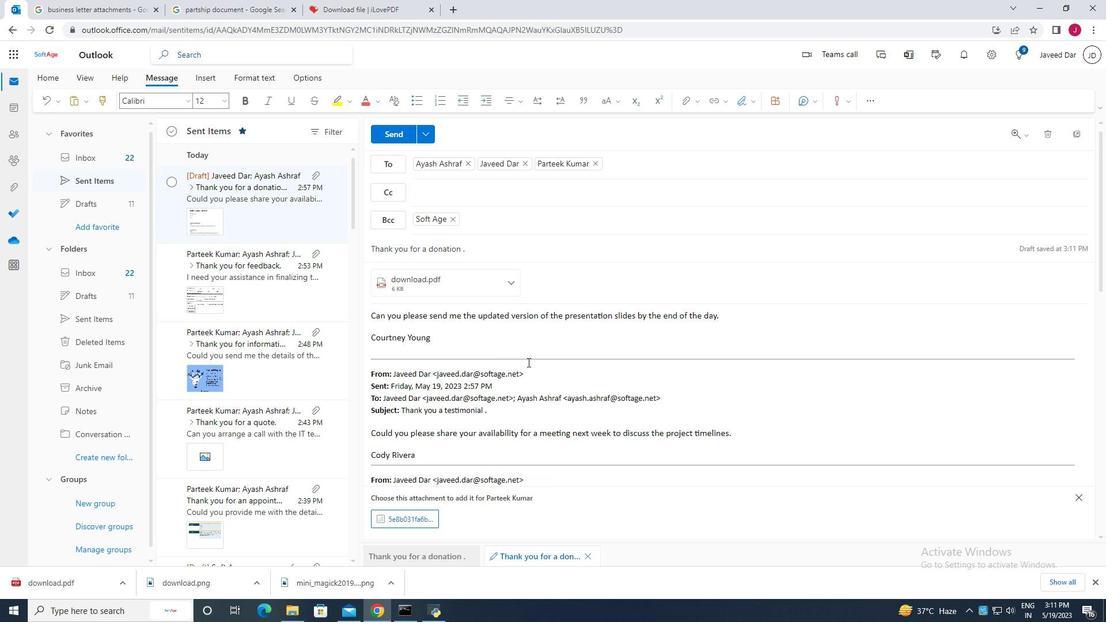 
Action: Mouse scrolled (527, 361) with delta (0, 0)
Screenshot: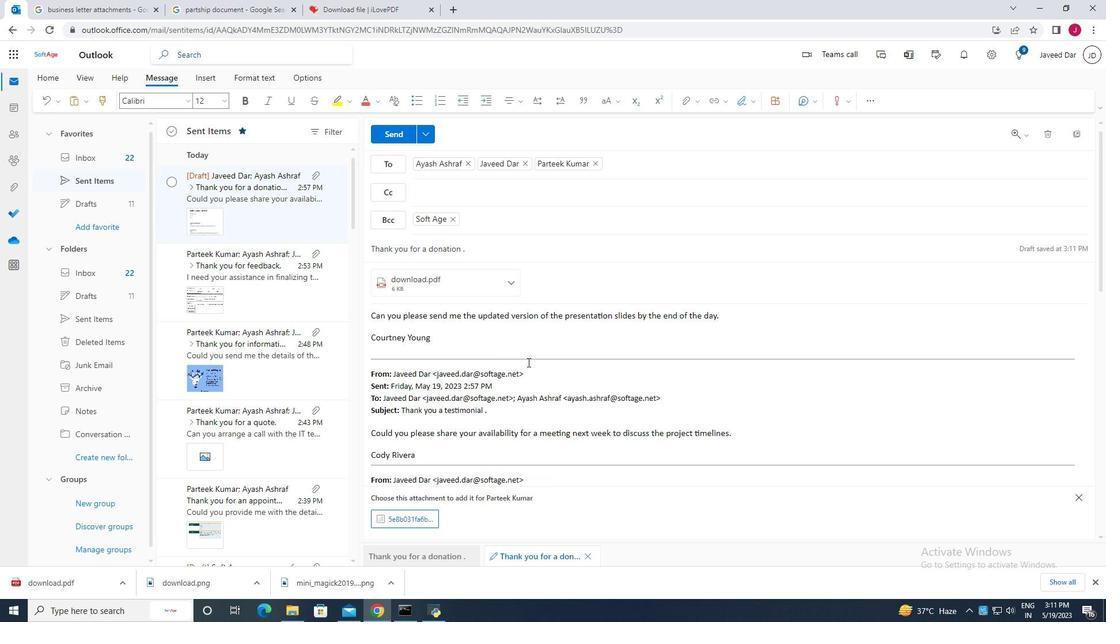 
Action: Mouse scrolled (527, 362) with delta (0, 0)
Screenshot: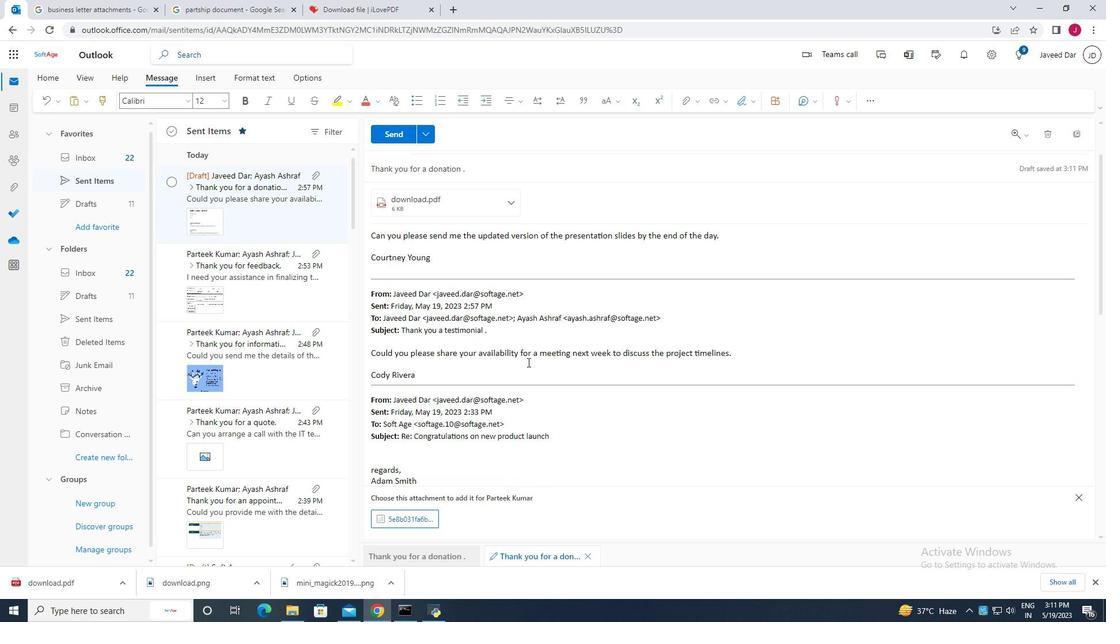 
Action: Mouse scrolled (527, 362) with delta (0, 0)
Screenshot: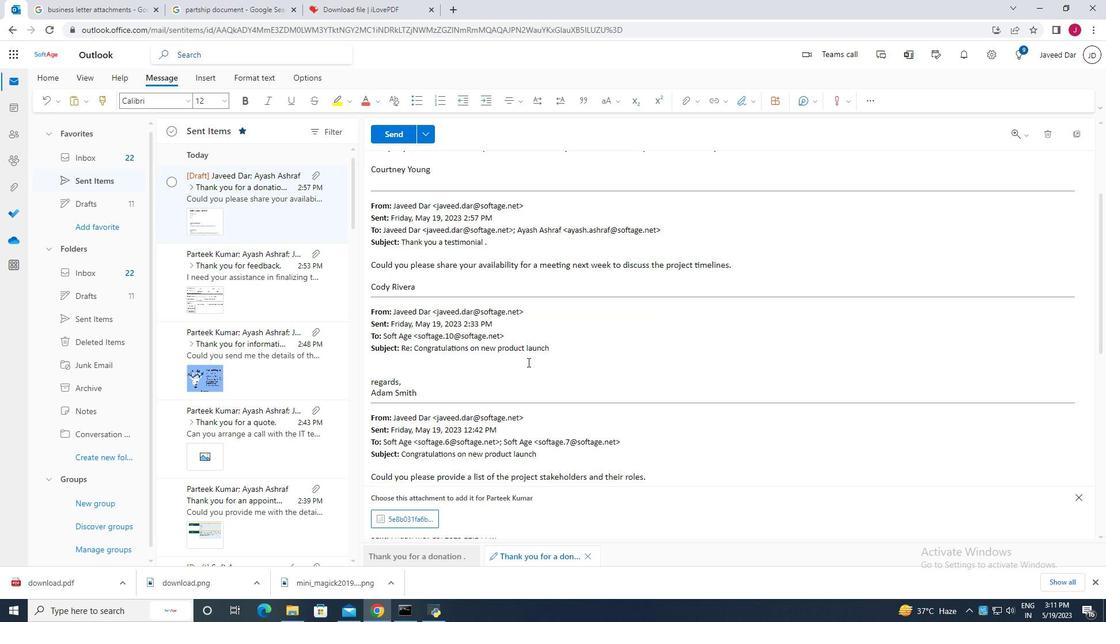 
Action: Mouse scrolled (527, 362) with delta (0, 0)
Screenshot: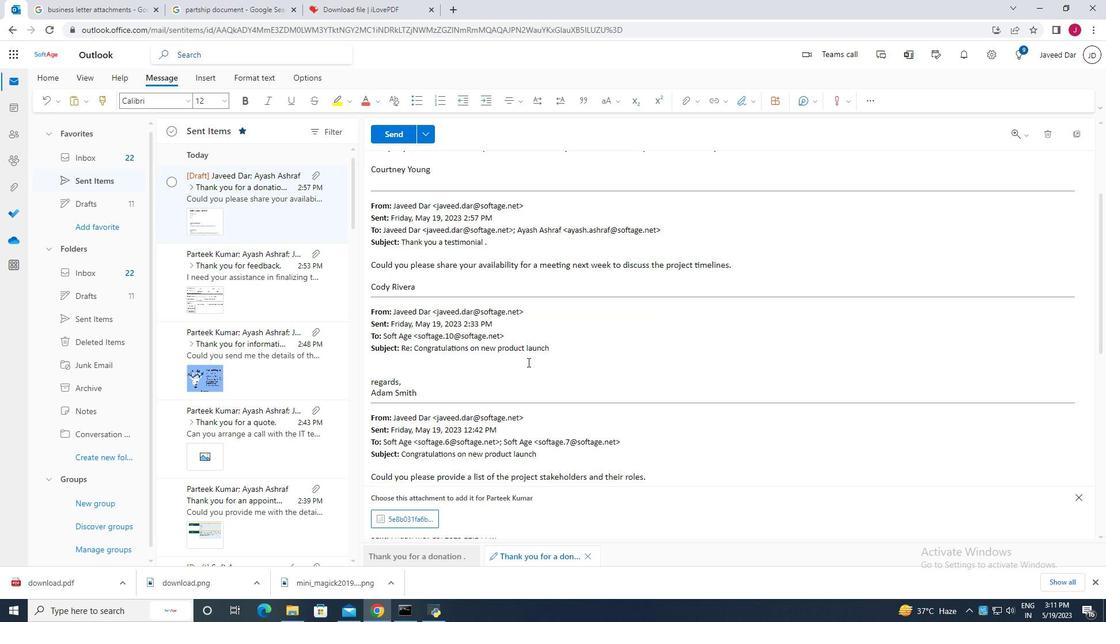 
Action: Mouse scrolled (527, 362) with delta (0, 0)
Screenshot: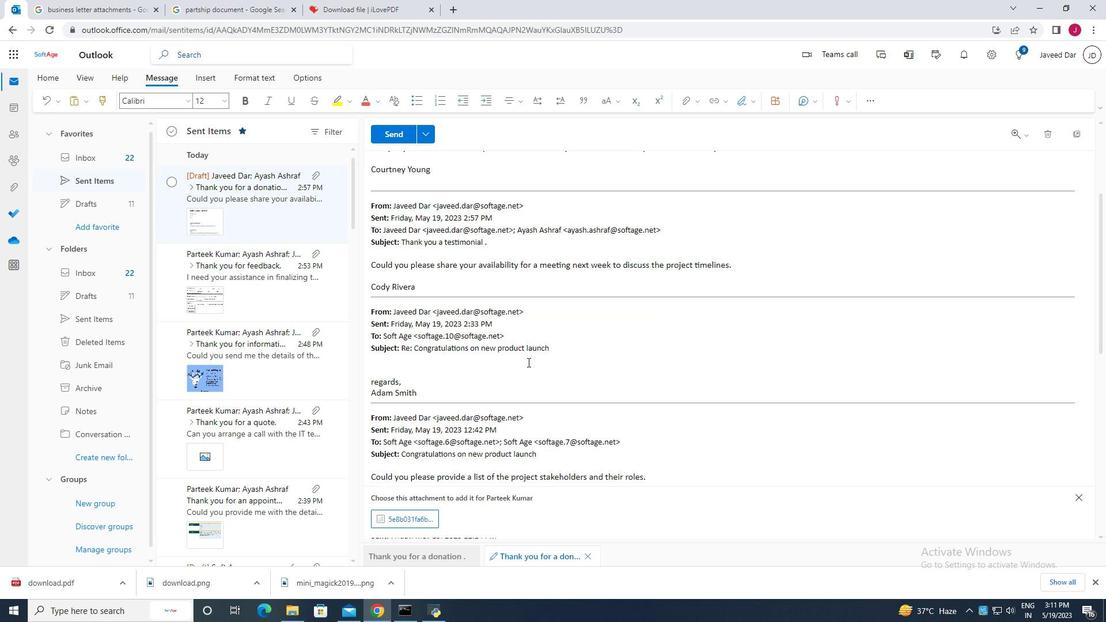 
Action: Mouse moved to (390, 133)
Screenshot: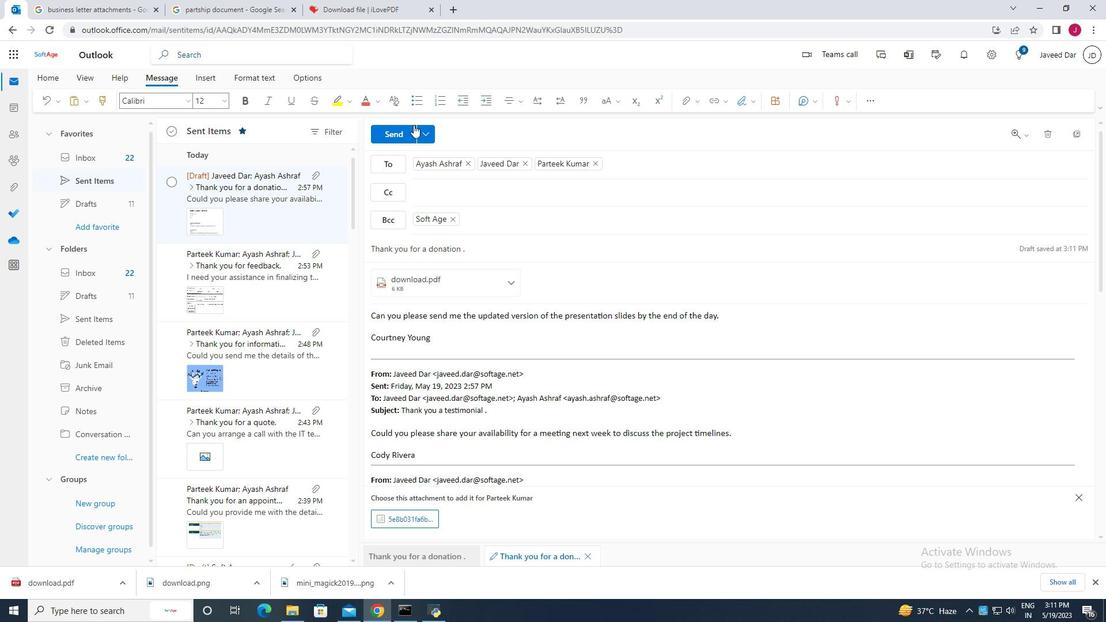 
Action: Mouse pressed left at (390, 133)
Screenshot: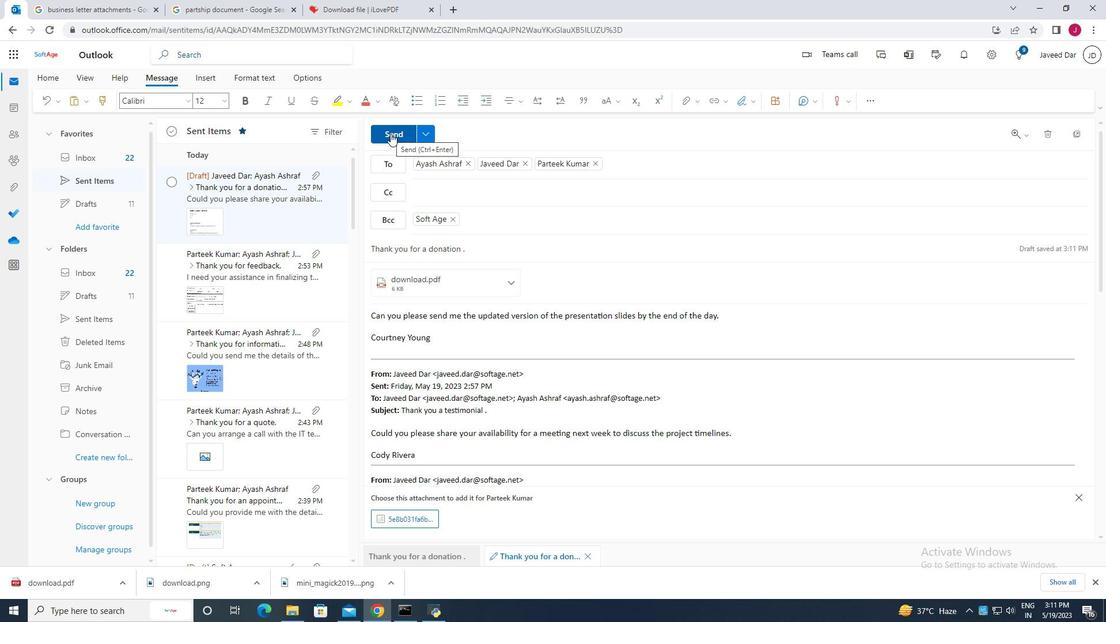 
